 Task: Save the nearest subway station to your list of favorite locations.
Action: Mouse moved to (125, 90)
Screenshot: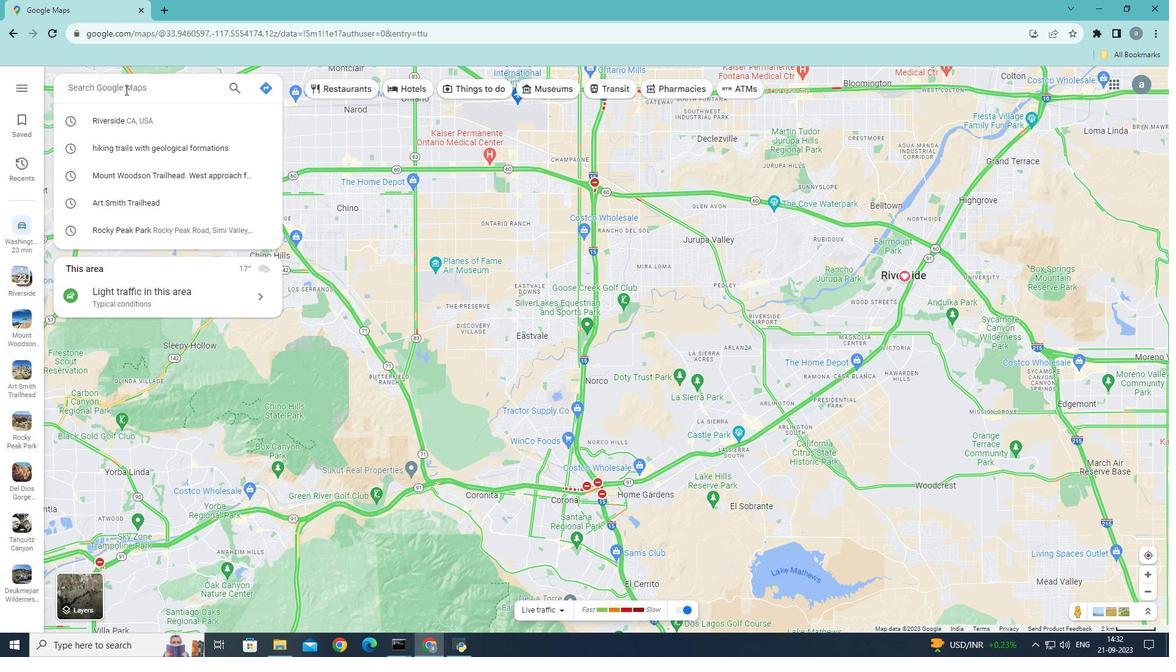
Action: Mouse pressed left at (125, 90)
Screenshot: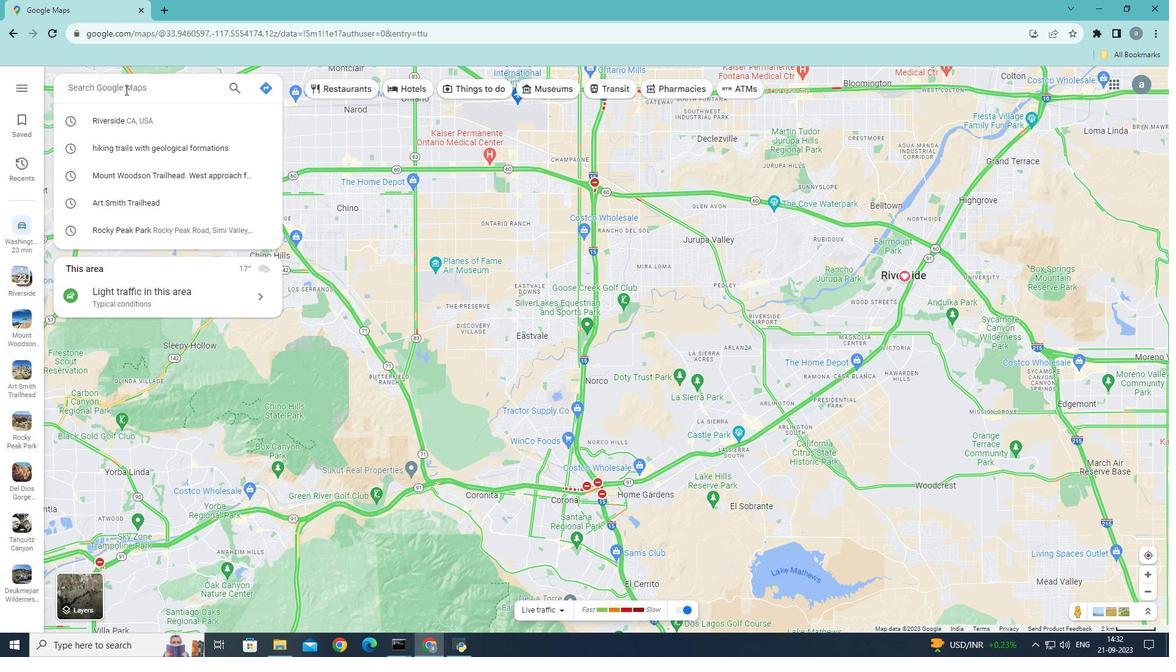 
Action: Mouse moved to (123, 88)
Screenshot: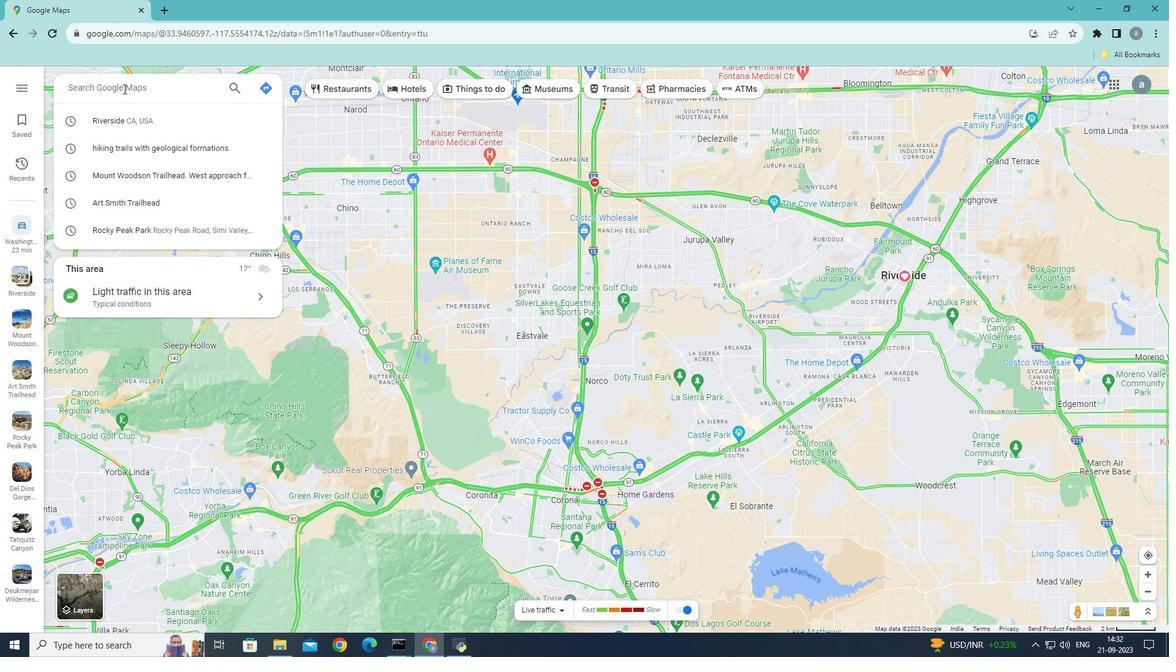 
Action: Mouse pressed left at (123, 88)
Screenshot: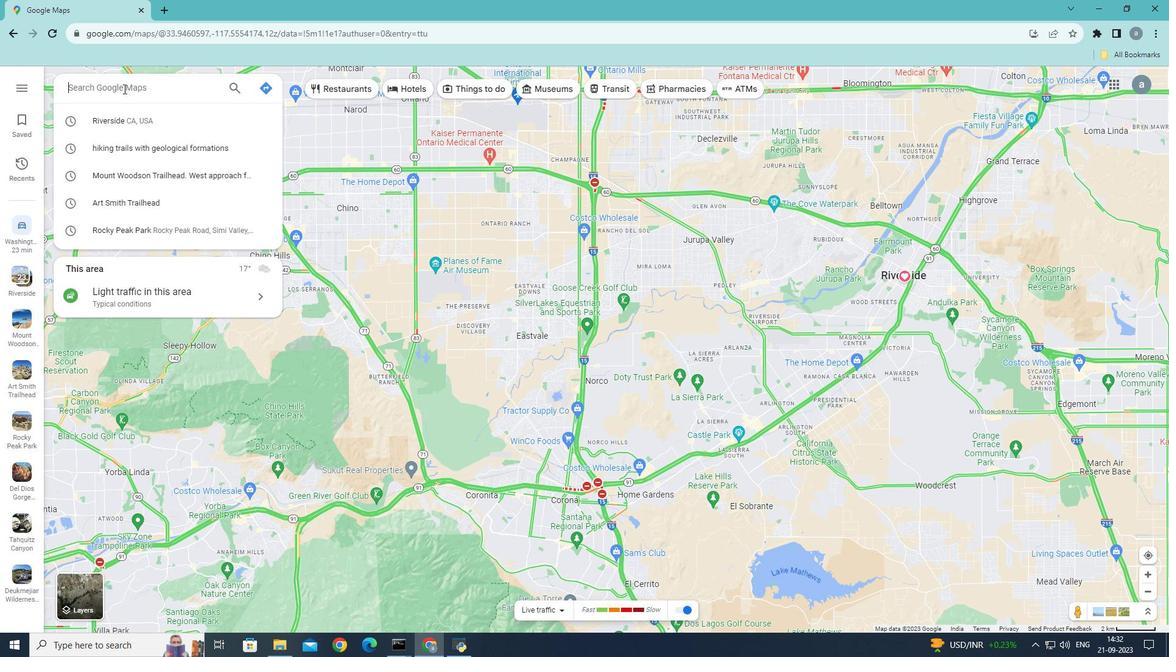 
Action: Key pressed ci<Key.backspace>hica
Screenshot: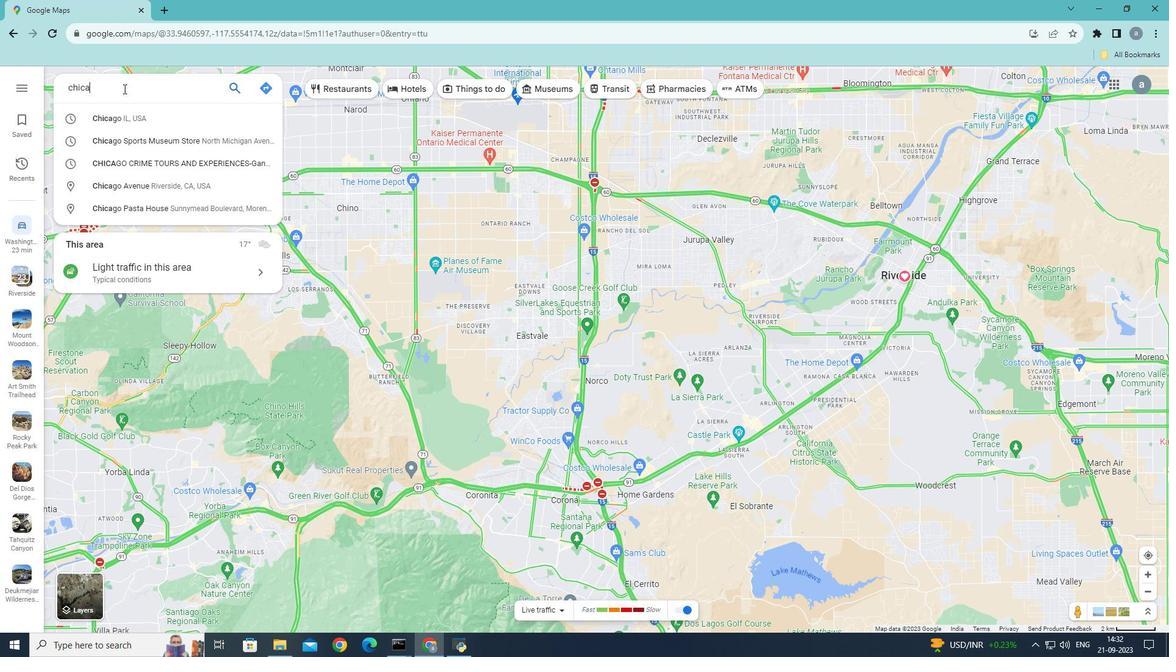 
Action: Mouse moved to (111, 113)
Screenshot: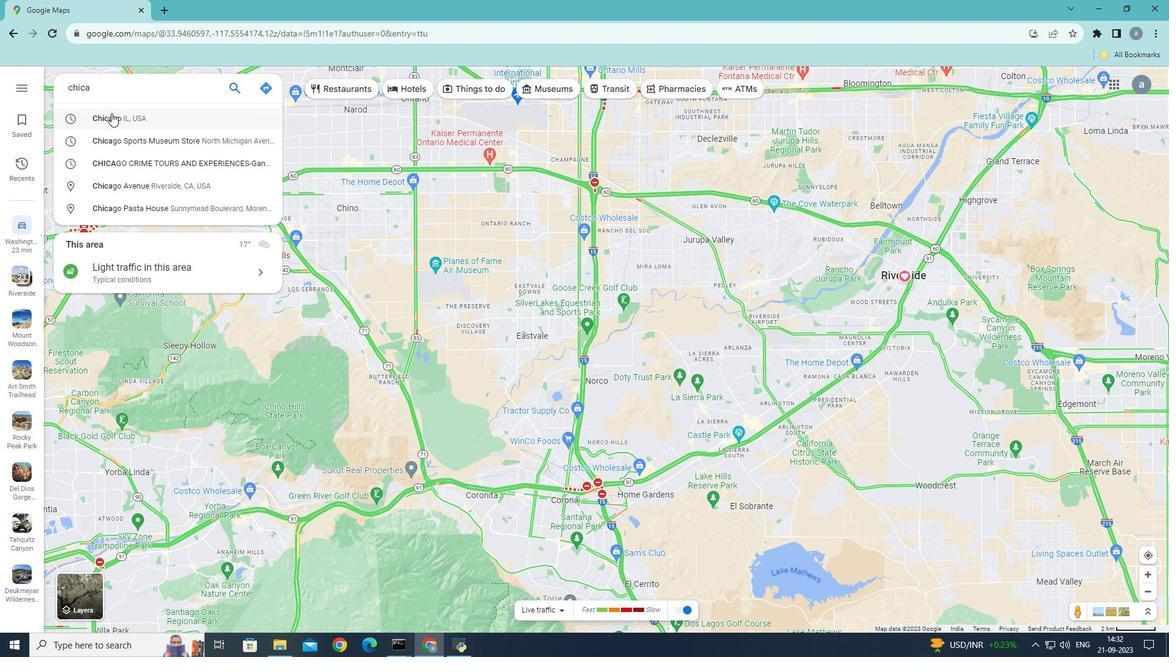 
Action: Mouse pressed left at (111, 113)
Screenshot: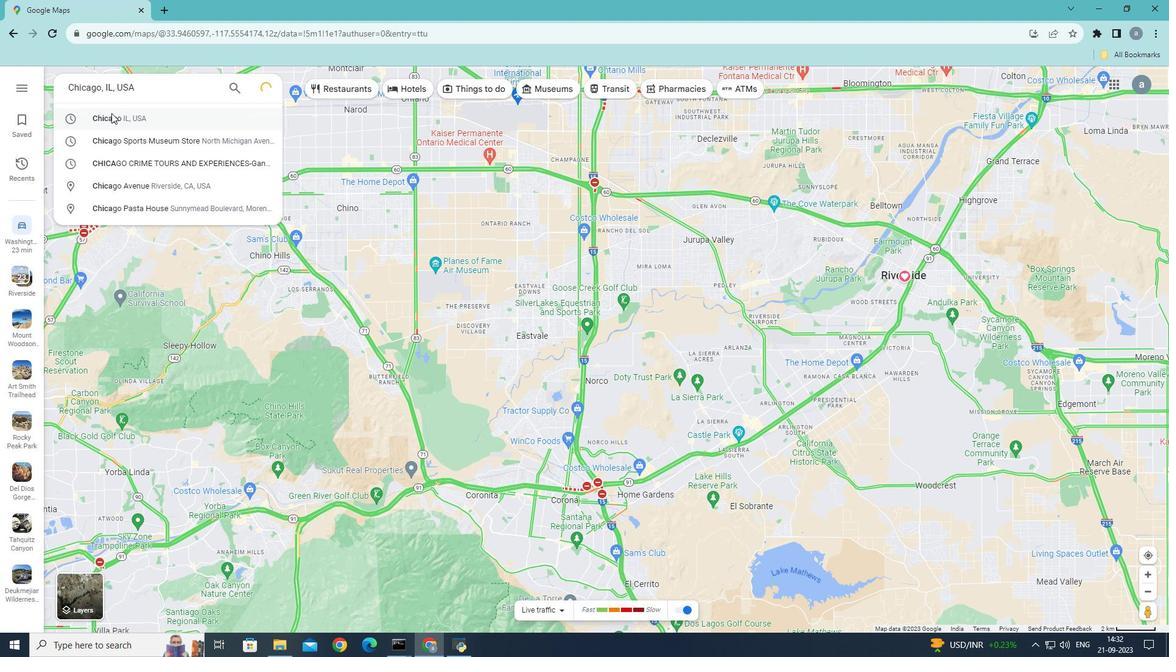 
Action: Mouse moved to (166, 297)
Screenshot: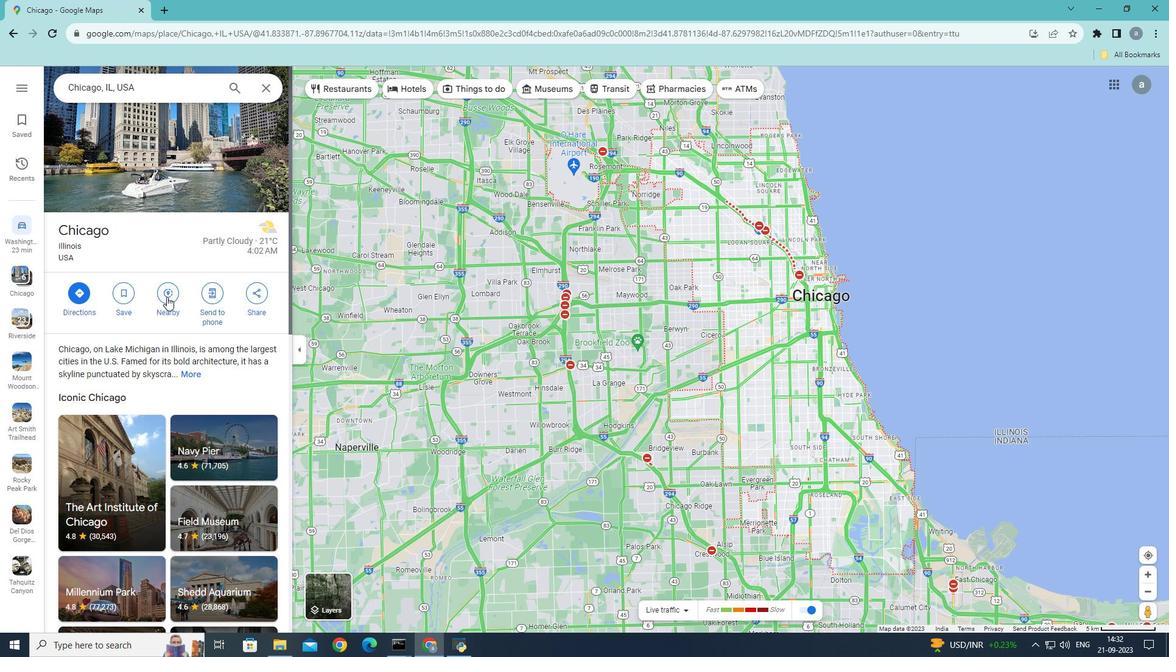 
Action: Mouse pressed left at (166, 297)
Screenshot: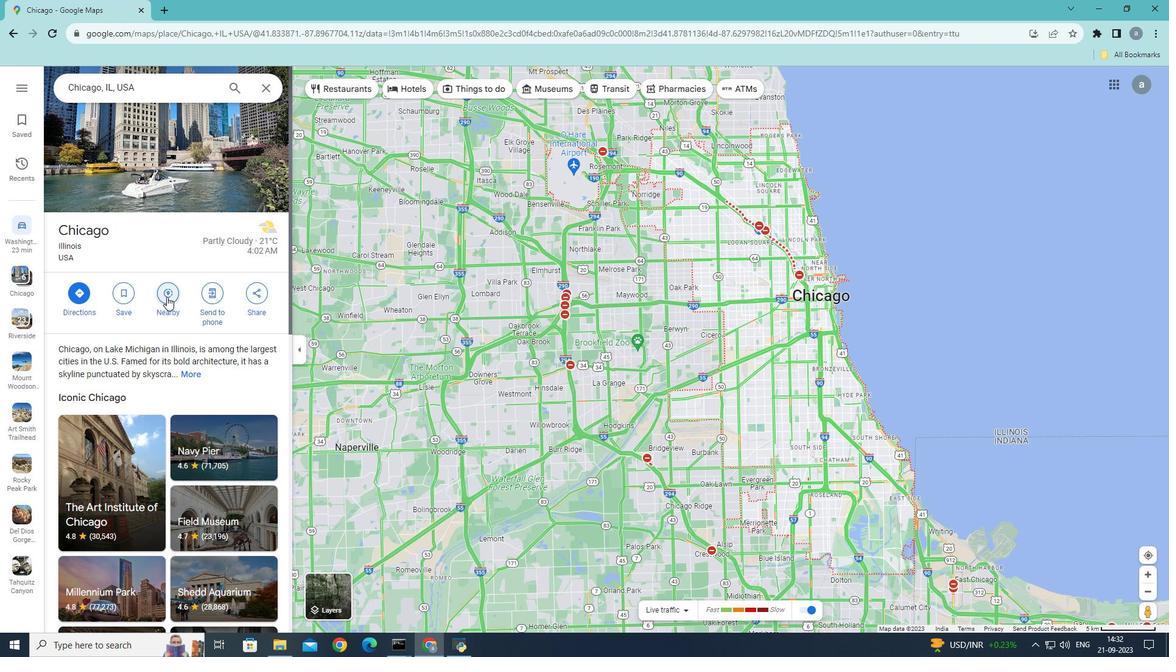 
Action: Mouse moved to (76, 76)
Screenshot: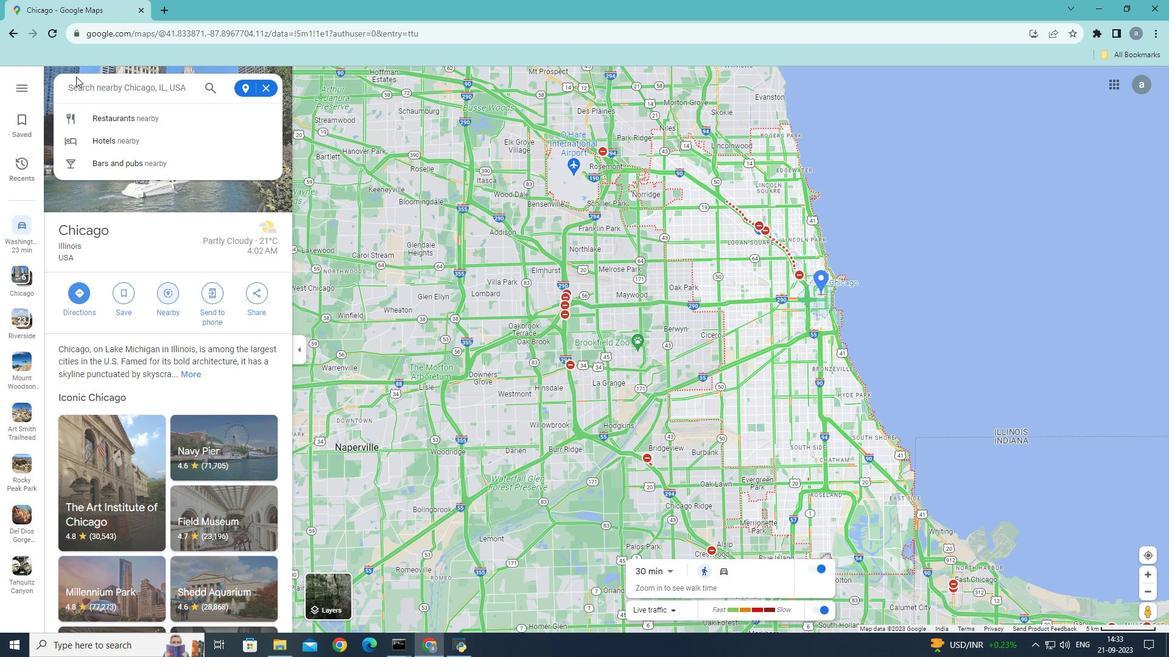 
Action: Key pressed subway
Screenshot: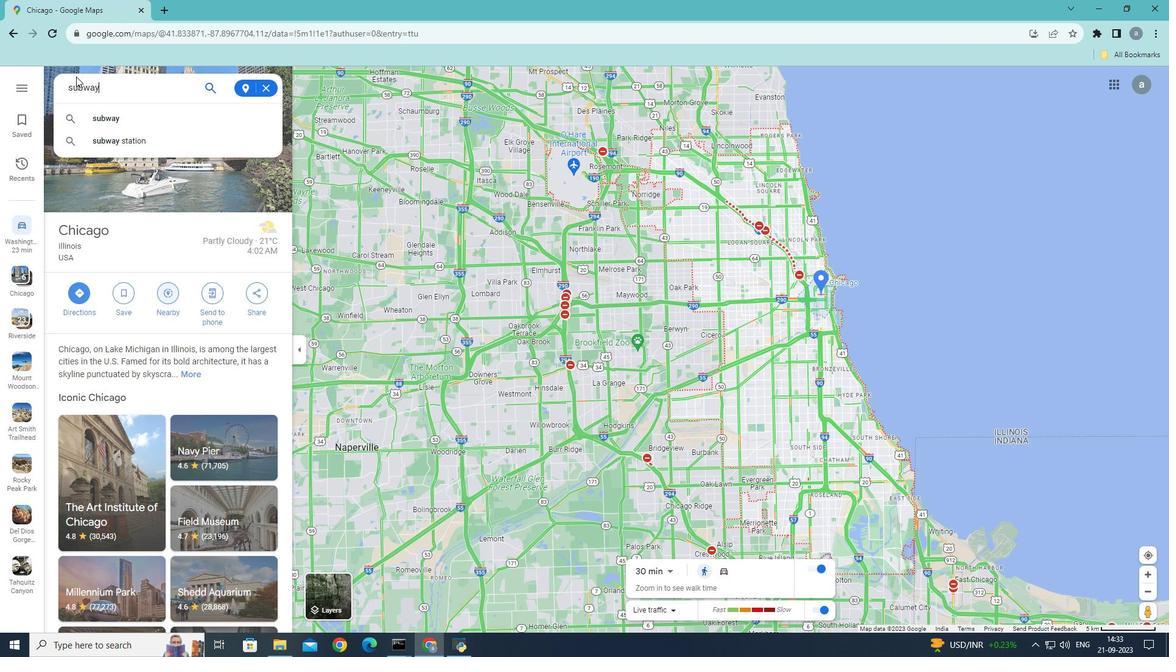 
Action: Mouse moved to (124, 141)
Screenshot: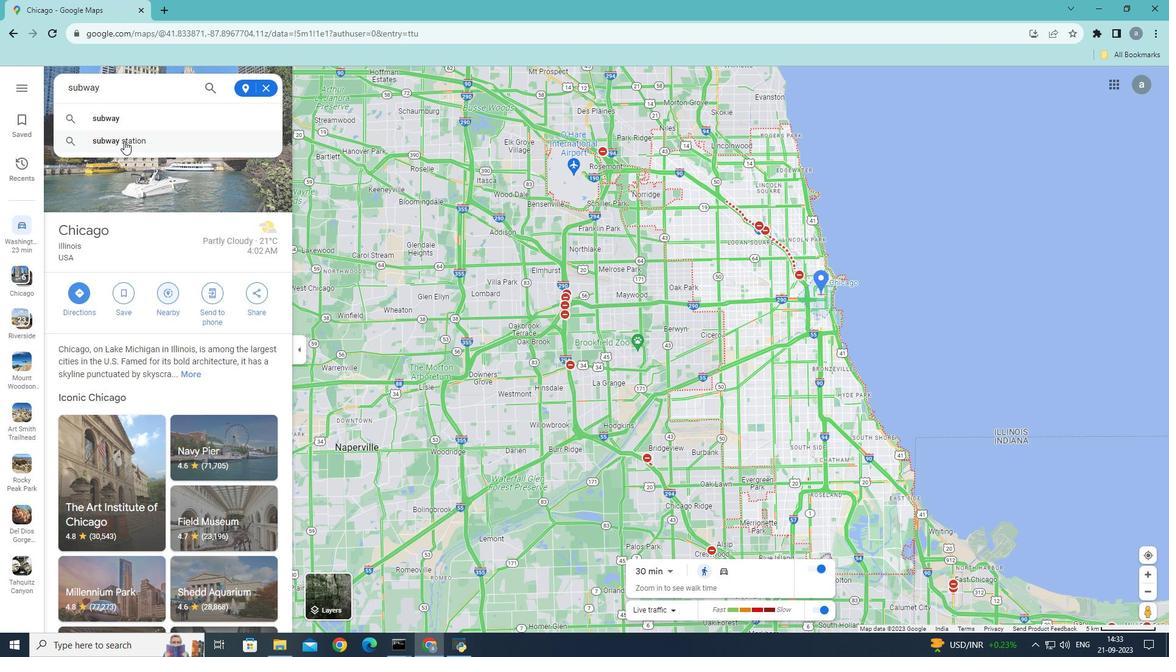 
Action: Mouse pressed left at (124, 141)
Screenshot: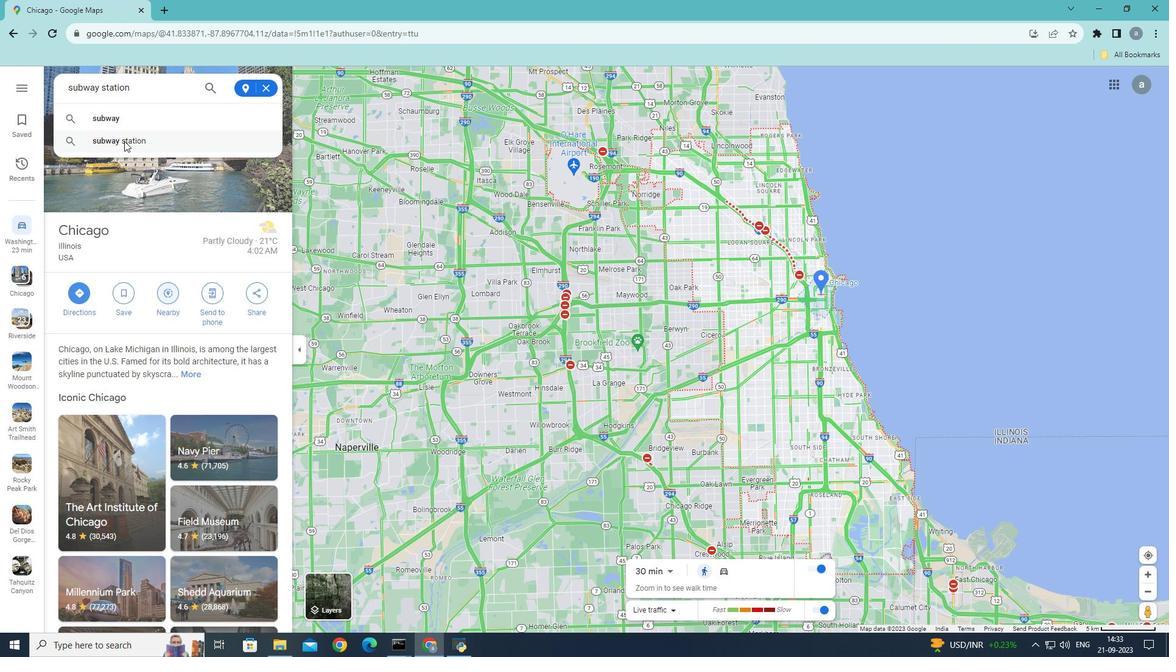 
Action: Mouse moved to (100, 133)
Screenshot: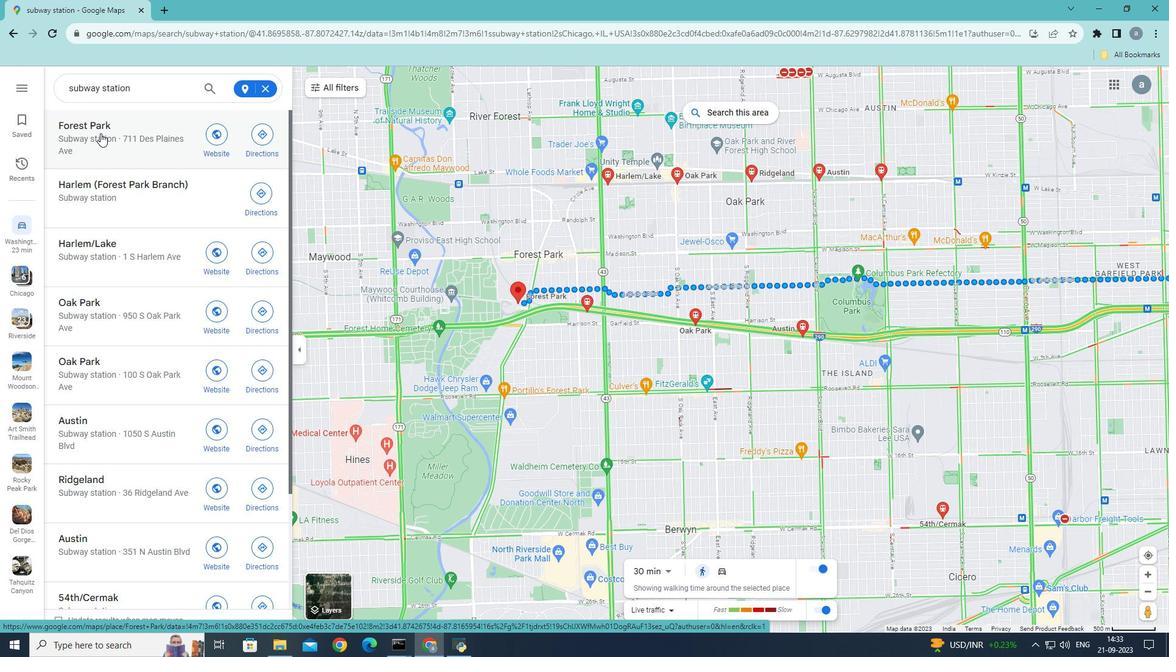 
Action: Mouse pressed left at (100, 133)
Screenshot: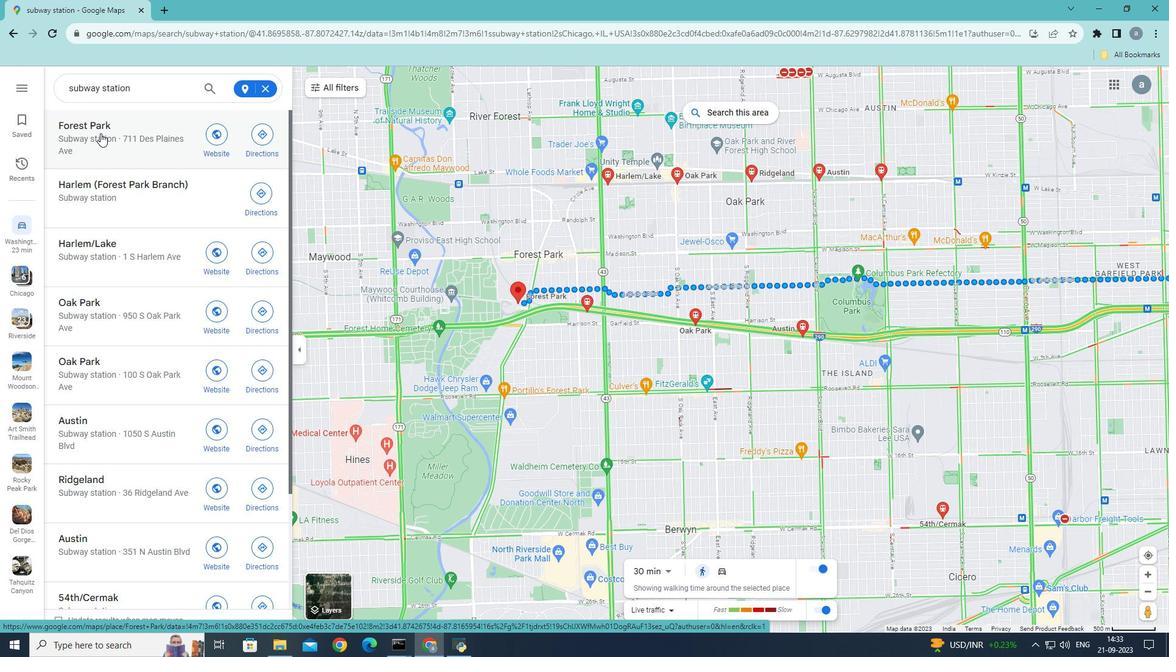 
Action: Mouse moved to (442, 205)
Screenshot: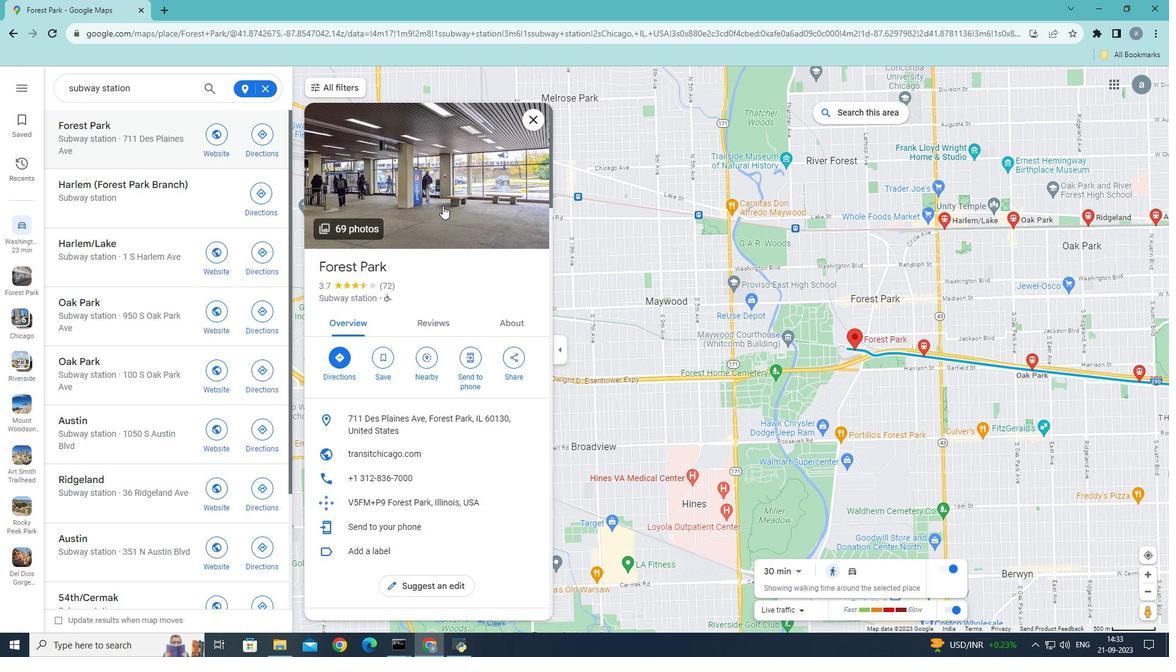 
Action: Mouse scrolled (442, 205) with delta (0, 0)
Screenshot: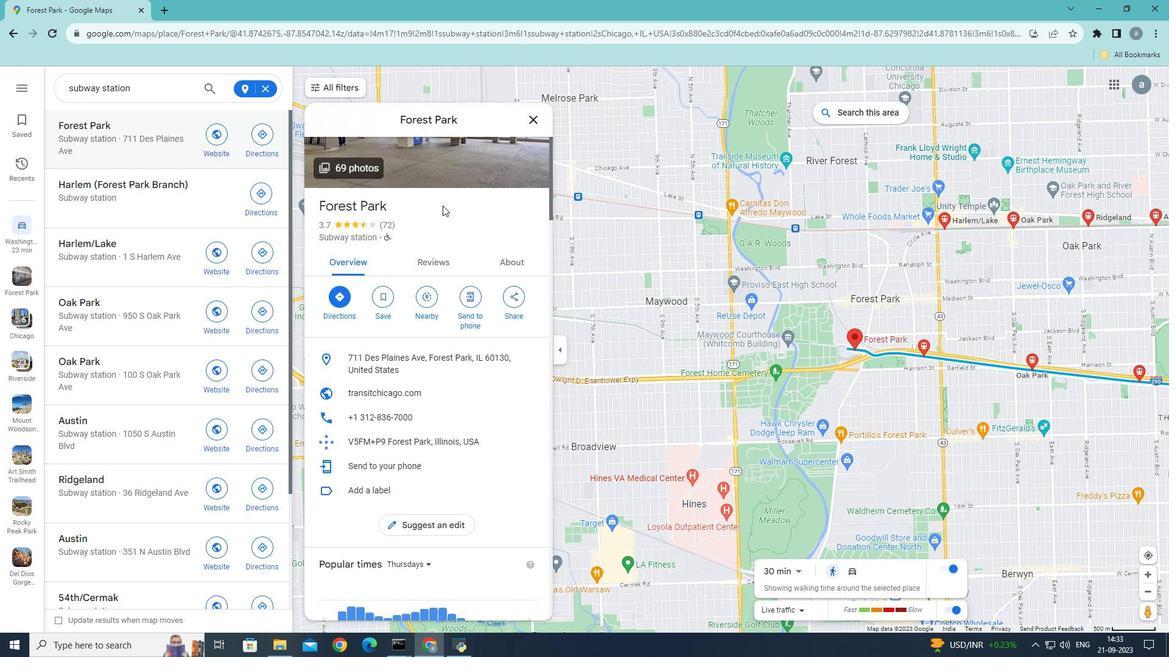 
Action: Mouse moved to (437, 210)
Screenshot: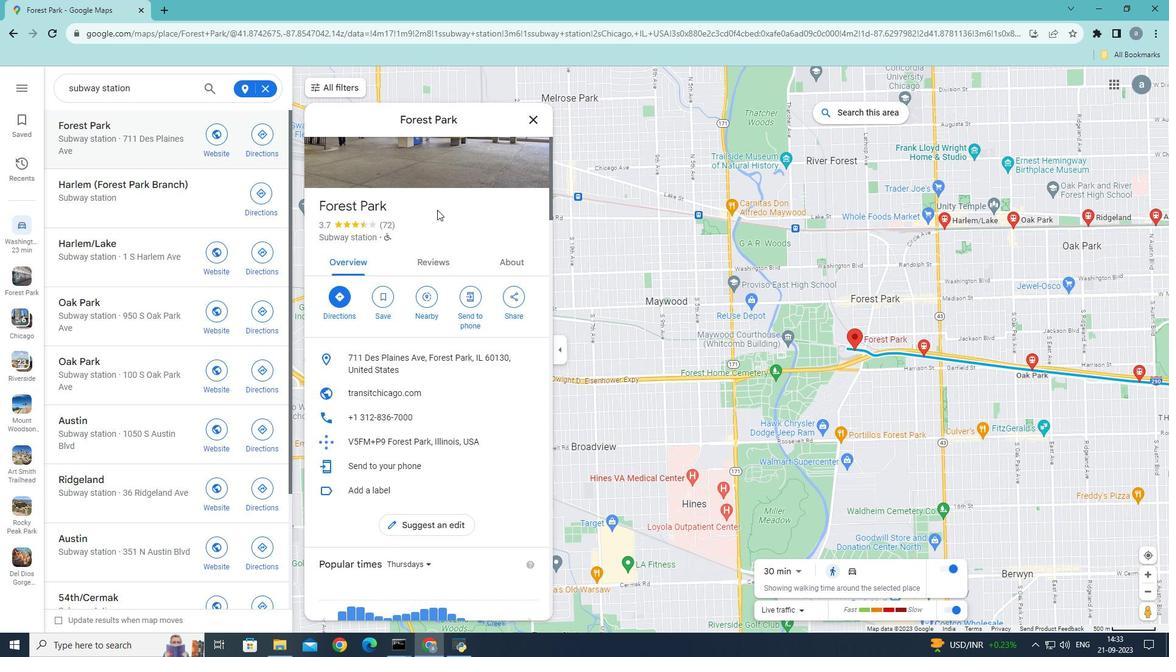 
Action: Mouse scrolled (437, 209) with delta (0, 0)
Screenshot: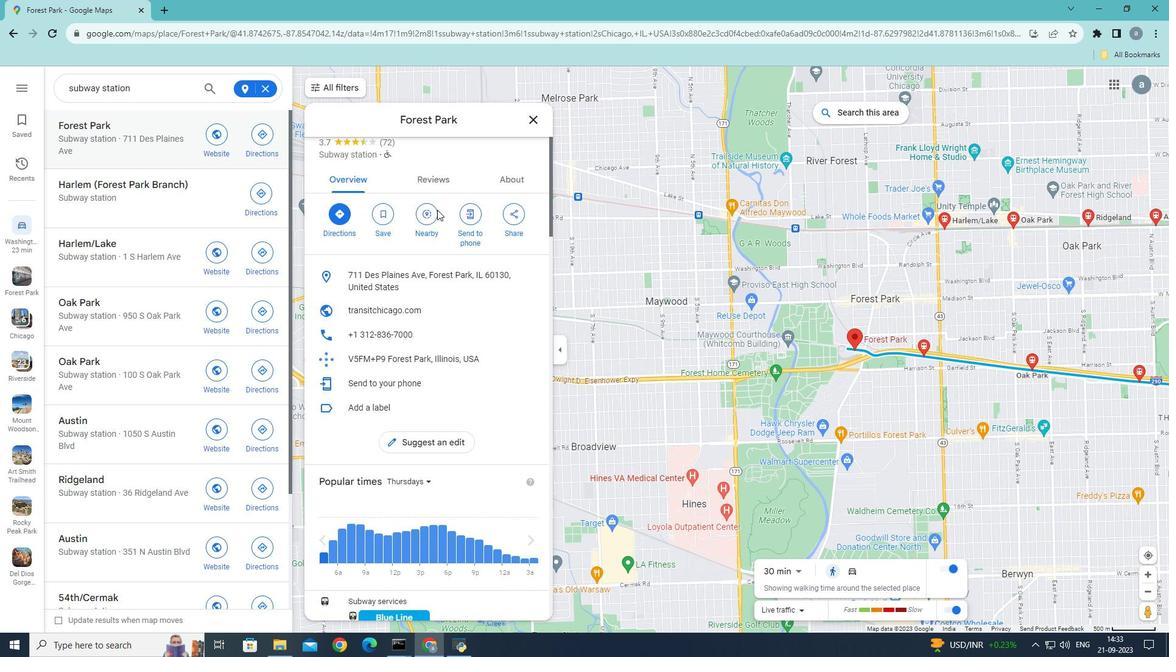 
Action: Mouse scrolled (437, 209) with delta (0, 0)
Screenshot: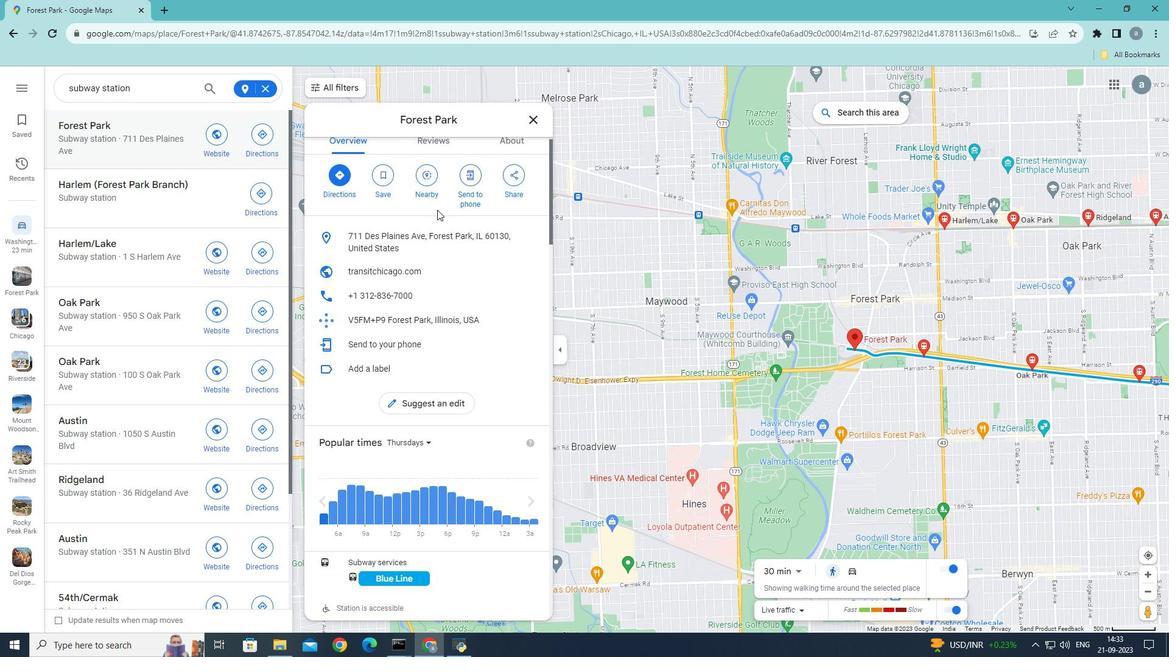 
Action: Mouse scrolled (437, 209) with delta (0, 0)
Screenshot: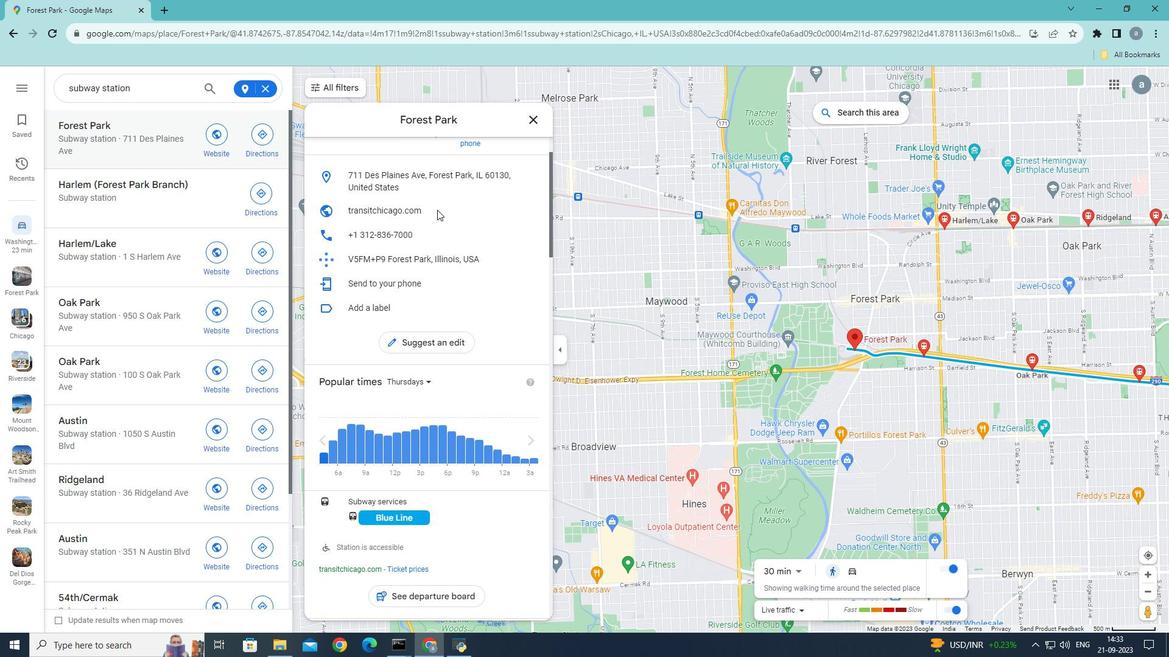 
Action: Mouse scrolled (437, 209) with delta (0, 0)
Screenshot: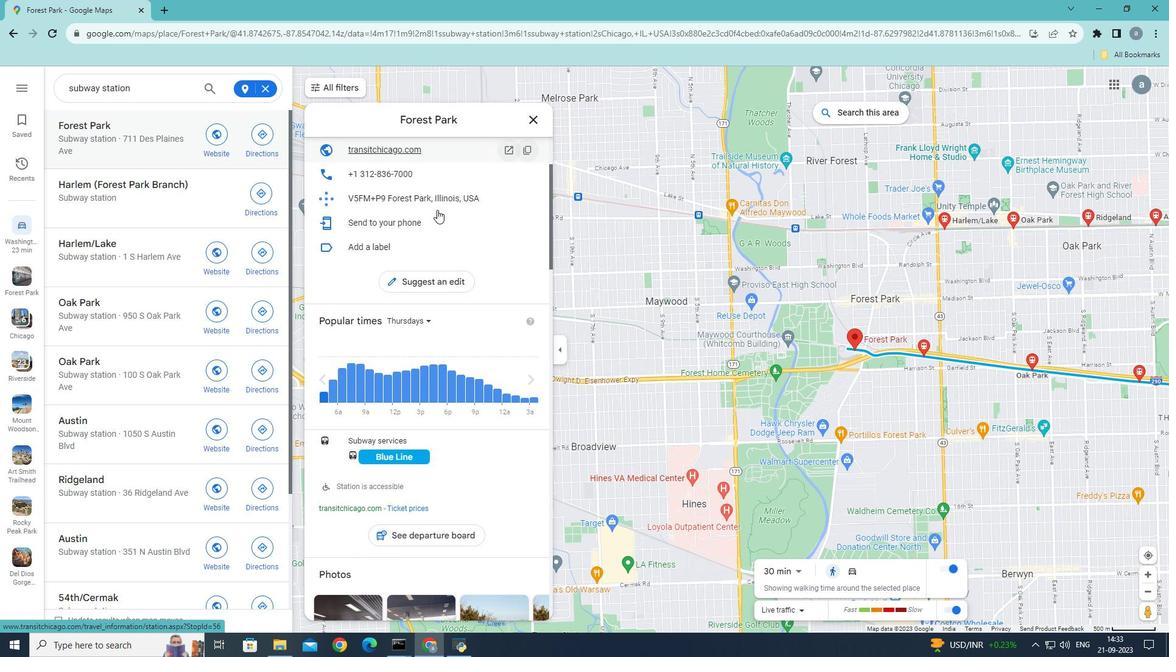
Action: Mouse scrolled (437, 209) with delta (0, 0)
Screenshot: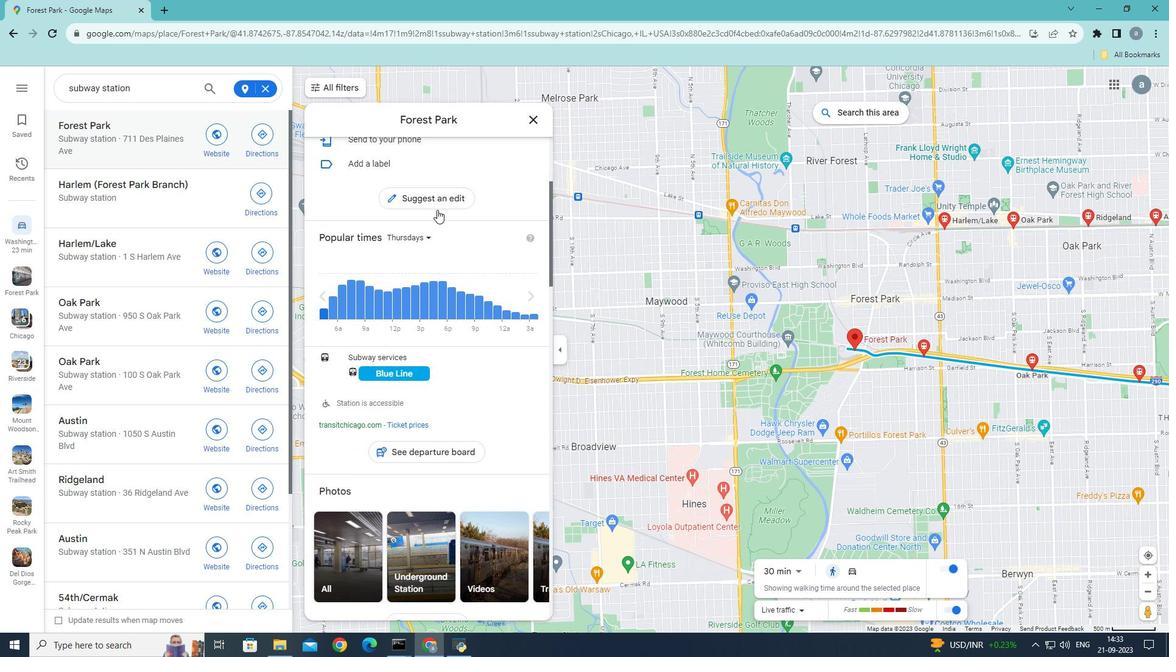 
Action: Mouse scrolled (437, 209) with delta (0, 0)
Screenshot: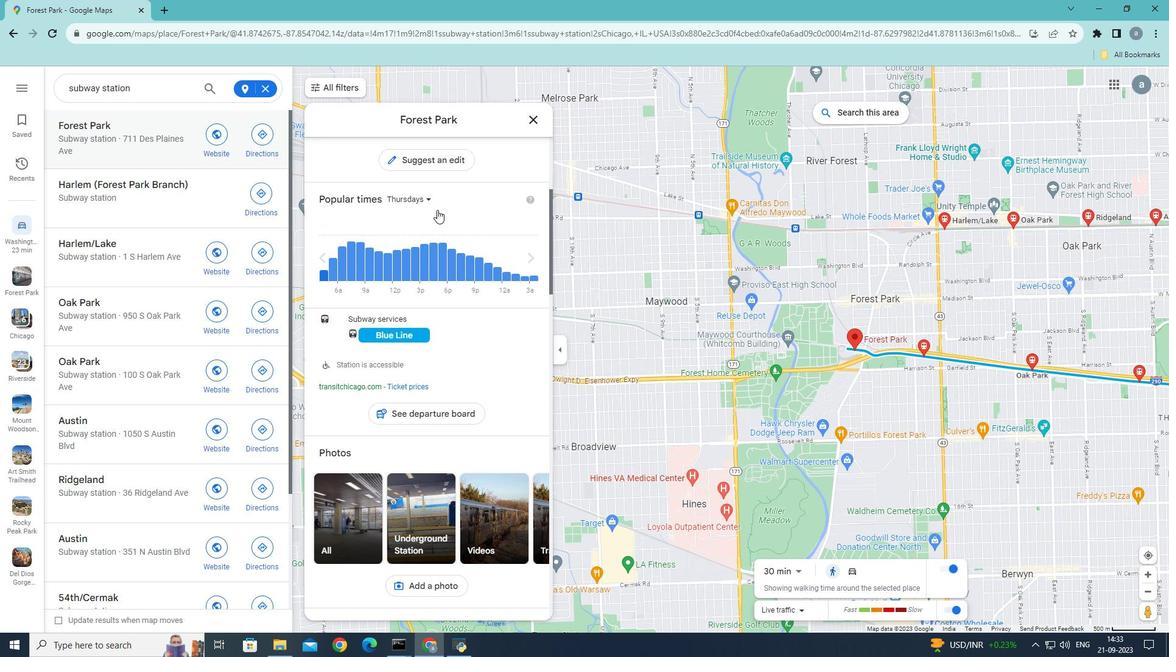 
Action: Mouse scrolled (437, 209) with delta (0, 0)
Screenshot: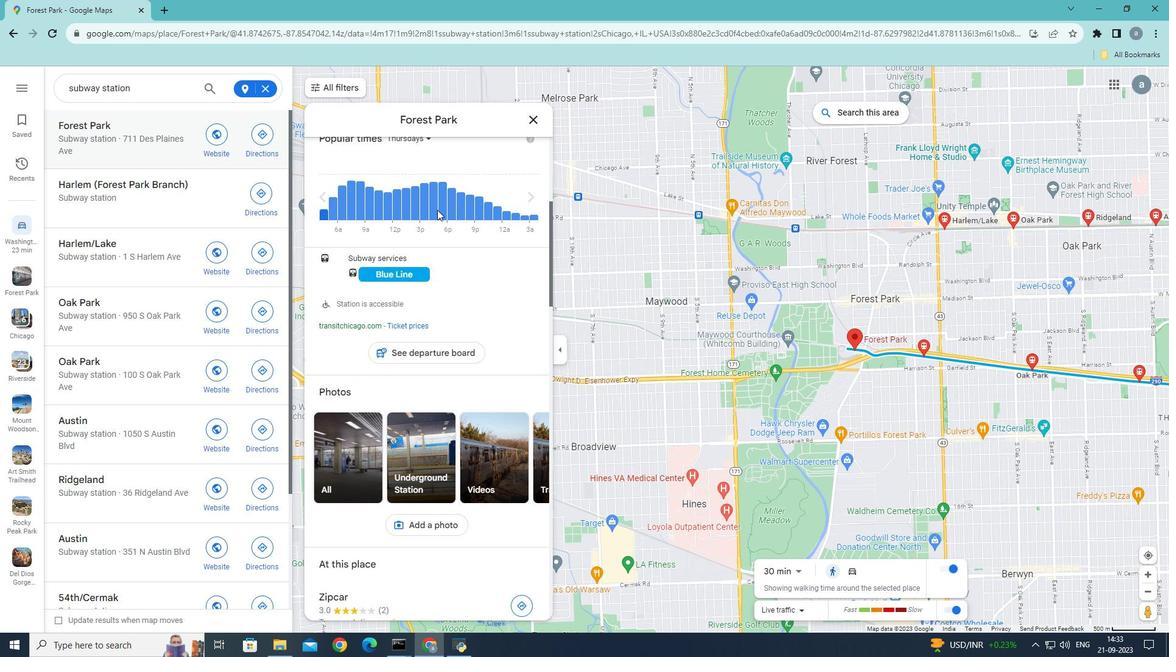 
Action: Mouse scrolled (437, 209) with delta (0, 0)
Screenshot: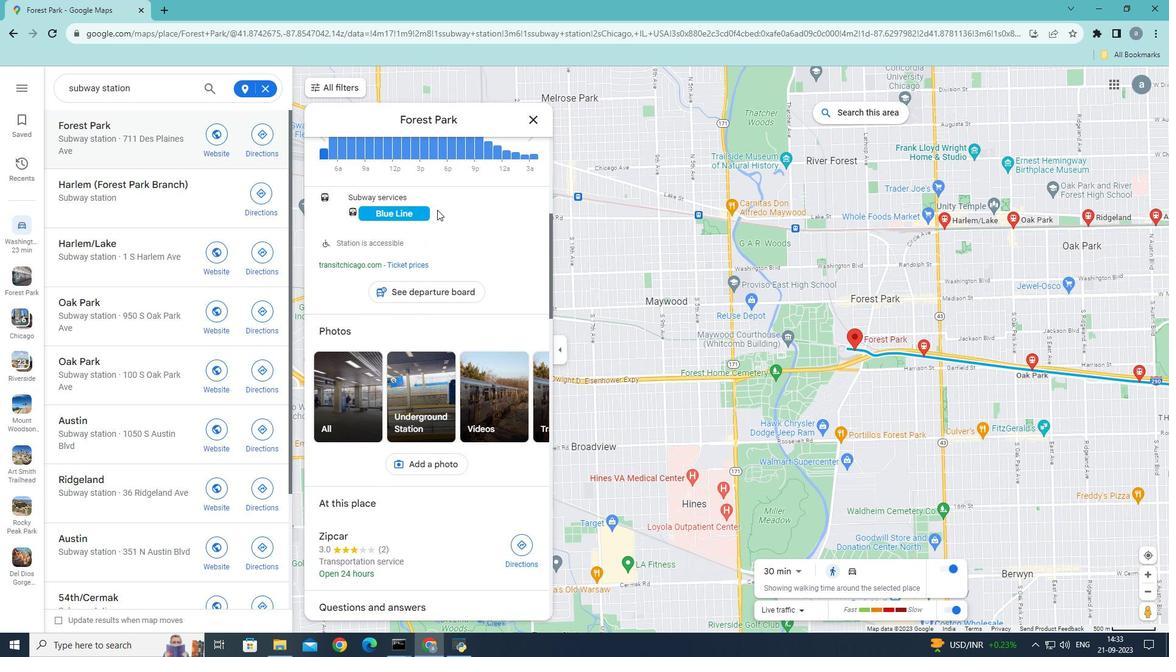 
Action: Mouse scrolled (437, 209) with delta (0, 0)
Screenshot: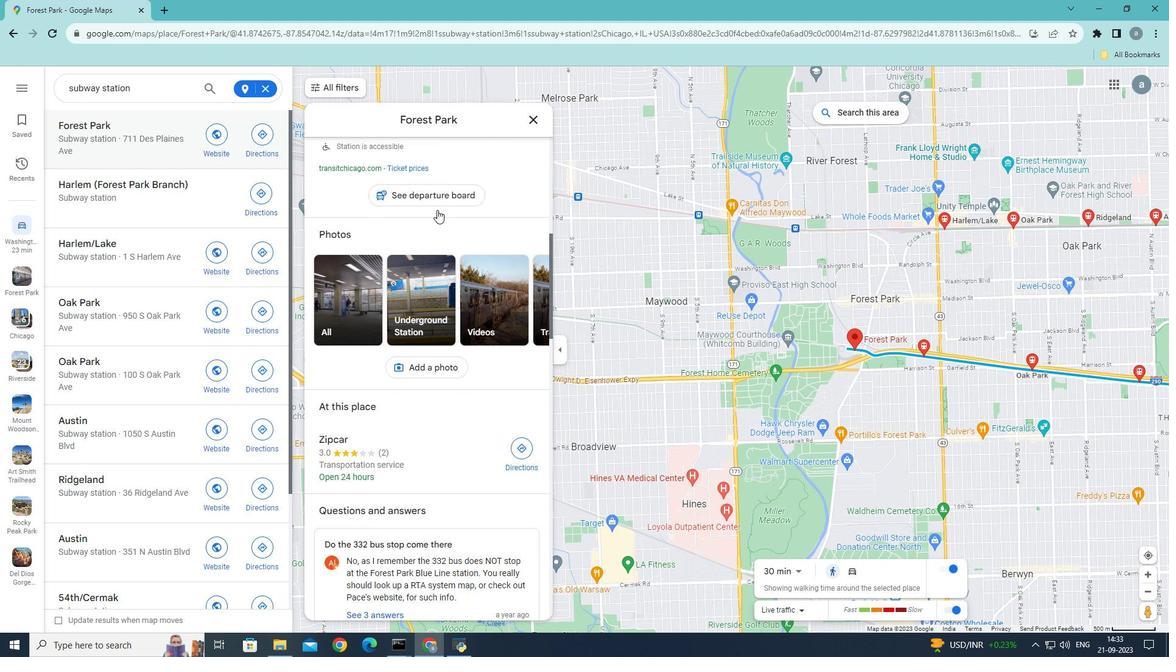 
Action: Mouse scrolled (437, 209) with delta (0, 0)
Screenshot: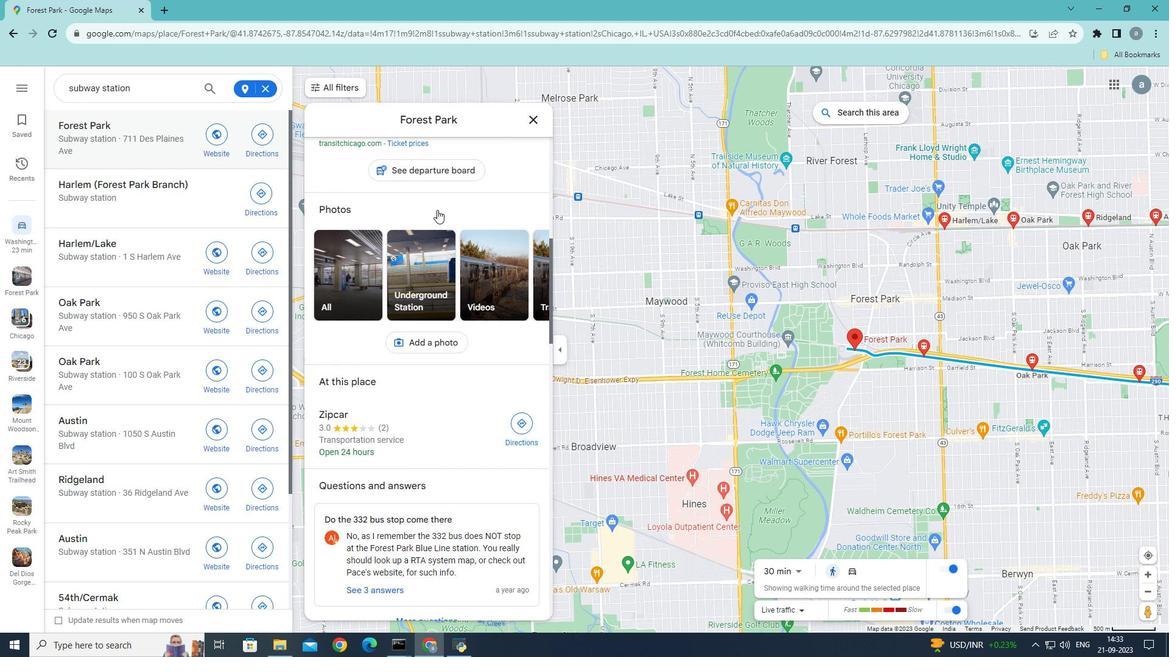 
Action: Mouse scrolled (437, 209) with delta (0, 0)
Screenshot: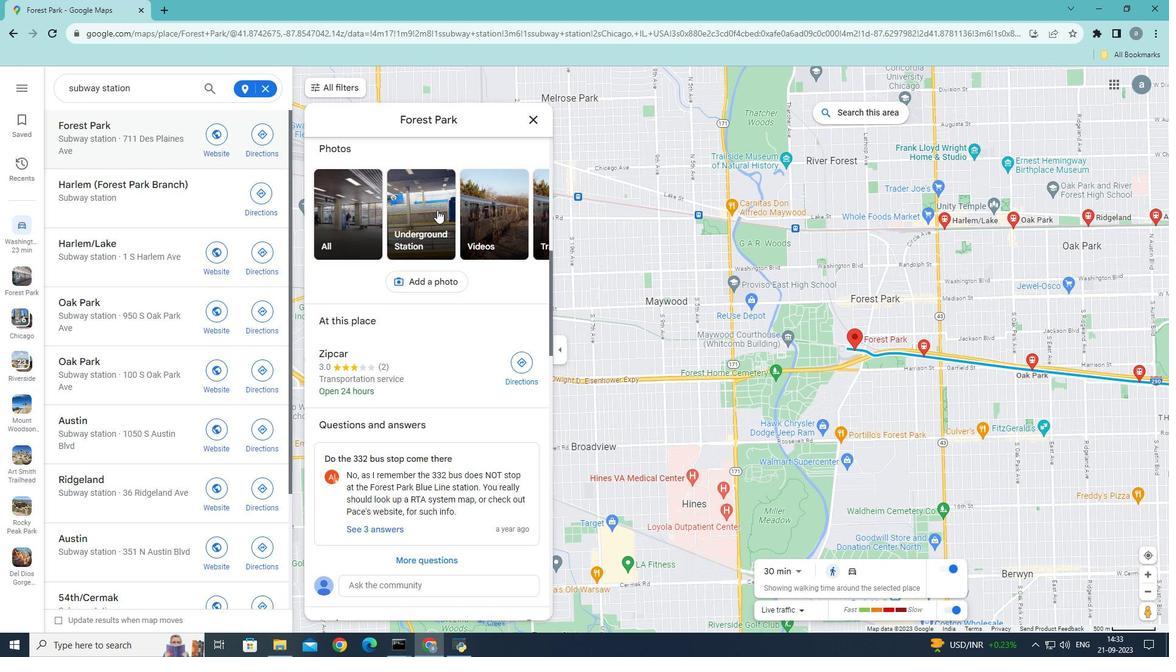 
Action: Mouse scrolled (437, 209) with delta (0, 0)
Screenshot: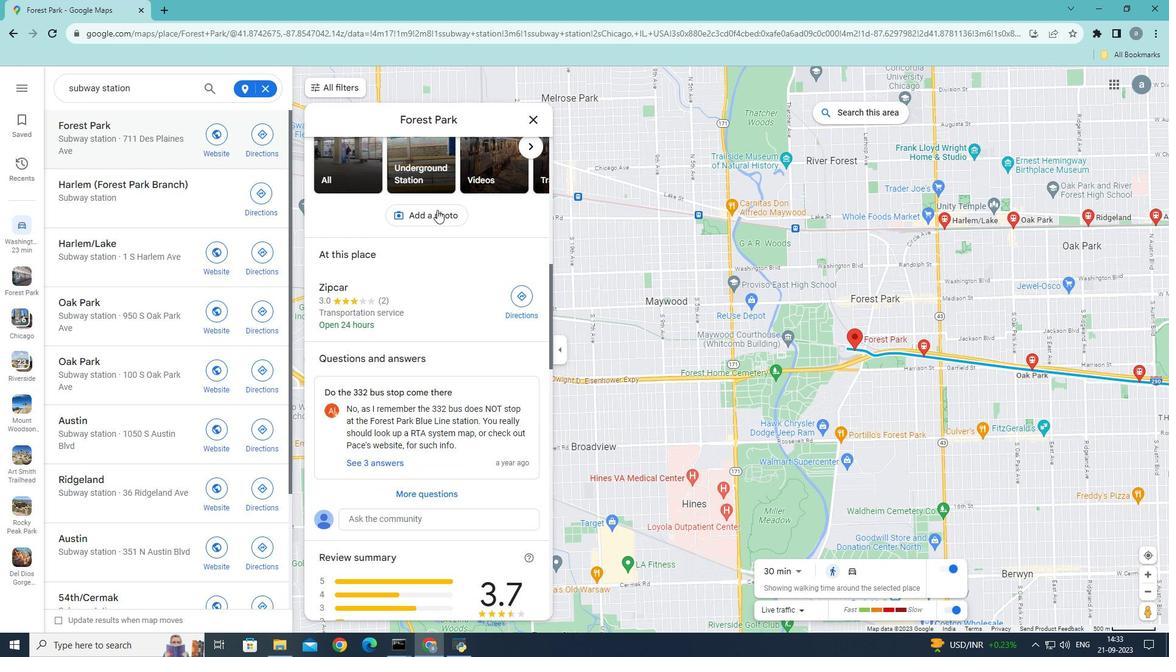 
Action: Mouse scrolled (437, 209) with delta (0, 0)
Screenshot: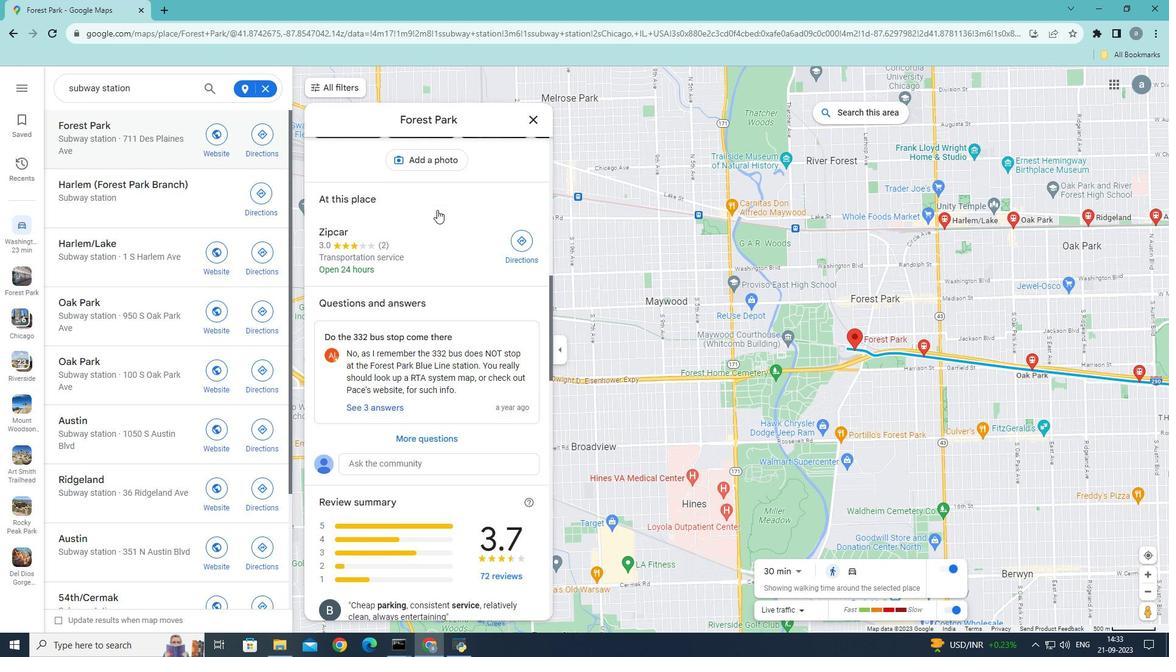 
Action: Mouse scrolled (437, 209) with delta (0, 0)
Screenshot: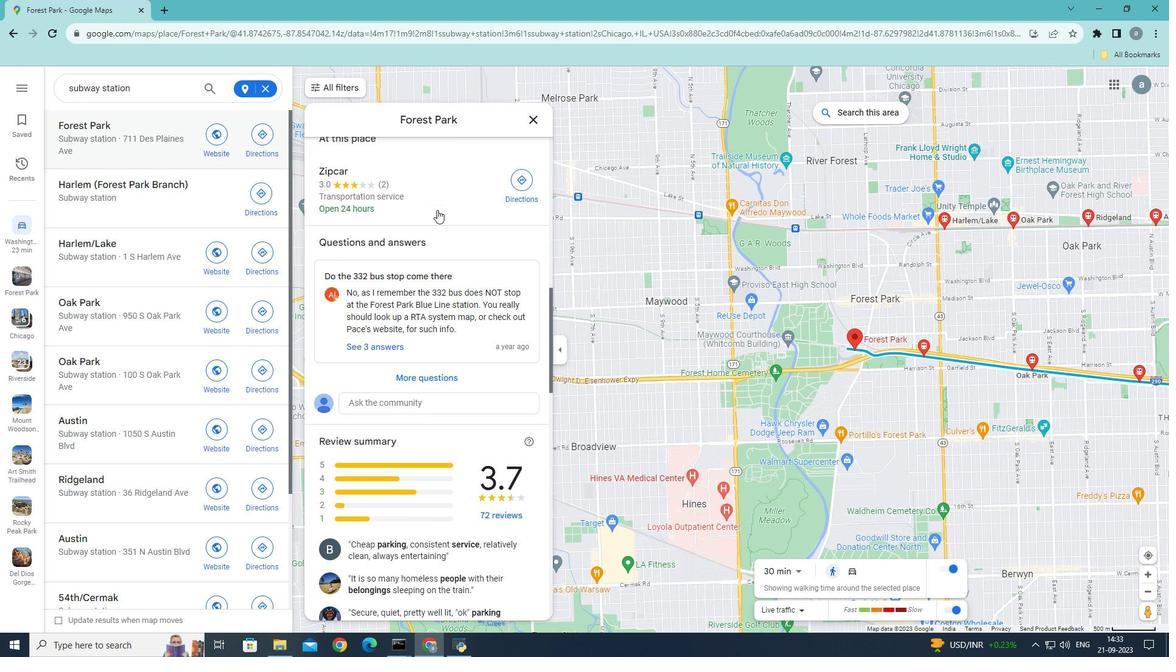 
Action: Mouse scrolled (437, 209) with delta (0, 0)
Screenshot: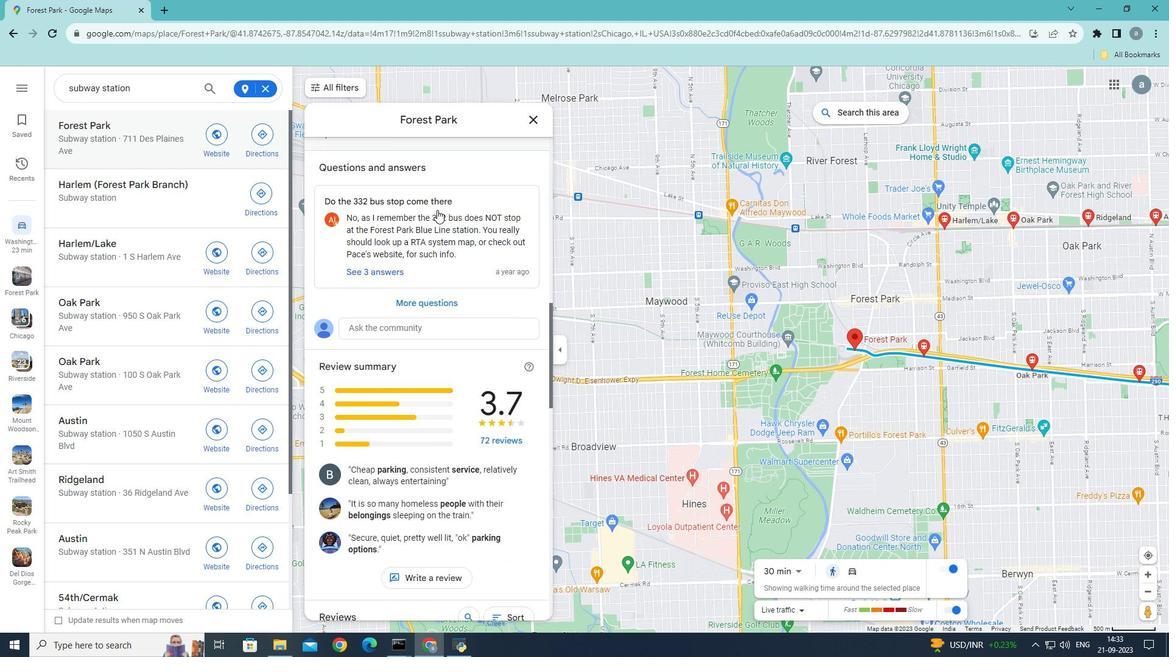 
Action: Mouse scrolled (437, 209) with delta (0, 0)
Screenshot: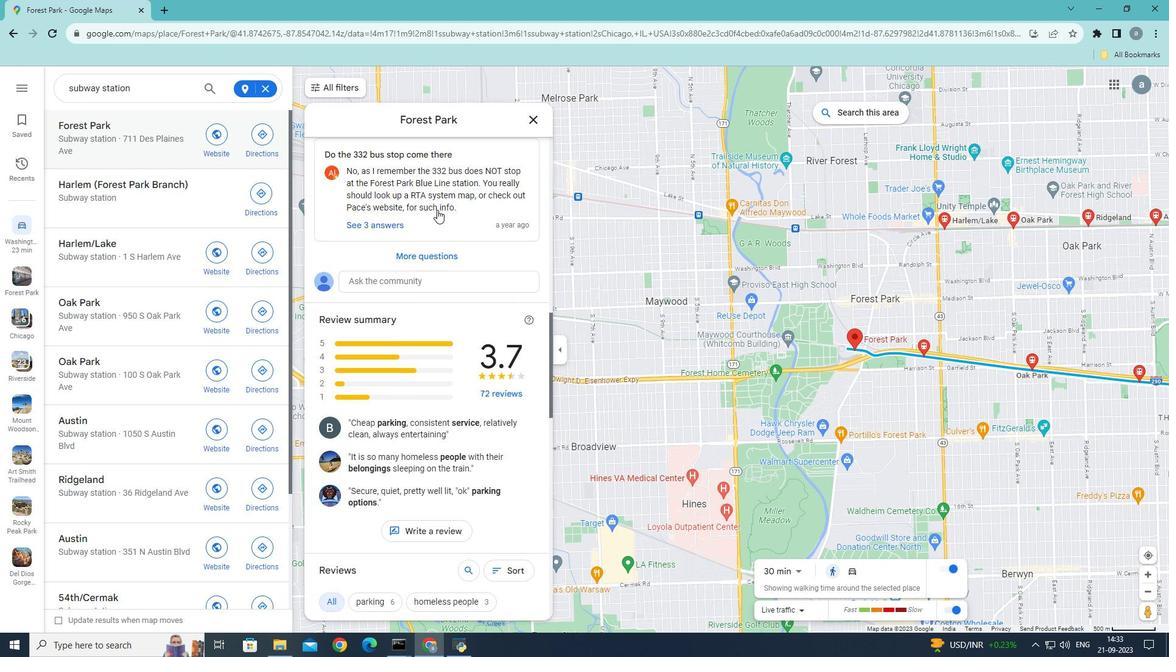 
Action: Mouse scrolled (437, 209) with delta (0, 0)
Screenshot: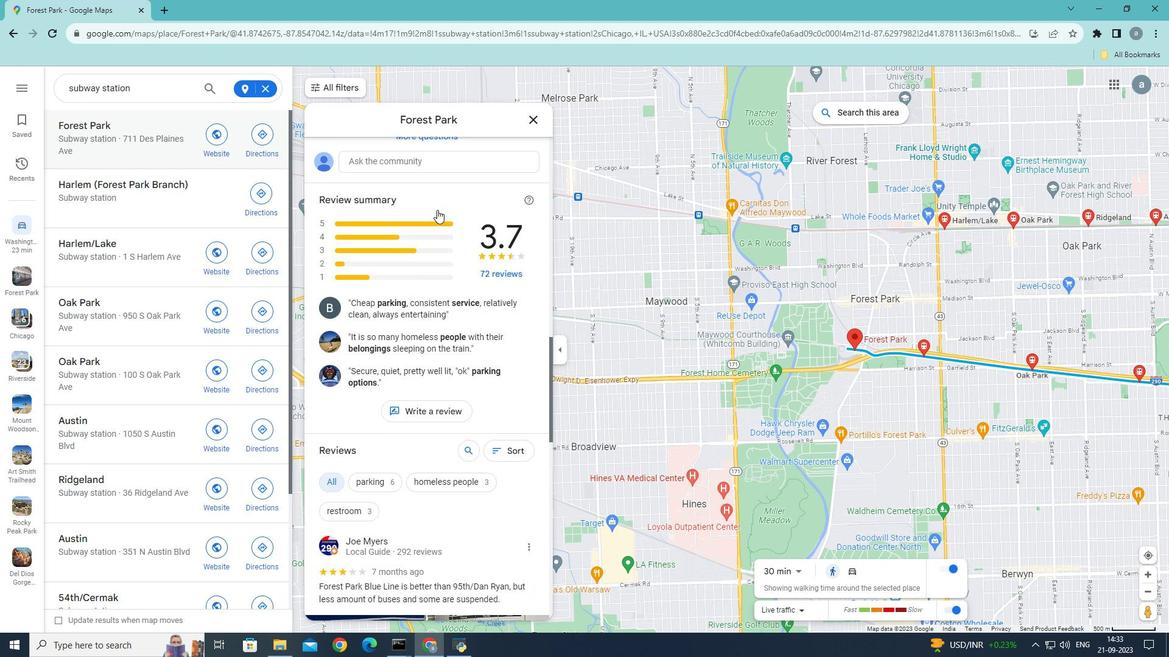 
Action: Mouse scrolled (437, 209) with delta (0, 0)
Screenshot: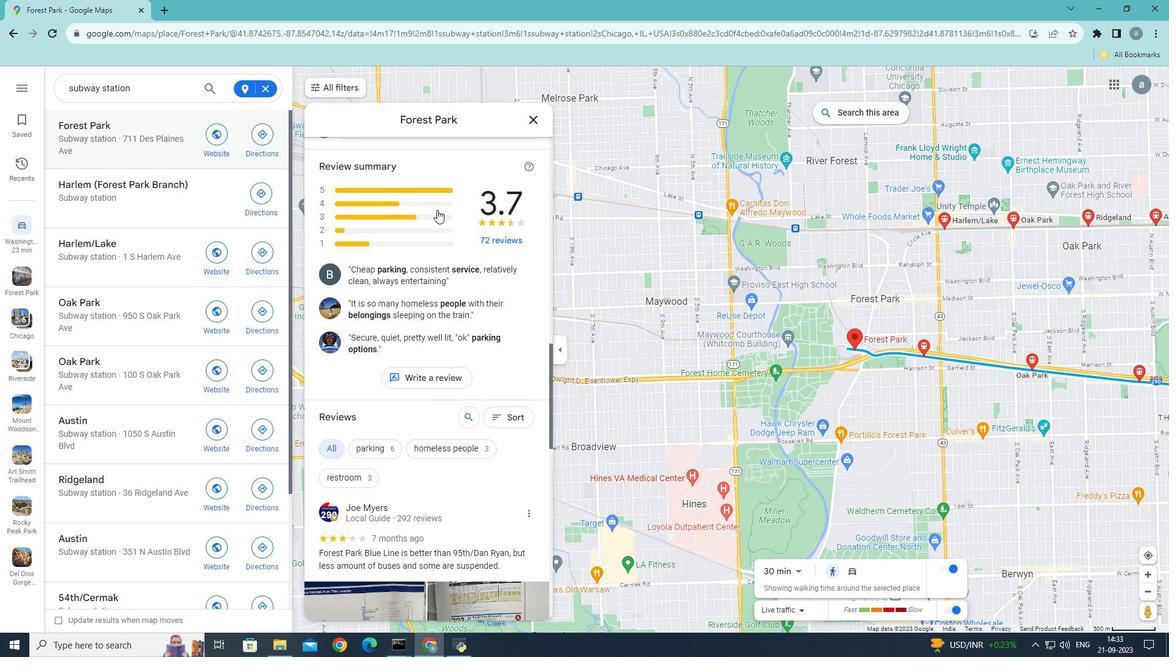 
Action: Mouse scrolled (437, 209) with delta (0, 0)
Screenshot: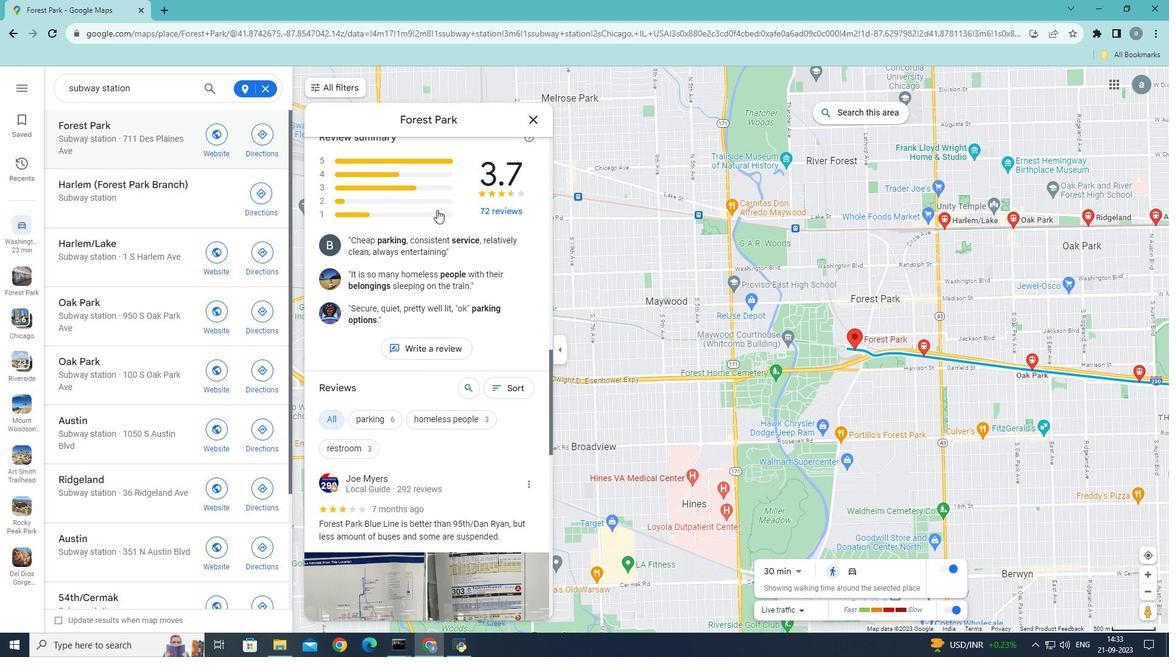 
Action: Mouse scrolled (437, 209) with delta (0, 0)
Screenshot: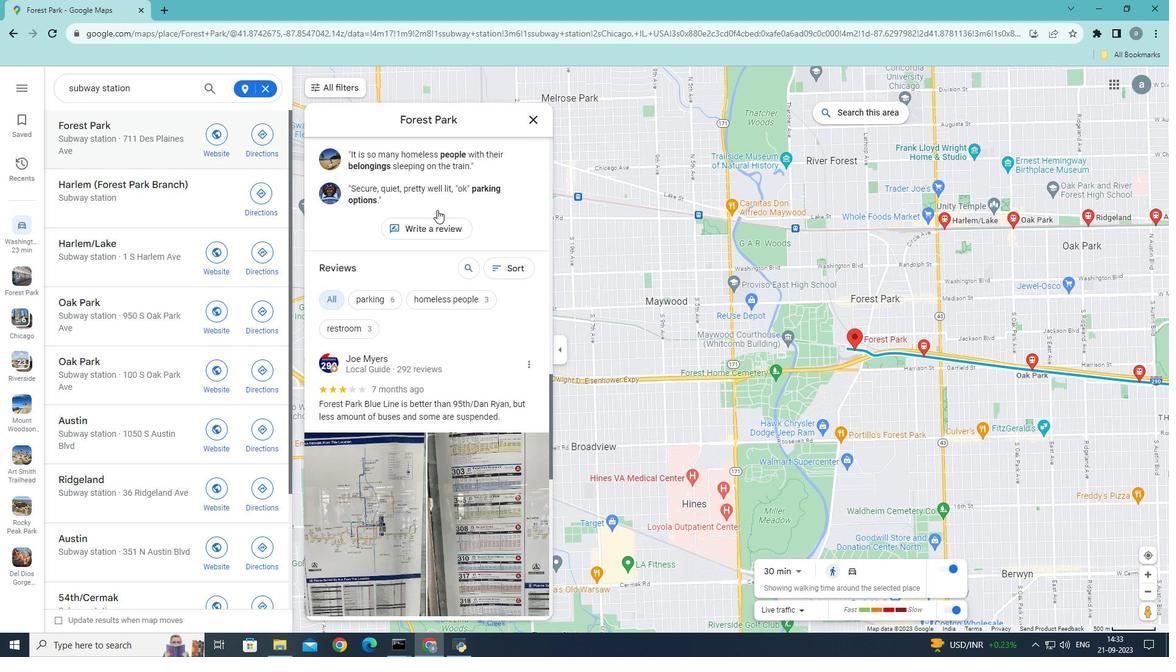 
Action: Mouse scrolled (437, 209) with delta (0, 0)
Screenshot: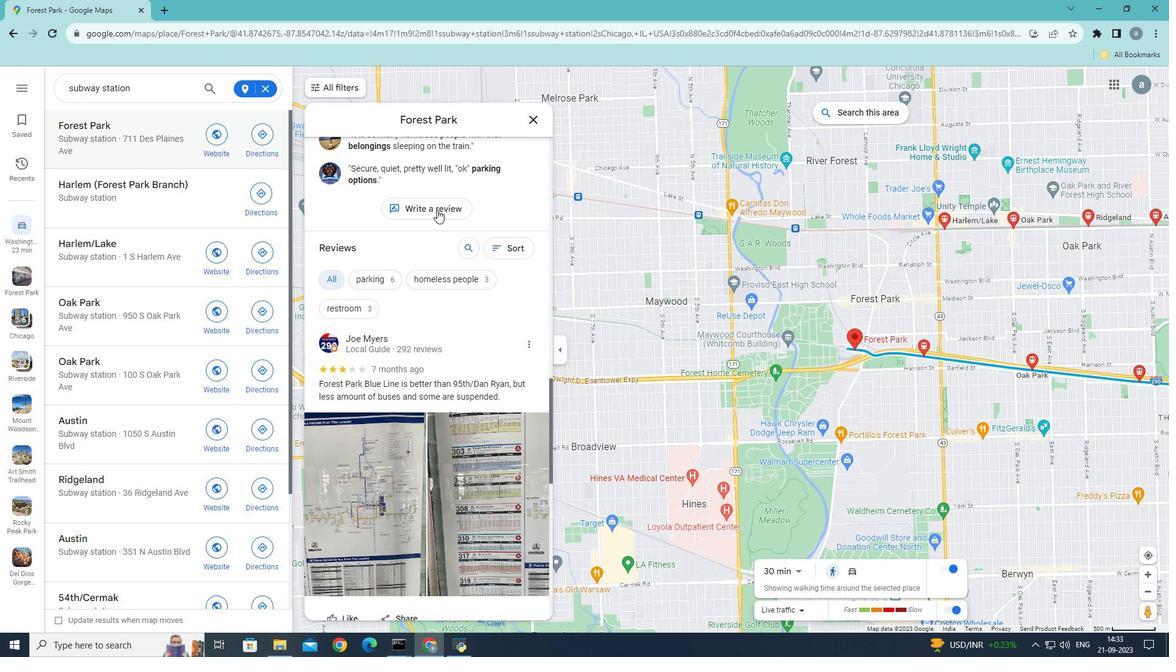 
Action: Mouse scrolled (437, 209) with delta (0, 0)
Screenshot: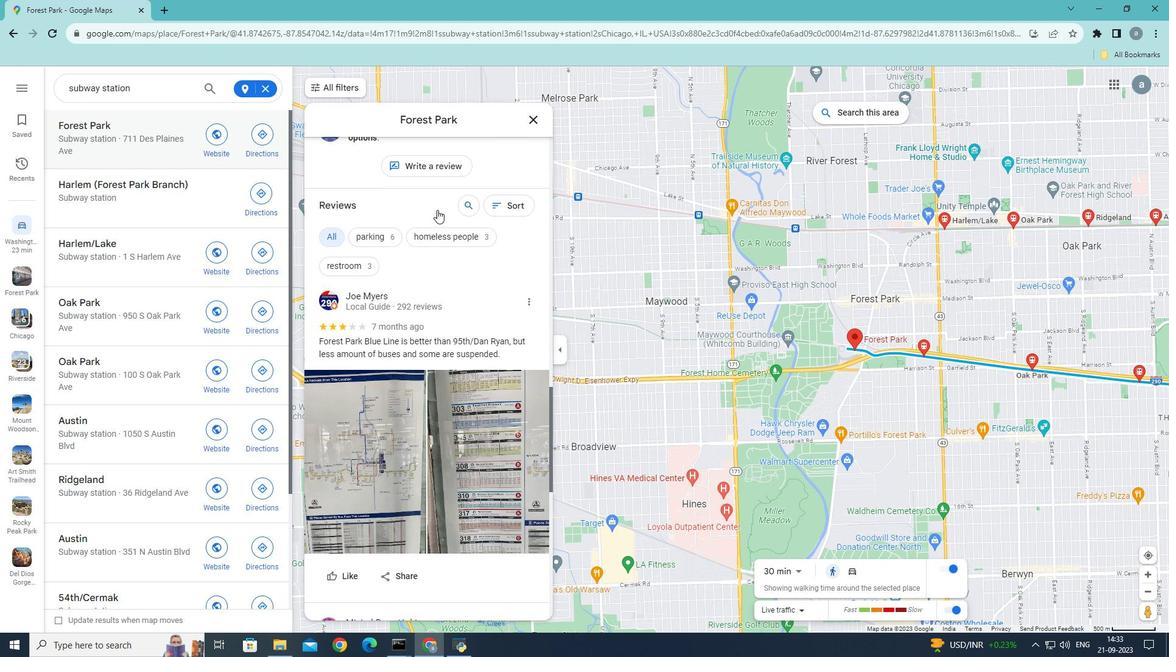 
Action: Mouse scrolled (437, 209) with delta (0, 0)
Screenshot: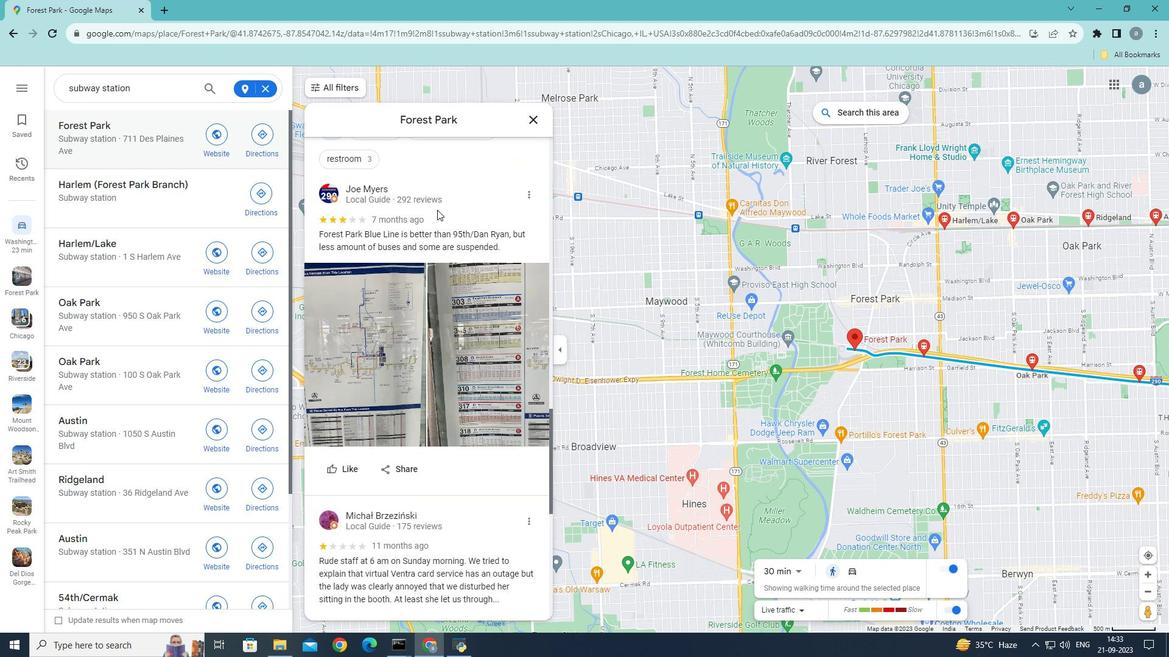 
Action: Mouse scrolled (437, 209) with delta (0, 0)
Screenshot: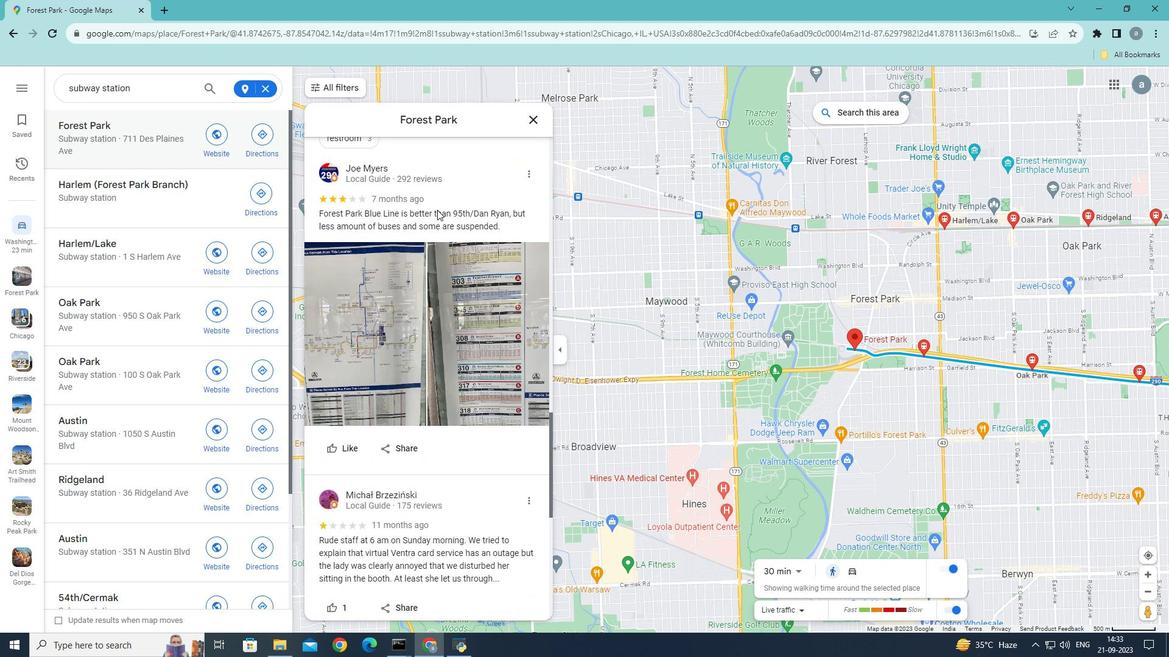 
Action: Mouse scrolled (437, 209) with delta (0, 0)
Screenshot: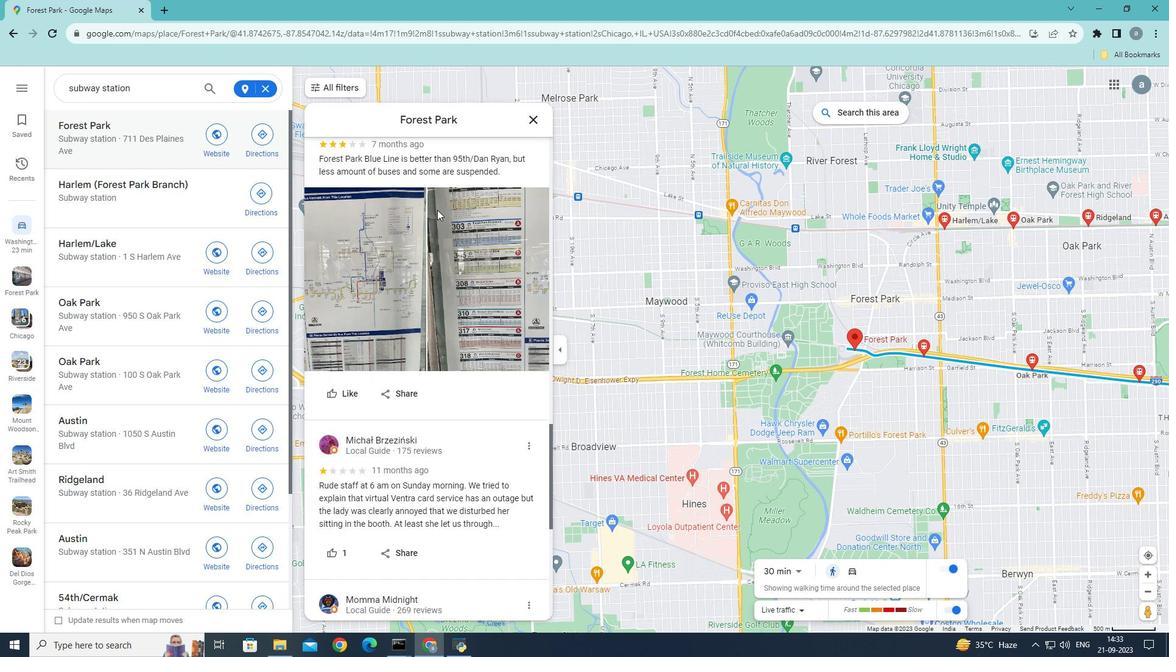 
Action: Mouse scrolled (437, 209) with delta (0, 0)
Screenshot: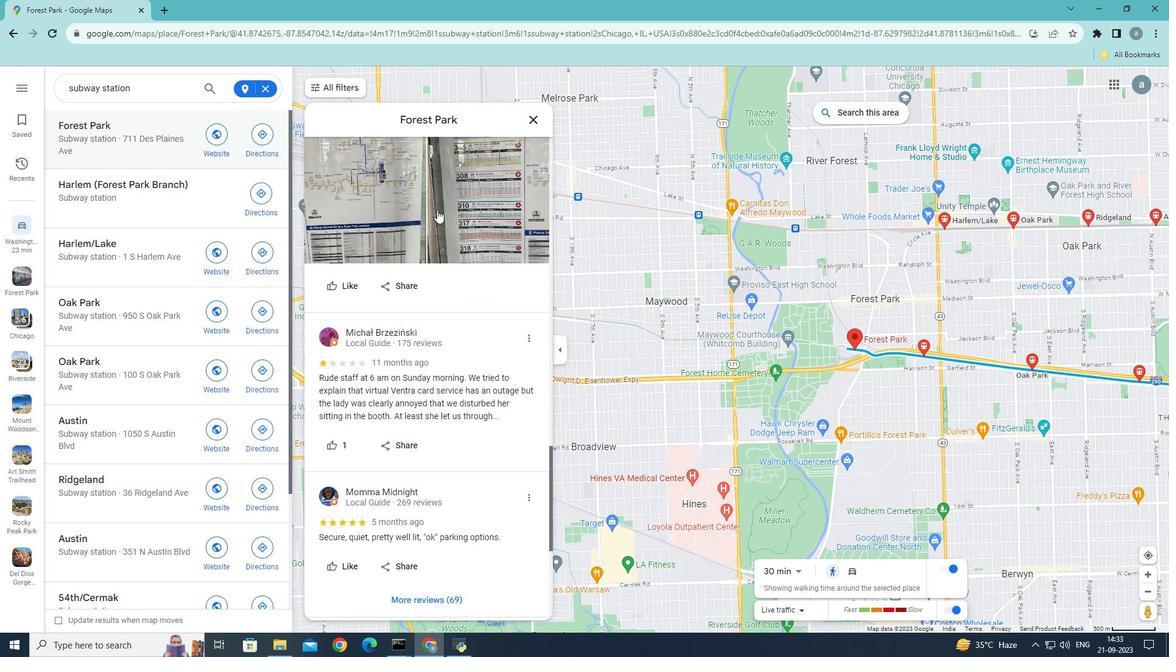 
Action: Mouse scrolled (437, 209) with delta (0, 0)
Screenshot: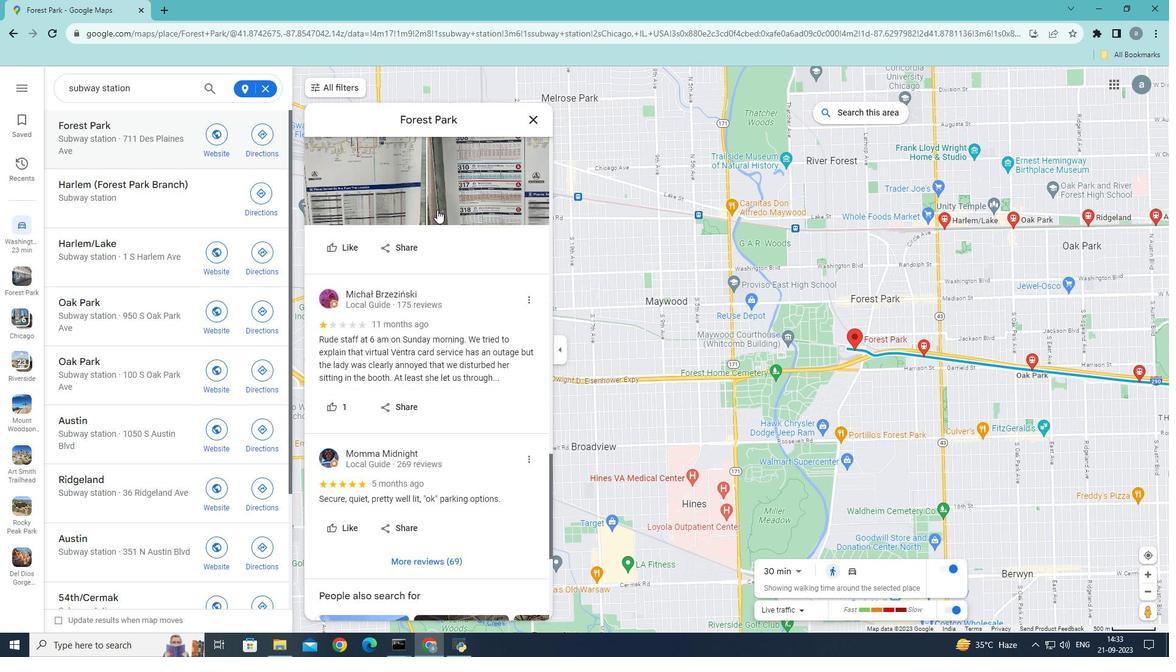 
Action: Mouse scrolled (437, 209) with delta (0, 0)
Screenshot: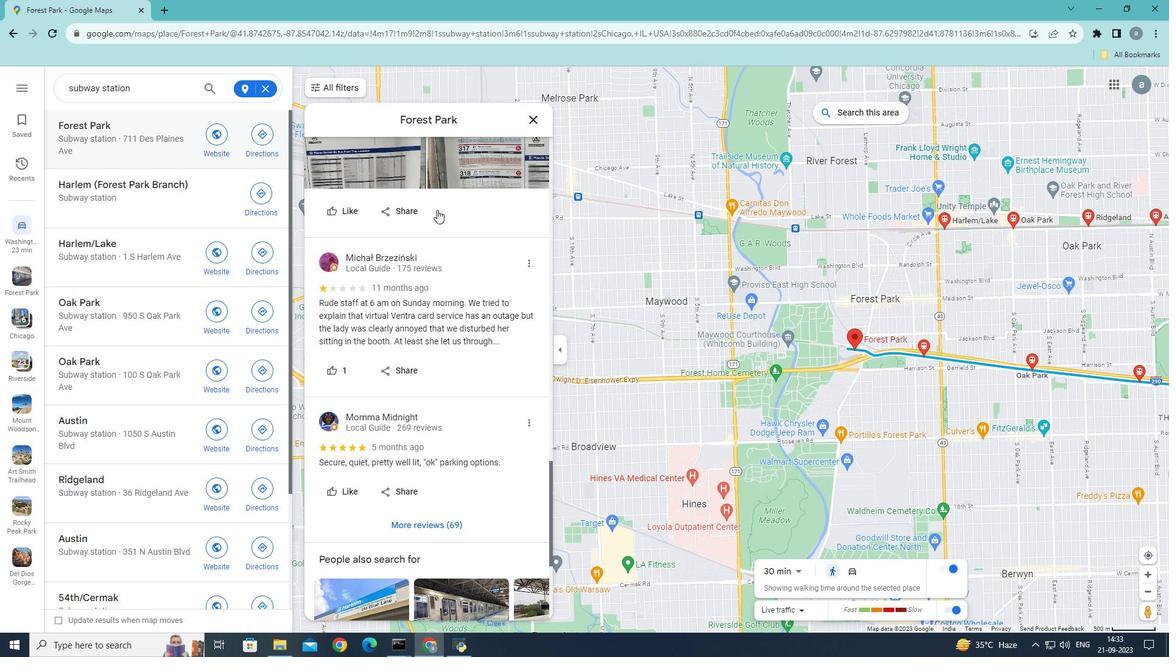 
Action: Mouse scrolled (437, 209) with delta (0, 0)
Screenshot: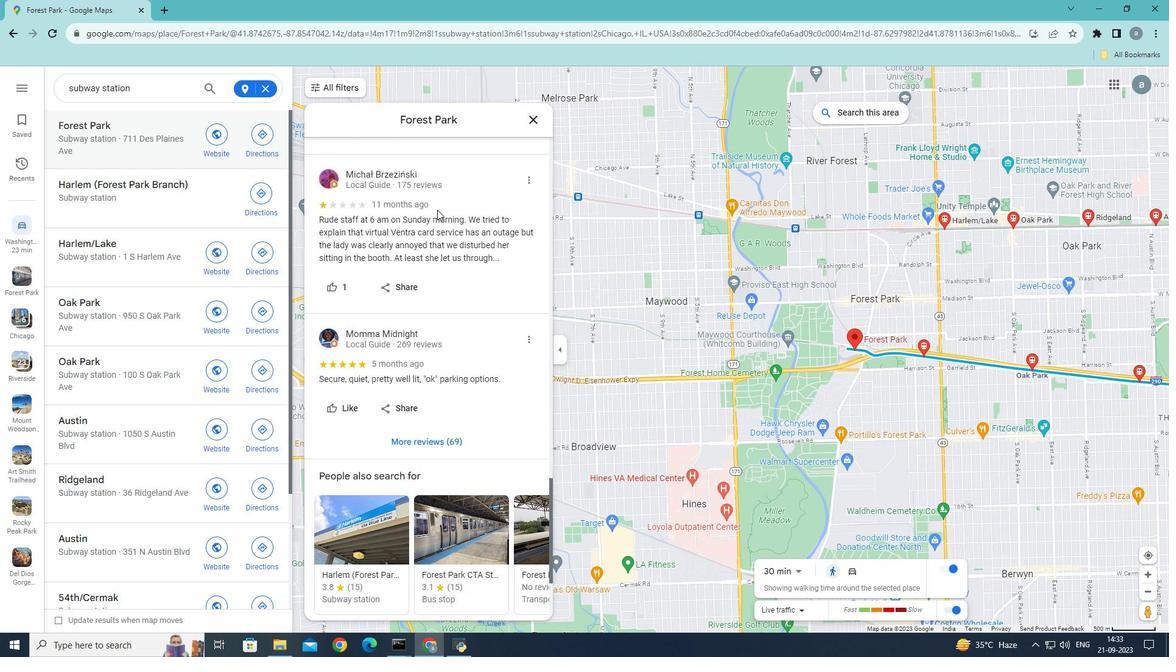 
Action: Mouse scrolled (437, 209) with delta (0, 0)
Screenshot: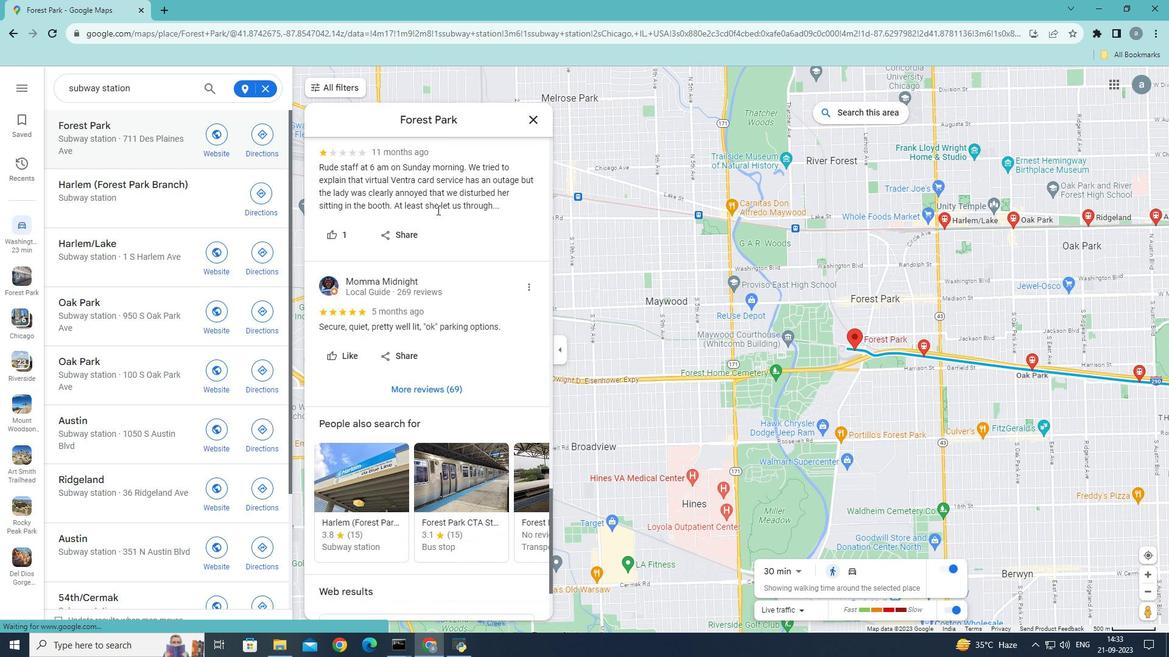 
Action: Mouse scrolled (437, 209) with delta (0, 0)
Screenshot: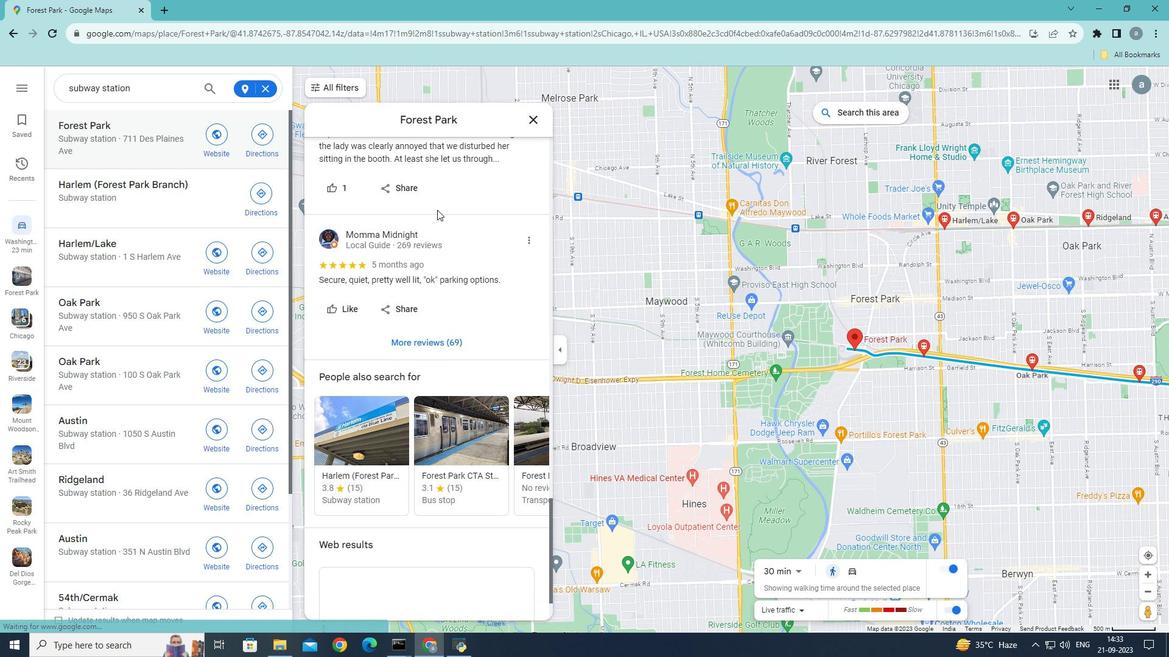 
Action: Mouse moved to (436, 210)
Screenshot: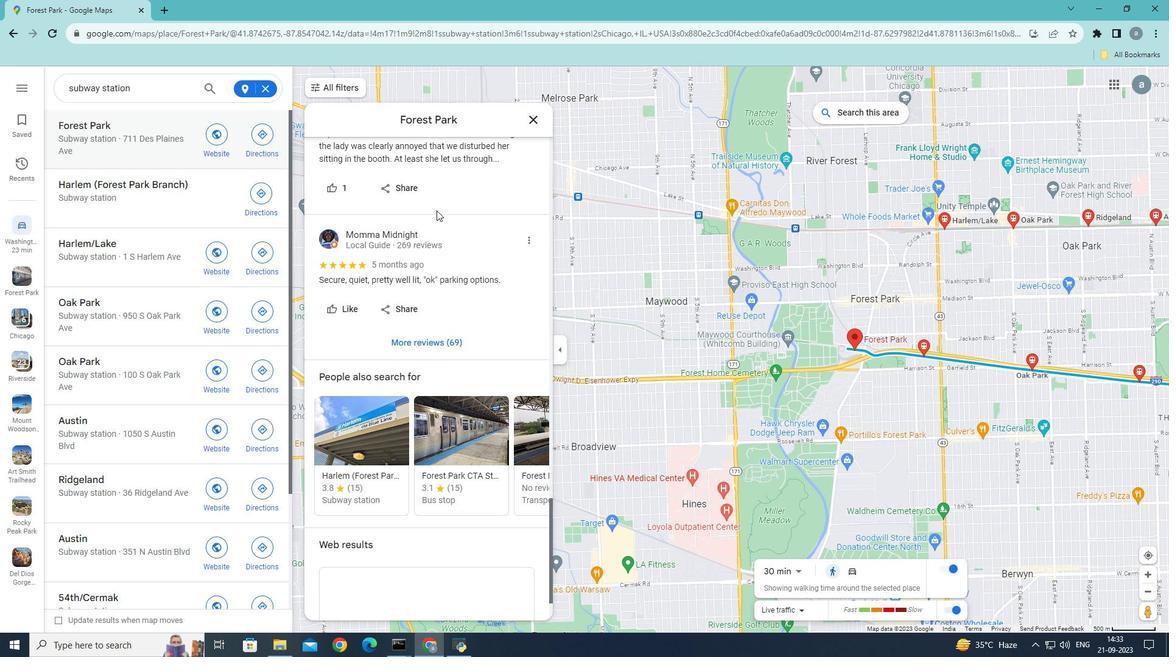 
Action: Mouse scrolled (436, 210) with delta (0, 0)
Screenshot: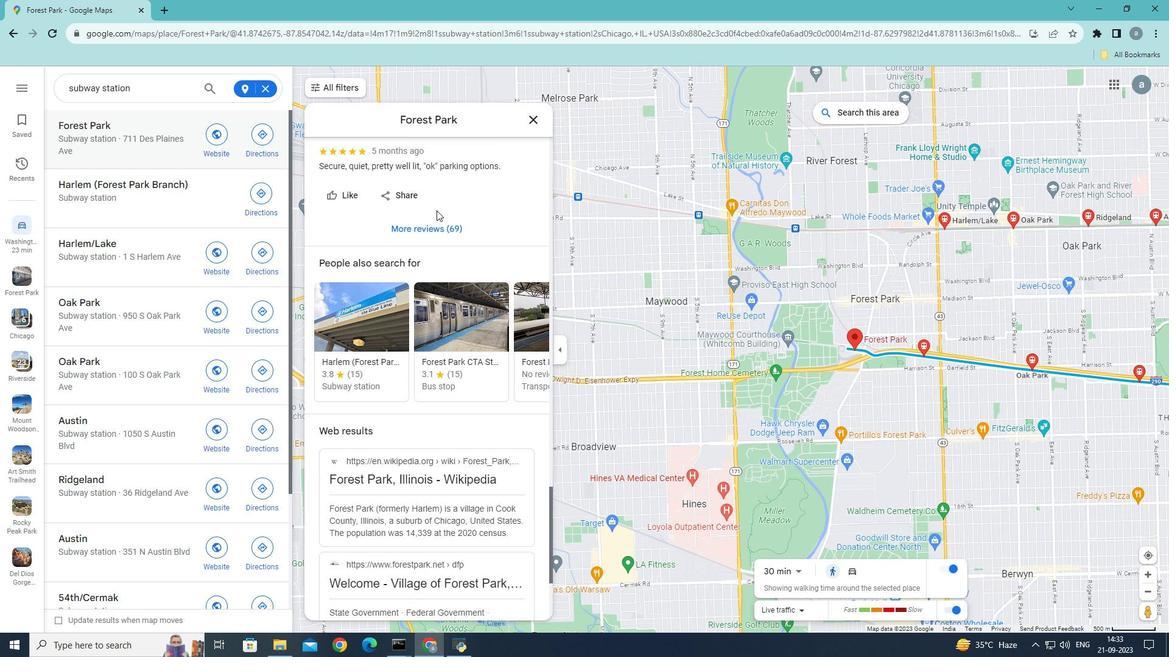
Action: Mouse scrolled (436, 210) with delta (0, 0)
Screenshot: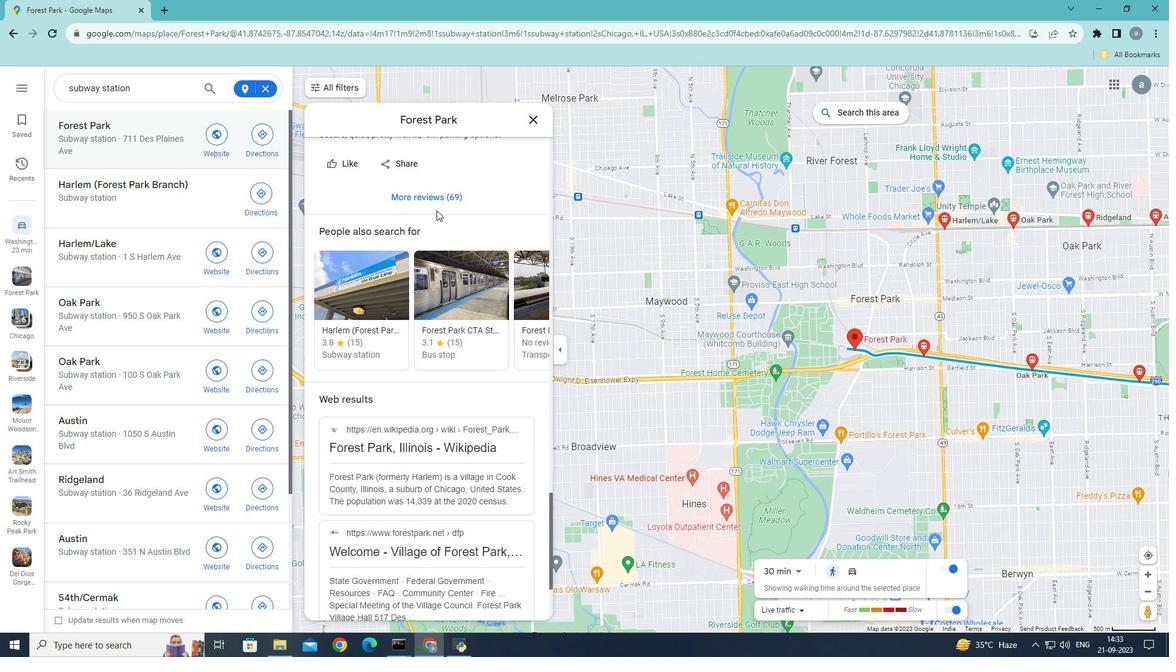 
Action: Mouse scrolled (436, 210) with delta (0, 0)
Screenshot: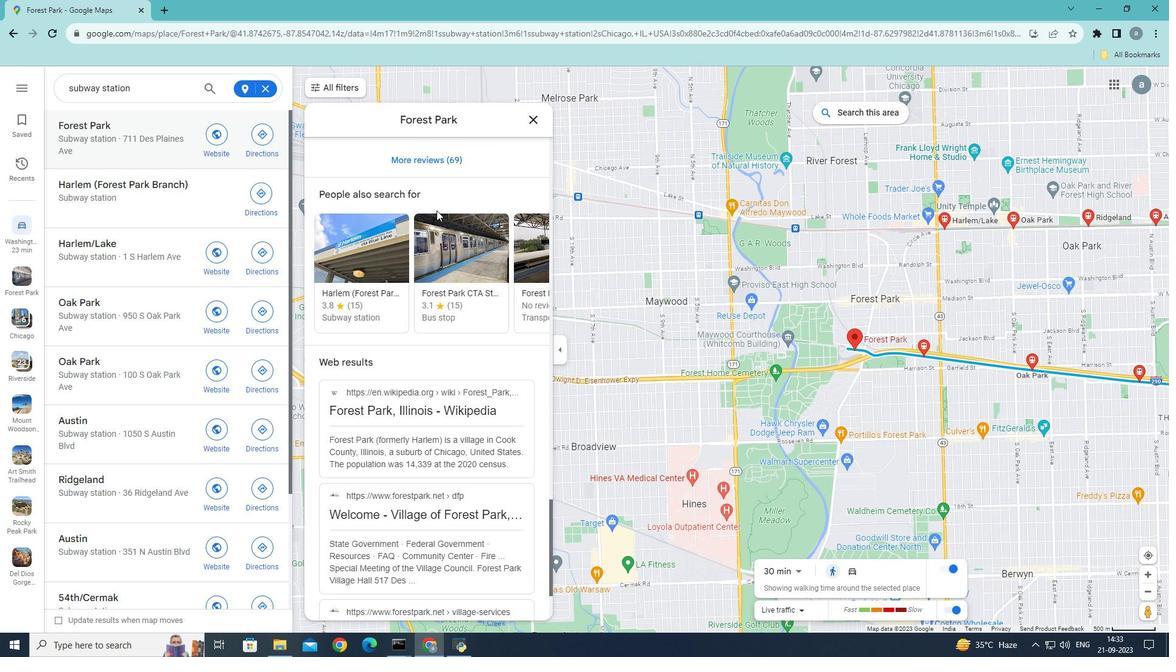 
Action: Mouse scrolled (436, 210) with delta (0, 0)
Screenshot: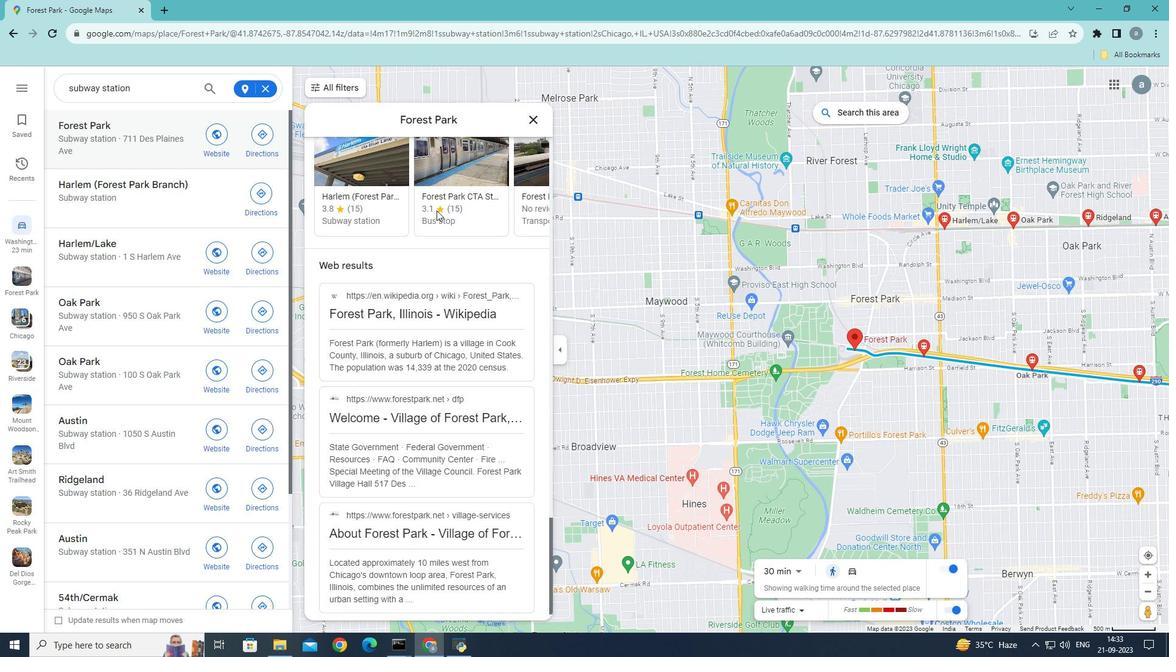 
Action: Mouse scrolled (436, 210) with delta (0, 0)
Screenshot: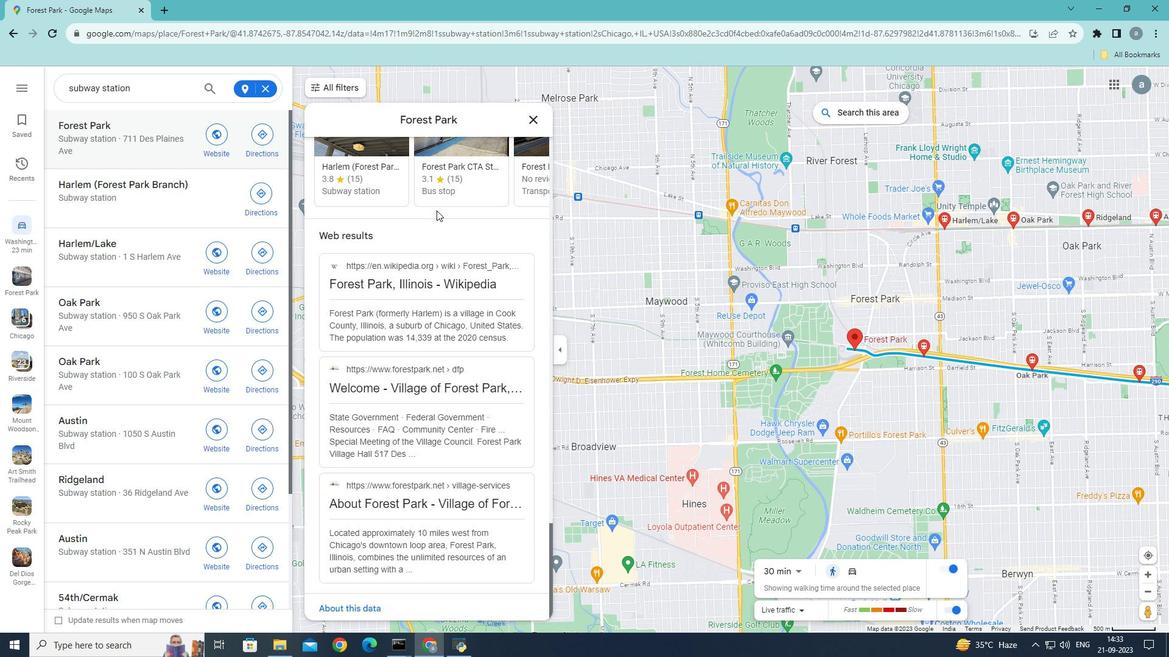 
Action: Mouse scrolled (436, 210) with delta (0, 0)
Screenshot: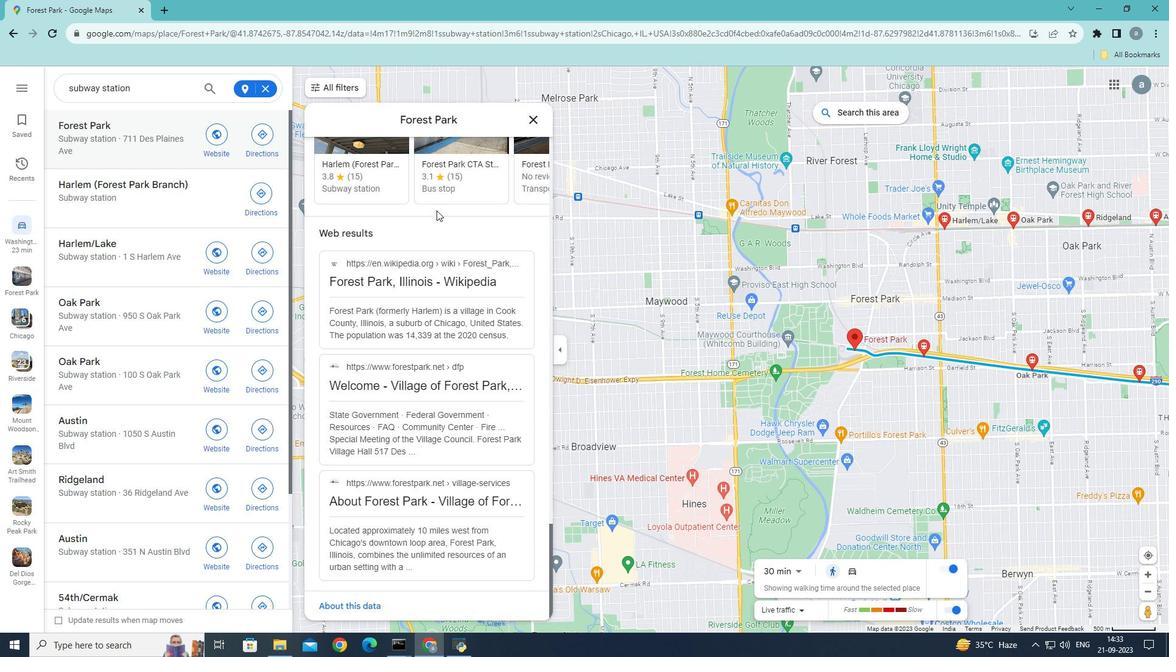 
Action: Mouse scrolled (436, 210) with delta (0, 0)
Screenshot: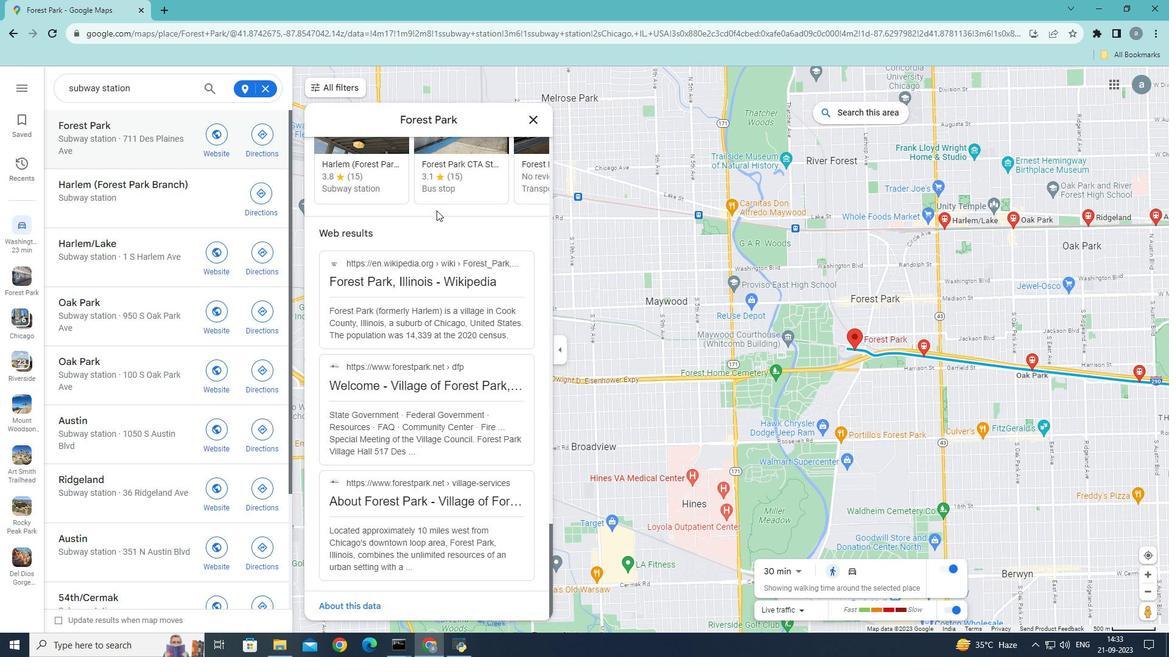 
Action: Mouse scrolled (436, 210) with delta (0, 0)
Screenshot: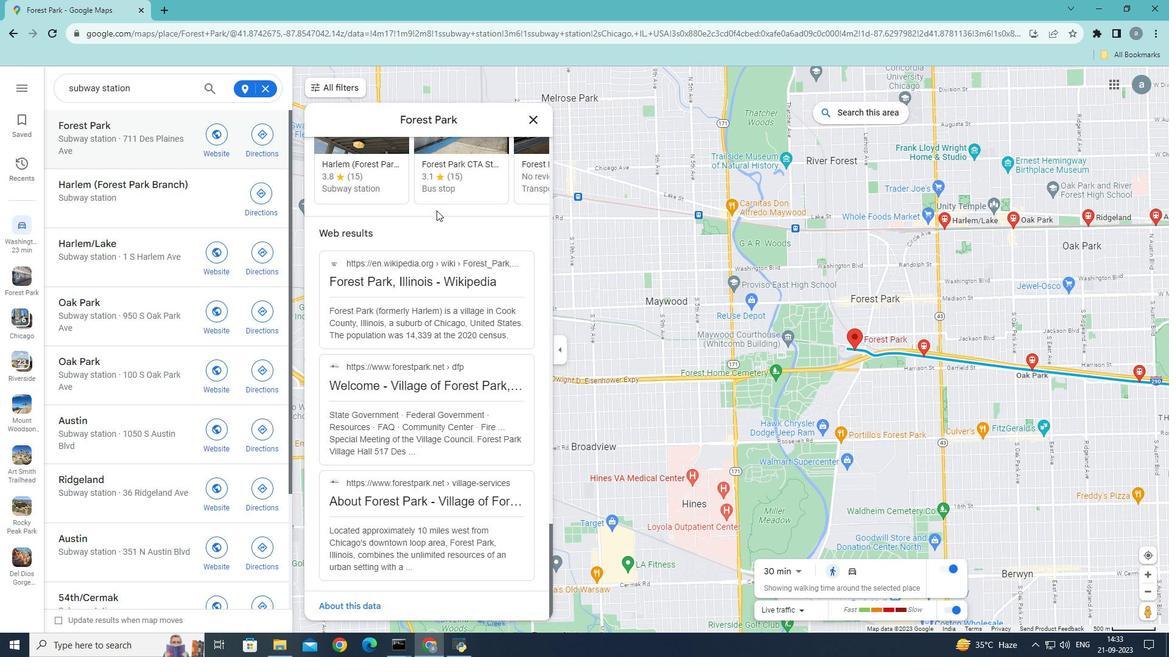
Action: Mouse scrolled (436, 210) with delta (0, 0)
Screenshot: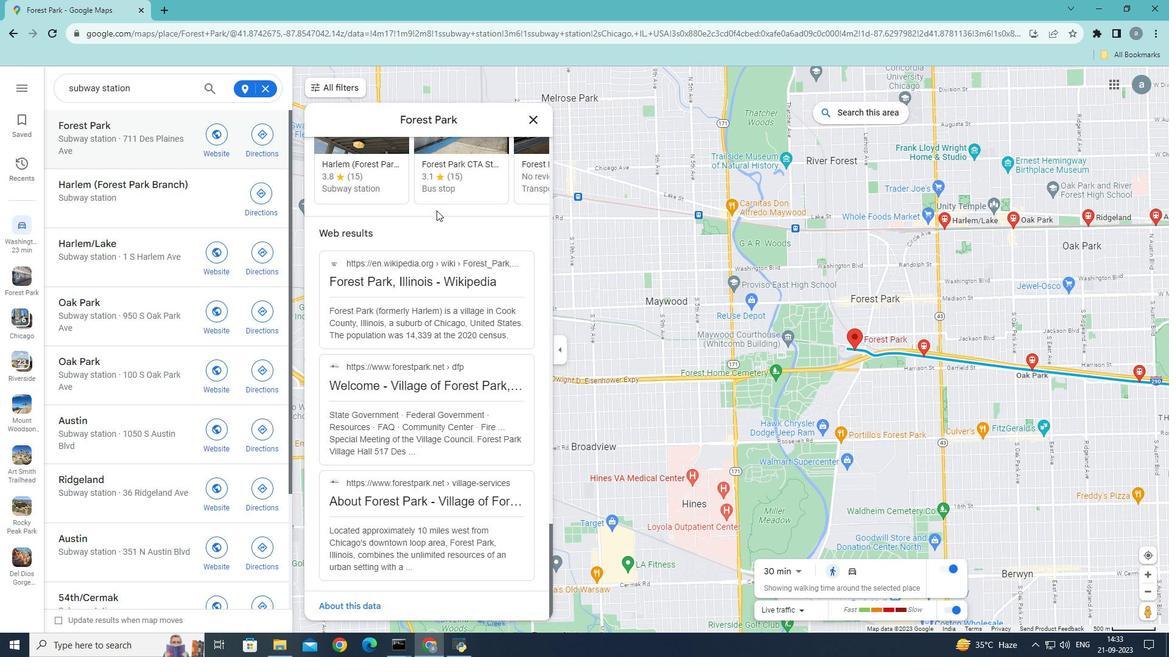 
Action: Mouse scrolled (436, 210) with delta (0, 0)
Screenshot: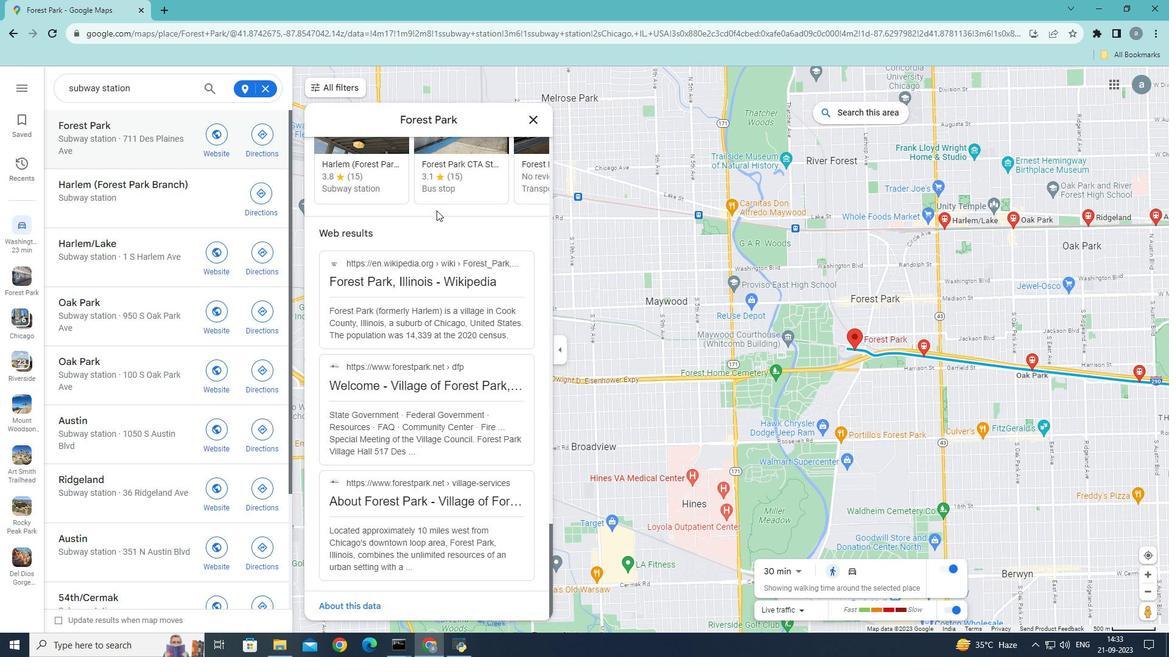 
Action: Mouse scrolled (436, 210) with delta (0, 0)
Screenshot: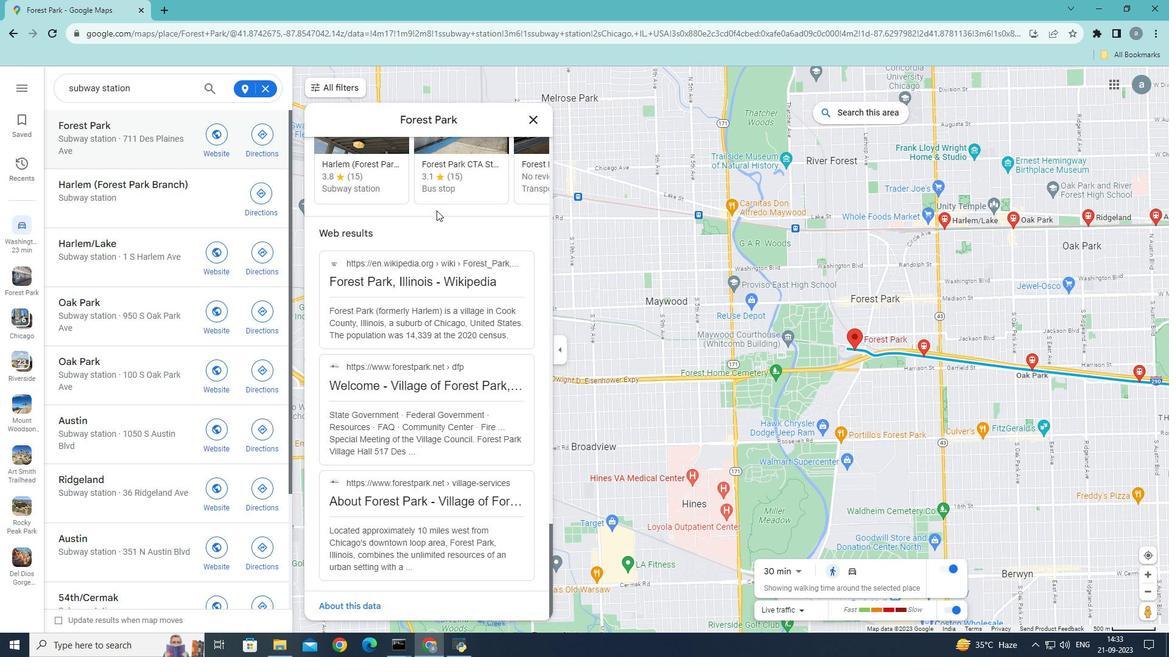 
Action: Mouse scrolled (436, 210) with delta (0, 0)
Screenshot: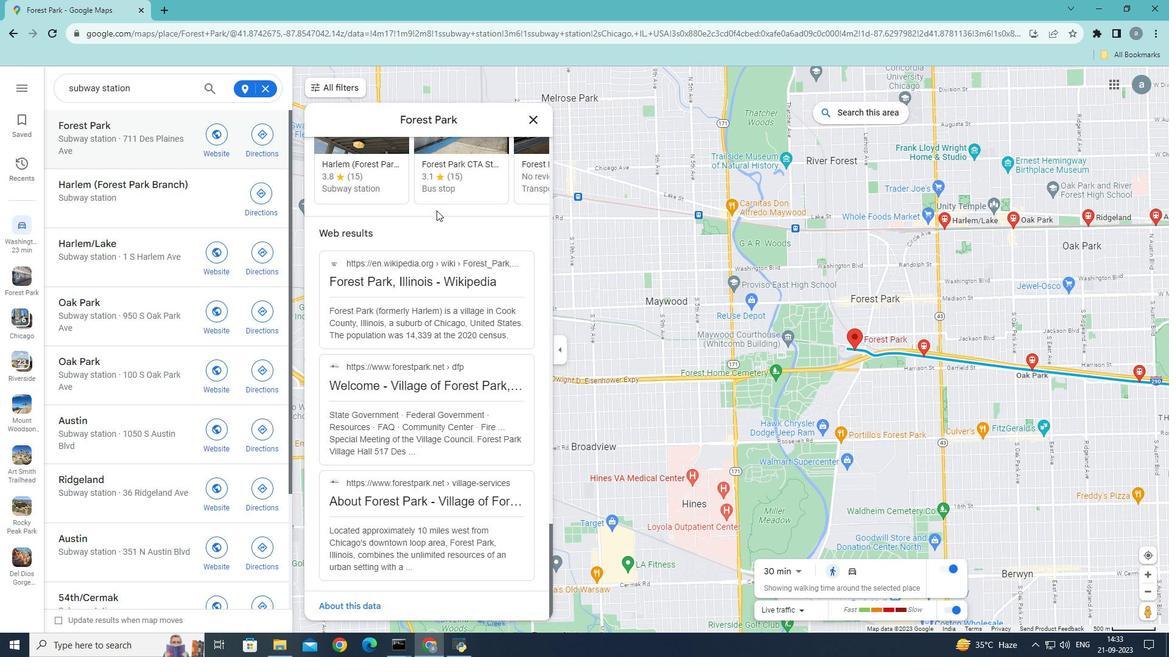 
Action: Mouse scrolled (436, 210) with delta (0, 0)
Screenshot: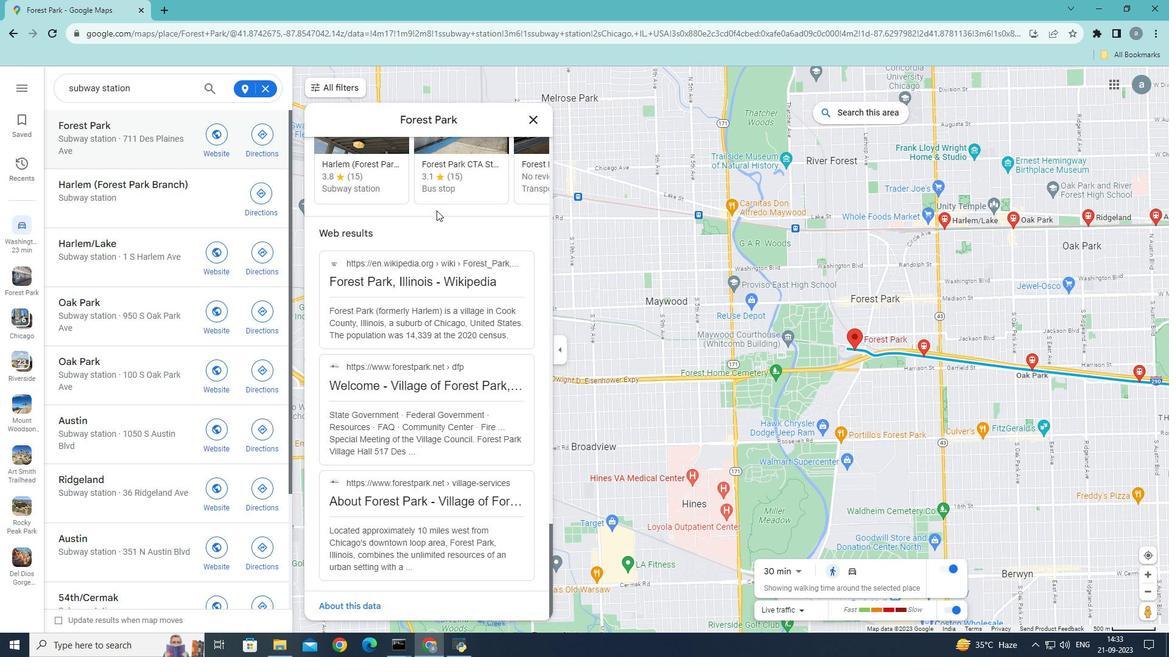 
Action: Mouse moved to (139, 194)
Screenshot: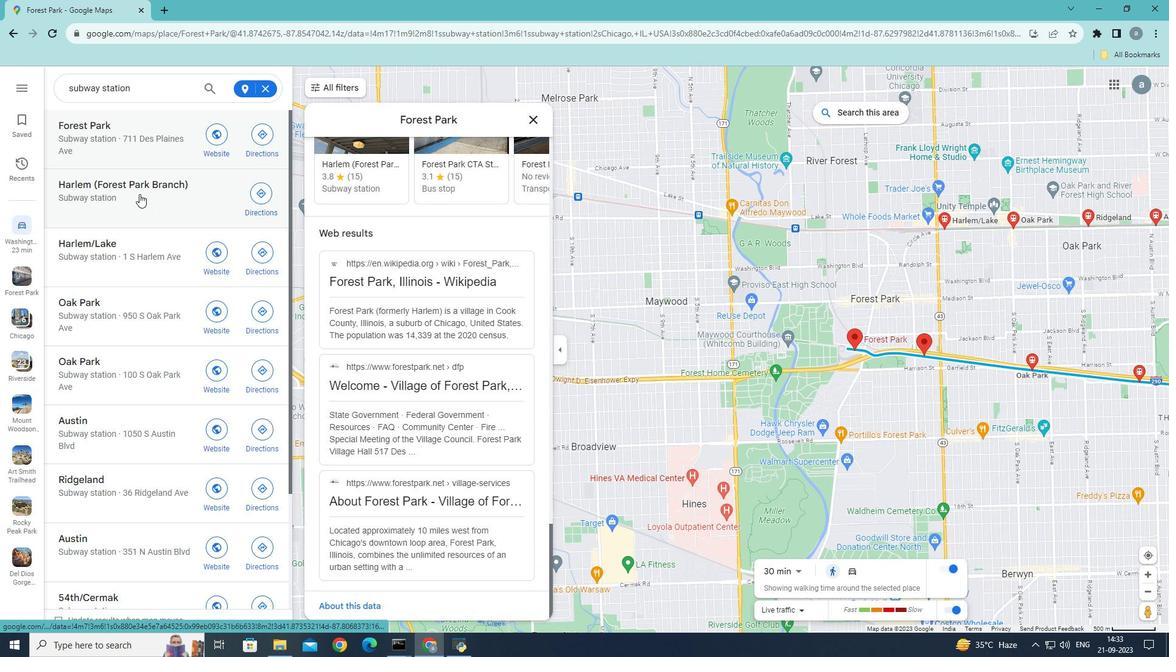 
Action: Mouse pressed left at (139, 194)
Screenshot: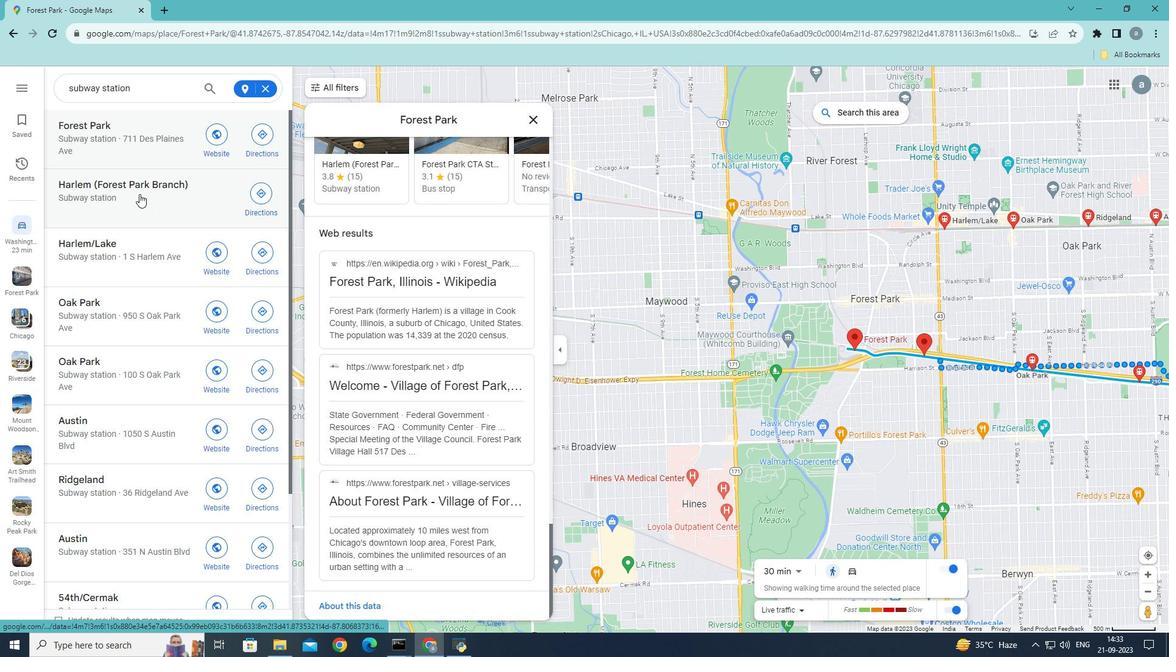 
Action: Mouse moved to (438, 213)
Screenshot: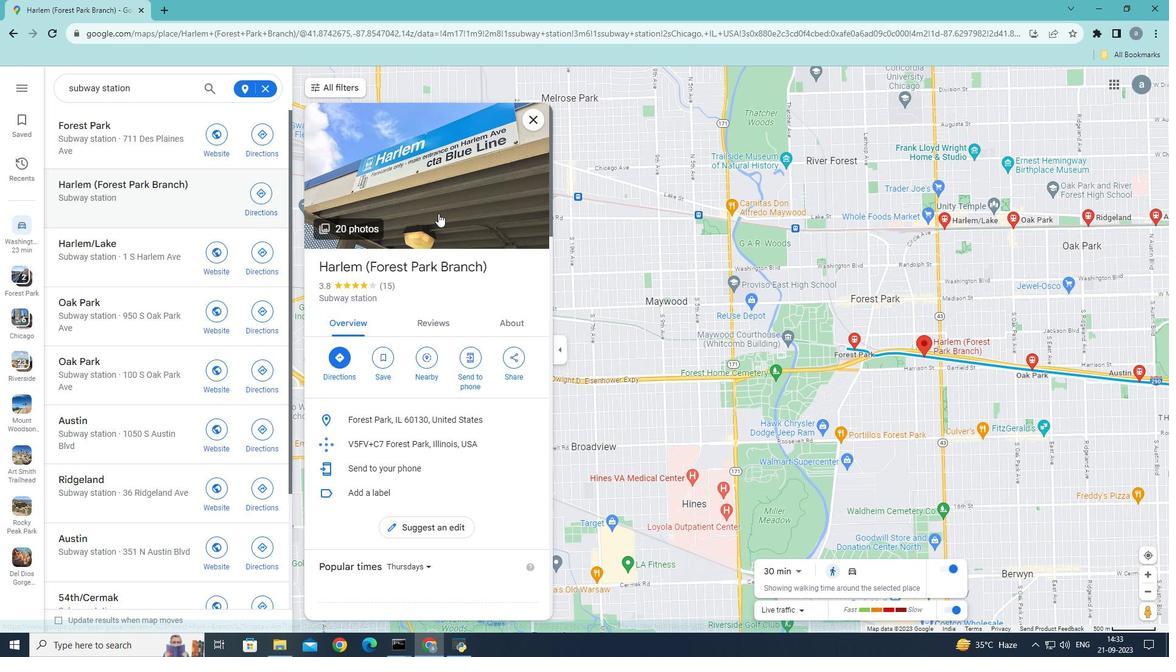 
Action: Mouse scrolled (438, 213) with delta (0, 0)
Screenshot: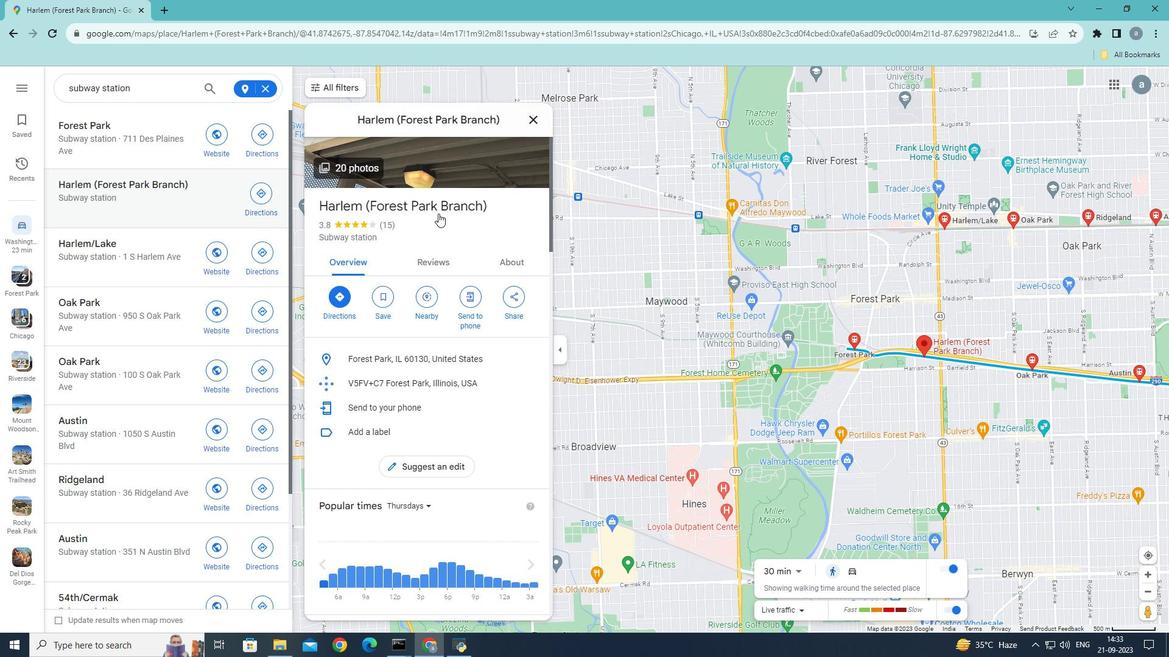 
Action: Mouse scrolled (438, 213) with delta (0, 0)
Screenshot: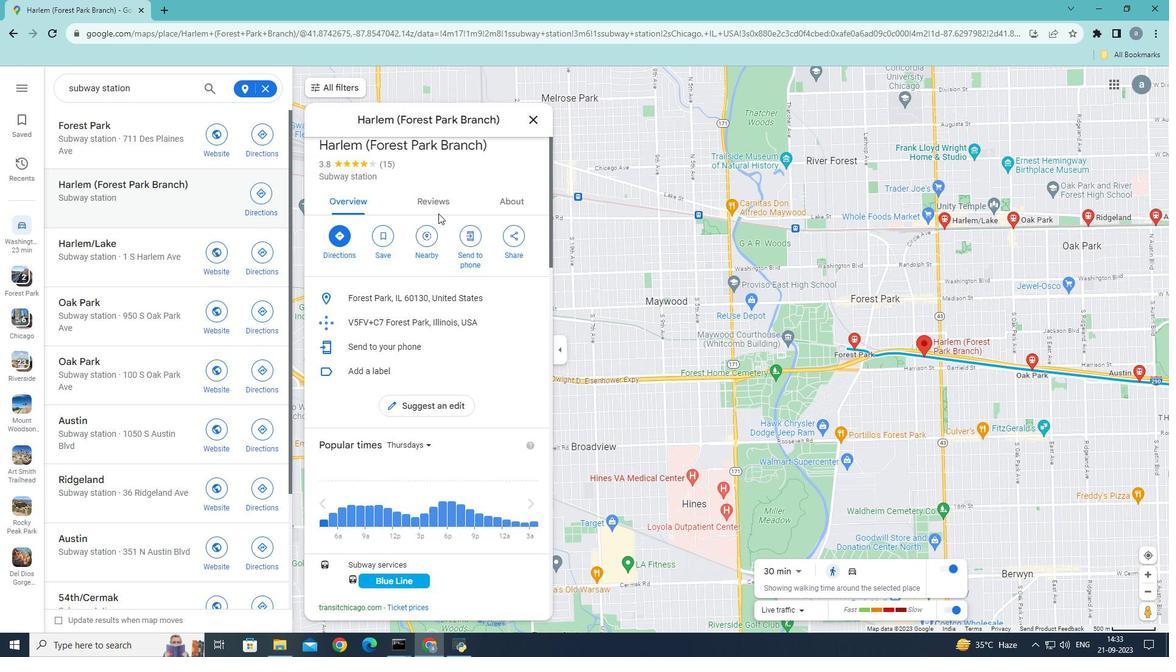 
Action: Mouse scrolled (438, 213) with delta (0, 0)
Screenshot: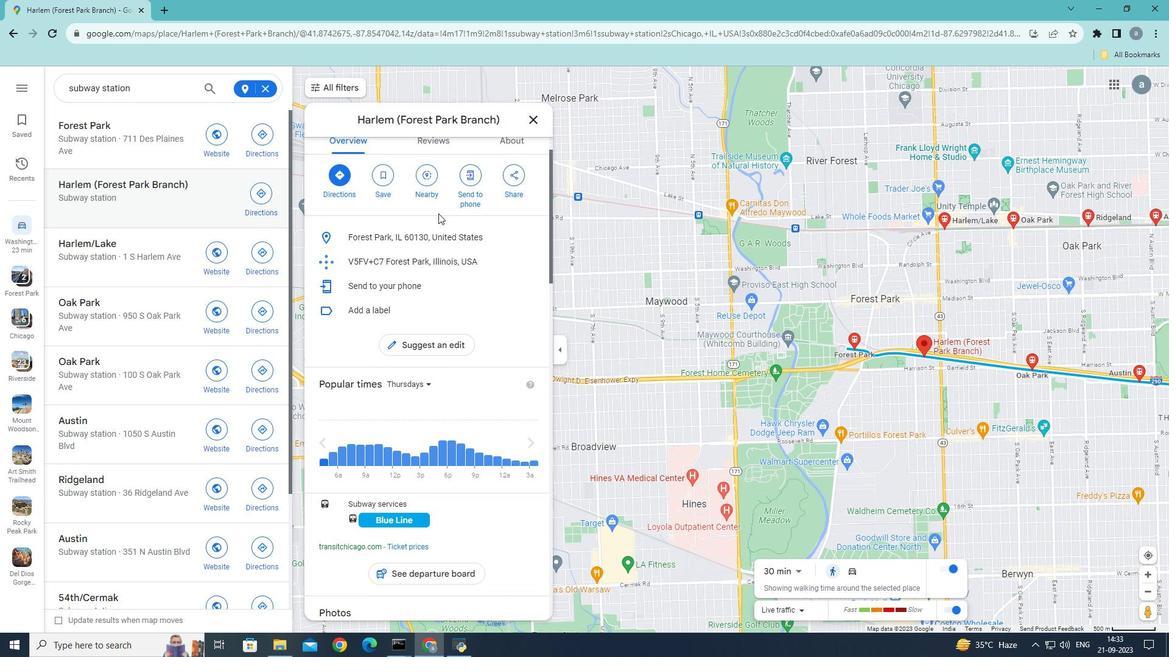 
Action: Mouse scrolled (438, 213) with delta (0, 0)
Screenshot: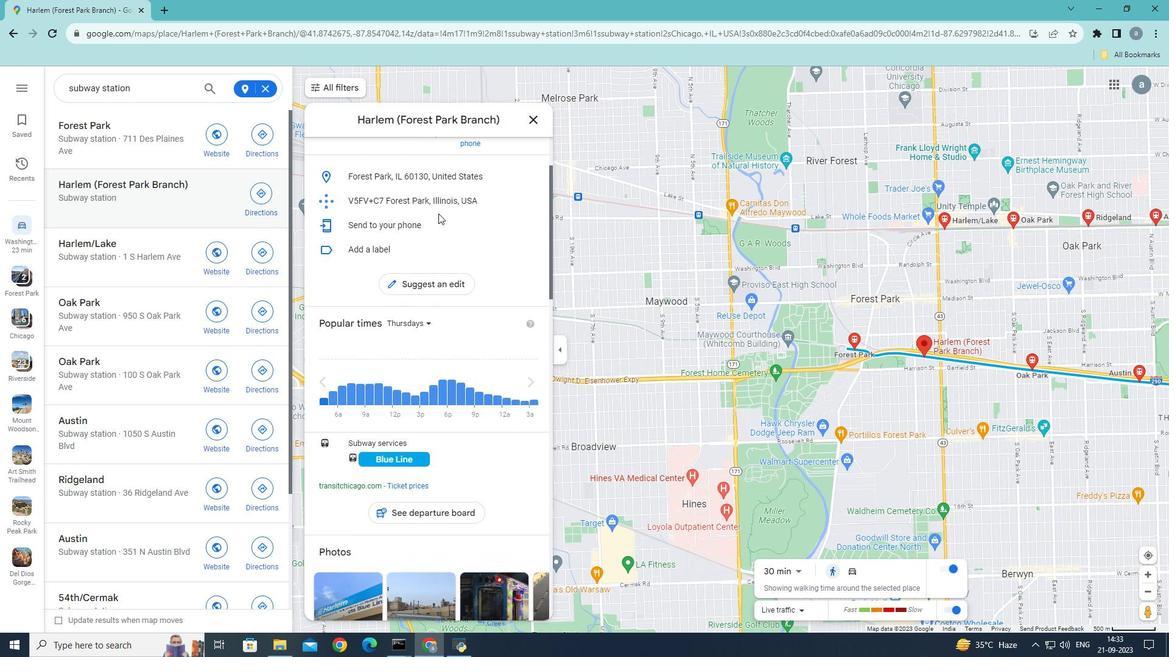 
Action: Mouse scrolled (438, 213) with delta (0, 0)
Screenshot: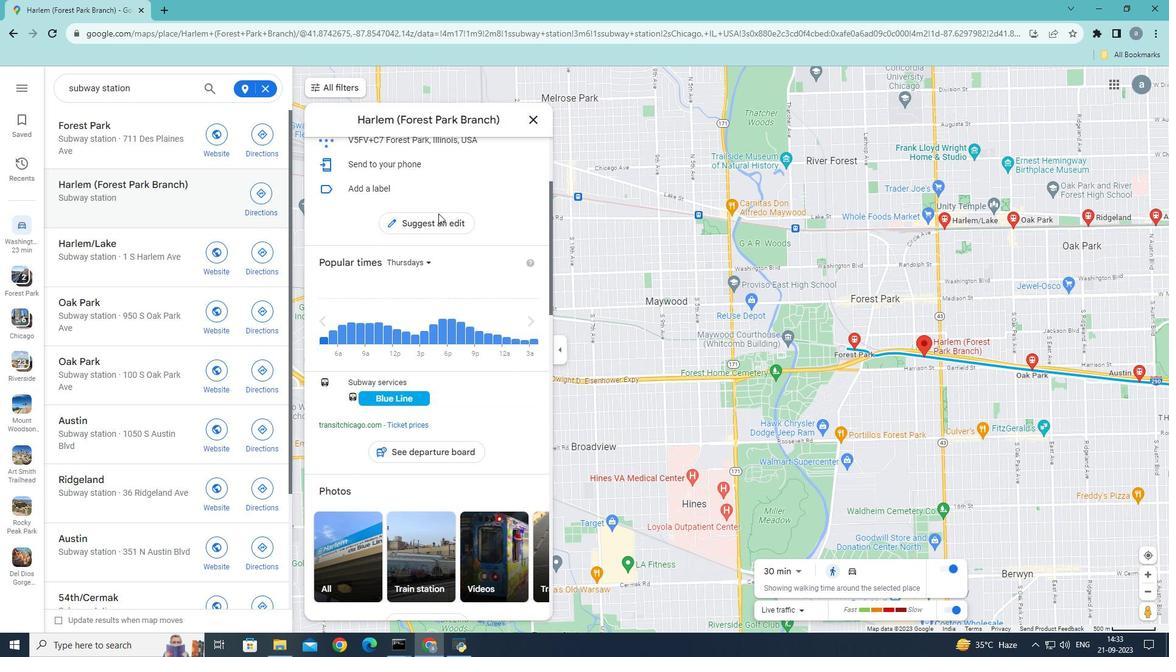 
Action: Mouse scrolled (438, 213) with delta (0, 0)
Screenshot: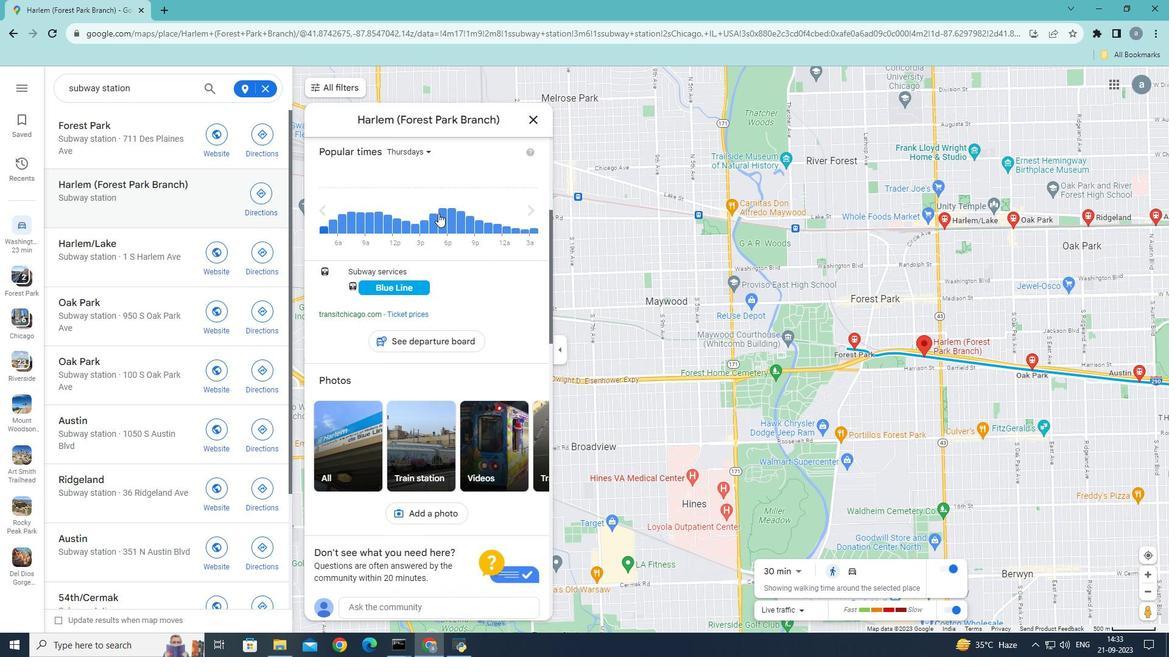 
Action: Mouse scrolled (438, 213) with delta (0, 0)
Screenshot: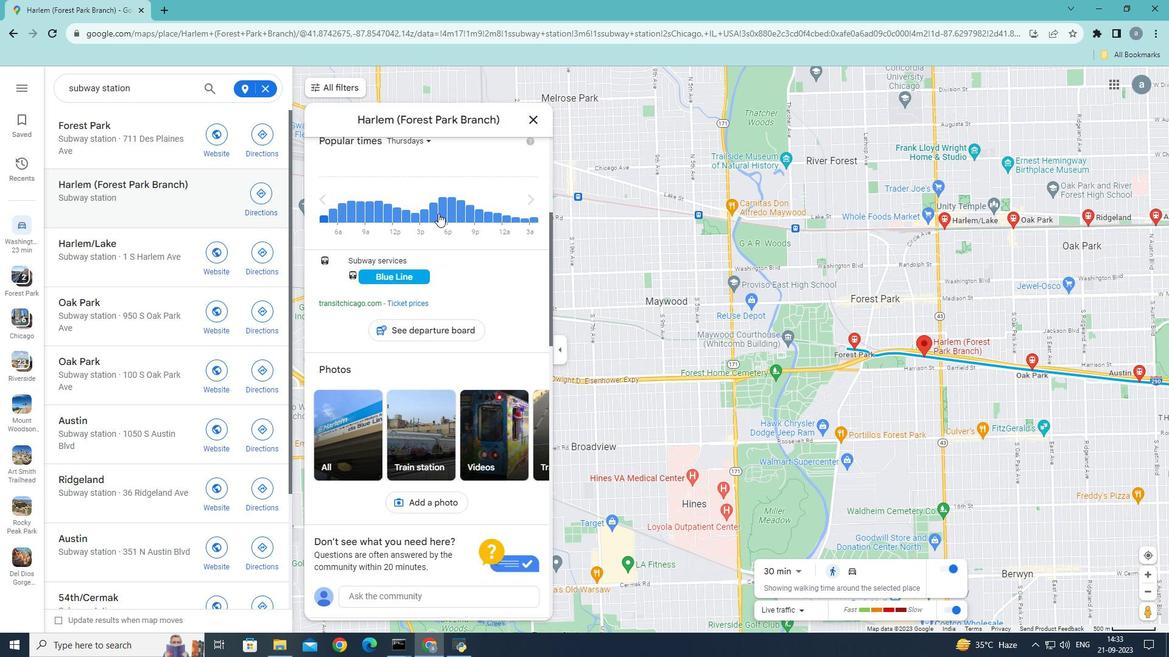 
Action: Mouse scrolled (438, 213) with delta (0, 0)
Screenshot: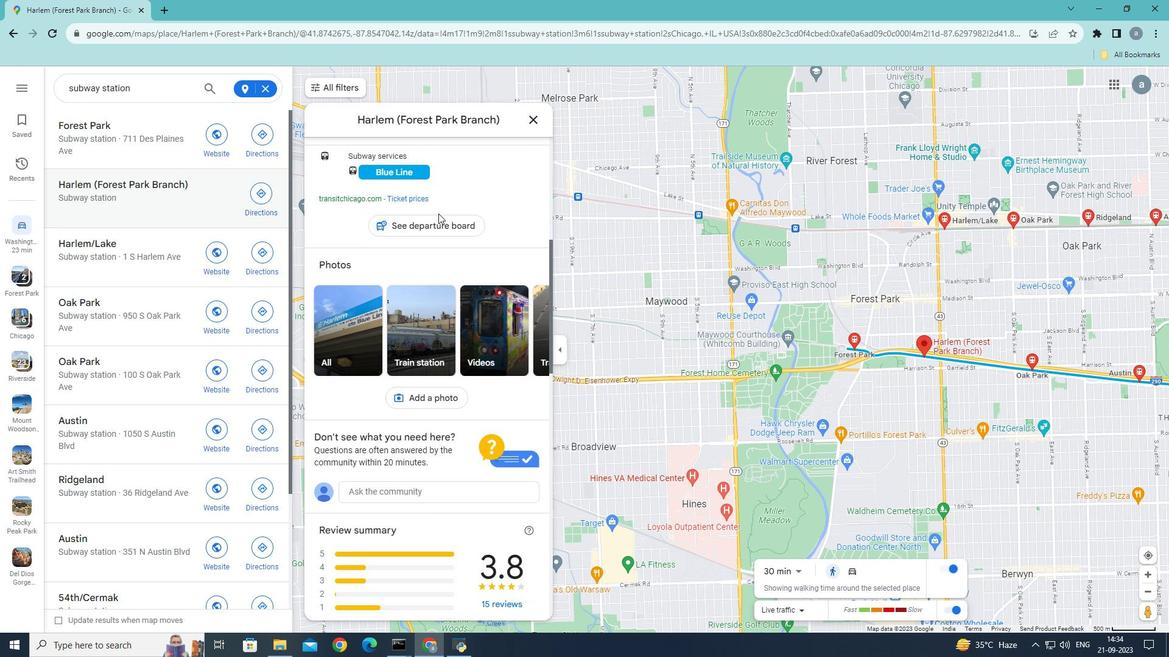 
Action: Mouse scrolled (438, 213) with delta (0, 0)
Screenshot: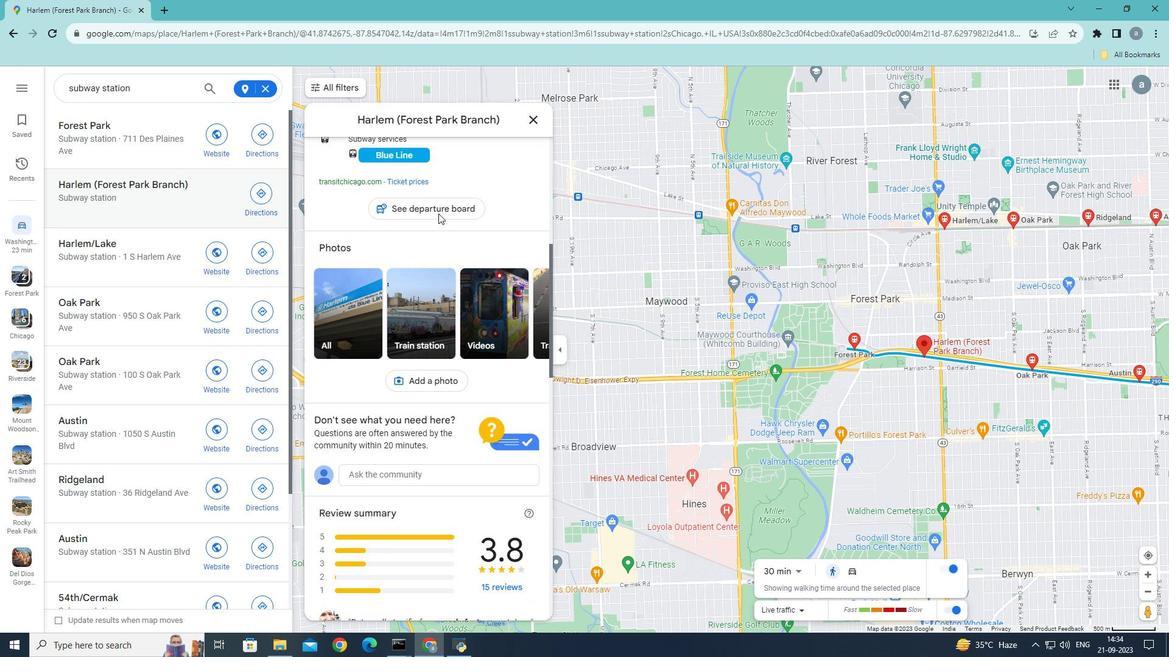 
Action: Mouse scrolled (438, 213) with delta (0, 0)
Screenshot: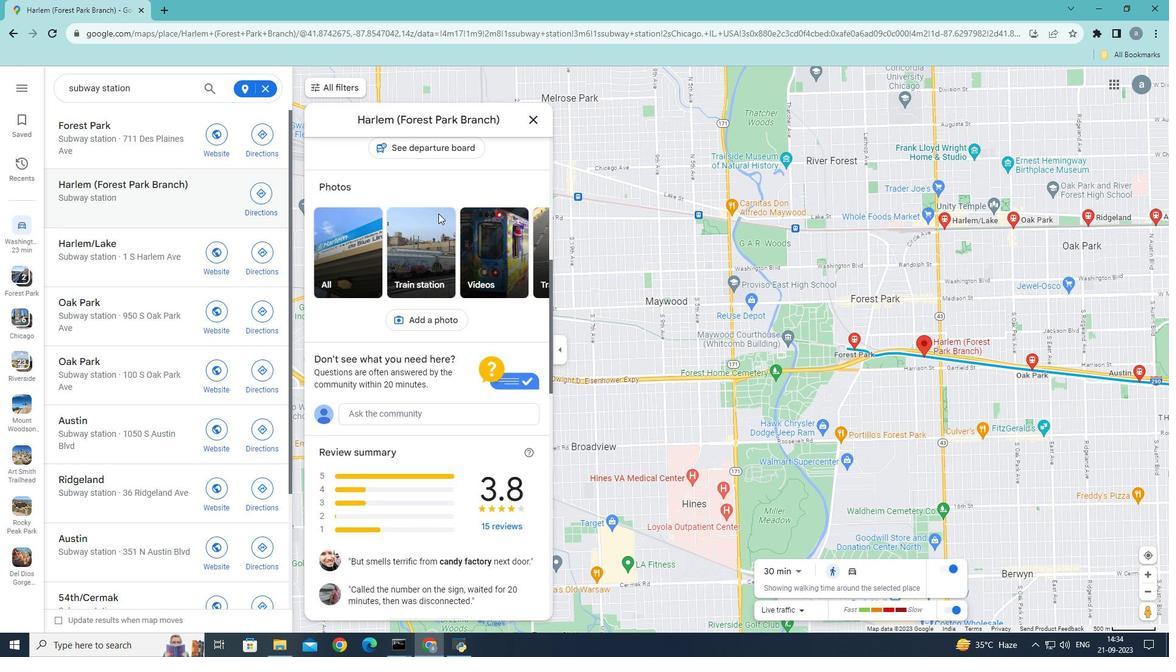 
Action: Mouse scrolled (438, 213) with delta (0, 0)
Screenshot: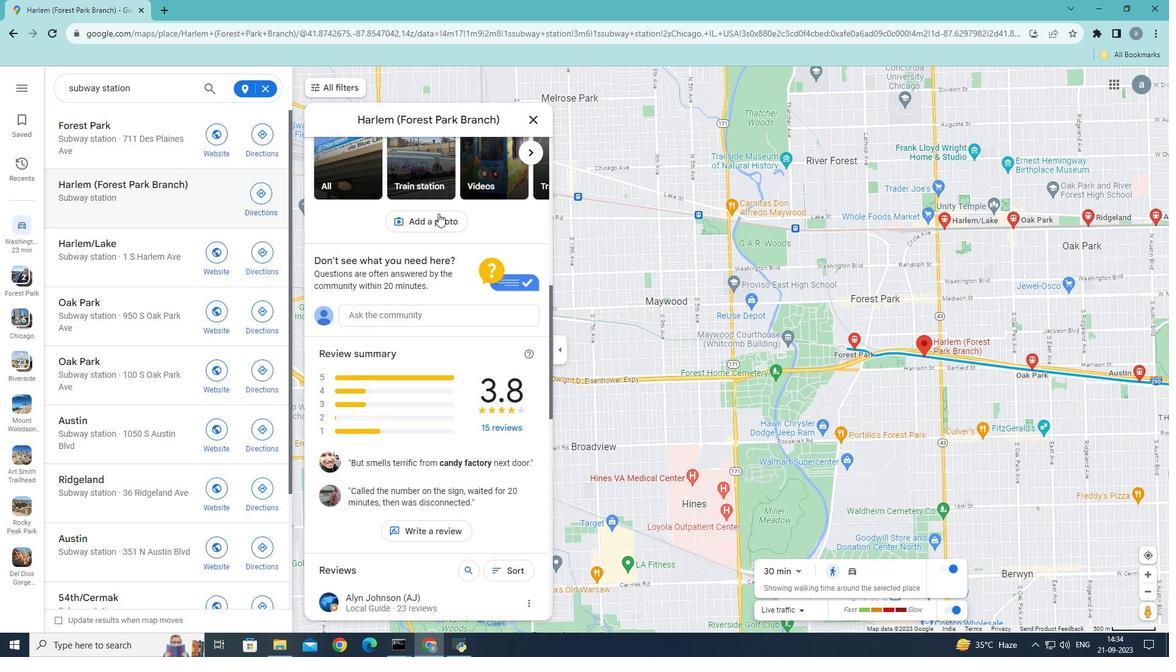 
Action: Mouse scrolled (438, 213) with delta (0, 0)
Screenshot: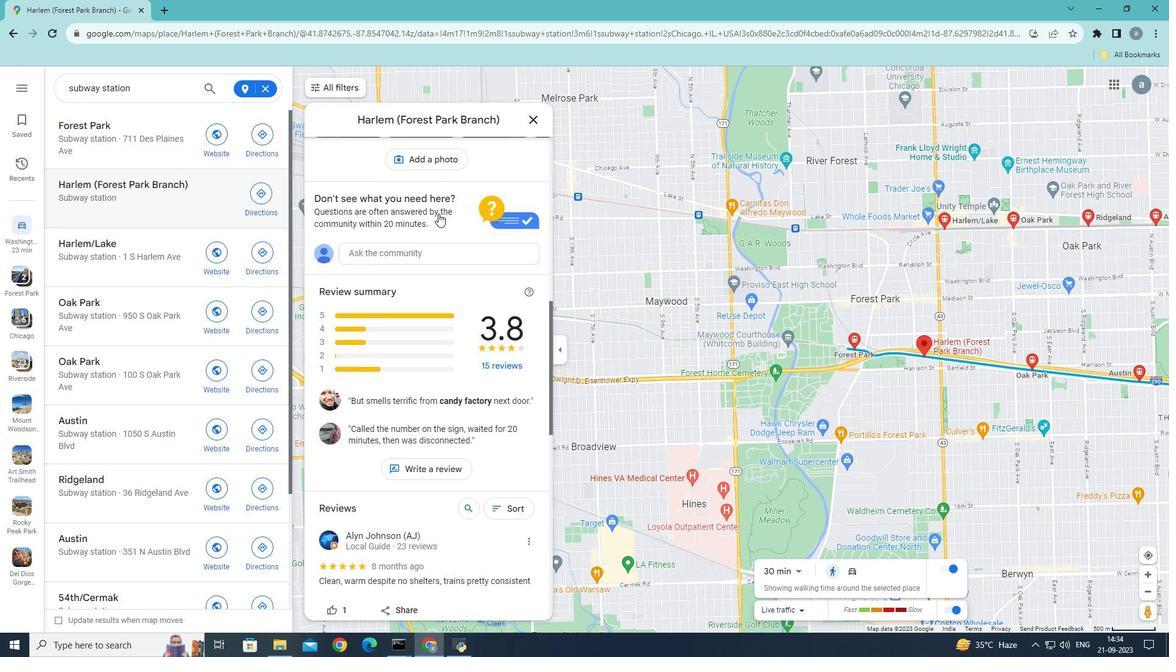 
Action: Mouse scrolled (438, 213) with delta (0, 0)
Screenshot: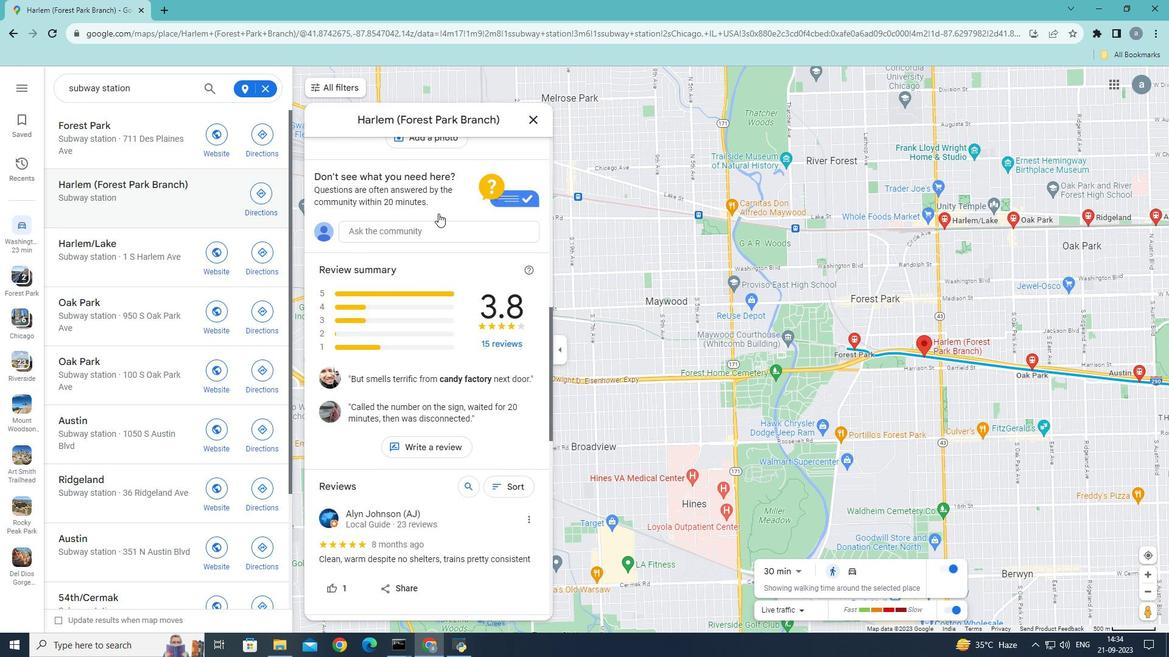 
Action: Mouse scrolled (438, 213) with delta (0, 0)
Screenshot: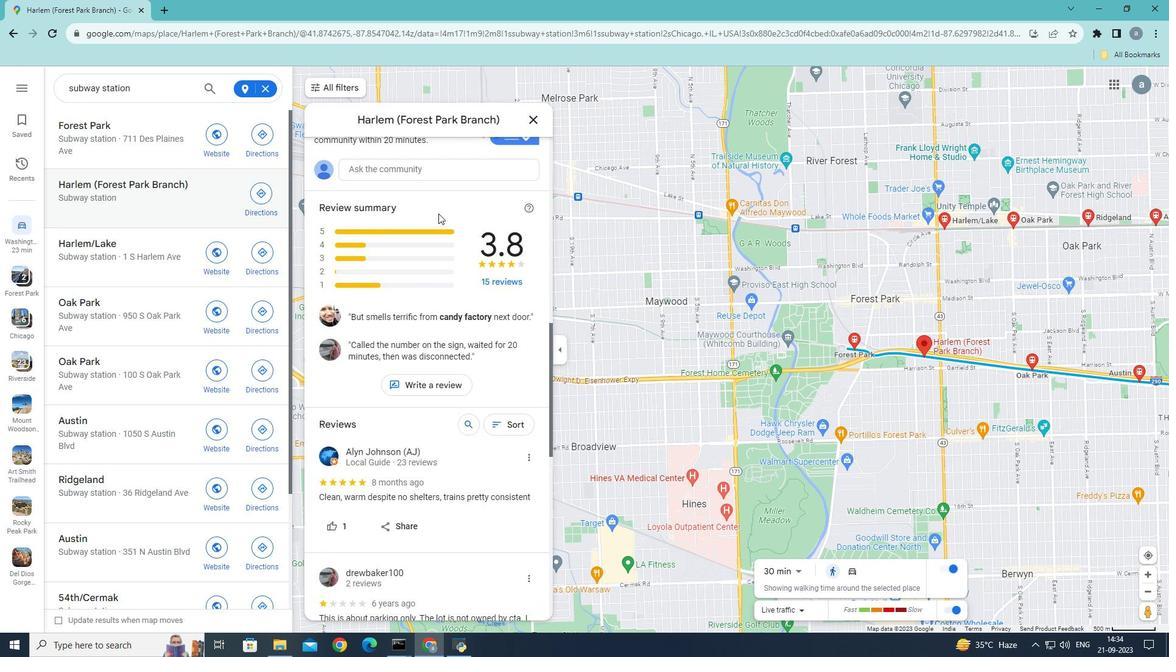 
Action: Mouse scrolled (438, 213) with delta (0, 0)
Screenshot: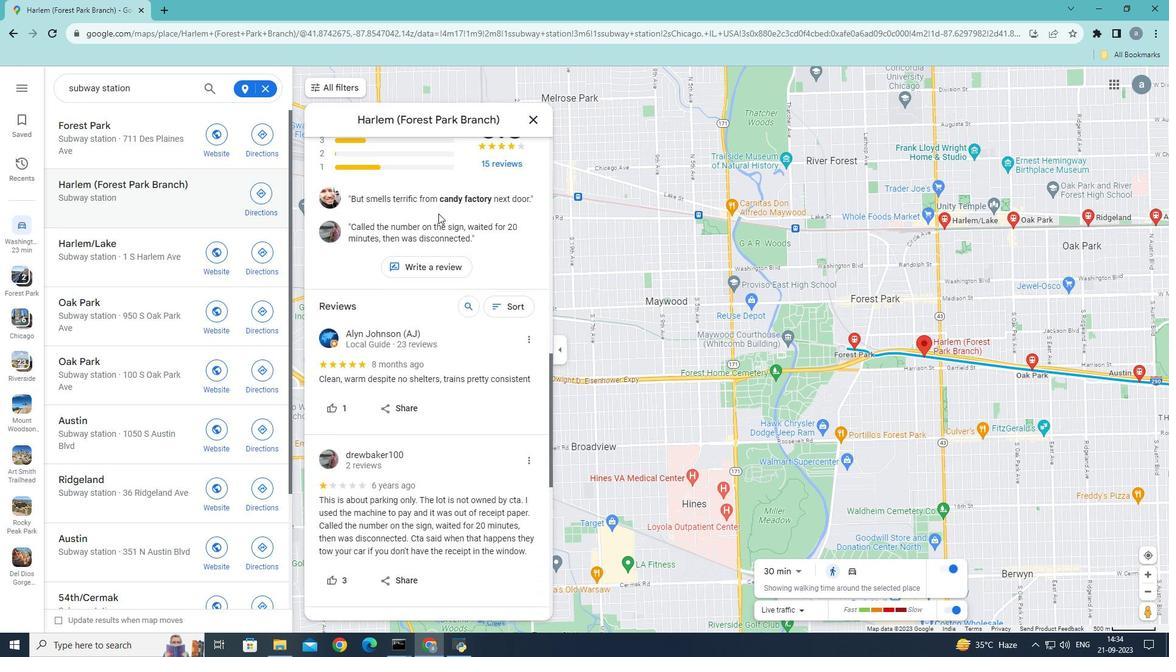 
Action: Mouse scrolled (438, 213) with delta (0, 0)
Screenshot: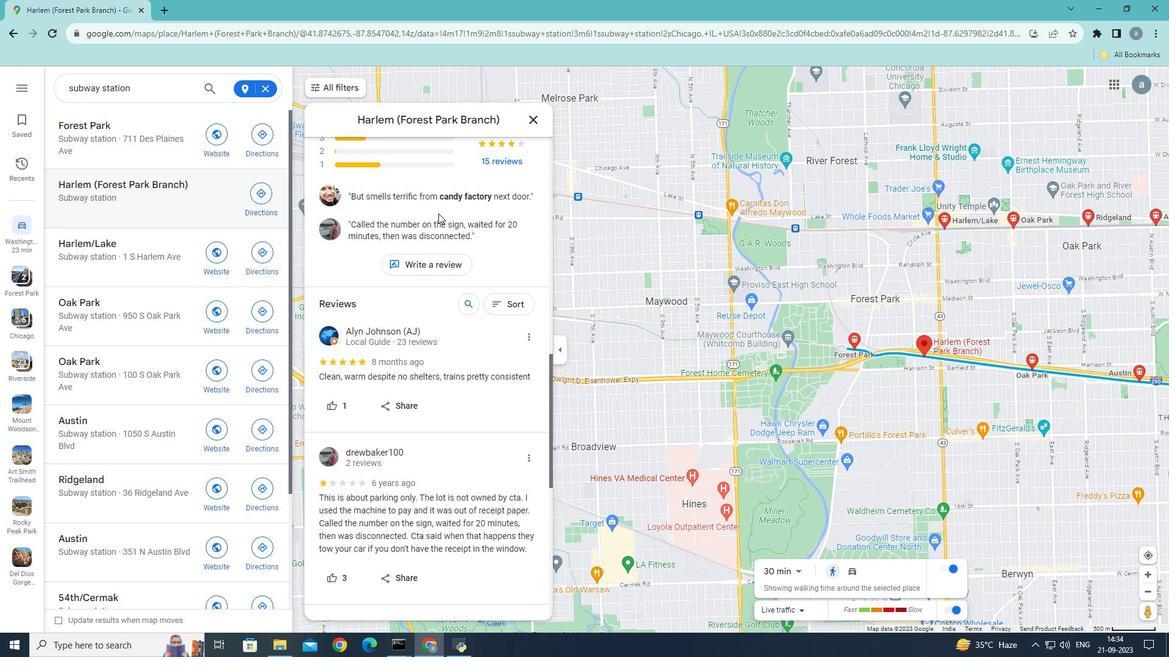 
Action: Mouse scrolled (438, 213) with delta (0, 0)
Screenshot: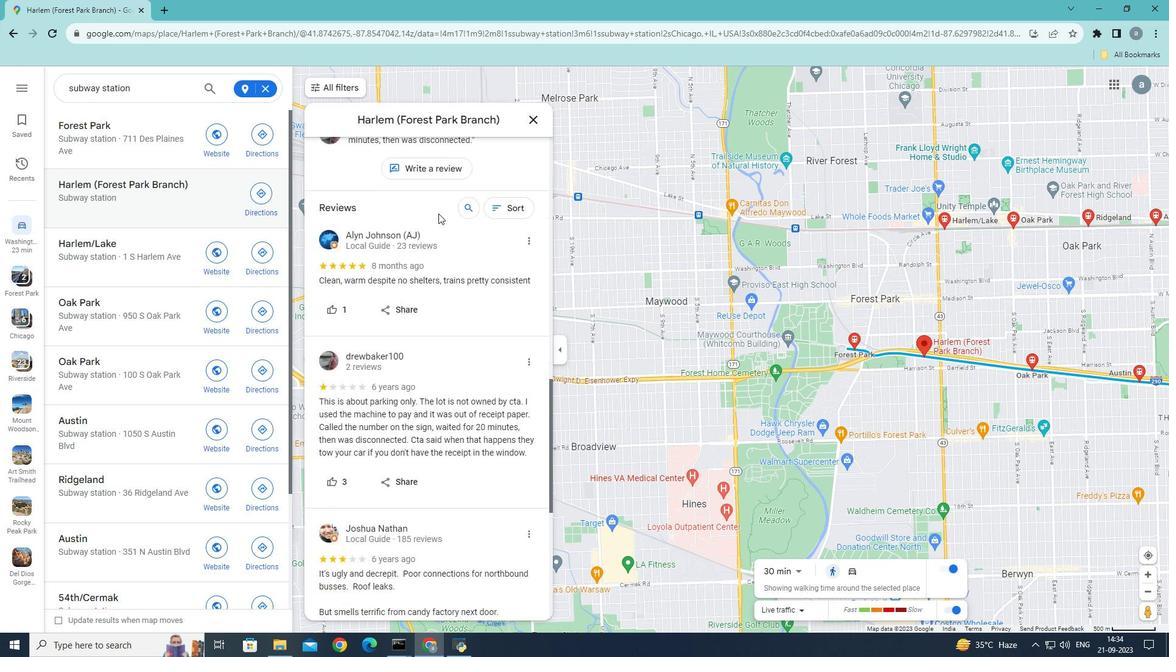
Action: Mouse scrolled (438, 213) with delta (0, 0)
Screenshot: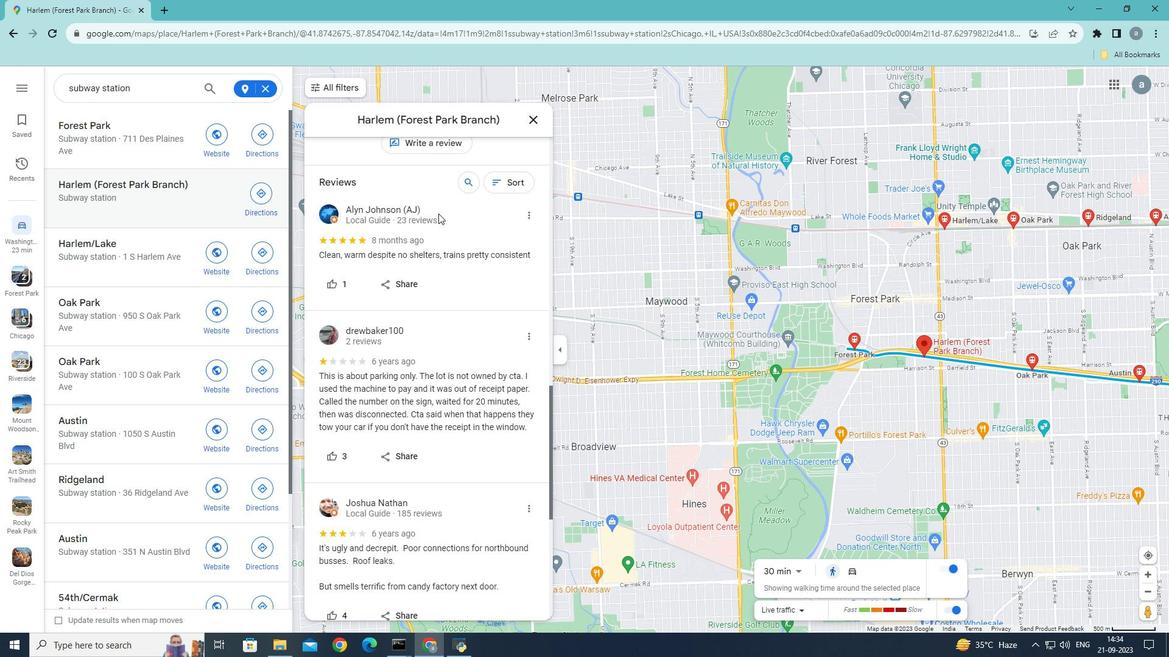 
Action: Mouse scrolled (438, 213) with delta (0, 0)
Screenshot: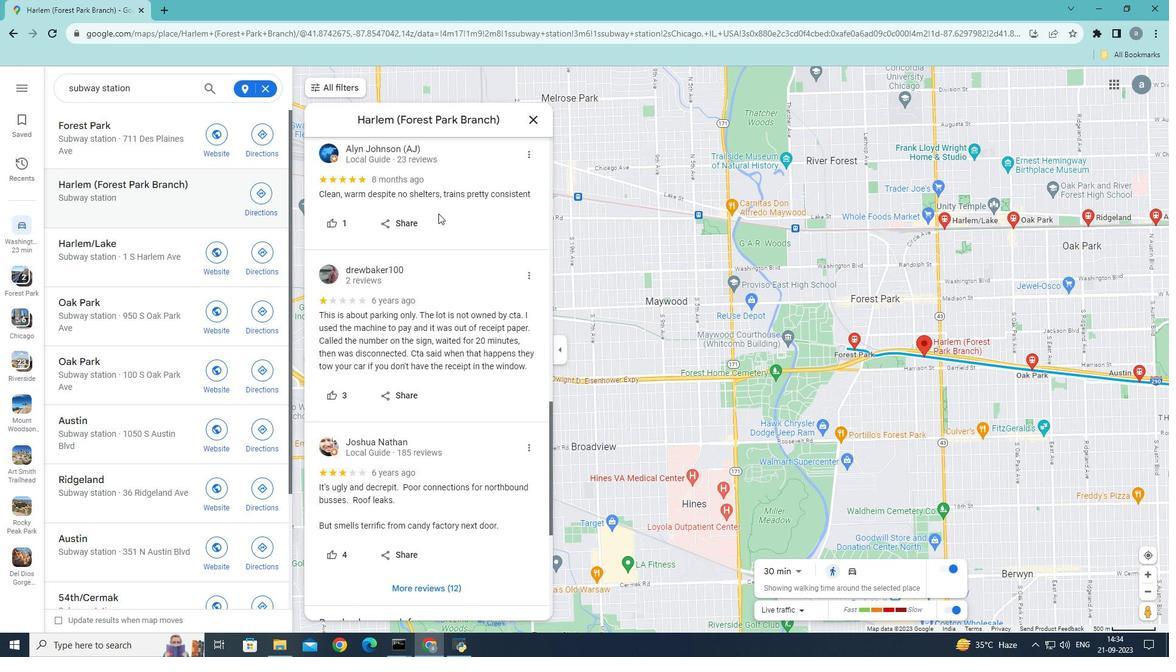 
Action: Mouse scrolled (438, 213) with delta (0, 0)
Screenshot: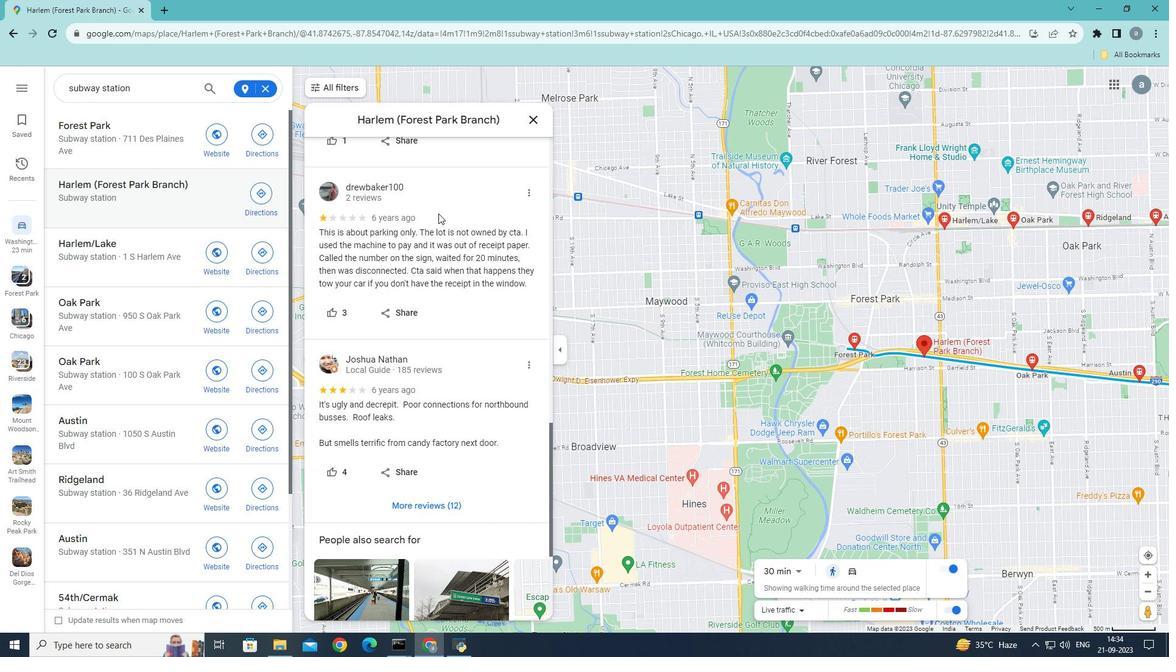 
Action: Mouse scrolled (438, 213) with delta (0, 0)
Screenshot: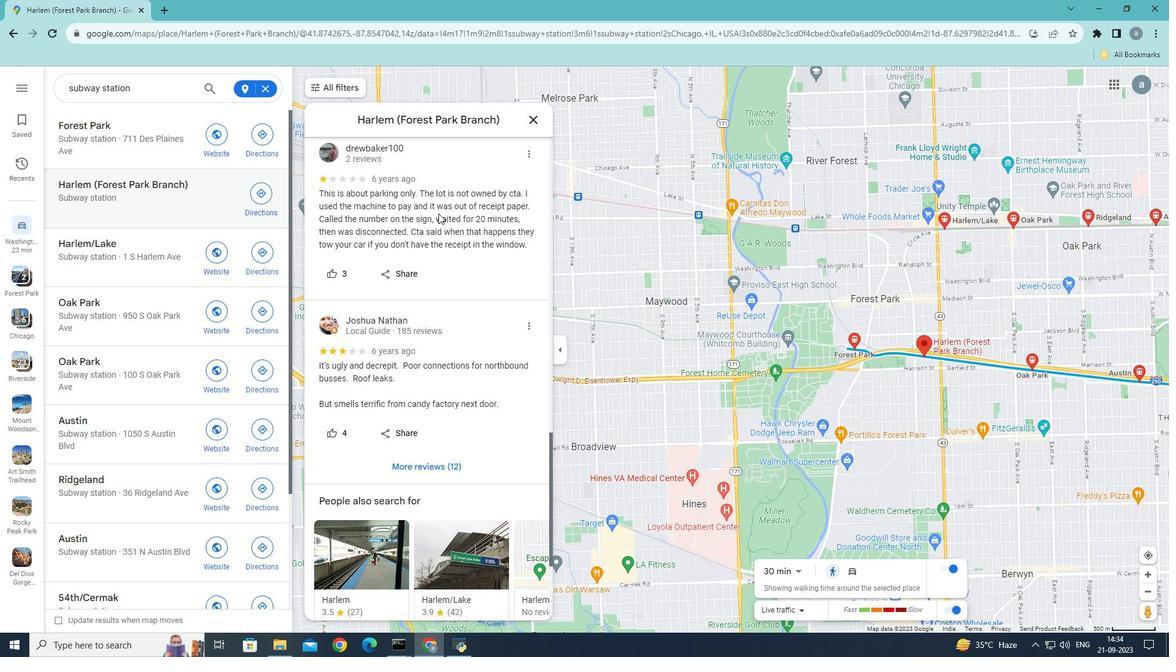 
Action: Mouse scrolled (438, 213) with delta (0, 0)
Screenshot: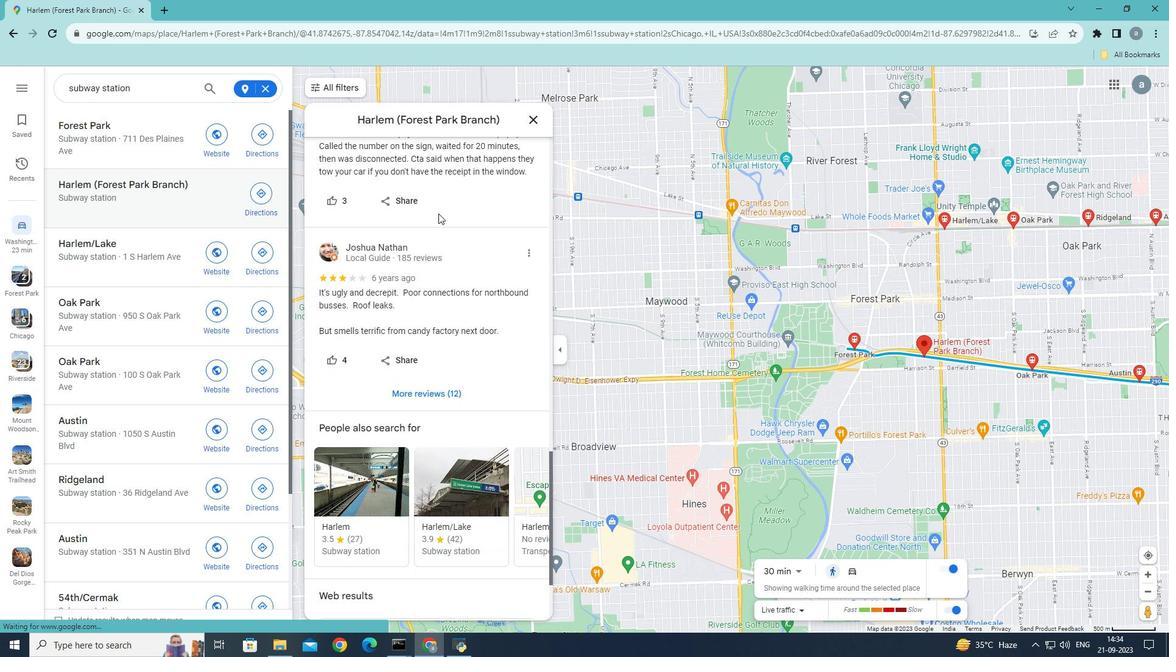 
Action: Mouse scrolled (438, 213) with delta (0, 0)
Screenshot: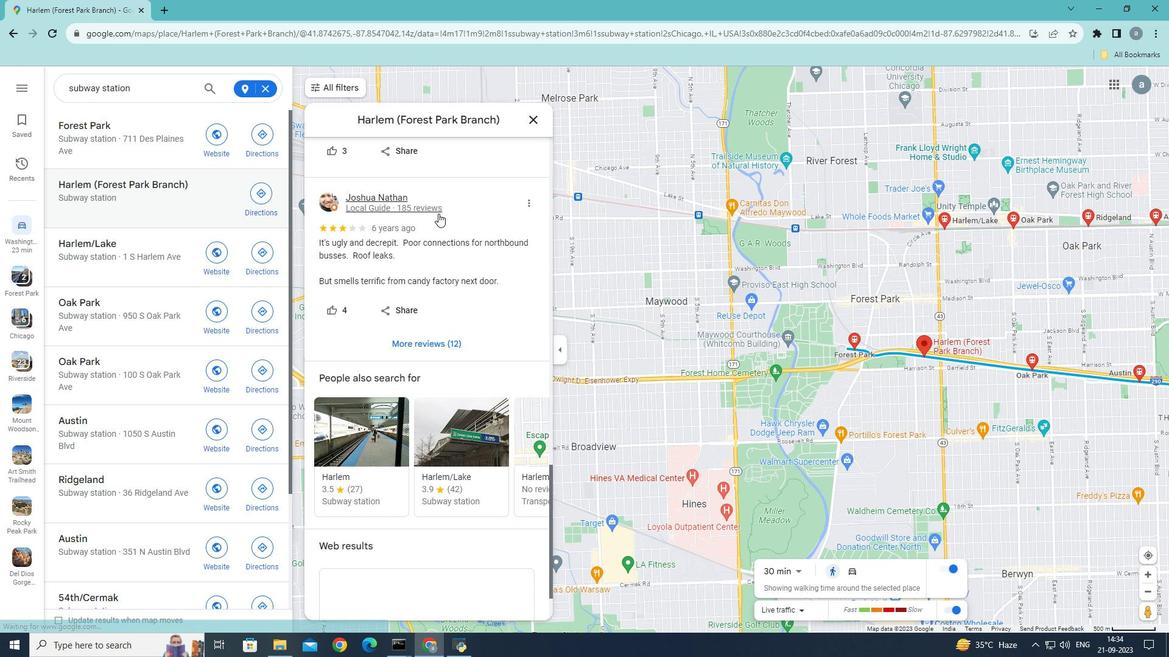 
Action: Mouse scrolled (438, 213) with delta (0, 0)
Screenshot: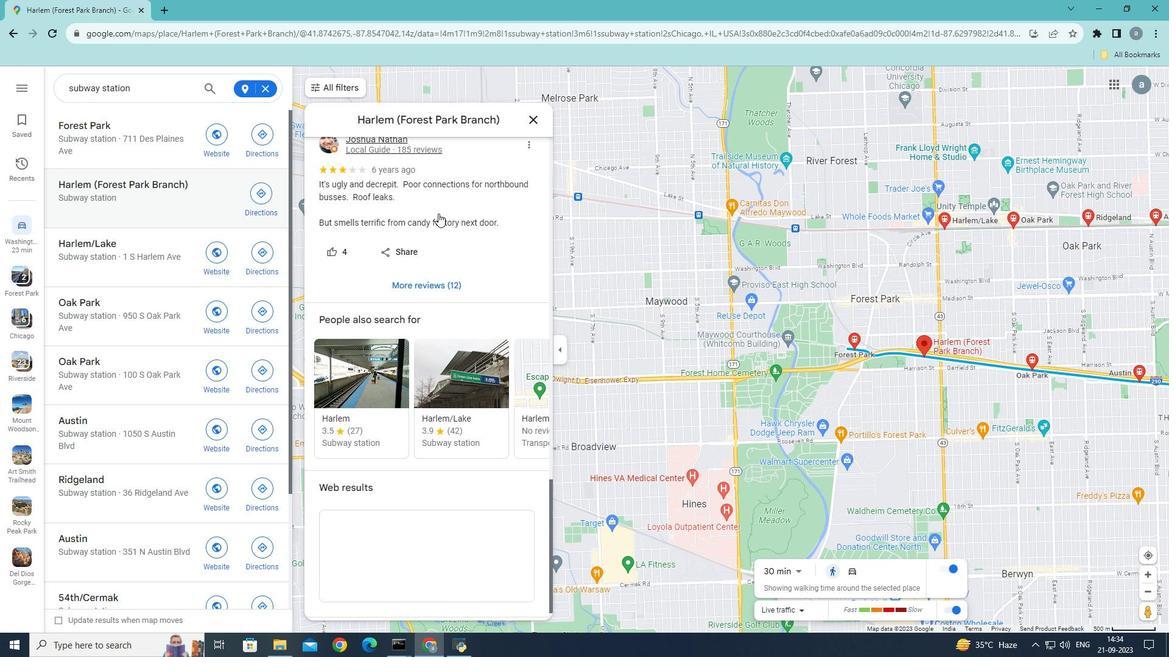 
Action: Mouse scrolled (438, 213) with delta (0, 0)
Screenshot: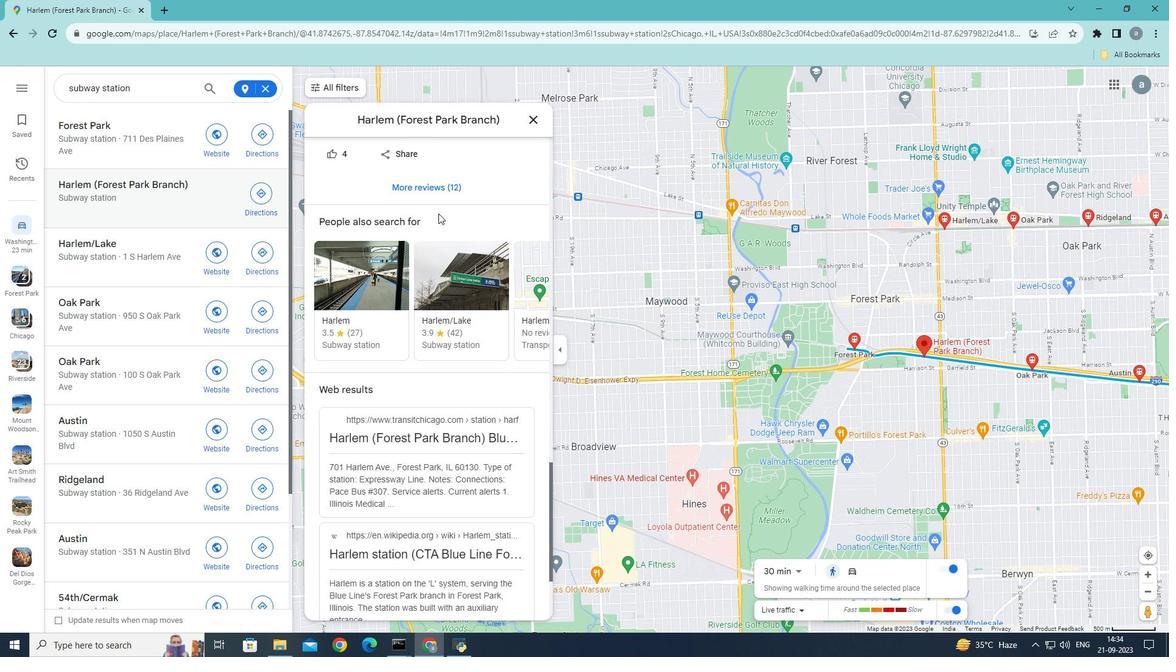 
Action: Mouse scrolled (438, 213) with delta (0, 0)
Screenshot: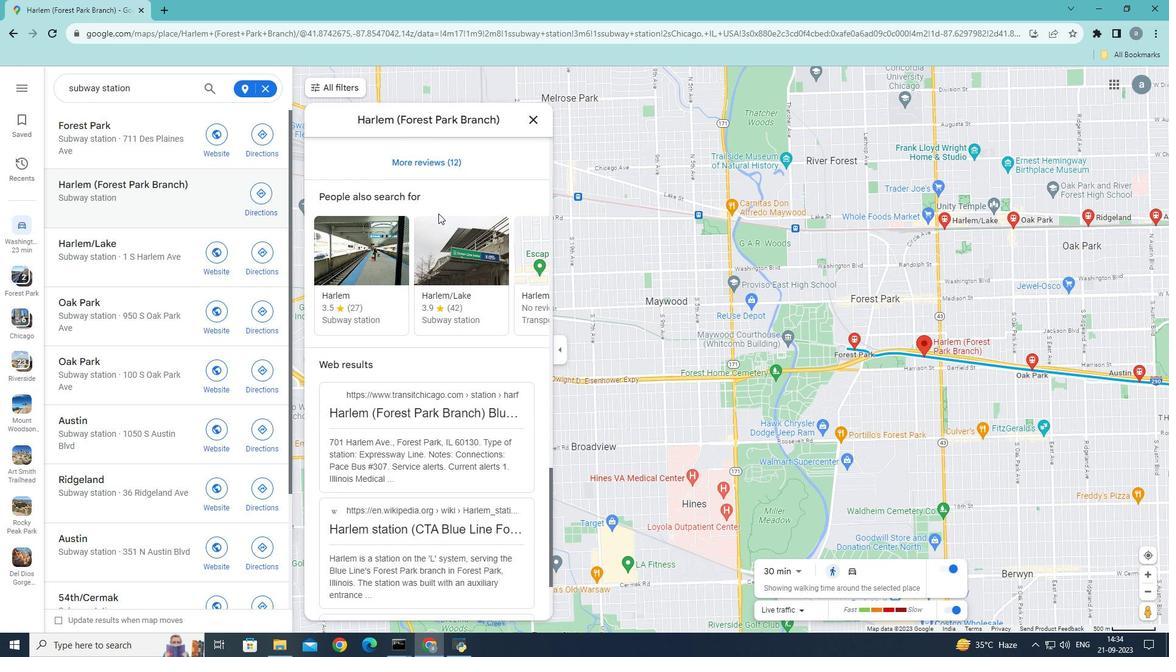 
Action: Mouse scrolled (438, 213) with delta (0, 0)
Screenshot: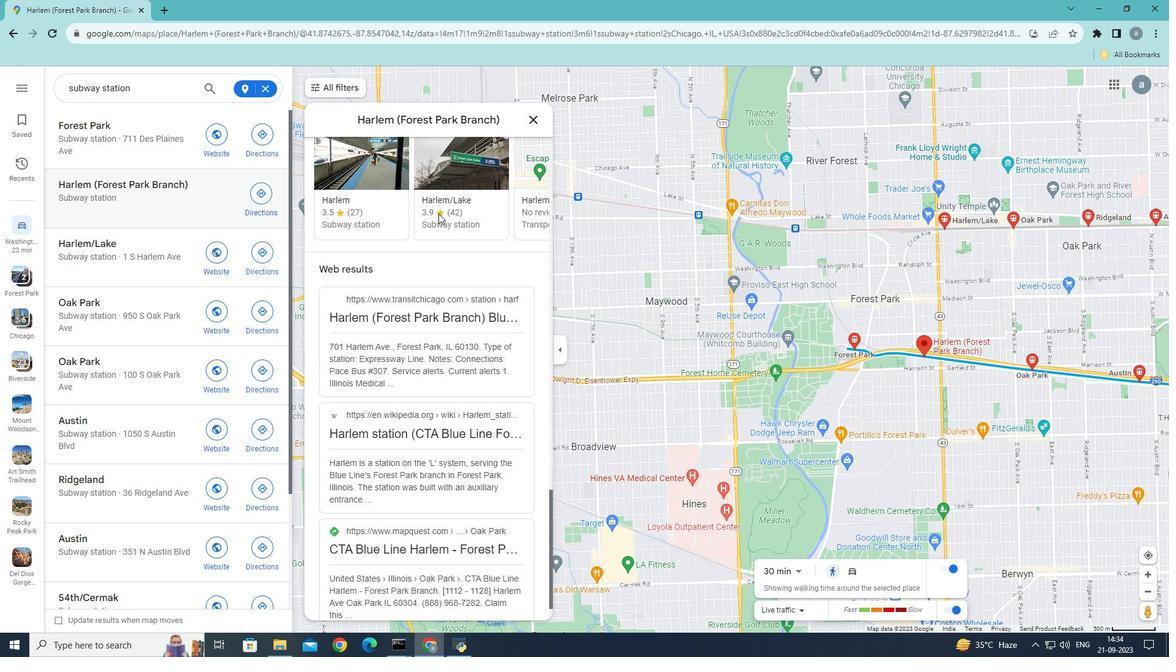 
Action: Mouse scrolled (438, 213) with delta (0, 0)
Screenshot: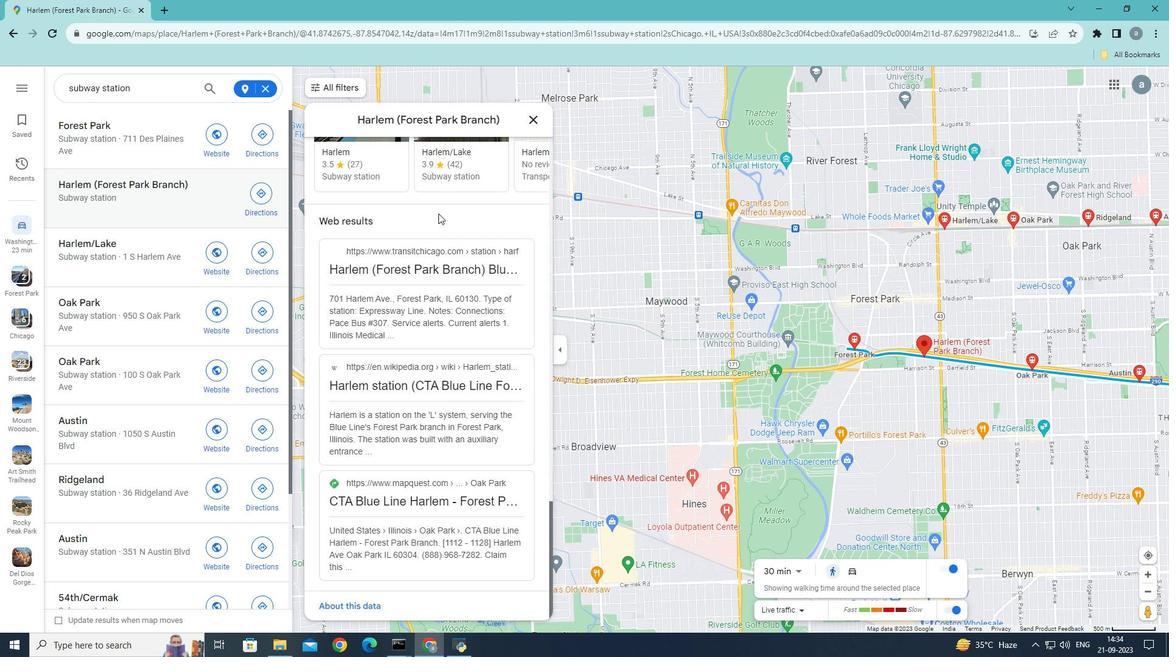 
Action: Mouse scrolled (438, 213) with delta (0, 0)
Screenshot: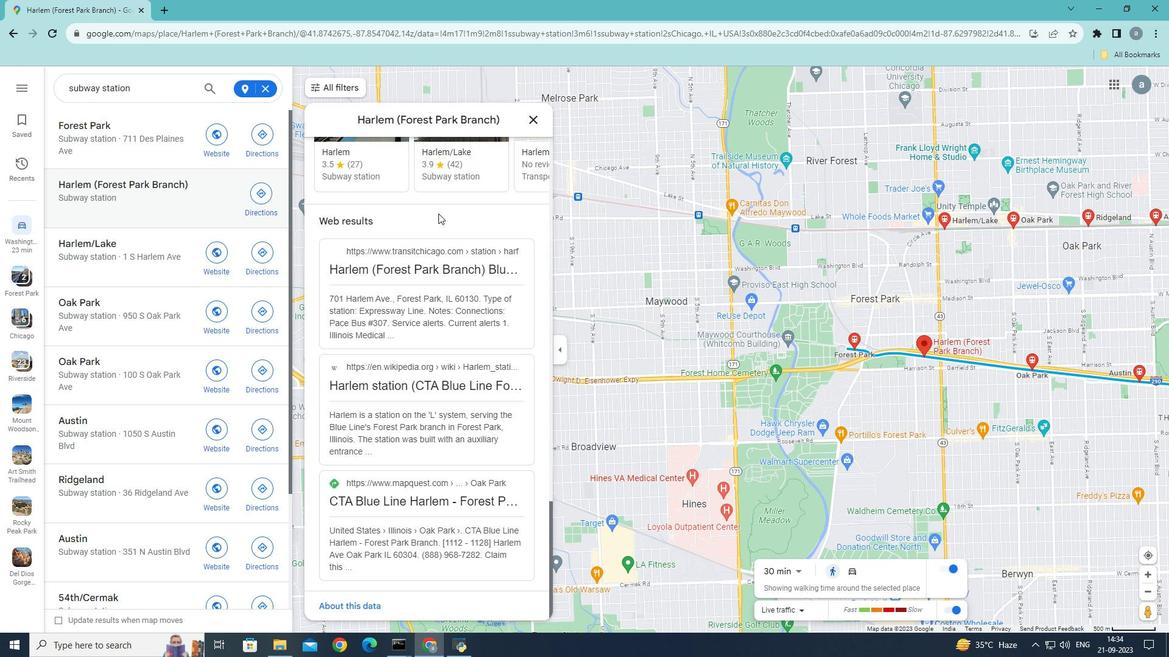 
Action: Mouse scrolled (438, 213) with delta (0, 0)
Screenshot: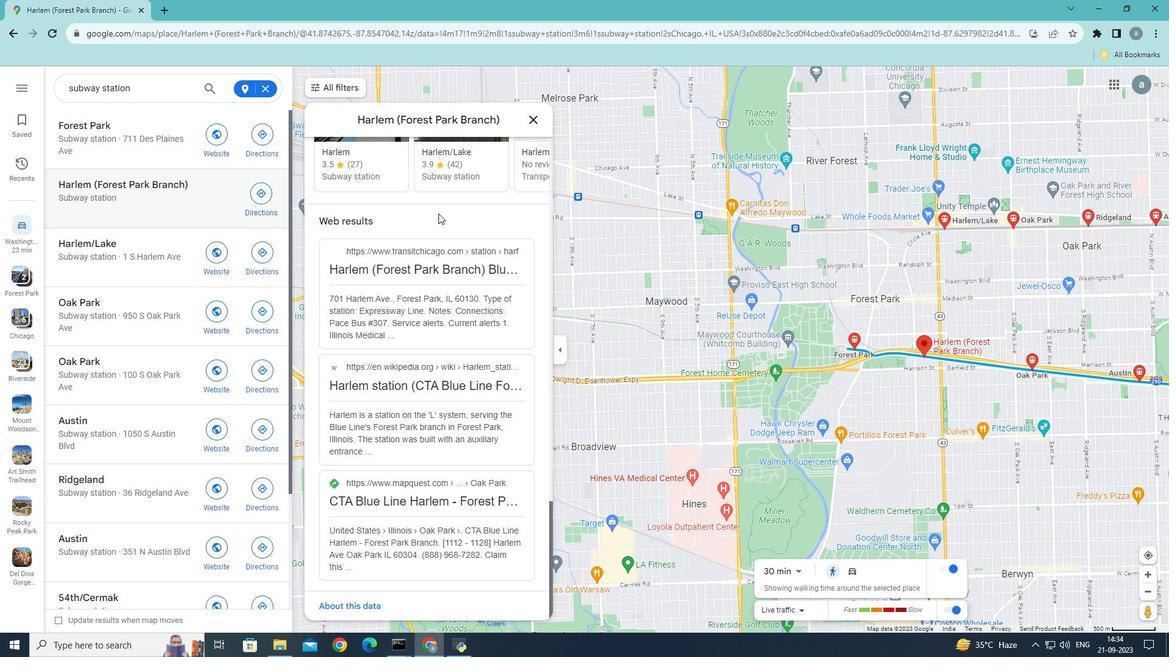 
Action: Mouse scrolled (438, 213) with delta (0, 0)
Screenshot: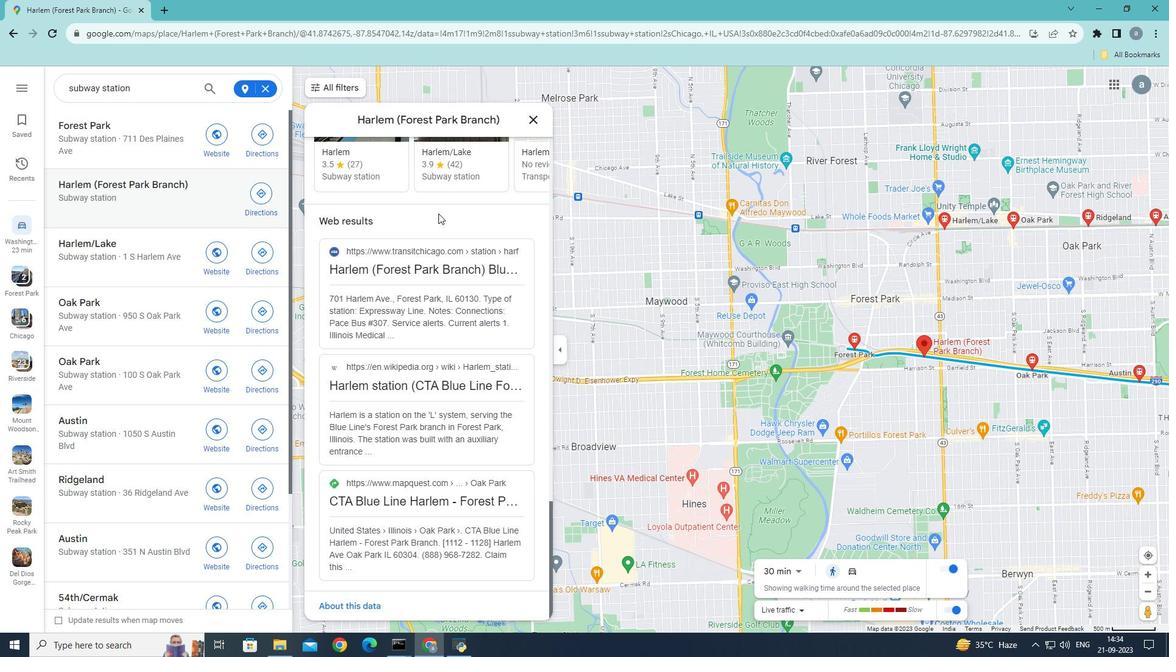 
Action: Mouse scrolled (438, 213) with delta (0, 0)
Screenshot: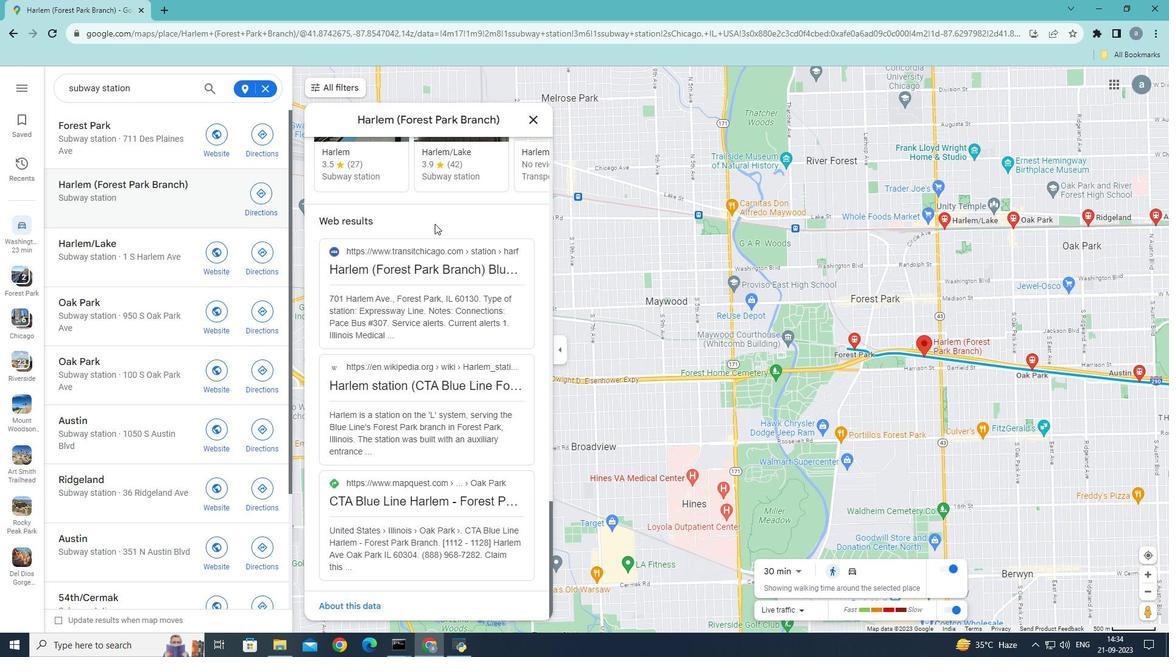 
Action: Mouse moved to (427, 246)
Screenshot: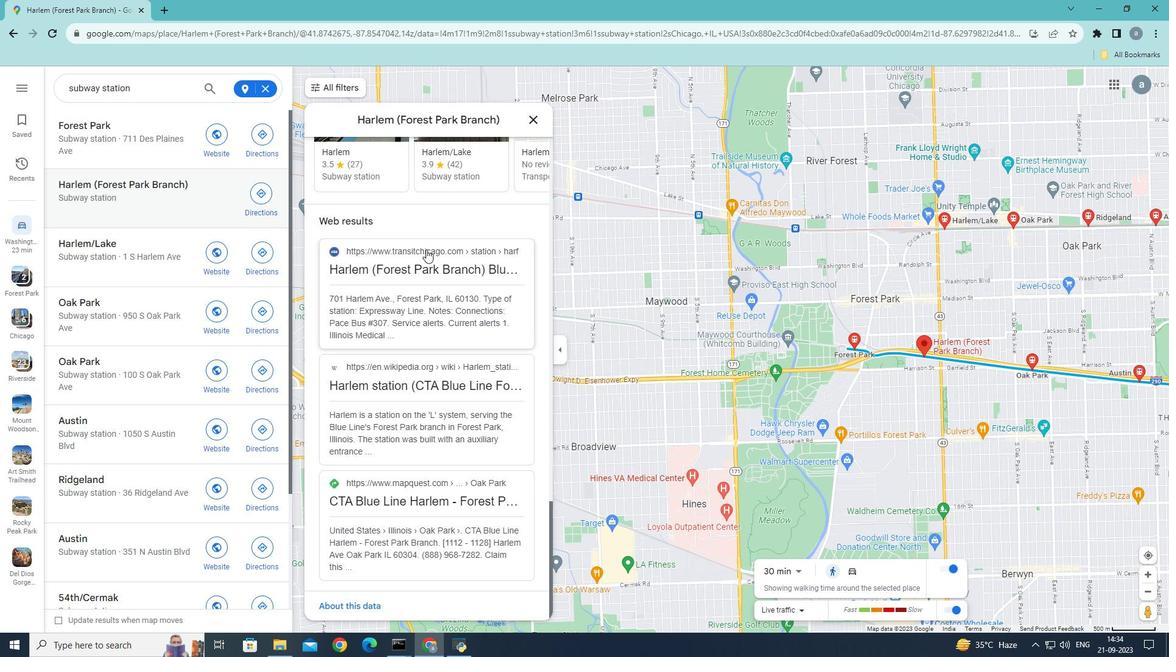 
Action: Mouse scrolled (427, 246) with delta (0, 0)
Screenshot: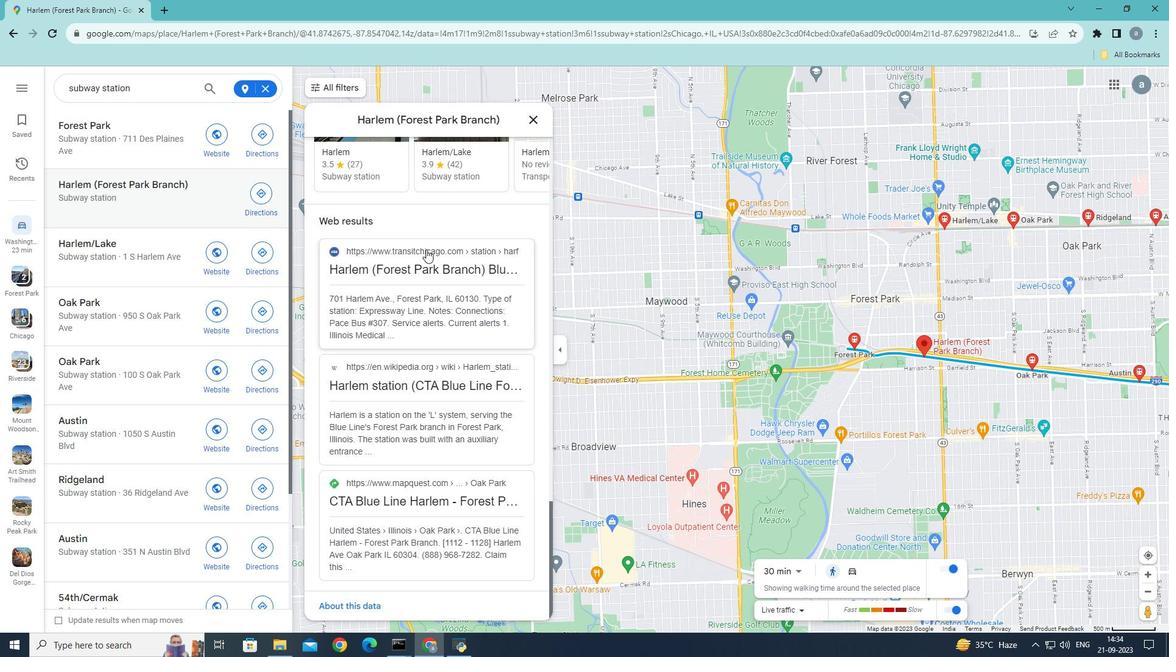 
Action: Mouse moved to (427, 247)
Screenshot: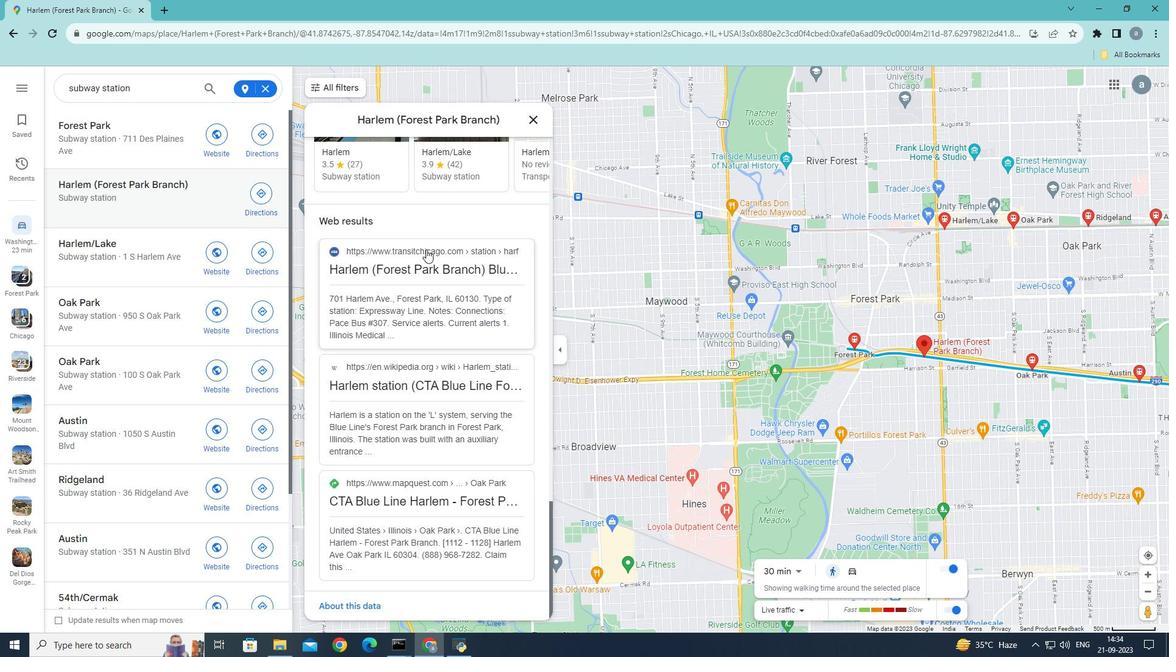 
Action: Mouse scrolled (427, 246) with delta (0, 0)
Screenshot: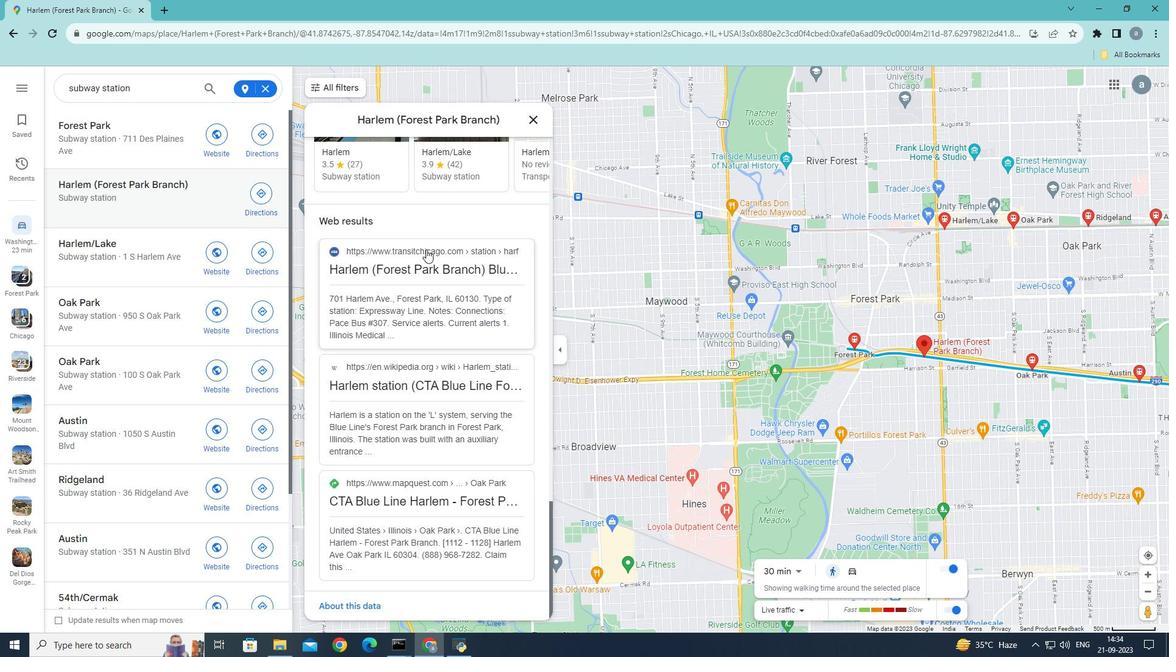 
Action: Mouse moved to (427, 247)
Screenshot: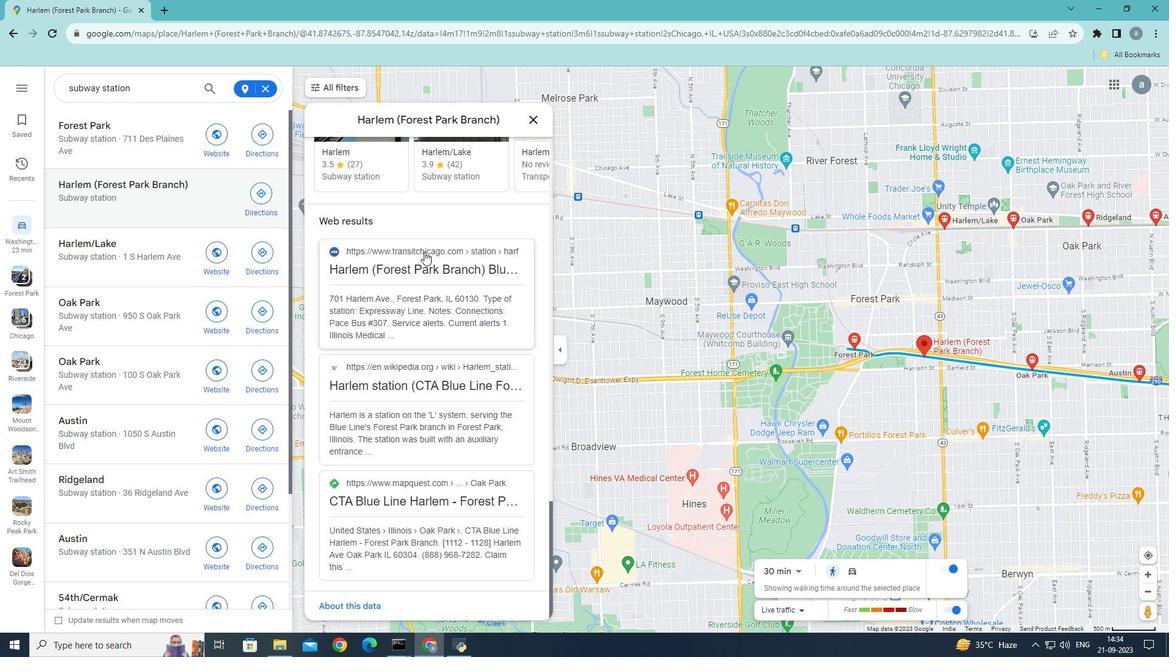 
Action: Mouse scrolled (427, 247) with delta (0, 0)
Screenshot: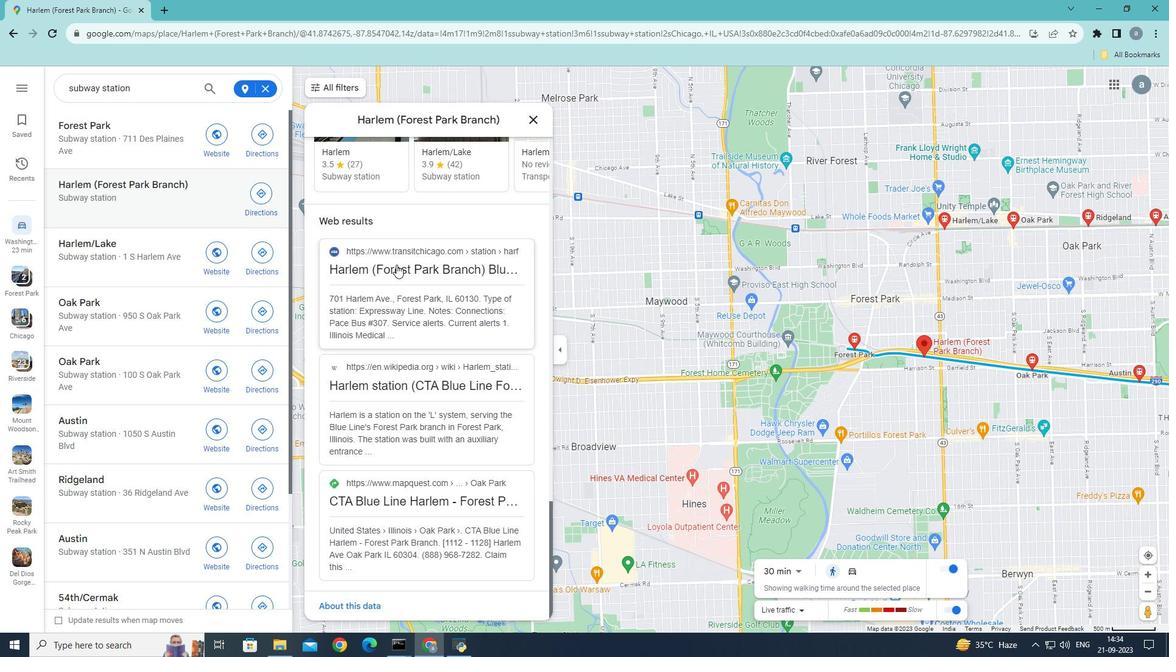 
Action: Mouse moved to (126, 261)
Screenshot: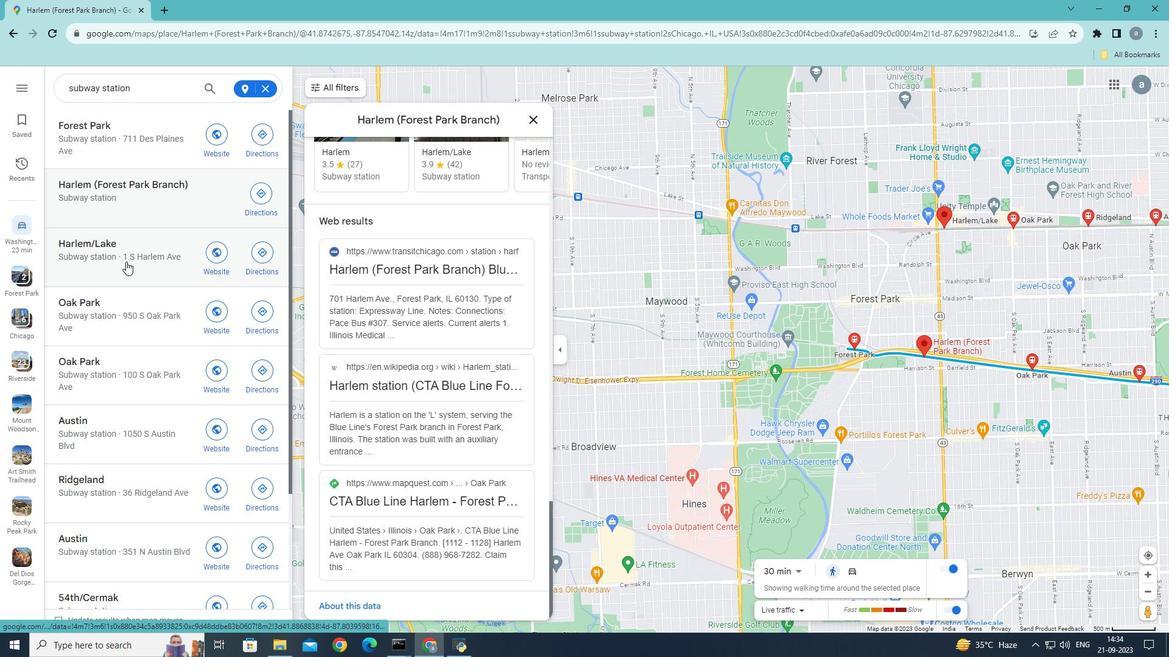 
Action: Mouse pressed left at (126, 261)
Screenshot: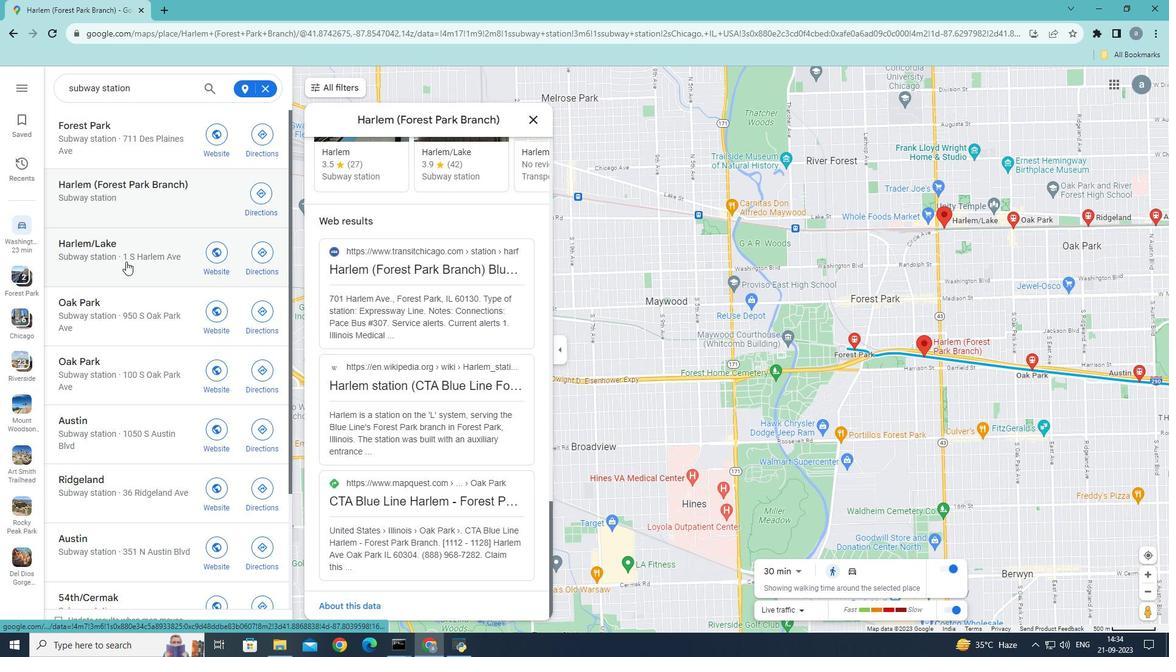 
Action: Mouse moved to (373, 236)
Screenshot: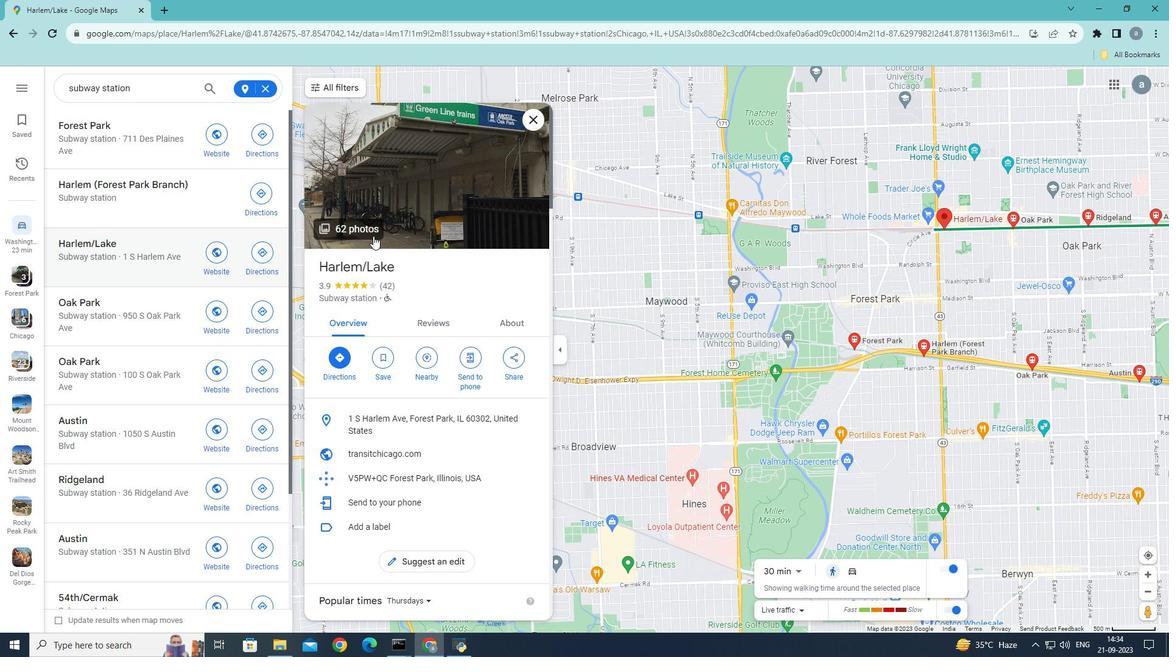 
Action: Mouse scrolled (373, 235) with delta (0, 0)
Screenshot: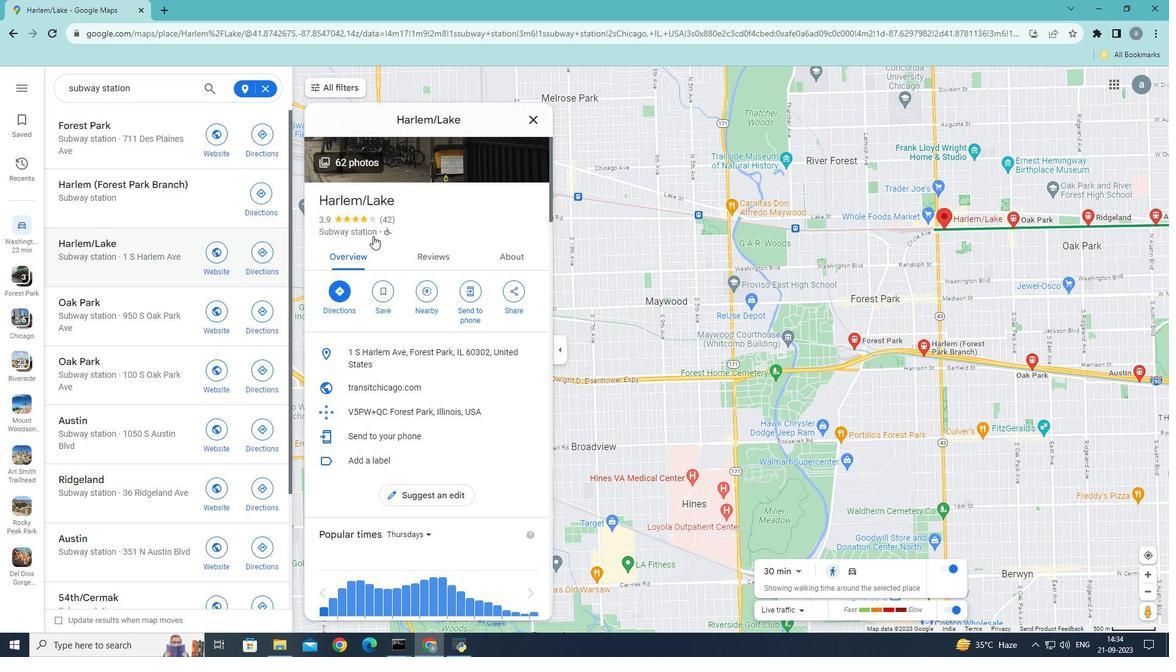 
Action: Mouse scrolled (373, 235) with delta (0, 0)
Screenshot: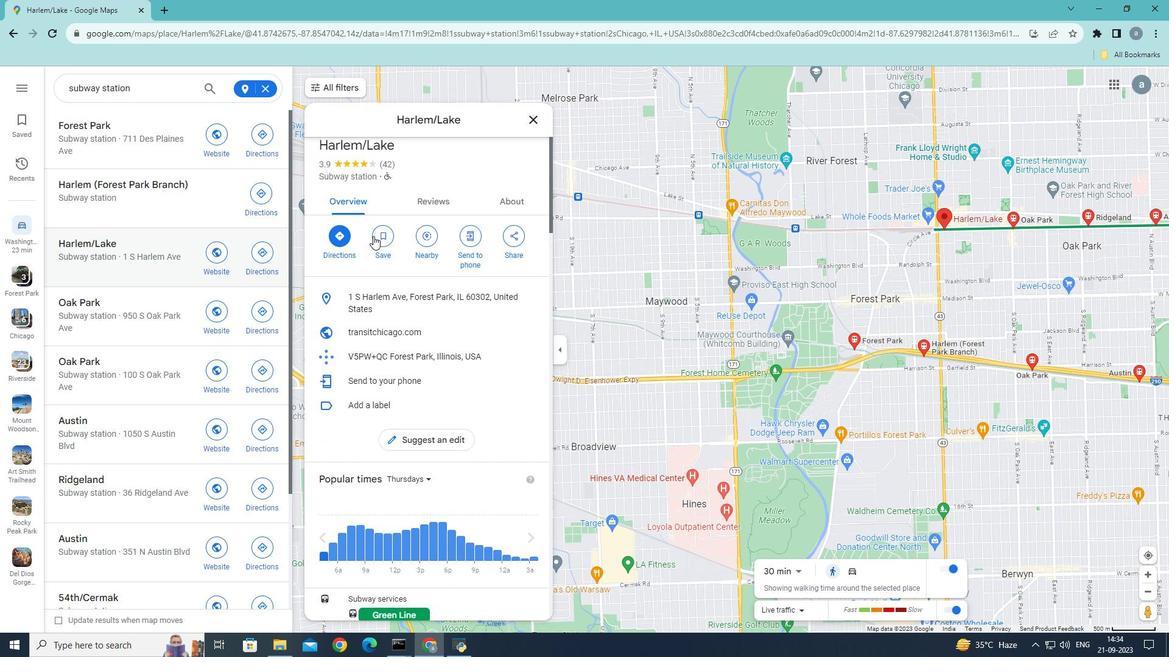 
Action: Mouse scrolled (373, 235) with delta (0, 0)
Screenshot: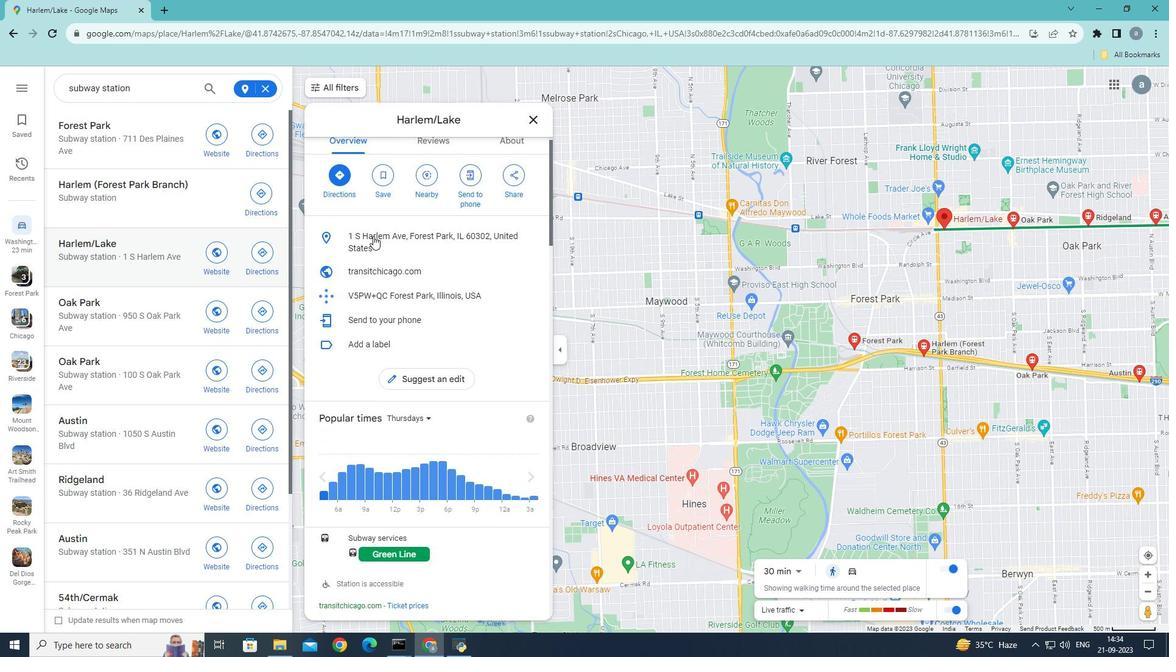 
Action: Mouse scrolled (373, 235) with delta (0, 0)
Screenshot: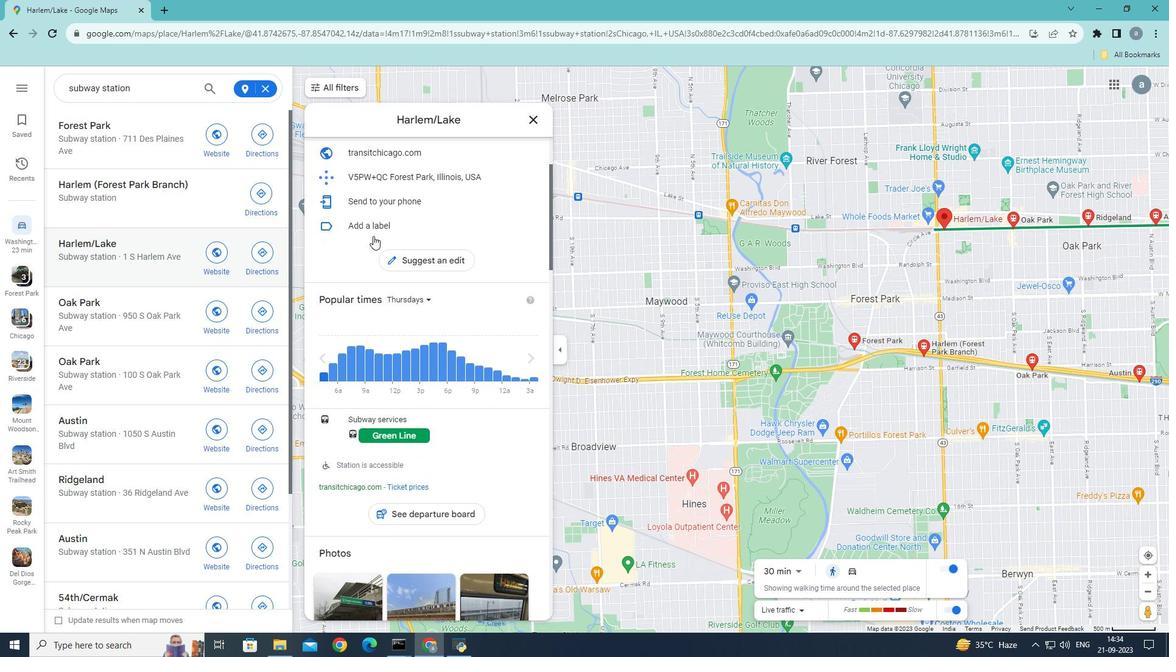 
Action: Mouse scrolled (373, 235) with delta (0, 0)
Screenshot: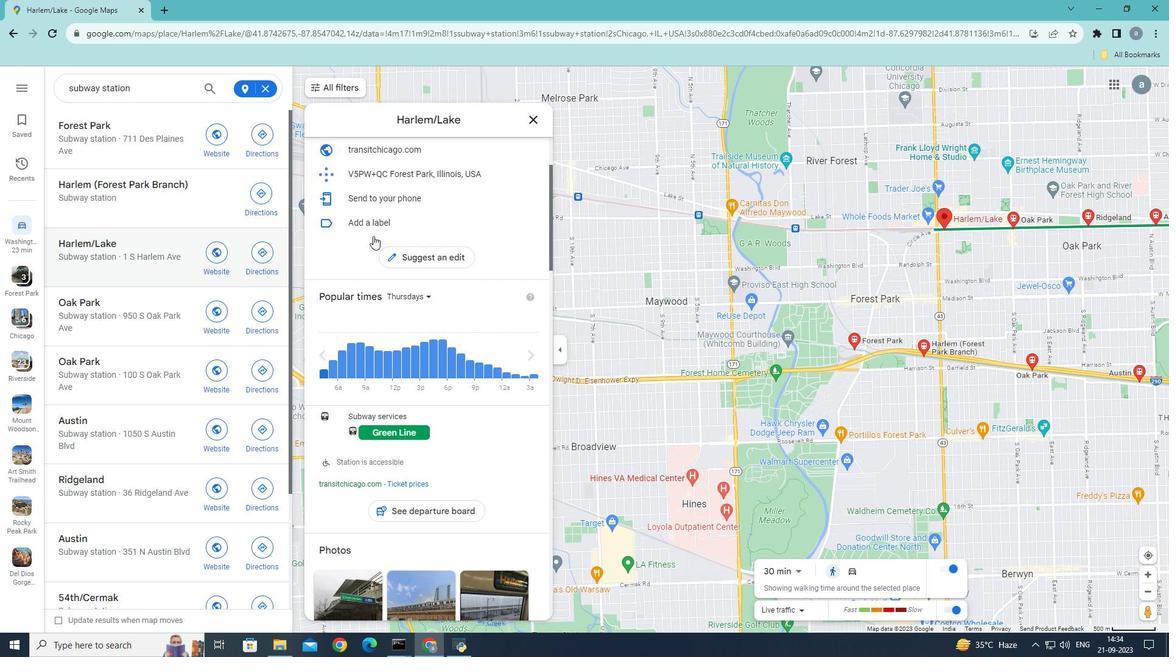 
Action: Mouse moved to (373, 236)
Screenshot: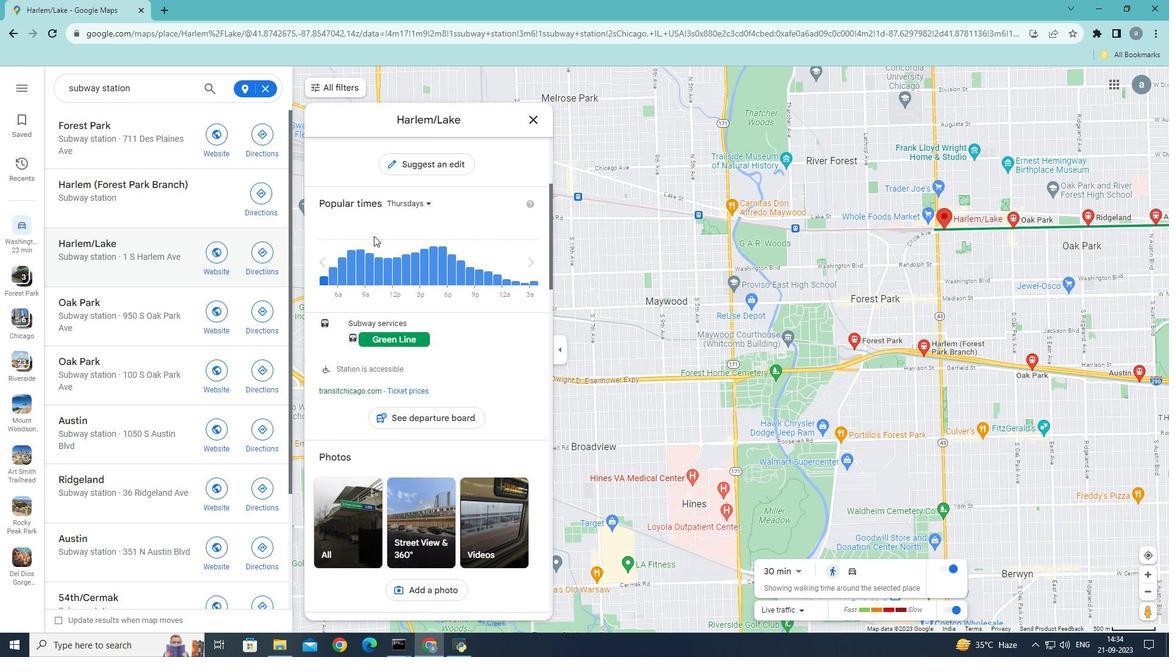 
Action: Mouse scrolled (373, 235) with delta (0, 0)
Screenshot: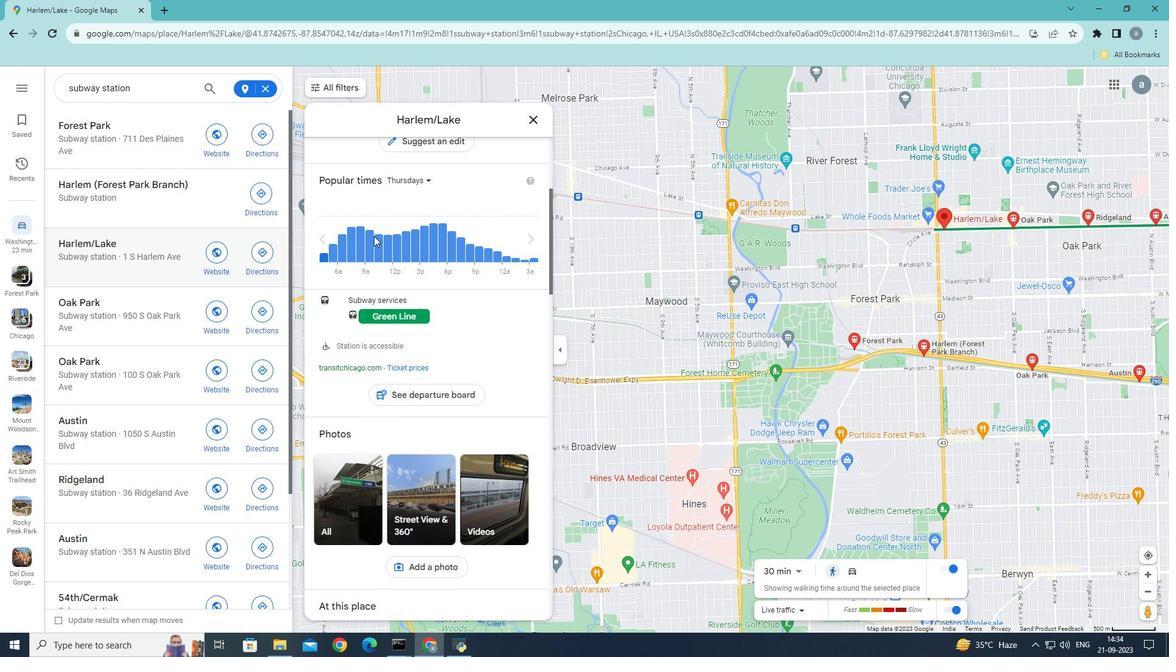 
Action: Mouse scrolled (373, 235) with delta (0, 0)
Screenshot: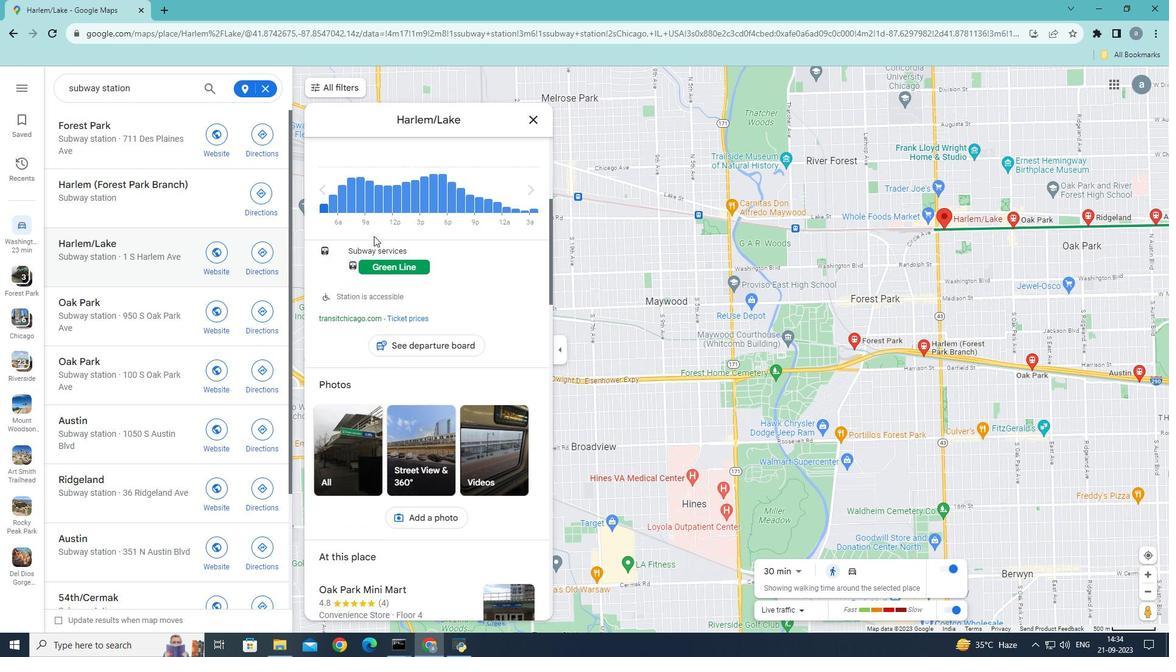 
Action: Mouse scrolled (373, 235) with delta (0, 0)
Screenshot: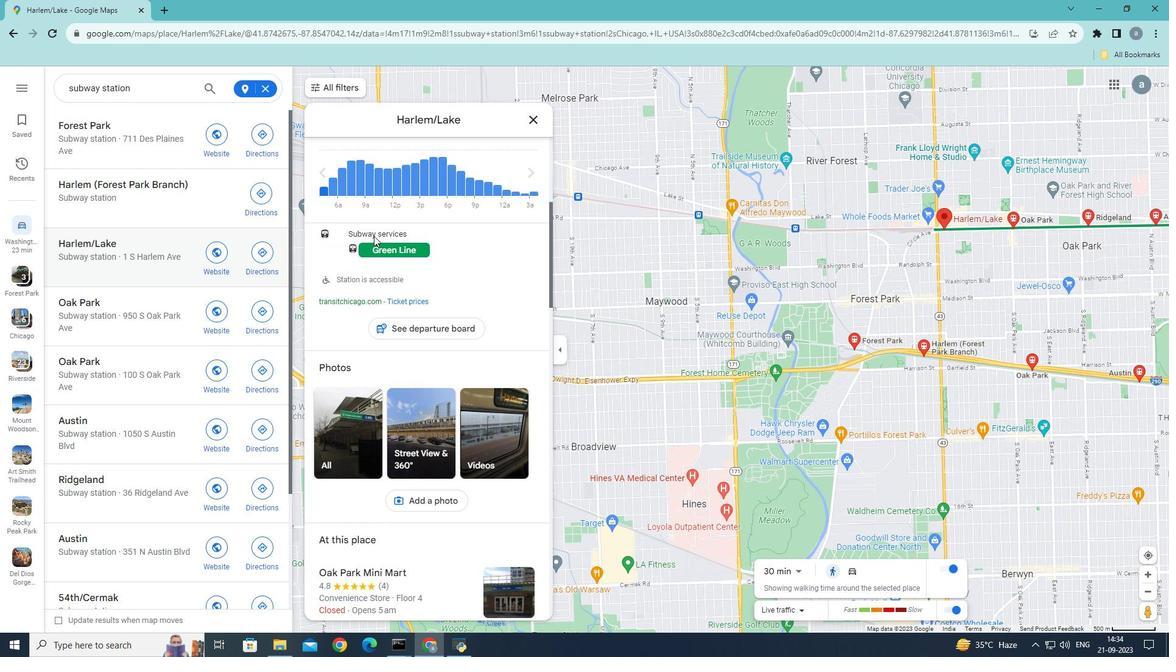 
Action: Mouse scrolled (373, 235) with delta (0, 0)
Screenshot: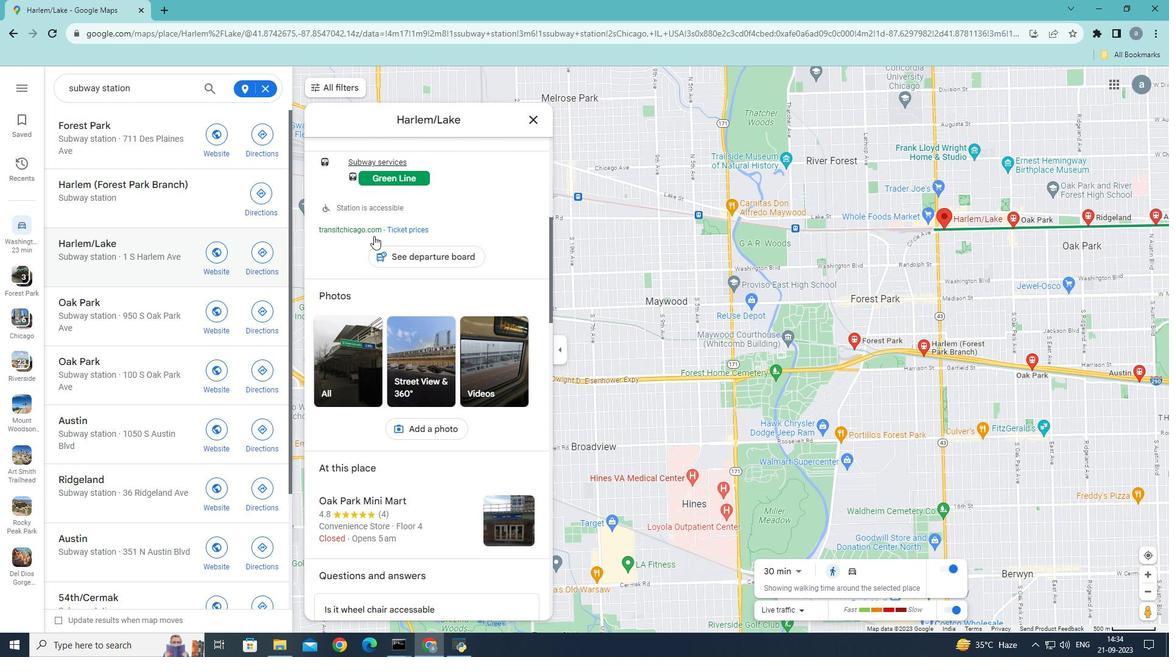 
Action: Mouse scrolled (373, 235) with delta (0, 0)
Screenshot: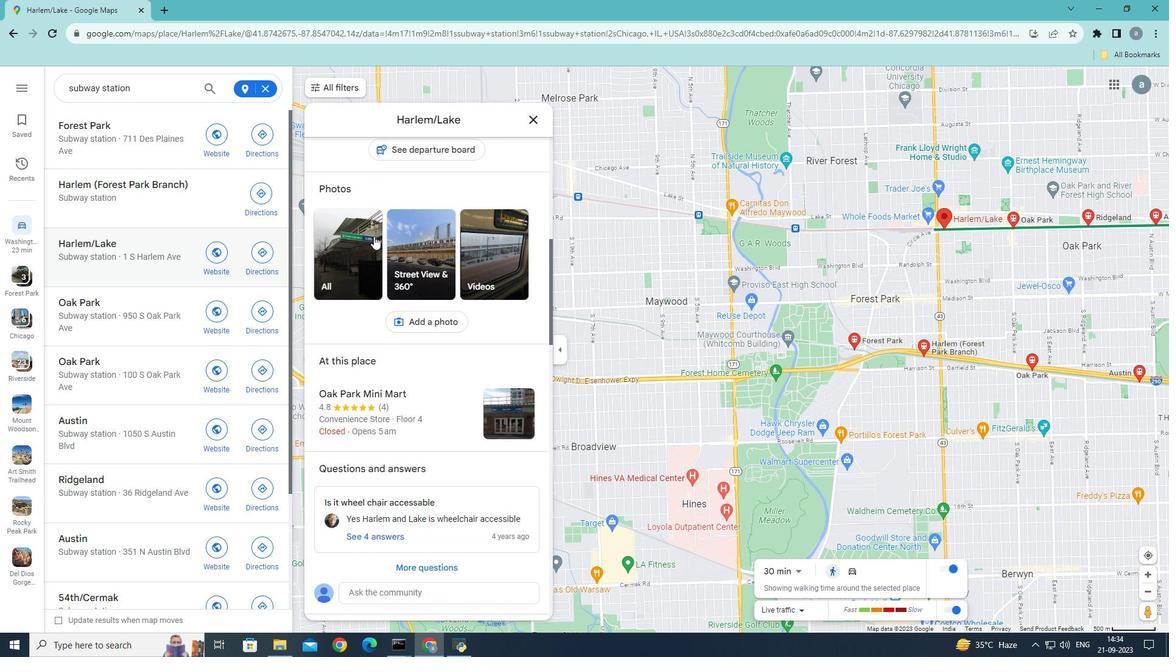 
Action: Mouse scrolled (373, 235) with delta (0, 0)
Screenshot: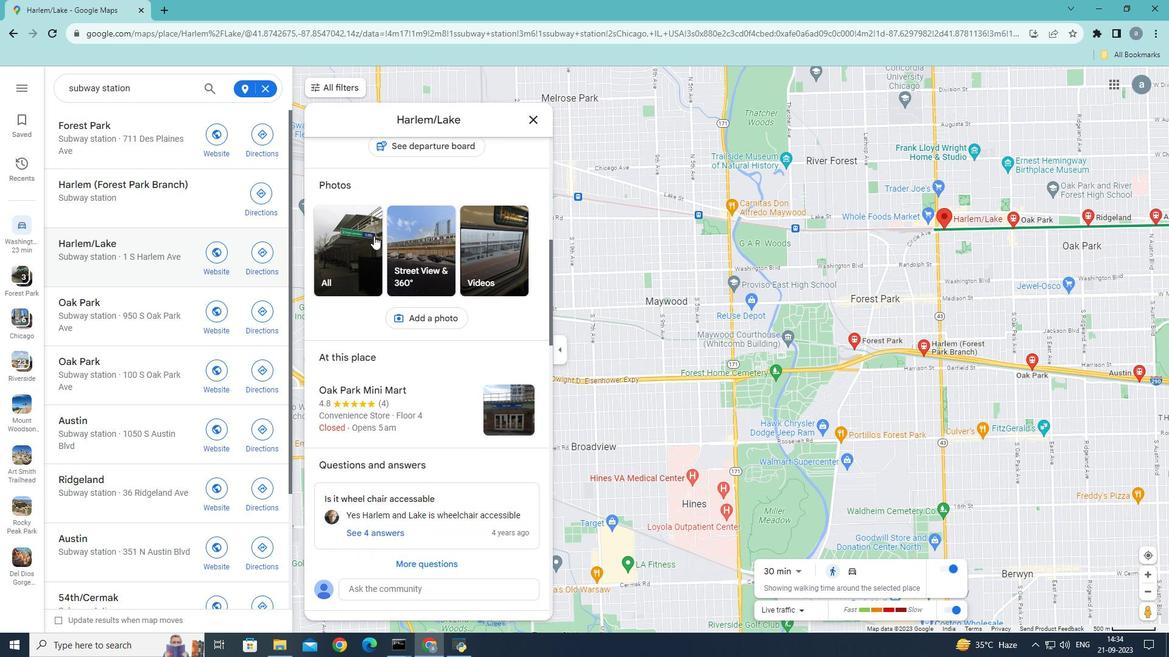 
Action: Mouse scrolled (373, 235) with delta (0, 0)
Screenshot: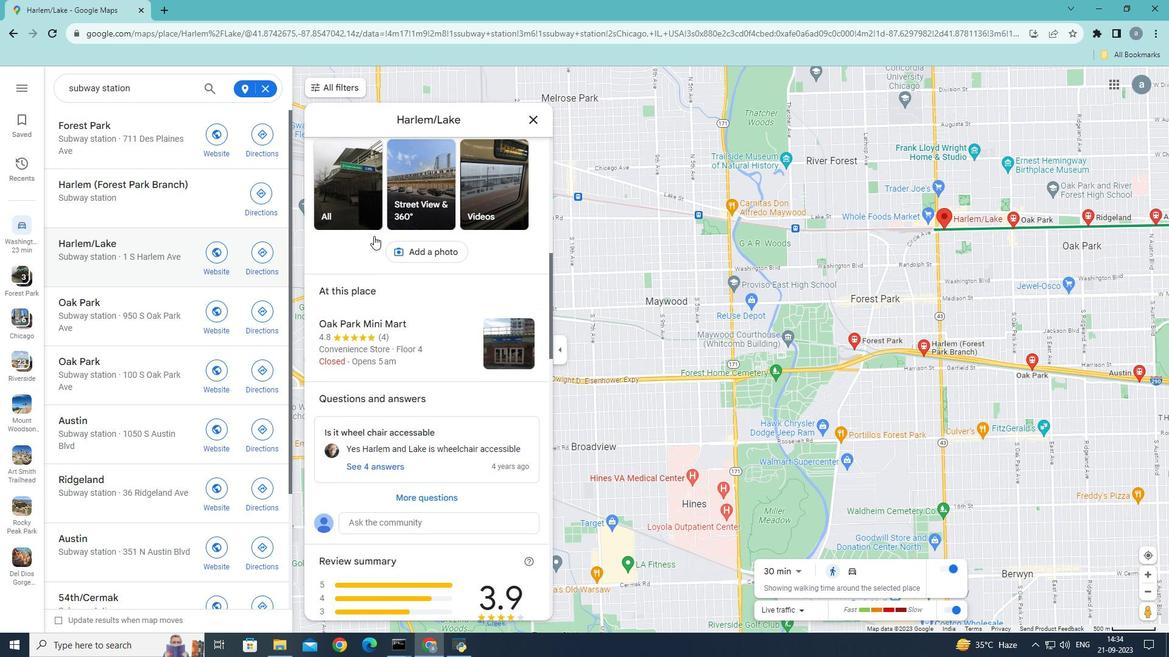 
Action: Mouse scrolled (373, 235) with delta (0, 0)
Screenshot: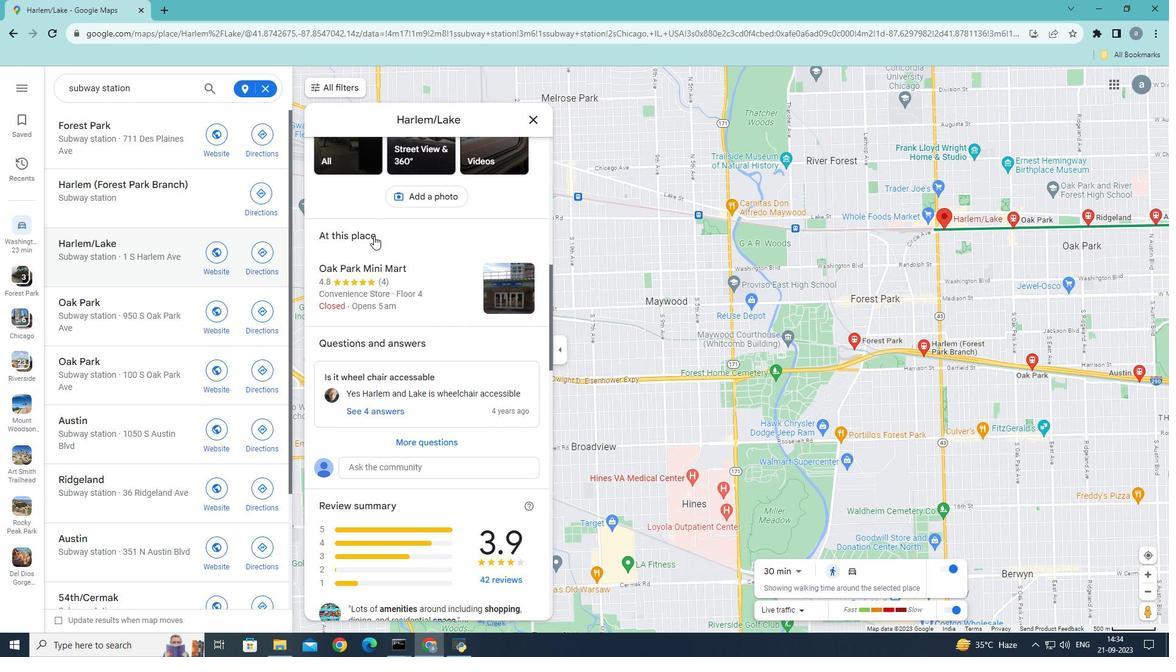 
Action: Mouse moved to (372, 239)
Screenshot: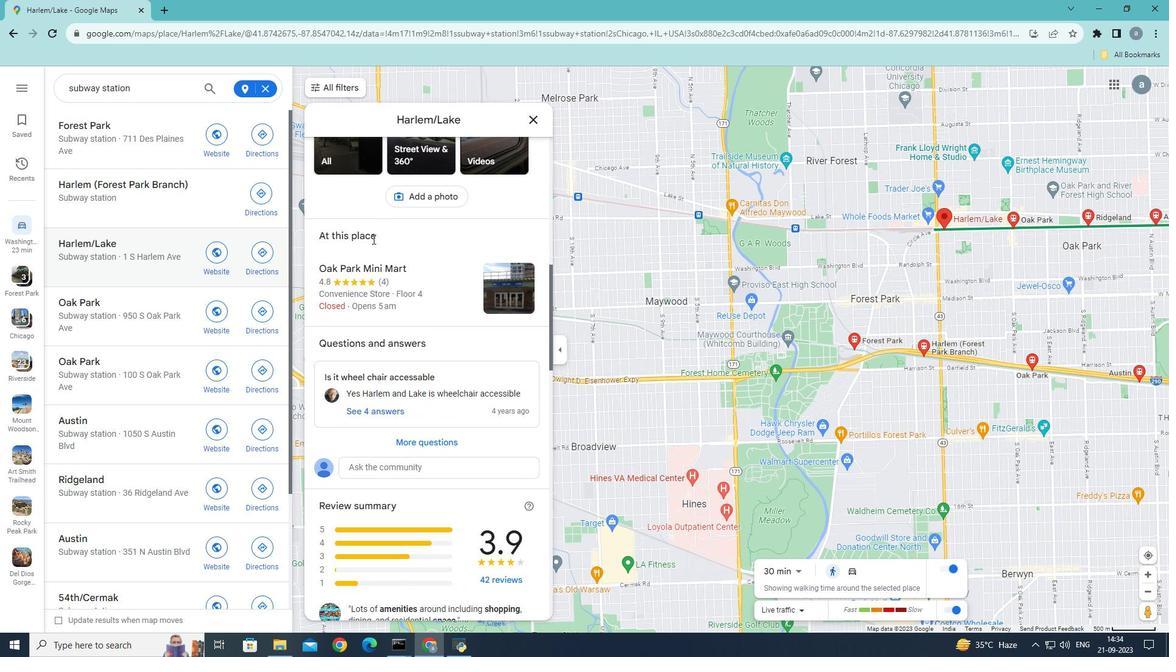 
Action: Mouse scrolled (372, 238) with delta (0, 0)
Screenshot: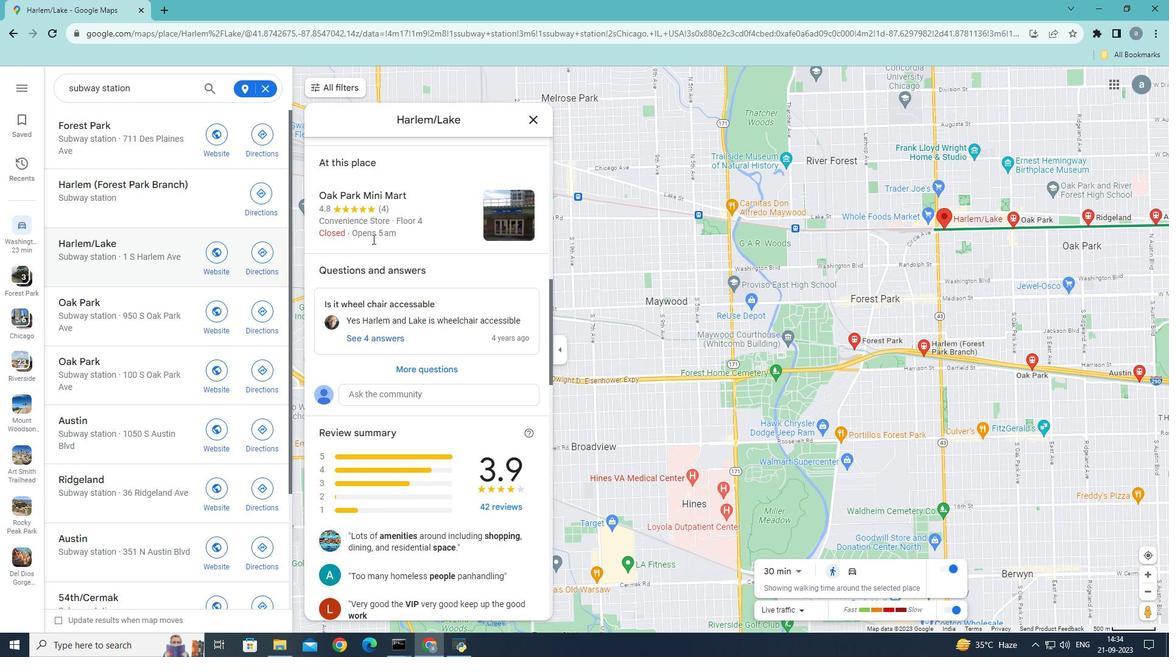 
Action: Mouse scrolled (372, 238) with delta (0, 0)
Screenshot: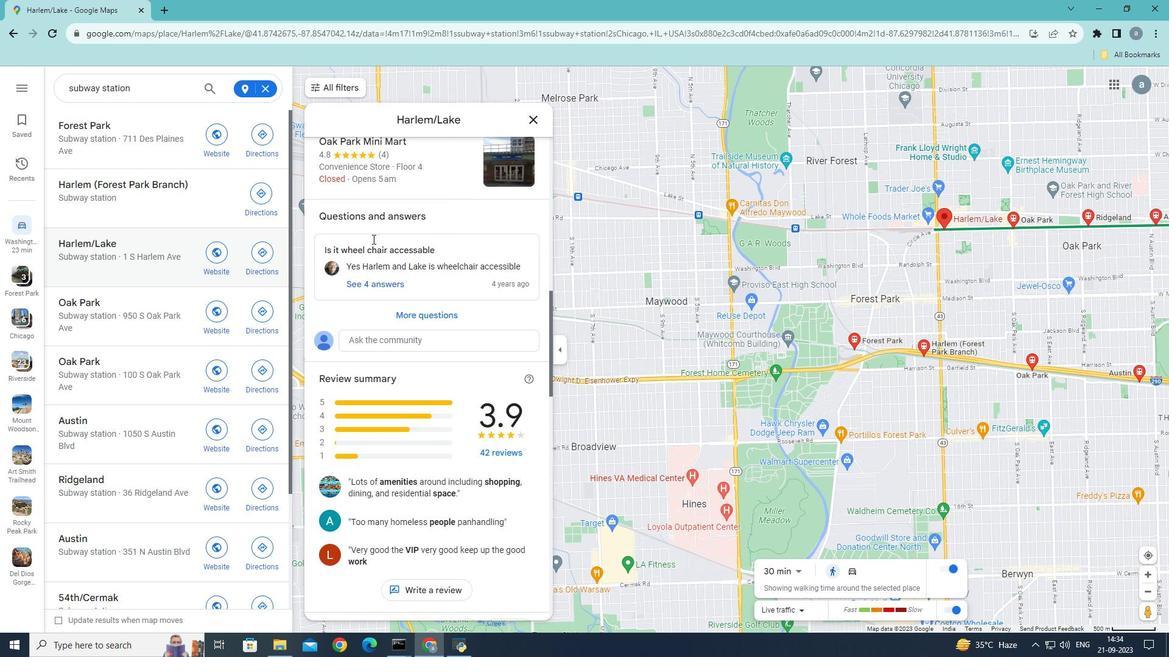 
Action: Mouse scrolled (372, 238) with delta (0, 0)
Screenshot: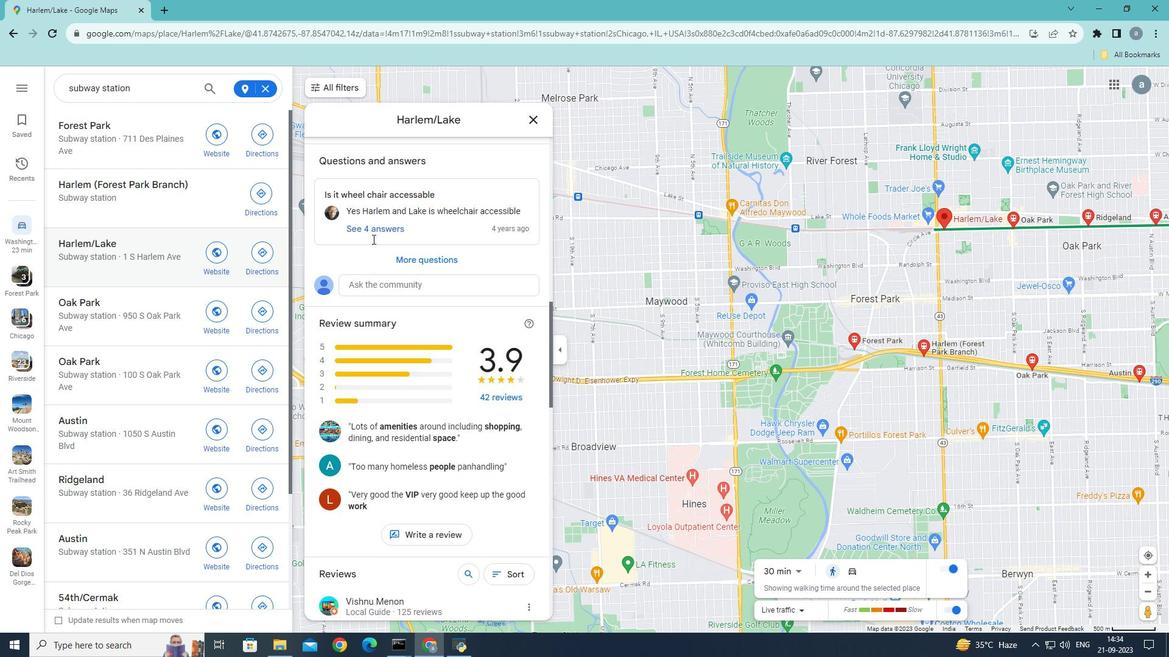 
Action: Mouse scrolled (372, 238) with delta (0, 0)
Screenshot: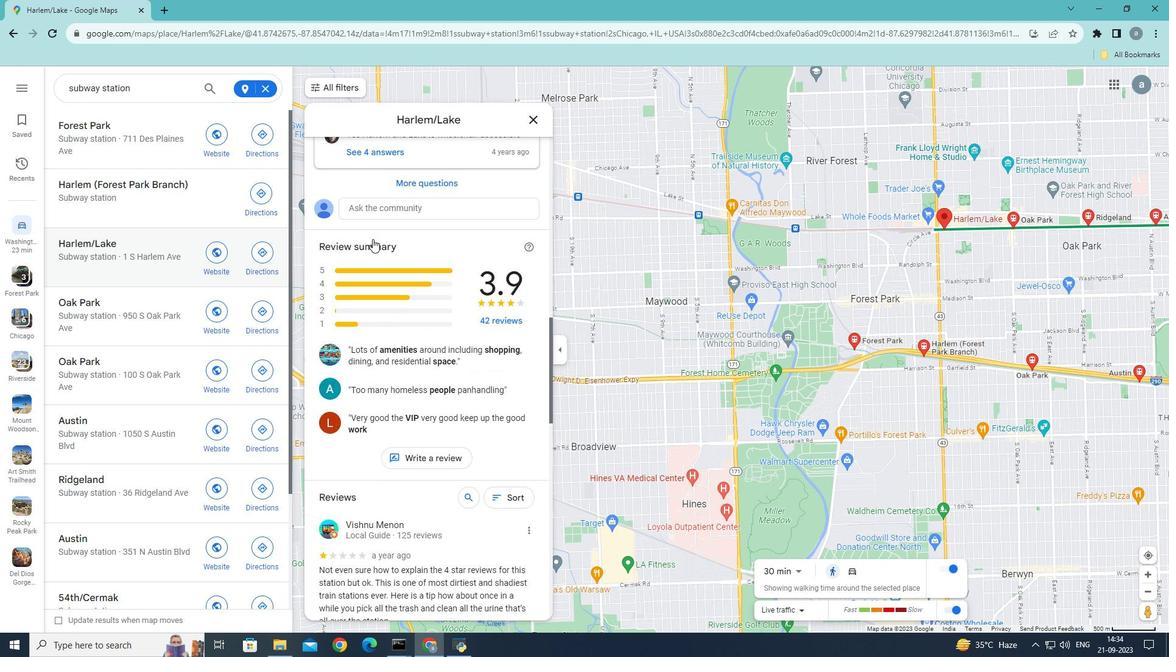 
Action: Mouse scrolled (372, 238) with delta (0, 0)
Screenshot: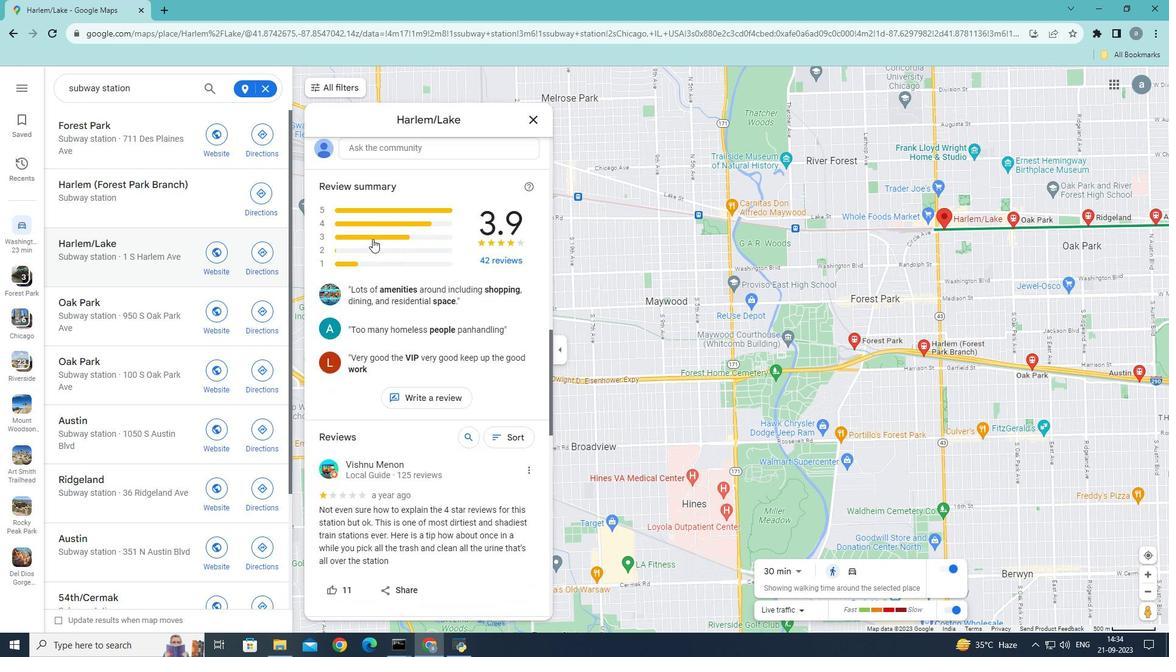 
Action: Mouse scrolled (372, 238) with delta (0, 0)
Screenshot: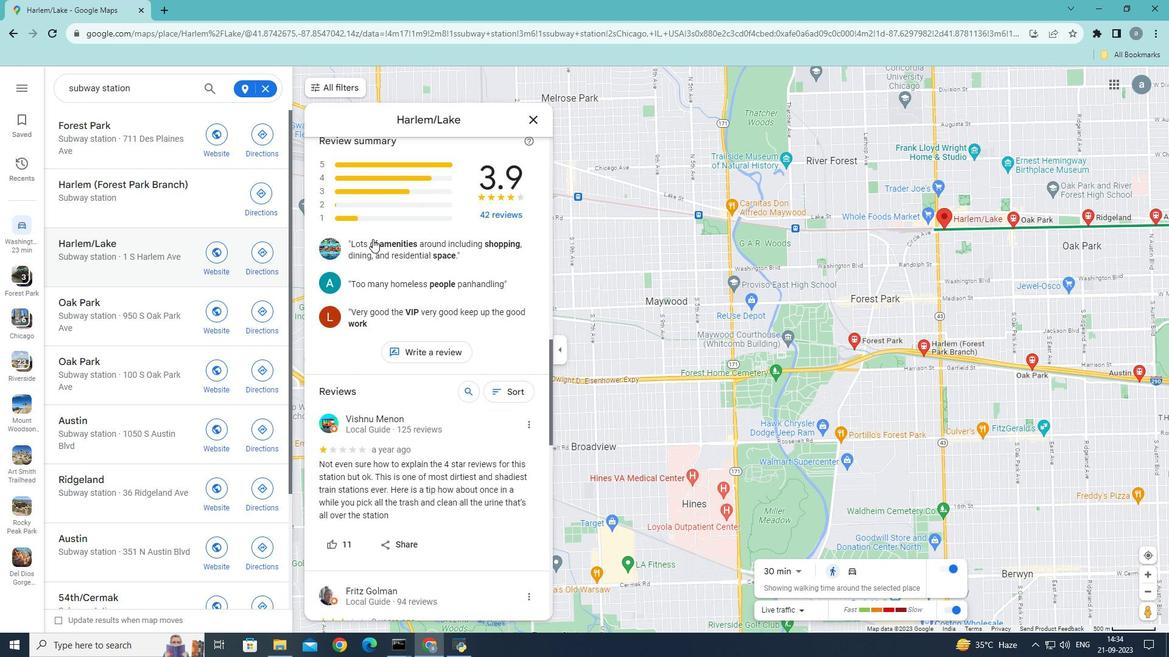 
Action: Mouse scrolled (372, 238) with delta (0, 0)
Screenshot: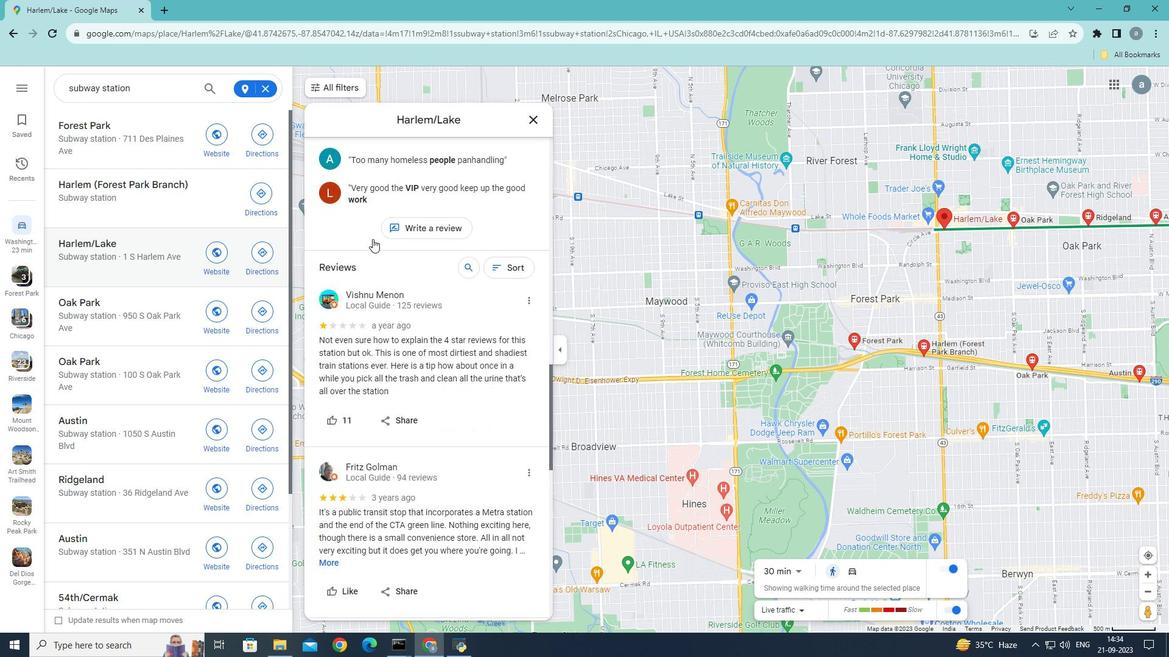 
Action: Mouse scrolled (372, 238) with delta (0, 0)
Screenshot: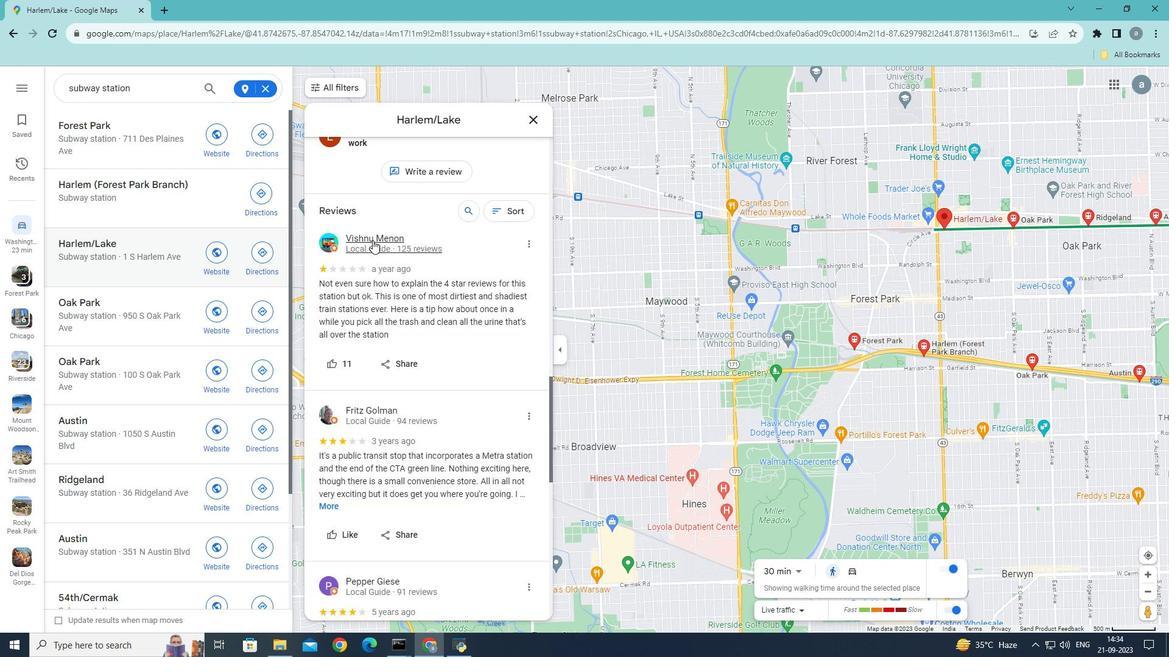 
Action: Mouse scrolled (372, 238) with delta (0, 0)
Screenshot: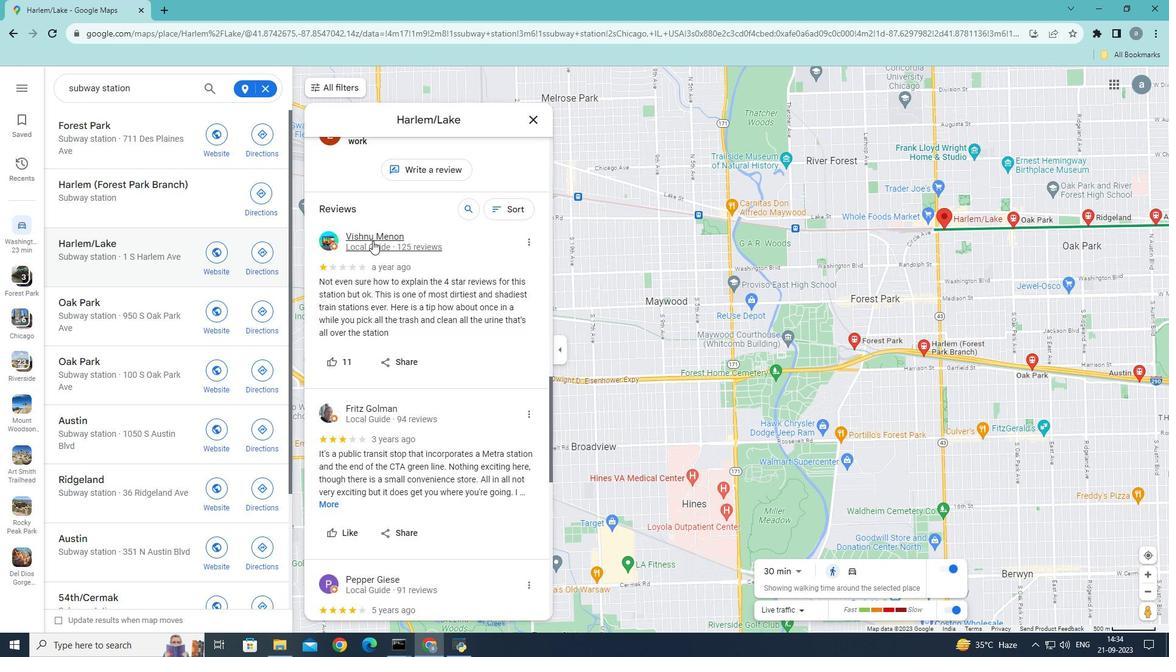 
Action: Mouse moved to (372, 241)
Screenshot: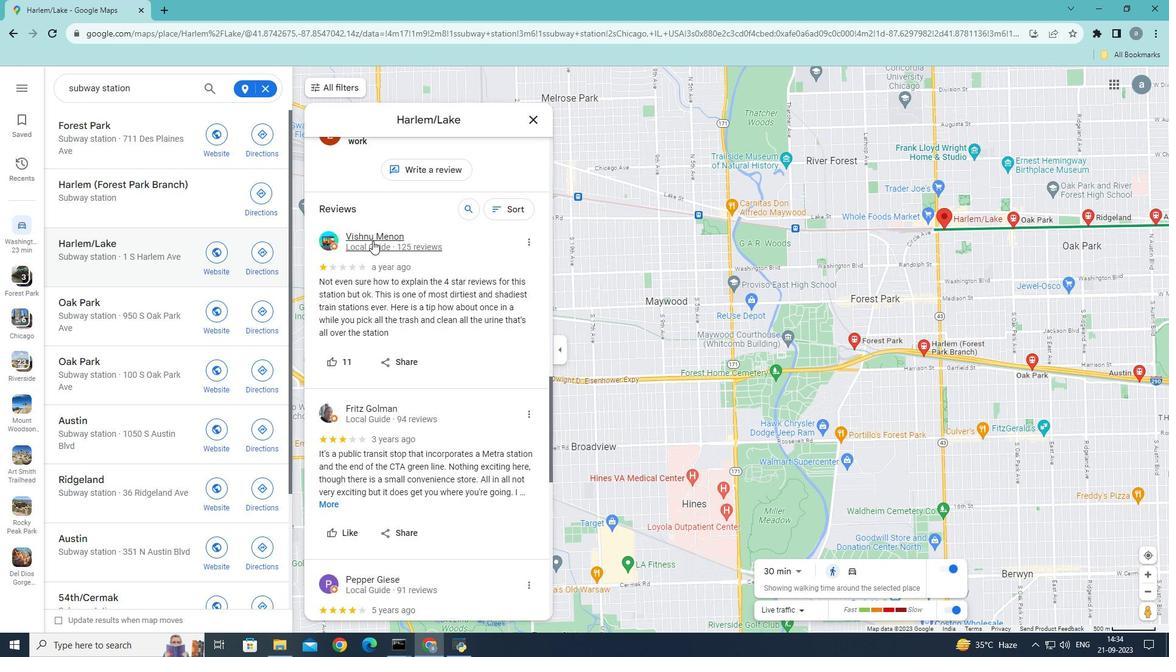 
Action: Mouse scrolled (372, 240) with delta (0, 0)
Screenshot: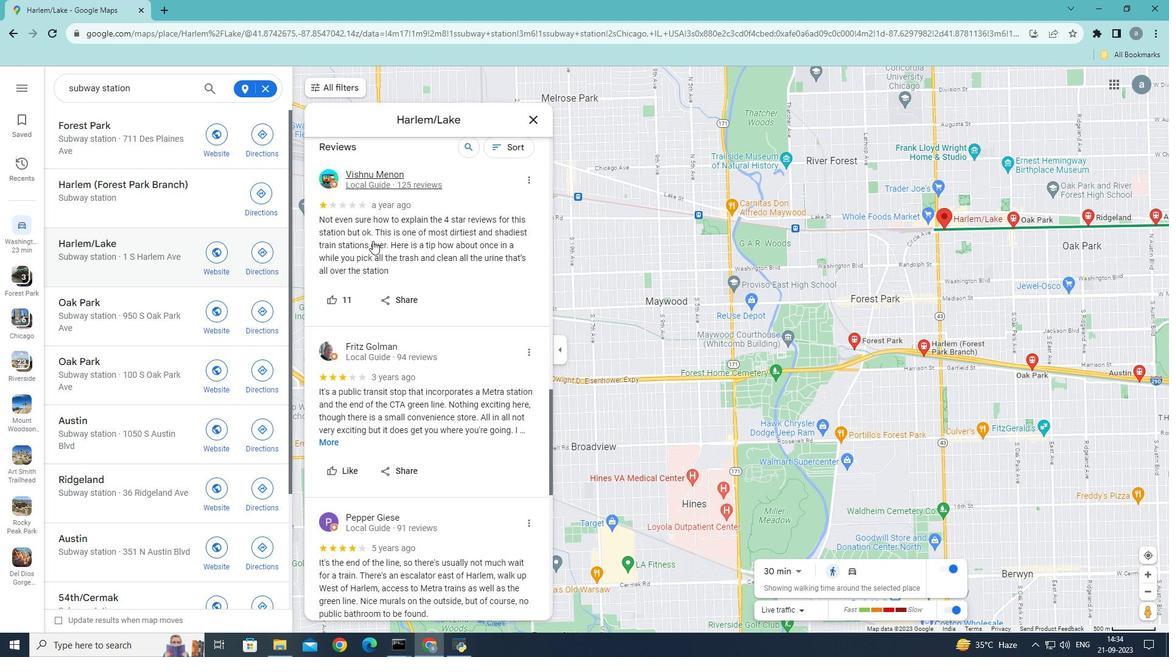 
Action: Mouse scrolled (372, 240) with delta (0, 0)
Screenshot: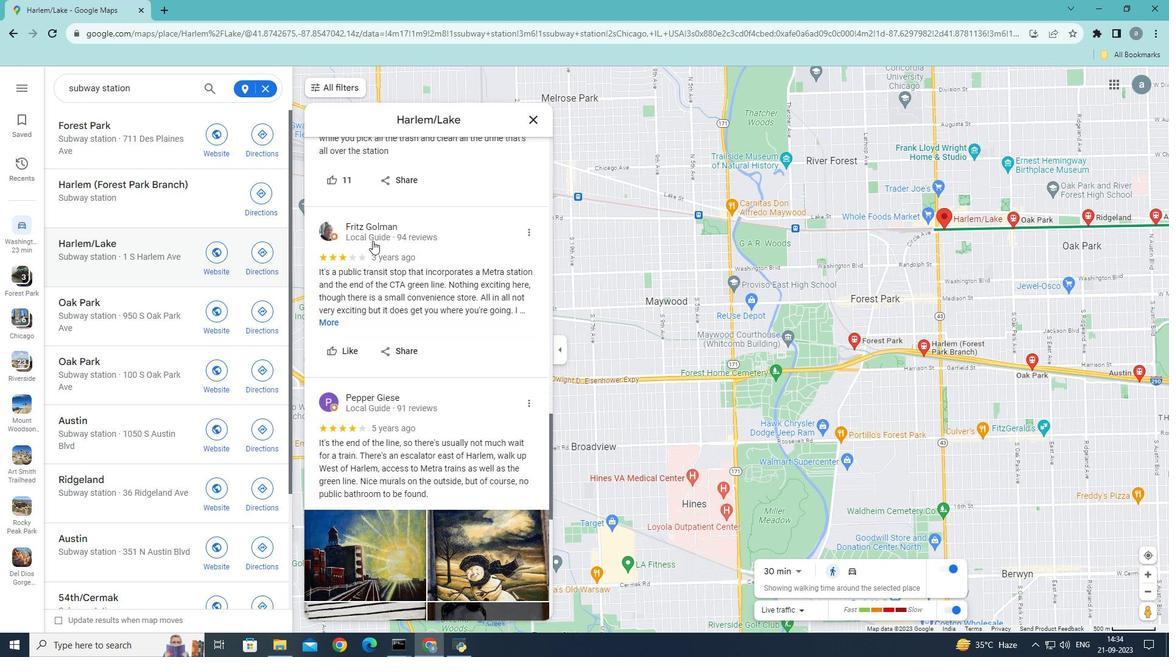 
Action: Mouse scrolled (372, 240) with delta (0, 0)
Screenshot: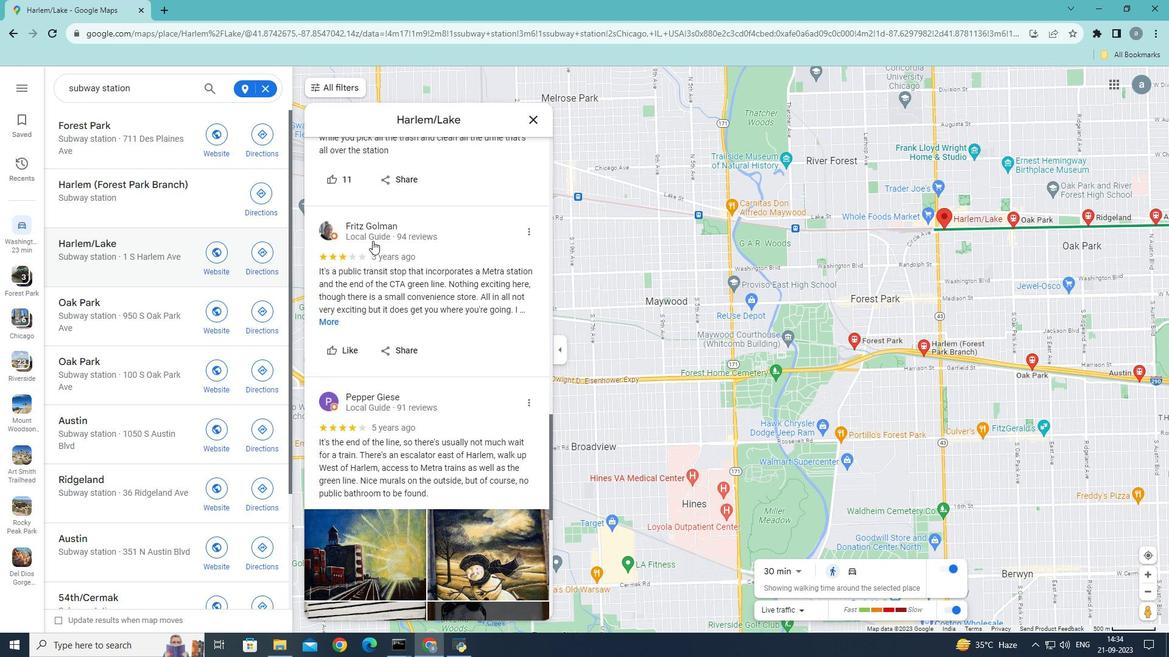 
Action: Mouse moved to (372, 241)
Screenshot: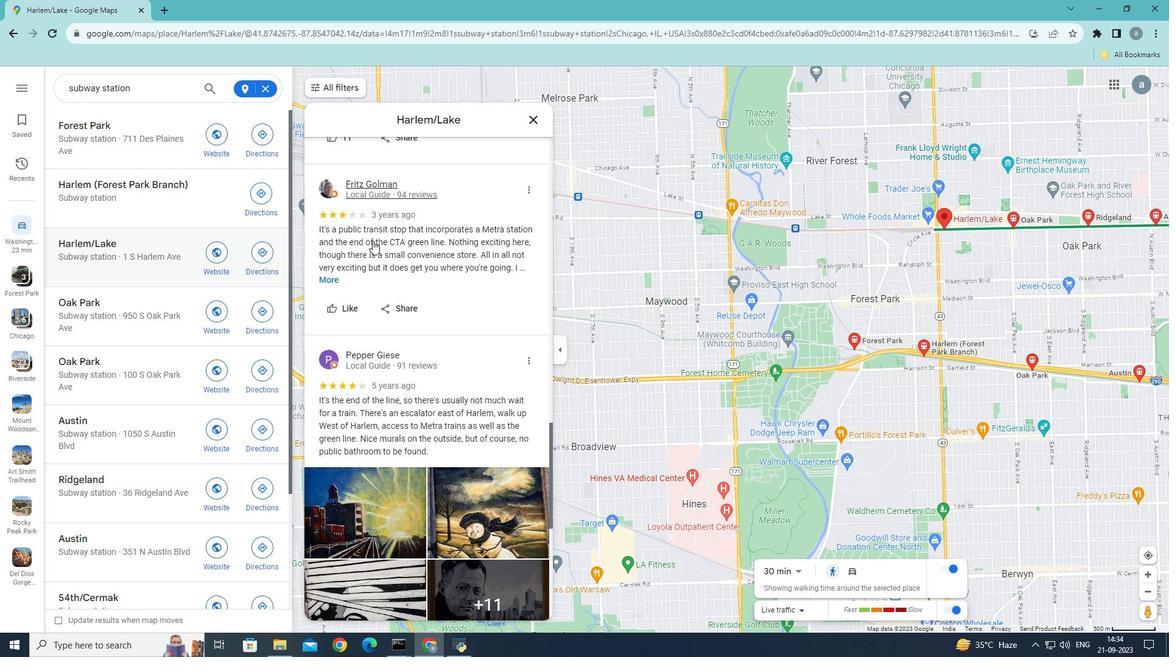 
Action: Mouse scrolled (372, 240) with delta (0, 0)
Screenshot: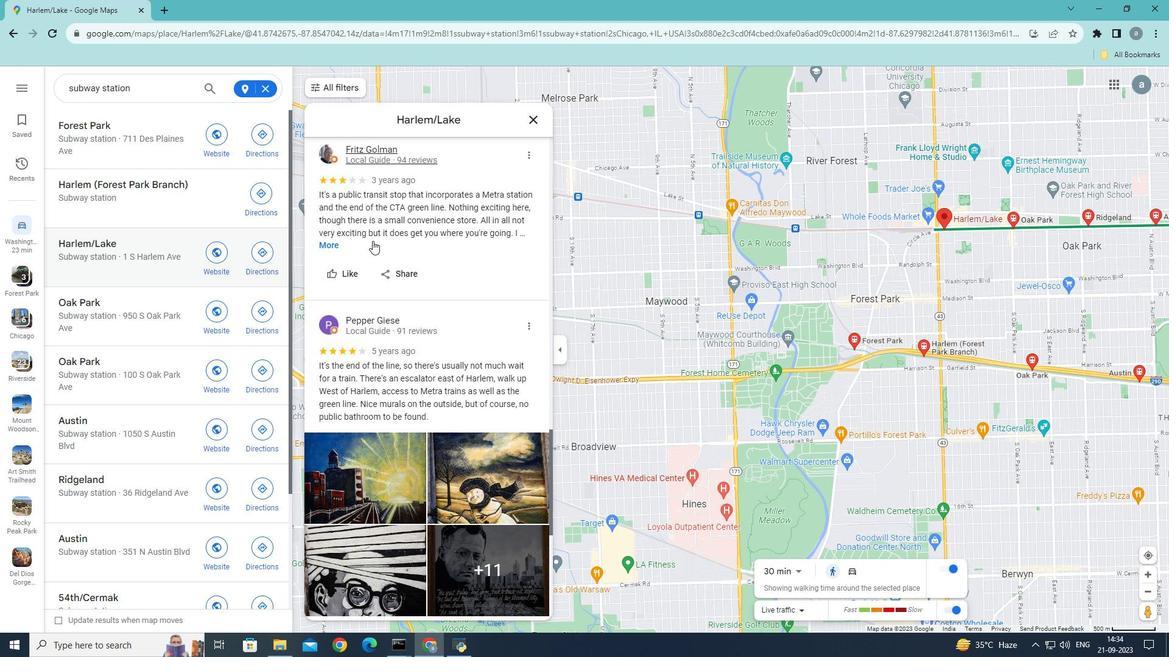 
Action: Mouse scrolled (372, 240) with delta (0, 0)
Screenshot: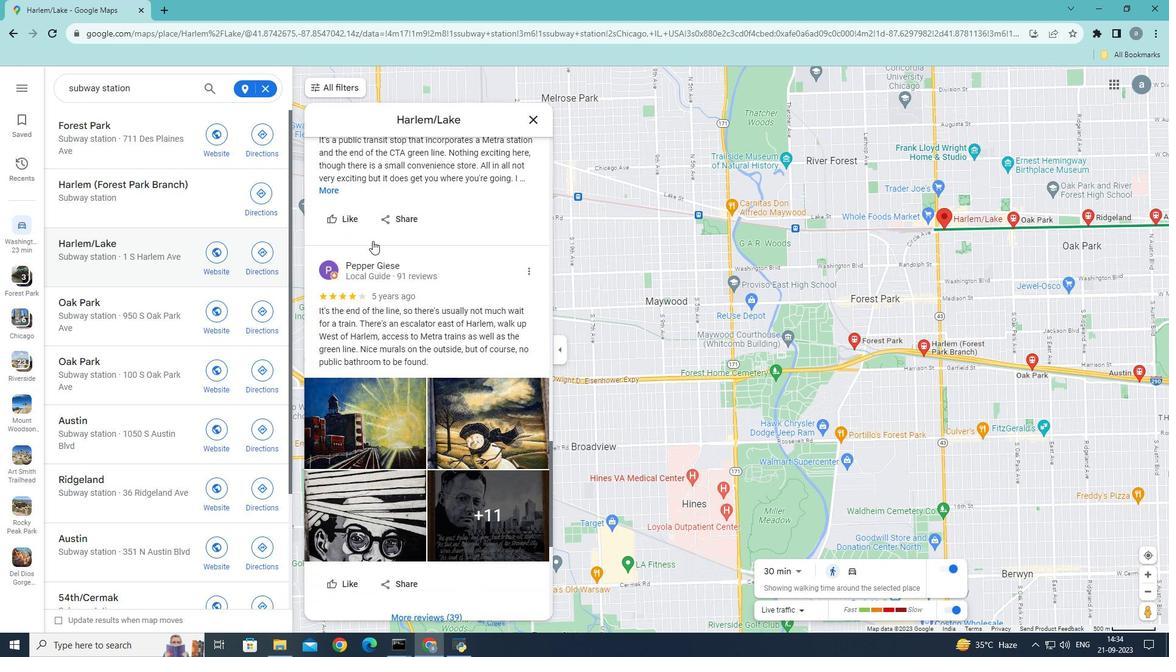 
Action: Mouse scrolled (372, 240) with delta (0, 0)
Screenshot: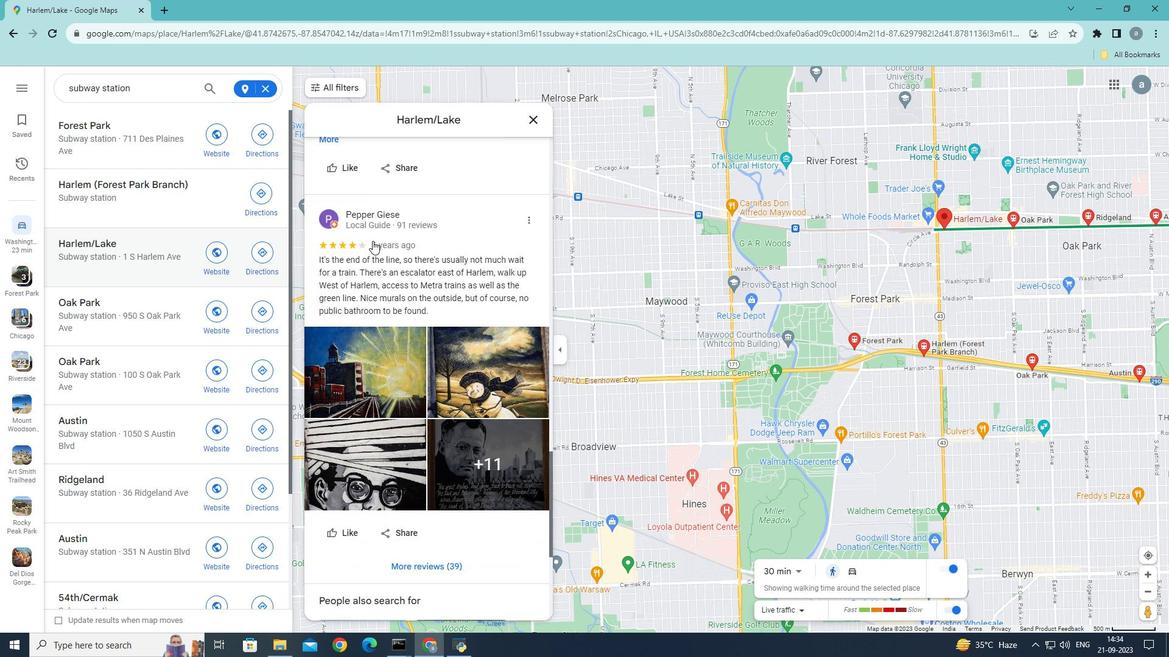 
Action: Mouse scrolled (372, 240) with delta (0, 0)
Screenshot: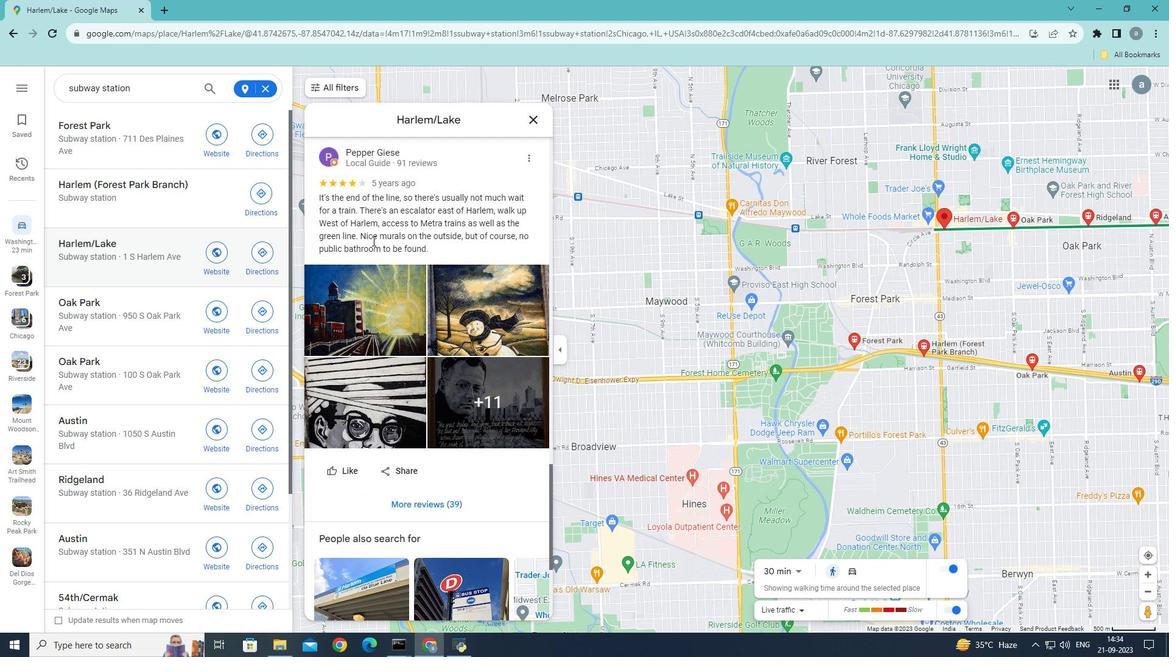 
Action: Mouse scrolled (372, 240) with delta (0, 0)
Screenshot: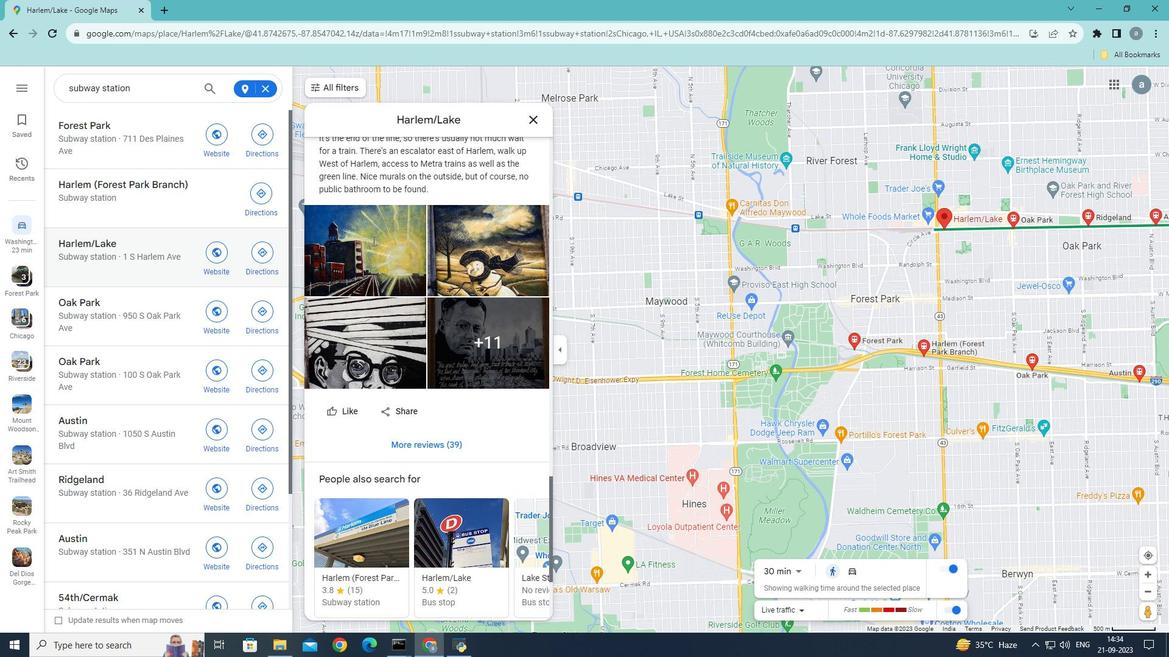 
Action: Mouse scrolled (372, 240) with delta (0, 0)
Screenshot: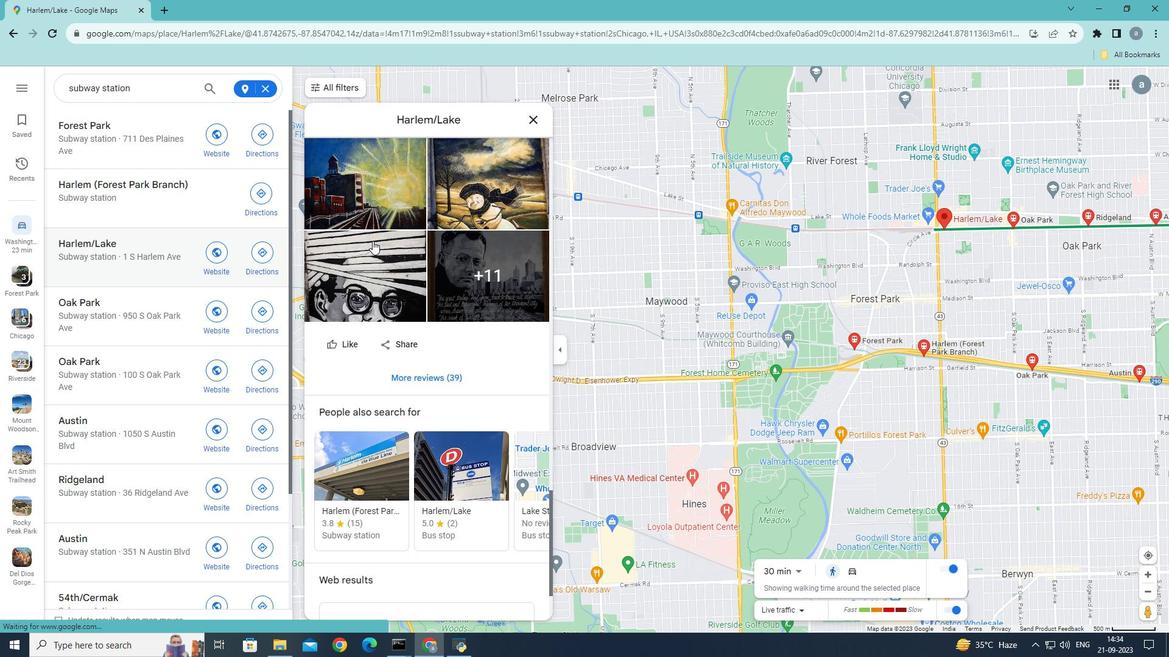 
Action: Mouse scrolled (372, 240) with delta (0, 0)
Screenshot: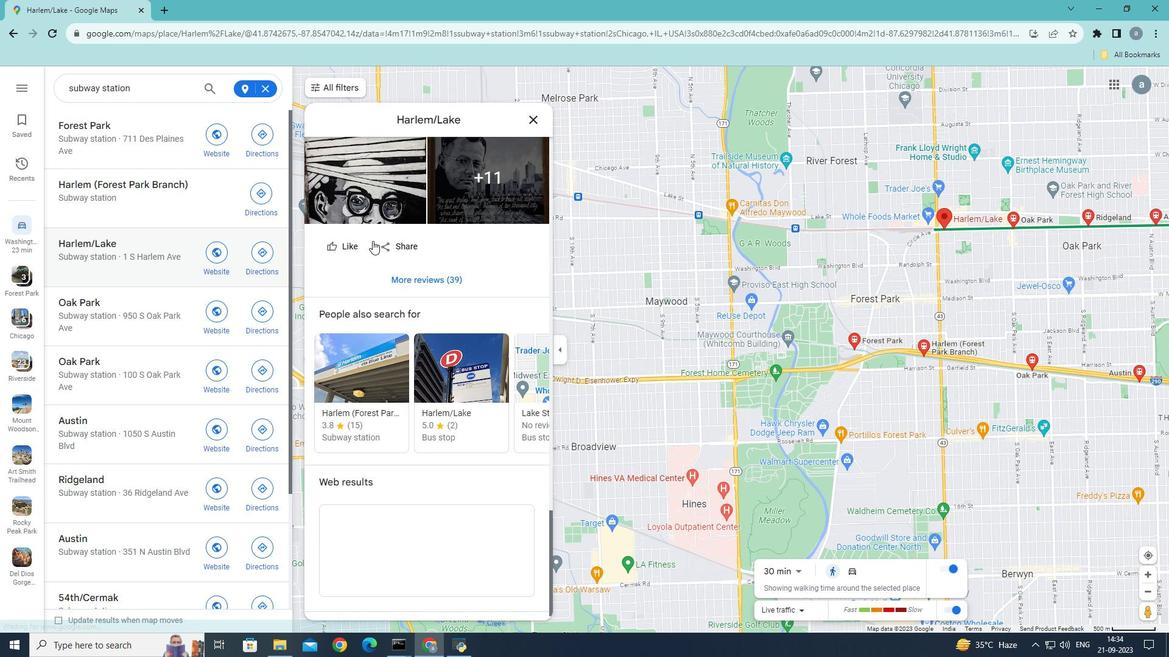 
Action: Mouse scrolled (372, 240) with delta (0, 0)
Screenshot: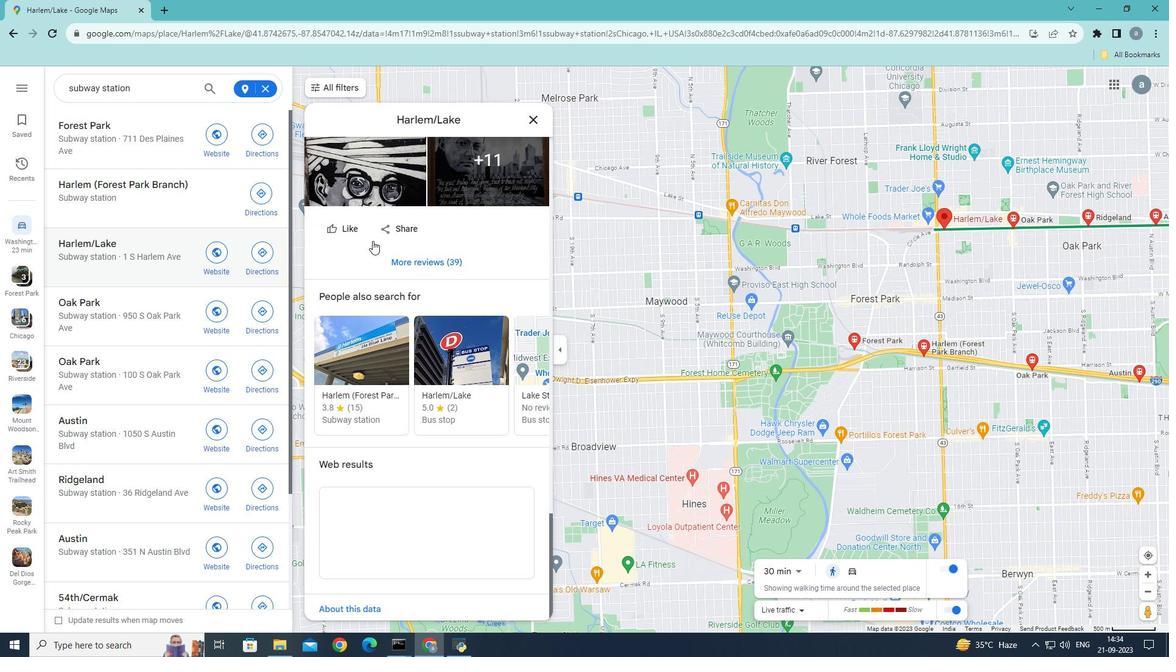 
Action: Mouse scrolled (372, 240) with delta (0, 0)
Screenshot: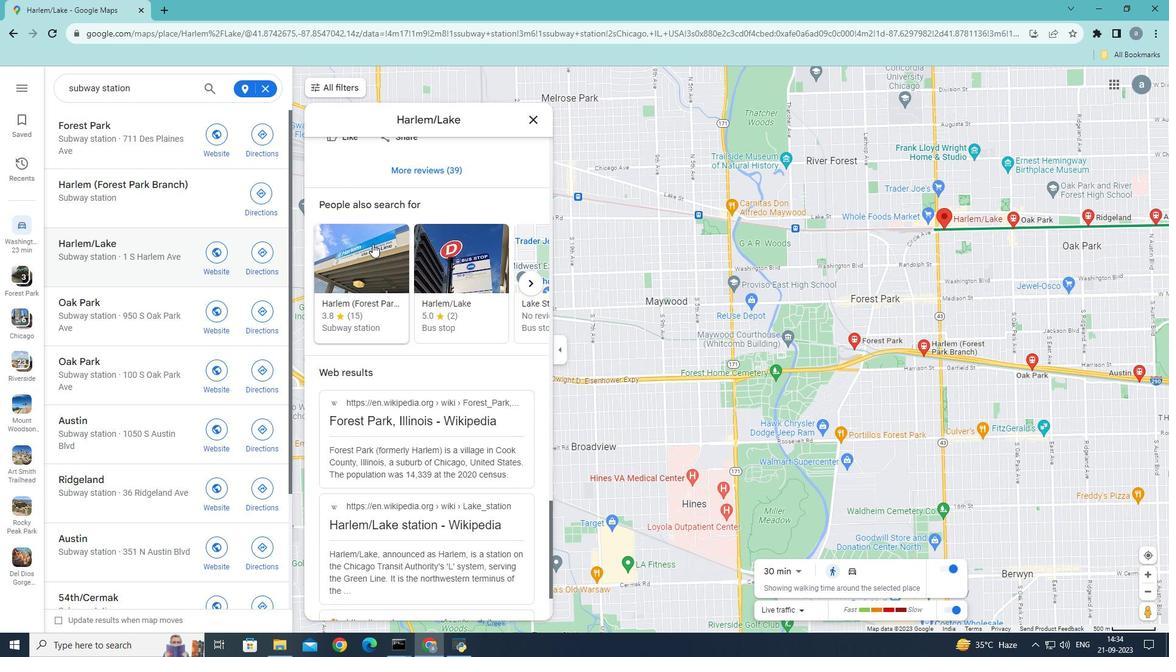 
Action: Mouse moved to (372, 242)
Screenshot: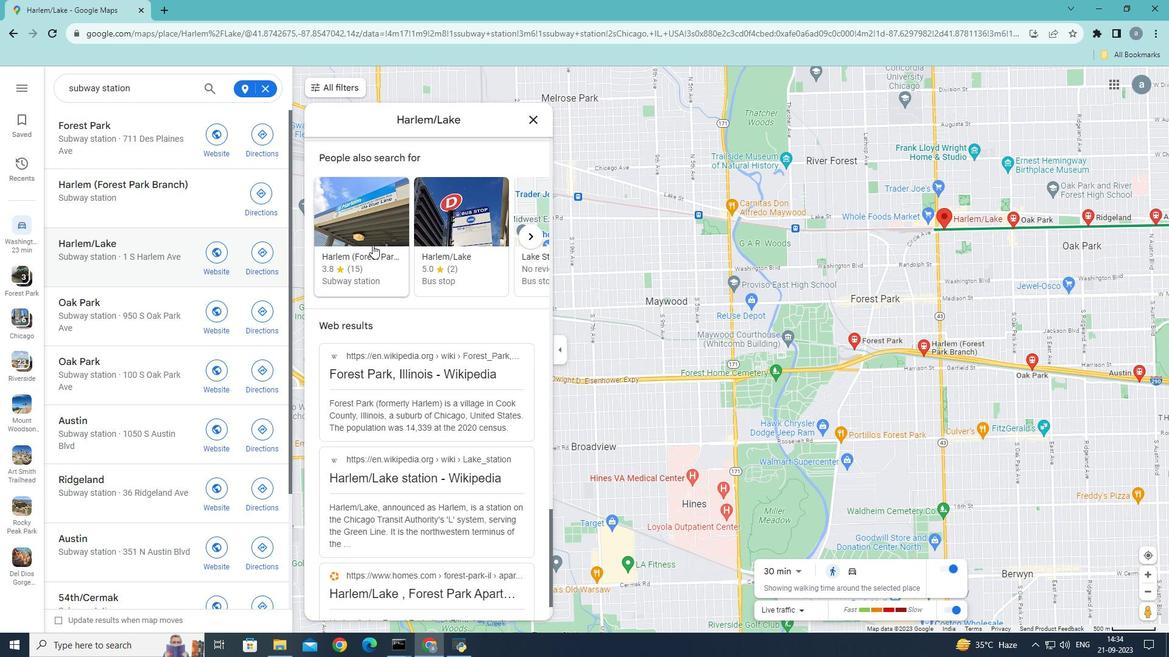 
Action: Mouse scrolled (372, 242) with delta (0, 0)
Screenshot: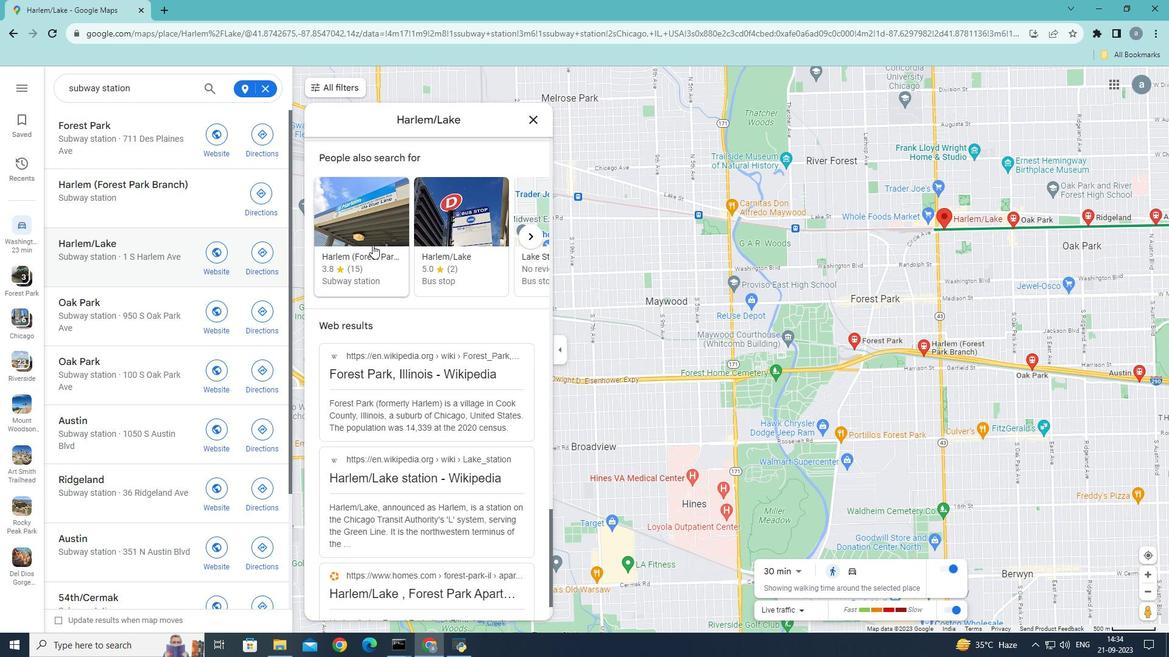
Action: Mouse moved to (372, 244)
Screenshot: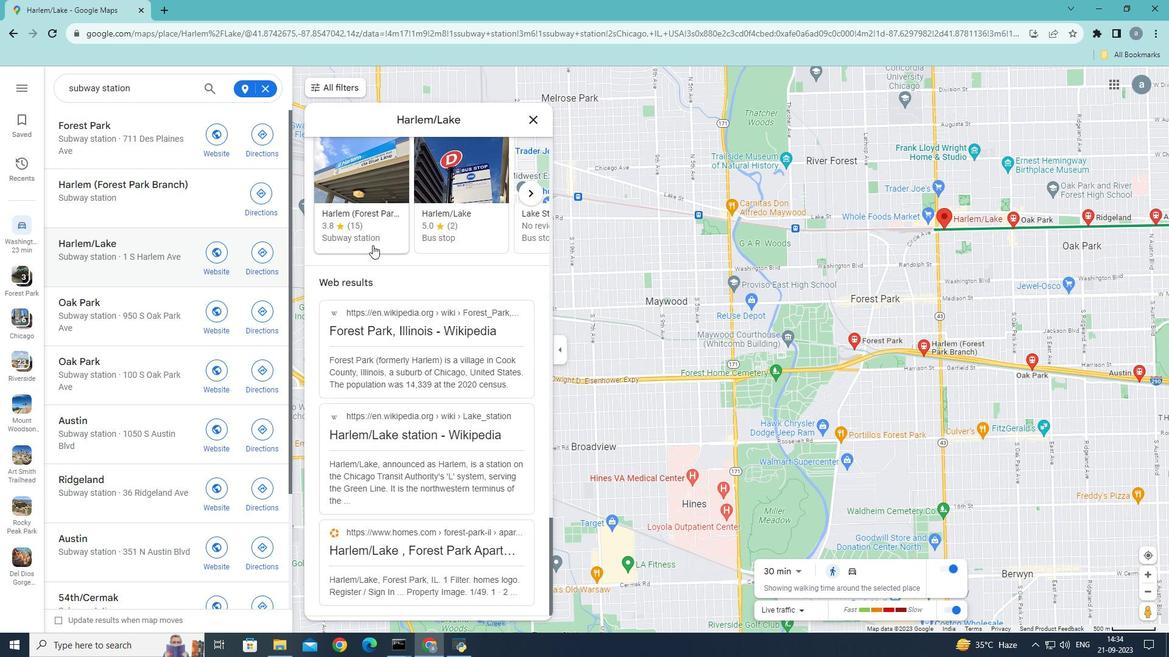 
Action: Mouse scrolled (372, 243) with delta (0, 0)
Screenshot: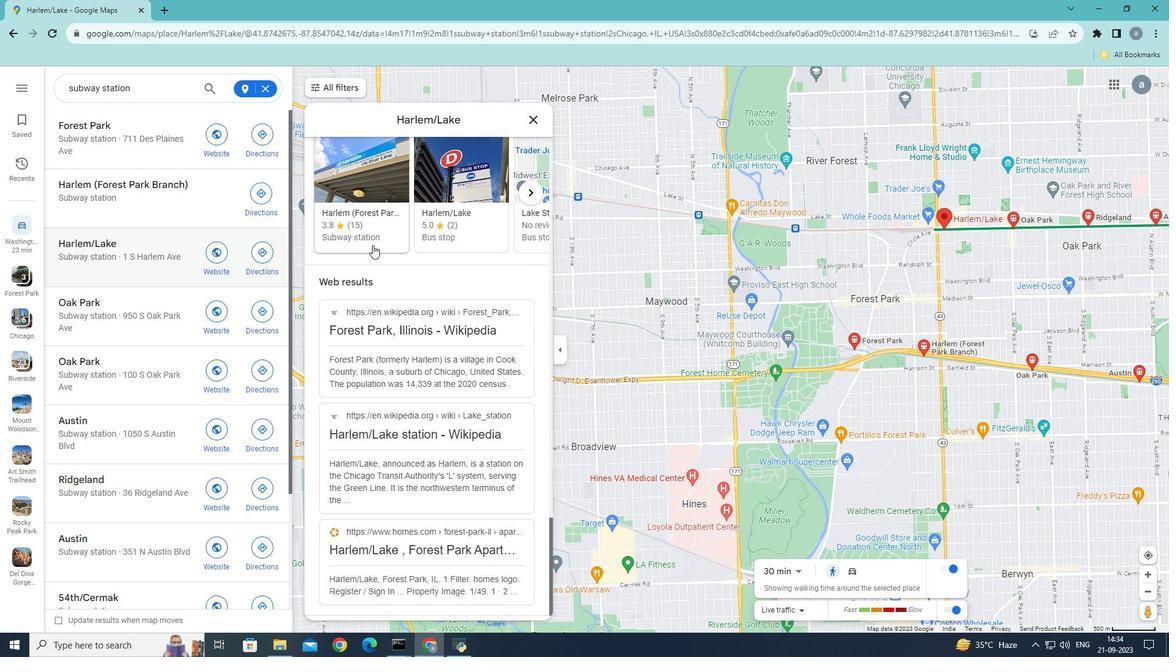 
Action: Mouse moved to (371, 248)
Screenshot: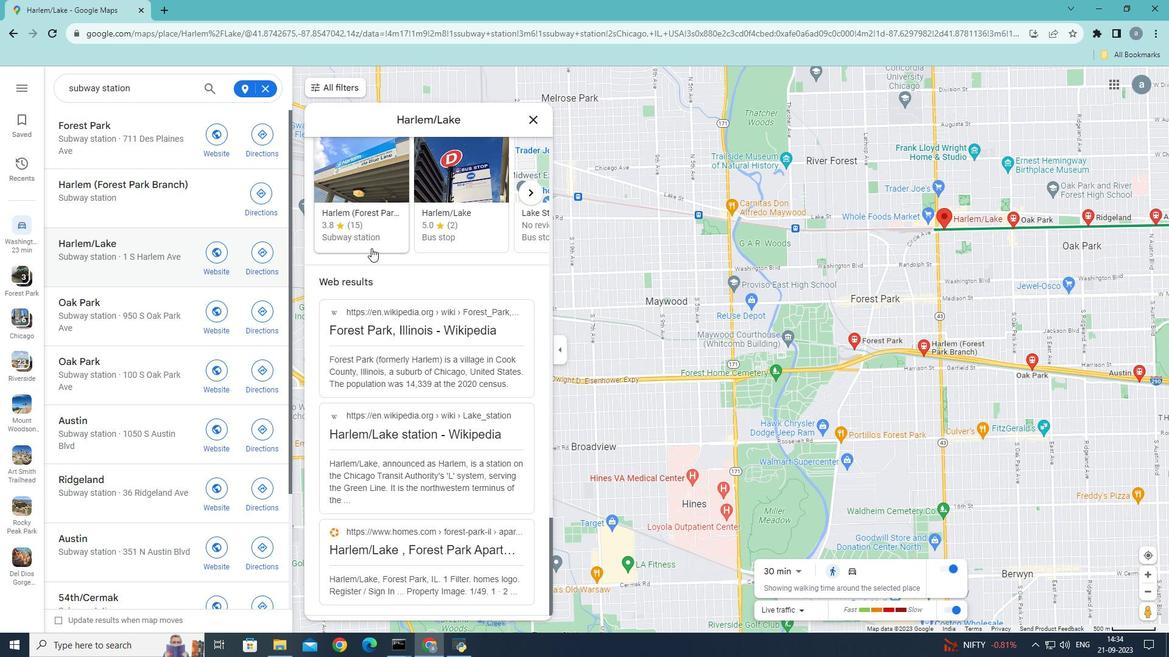 
Action: Mouse scrolled (371, 247) with delta (0, 0)
Screenshot: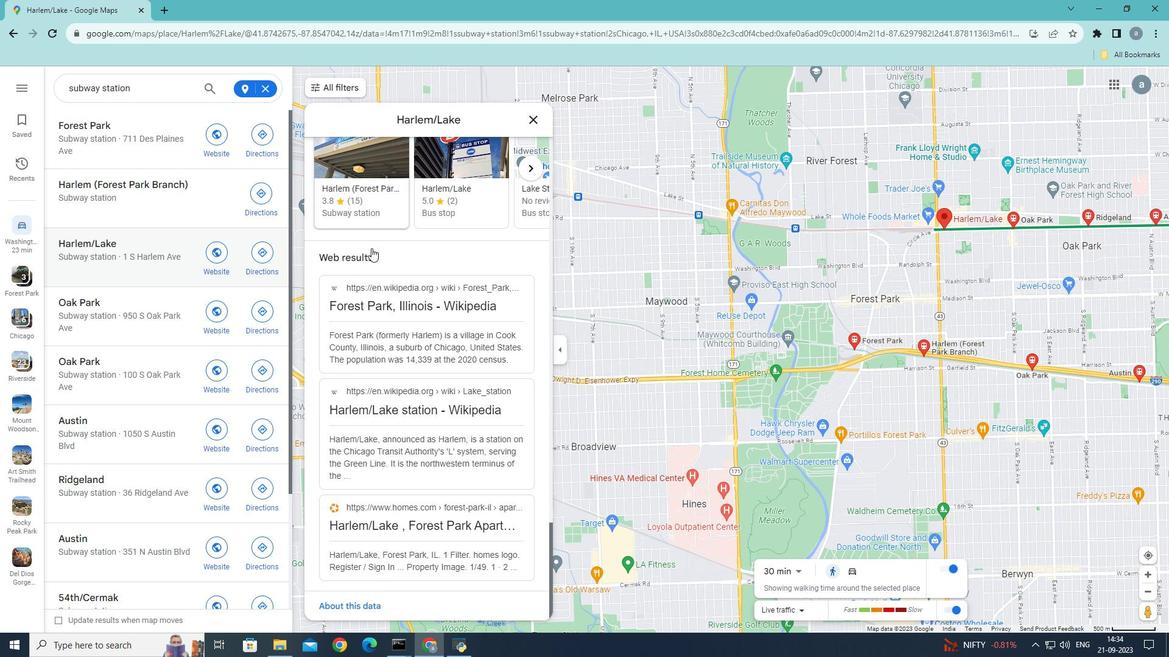 
Action: Mouse scrolled (371, 247) with delta (0, 0)
Screenshot: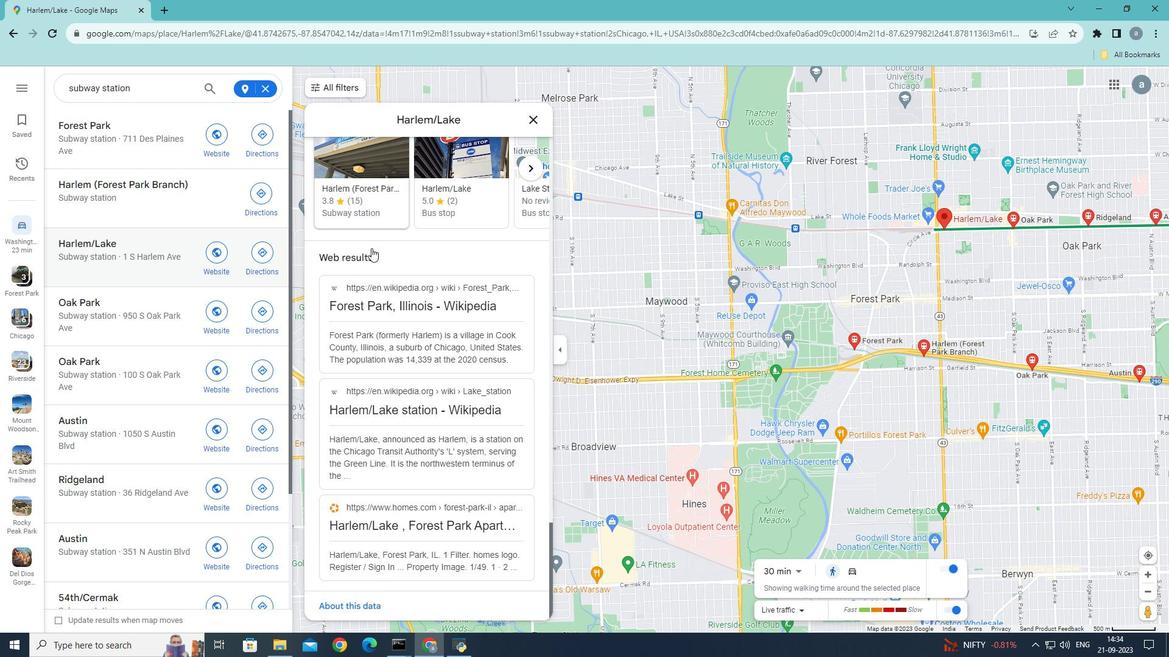 
Action: Mouse scrolled (371, 247) with delta (0, 0)
Screenshot: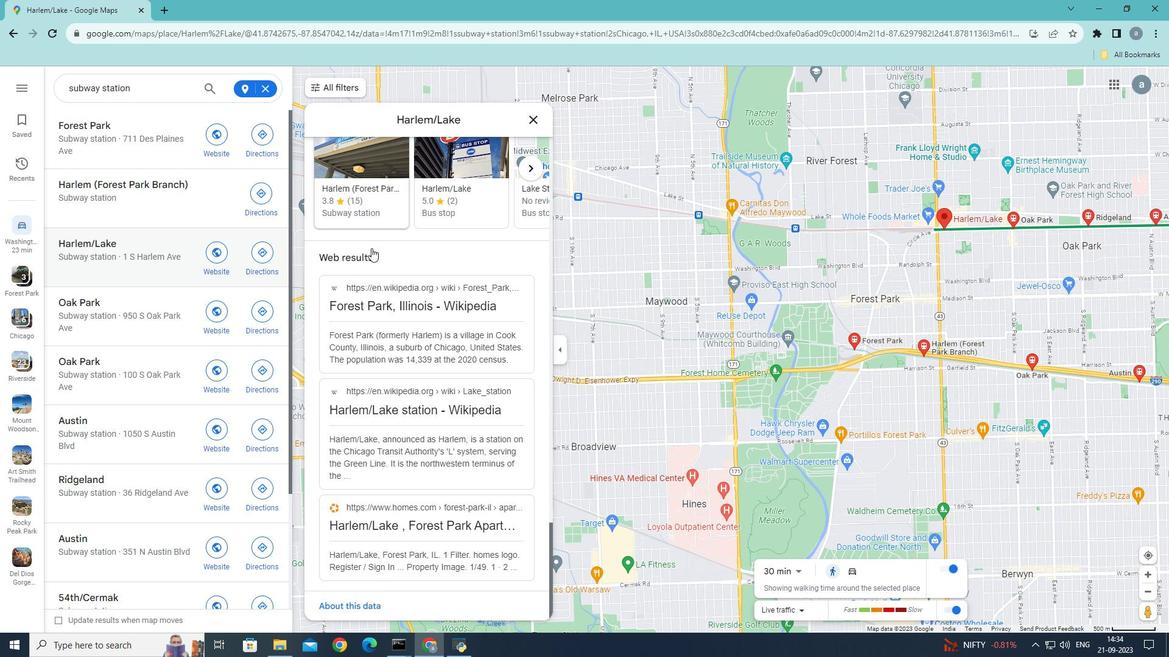 
Action: Mouse scrolled (371, 247) with delta (0, 0)
Screenshot: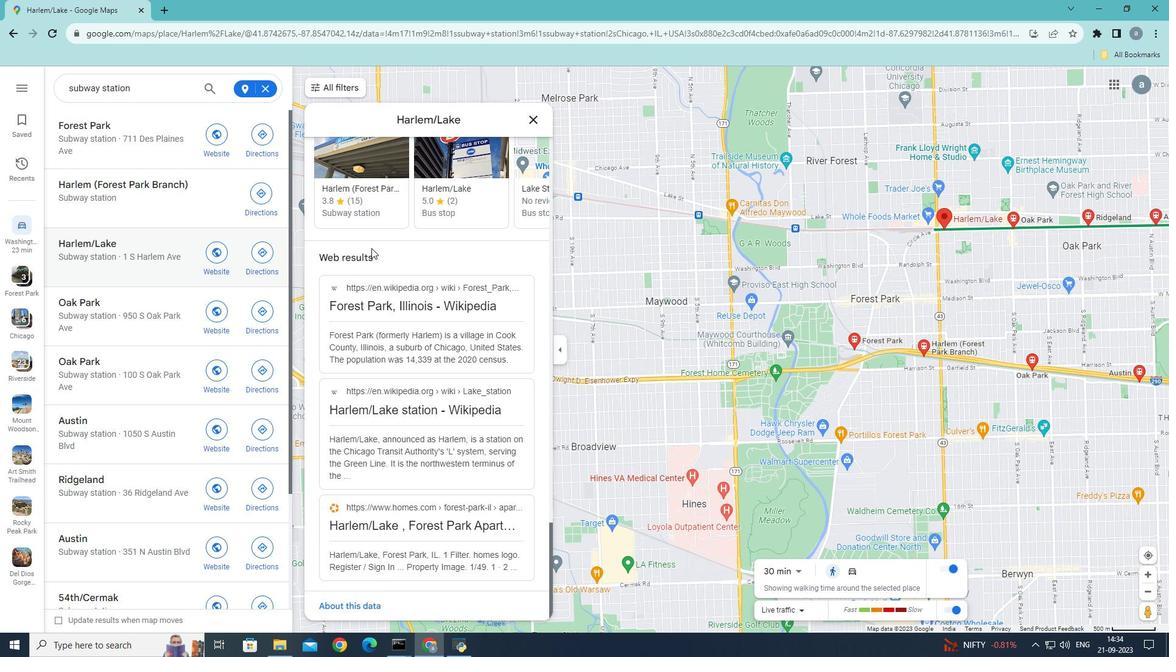 
Action: Mouse scrolled (371, 247) with delta (0, 0)
Screenshot: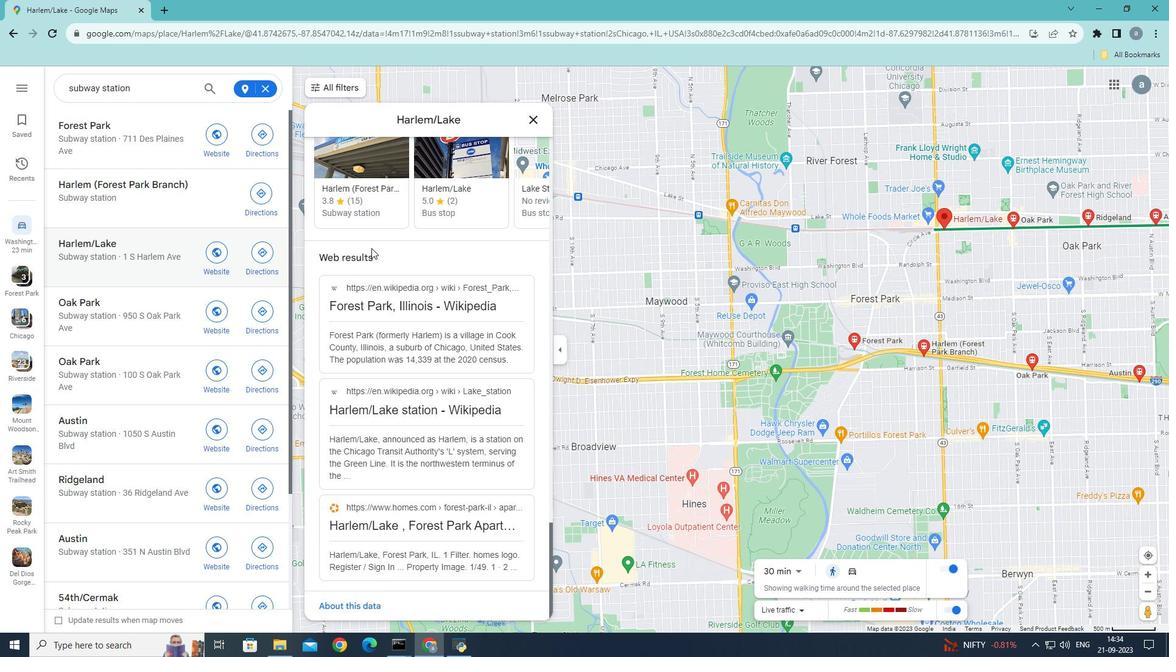 
Action: Mouse scrolled (371, 247) with delta (0, 0)
Screenshot: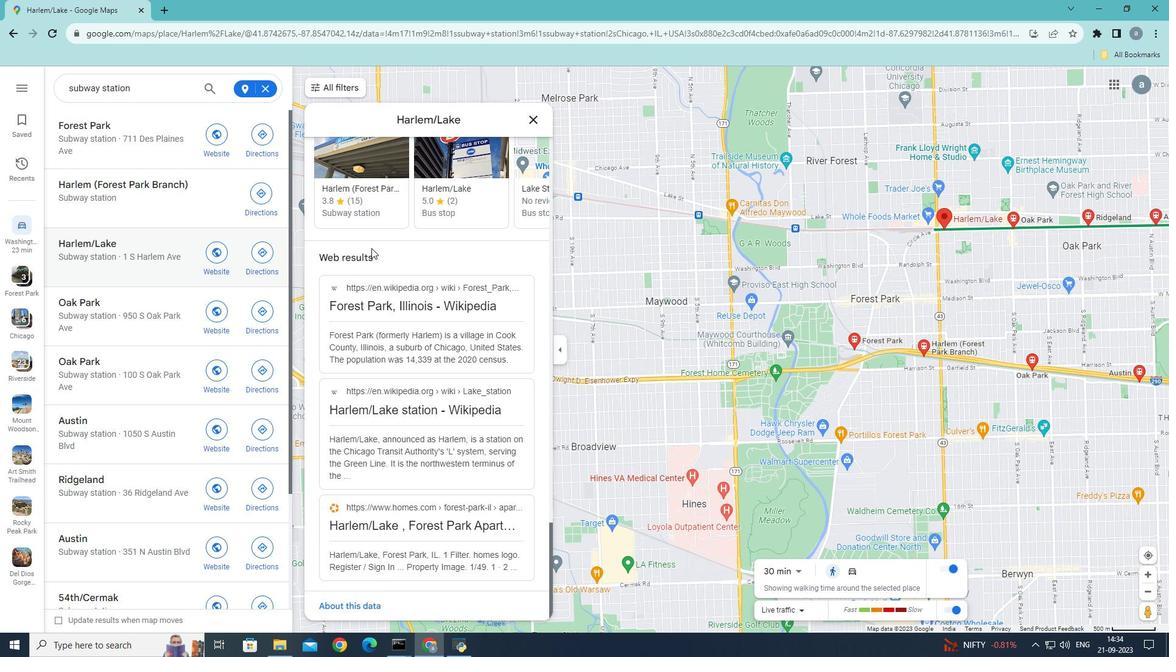 
Action: Mouse moved to (183, 317)
Screenshot: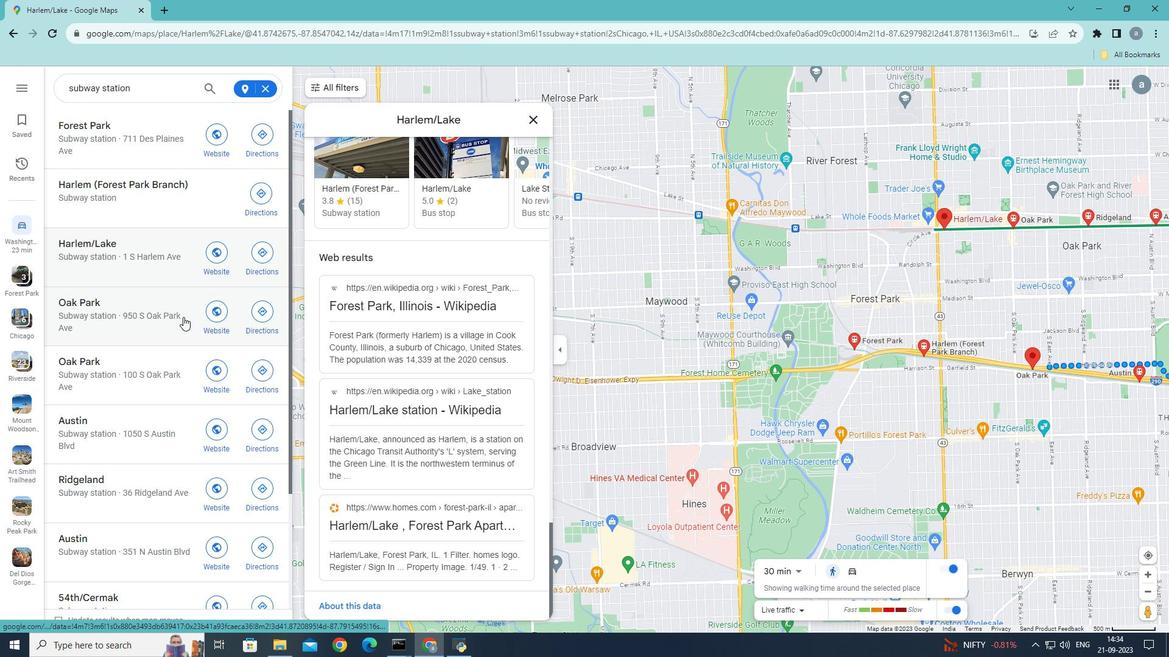 
Action: Mouse pressed left at (183, 317)
Screenshot: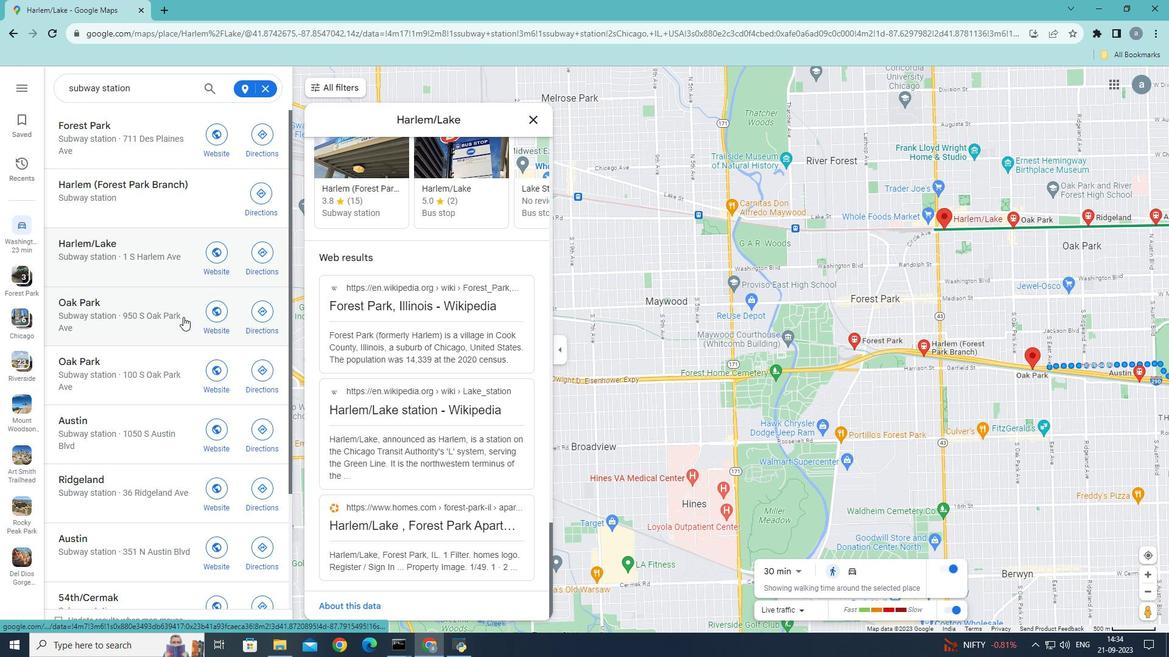 
Action: Mouse moved to (404, 281)
Screenshot: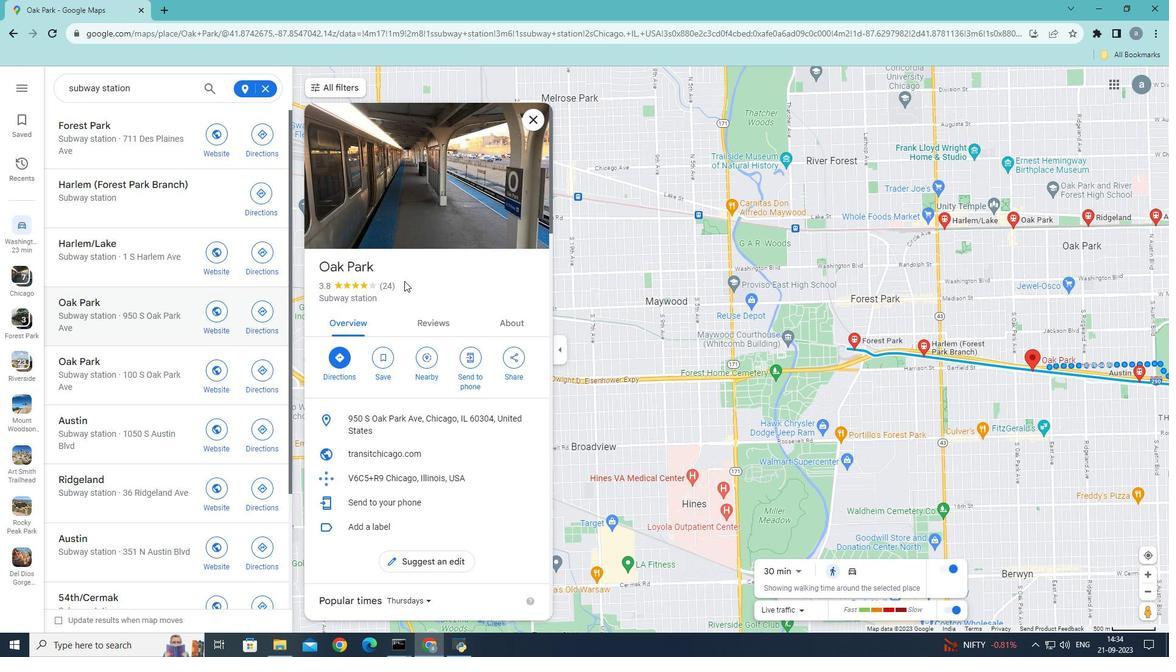 
Action: Mouse scrolled (404, 280) with delta (0, 0)
Screenshot: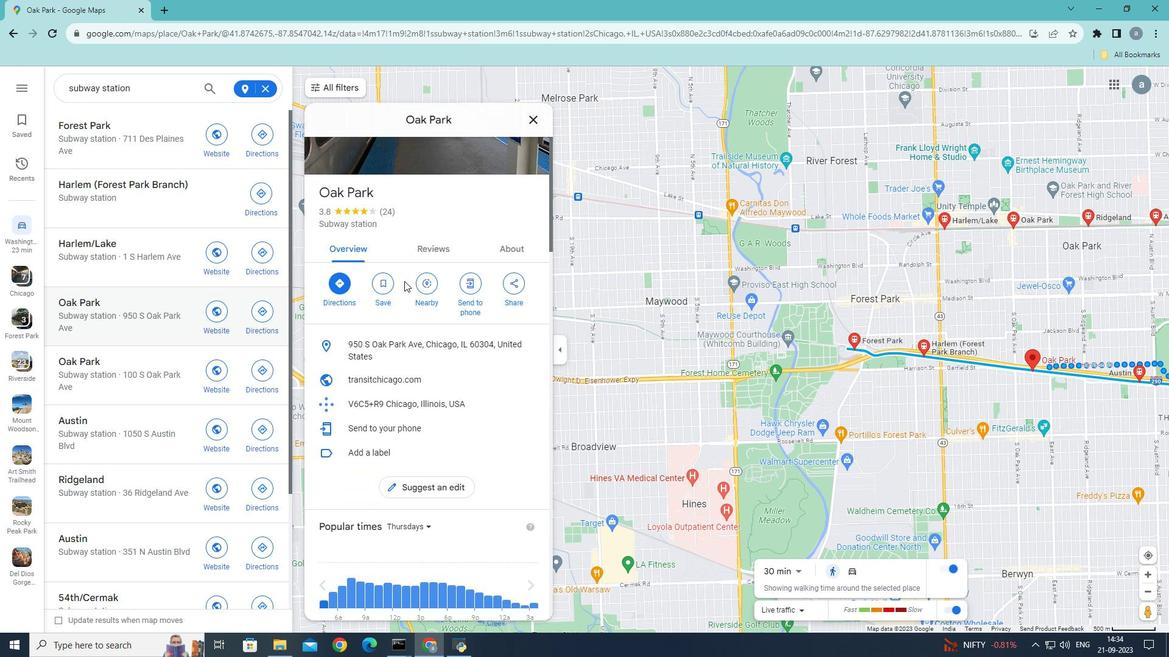 
Action: Mouse scrolled (404, 280) with delta (0, 0)
Screenshot: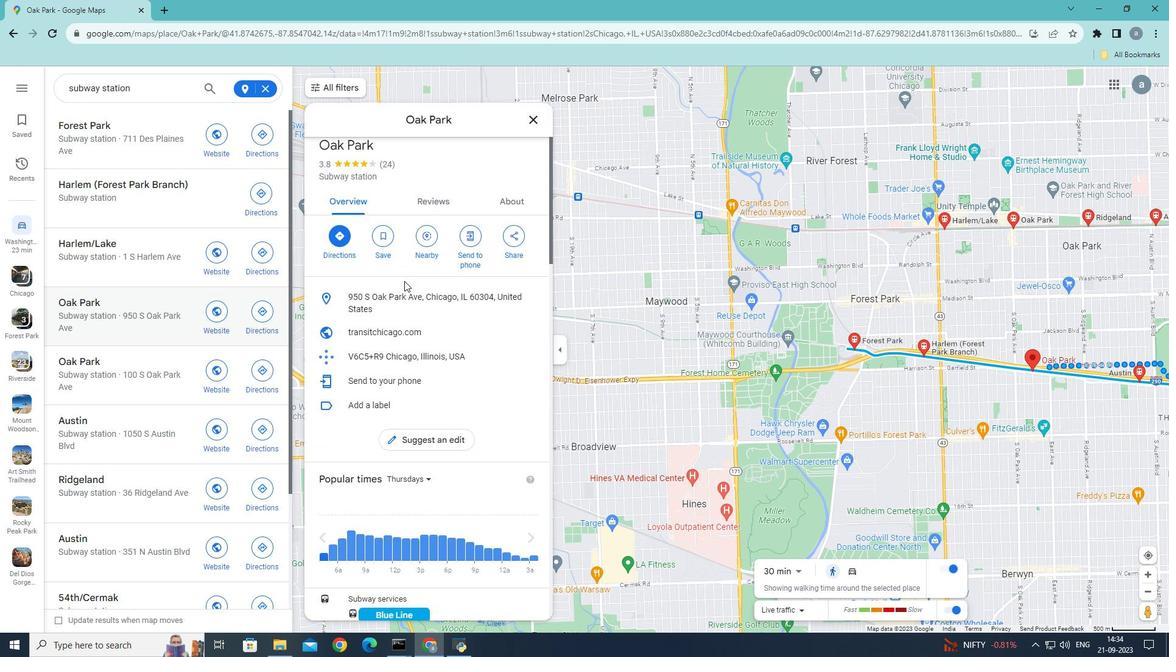 
Action: Mouse scrolled (404, 280) with delta (0, 0)
Screenshot: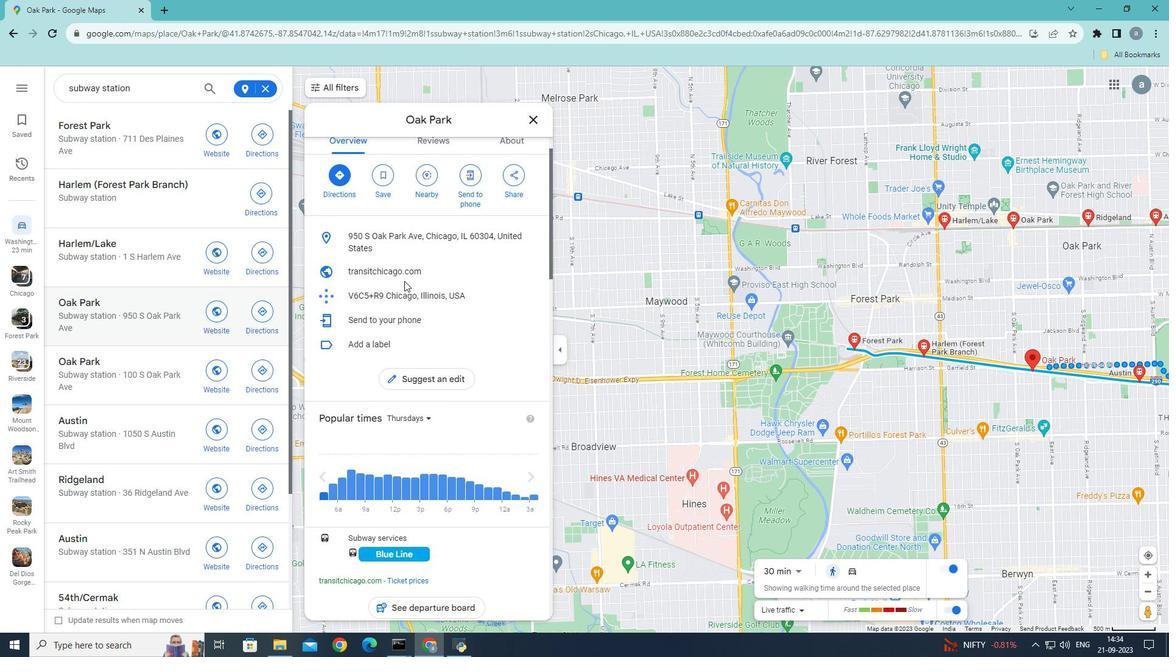 
Action: Mouse scrolled (404, 280) with delta (0, 0)
Screenshot: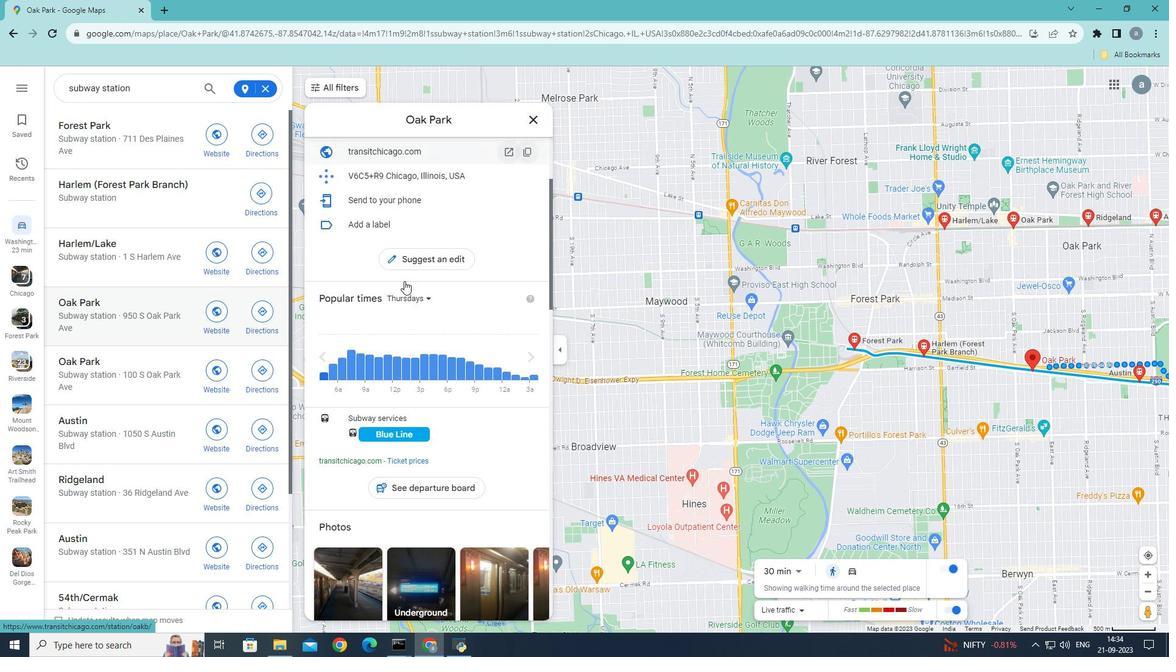 
Action: Mouse scrolled (404, 280) with delta (0, 0)
Screenshot: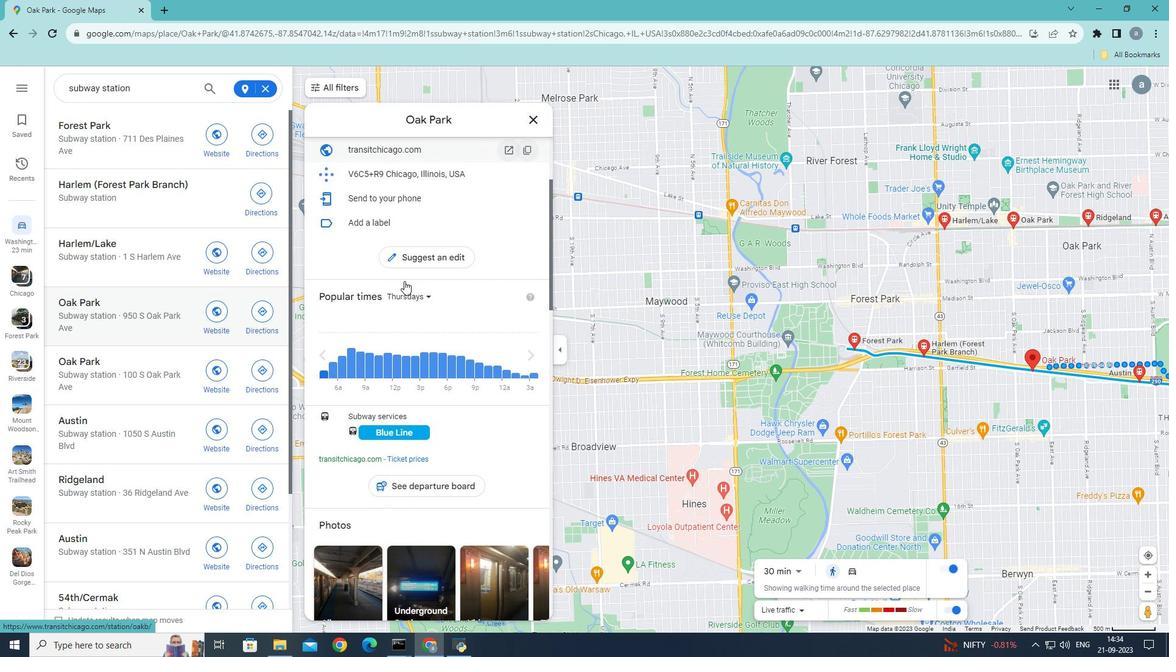 
Action: Mouse scrolled (404, 280) with delta (0, 0)
Screenshot: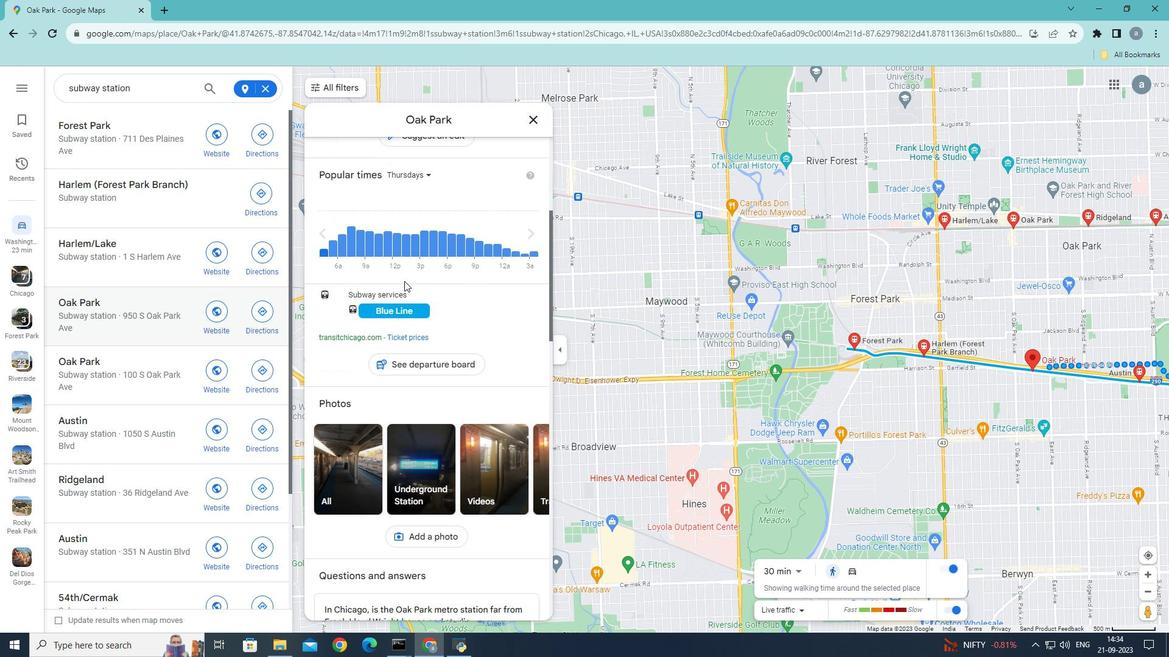 
Action: Mouse scrolled (404, 280) with delta (0, 0)
Screenshot: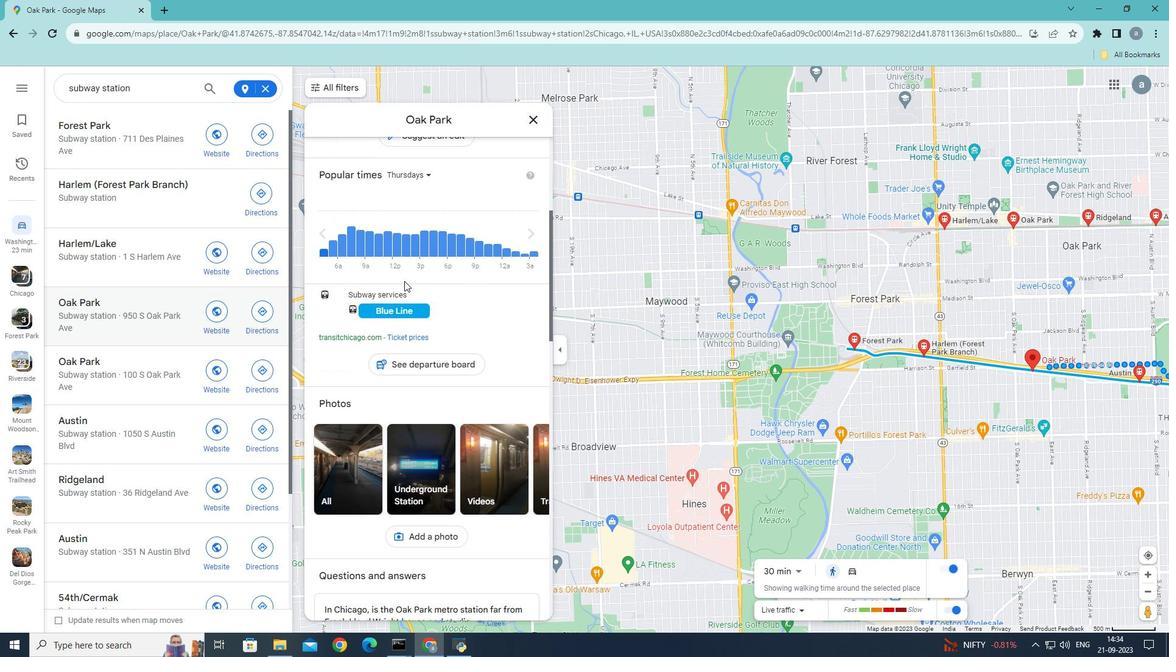 
Action: Mouse scrolled (404, 280) with delta (0, 0)
Screenshot: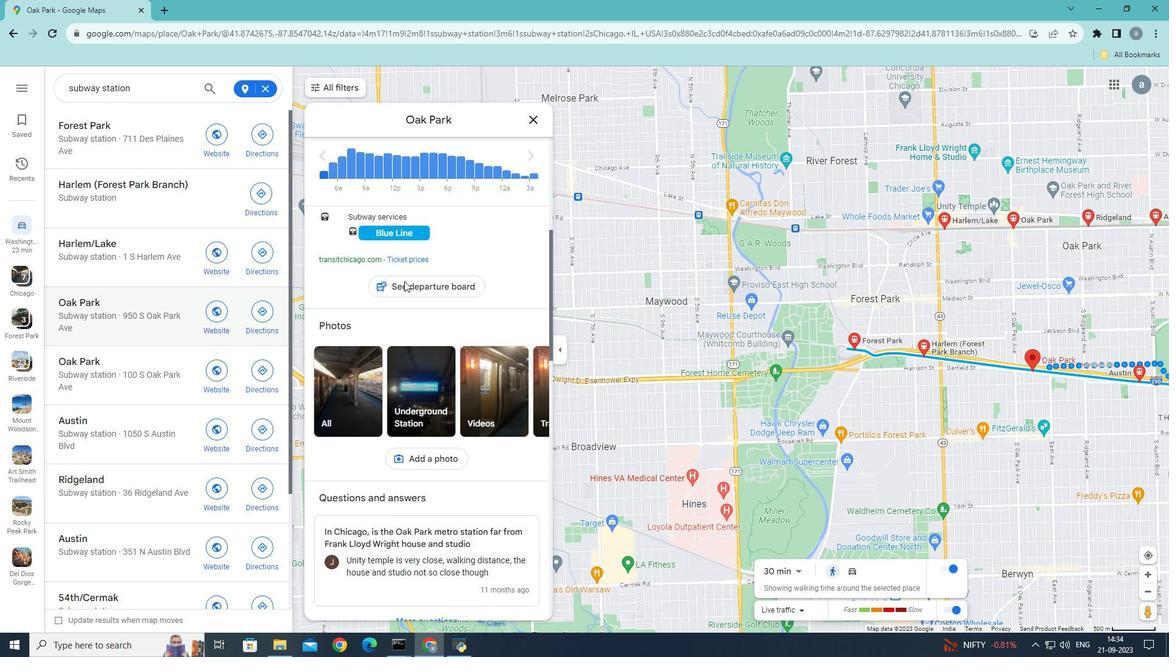 
Action: Mouse scrolled (404, 280) with delta (0, 0)
Screenshot: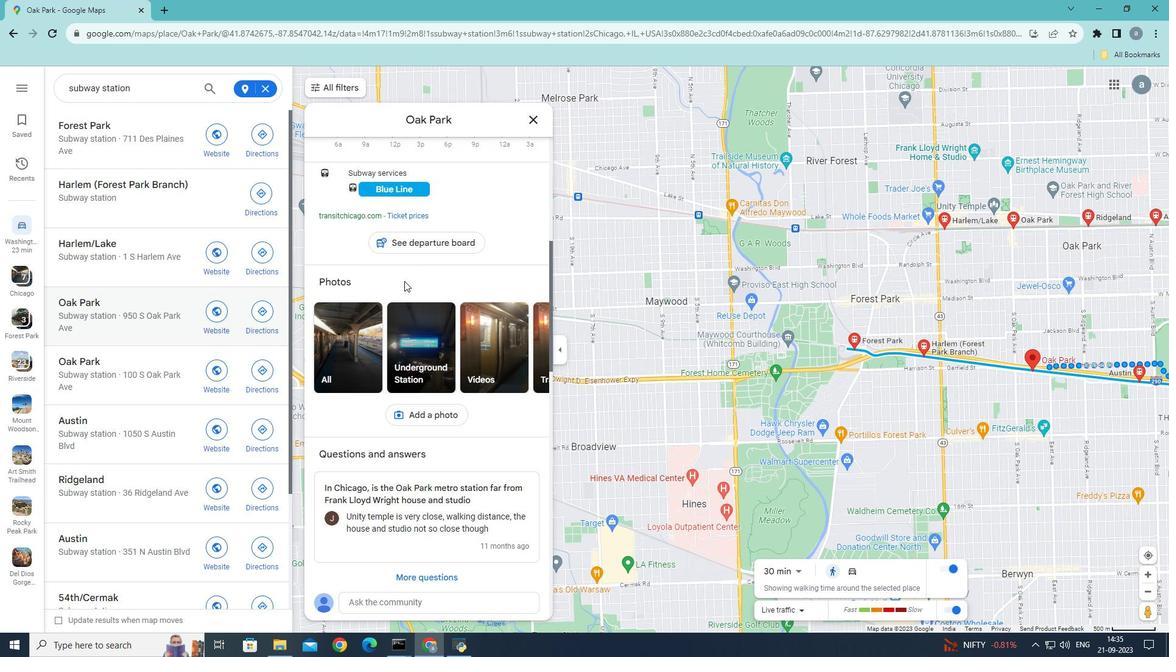 
Action: Mouse scrolled (404, 280) with delta (0, 0)
Screenshot: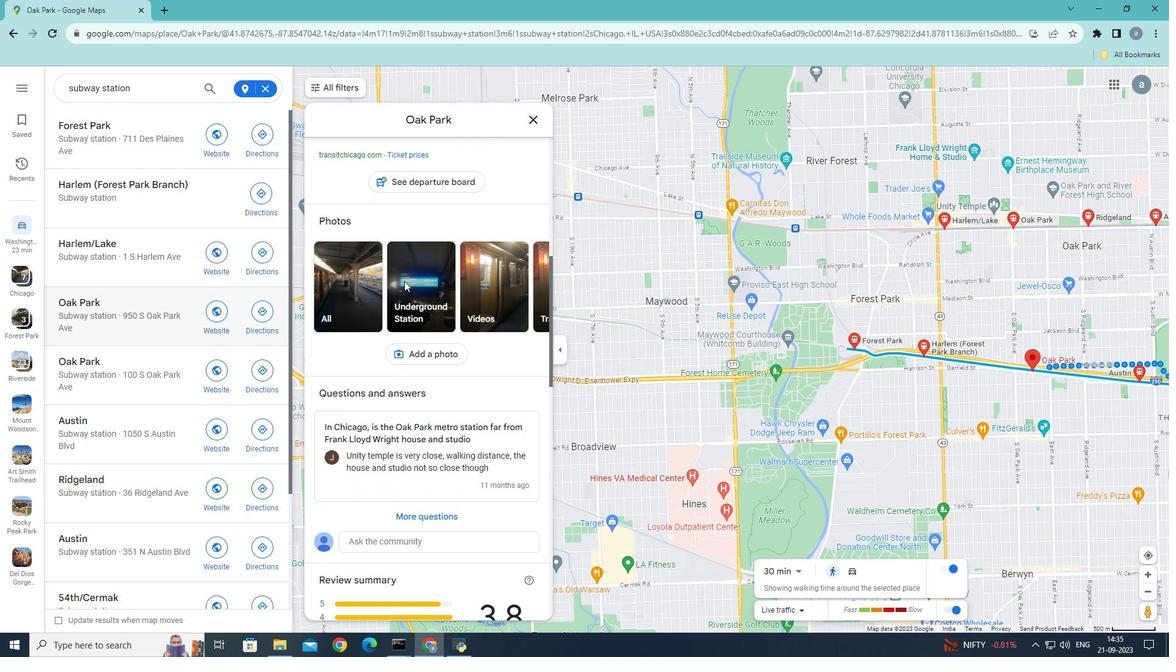 
Action: Mouse scrolled (404, 280) with delta (0, 0)
Screenshot: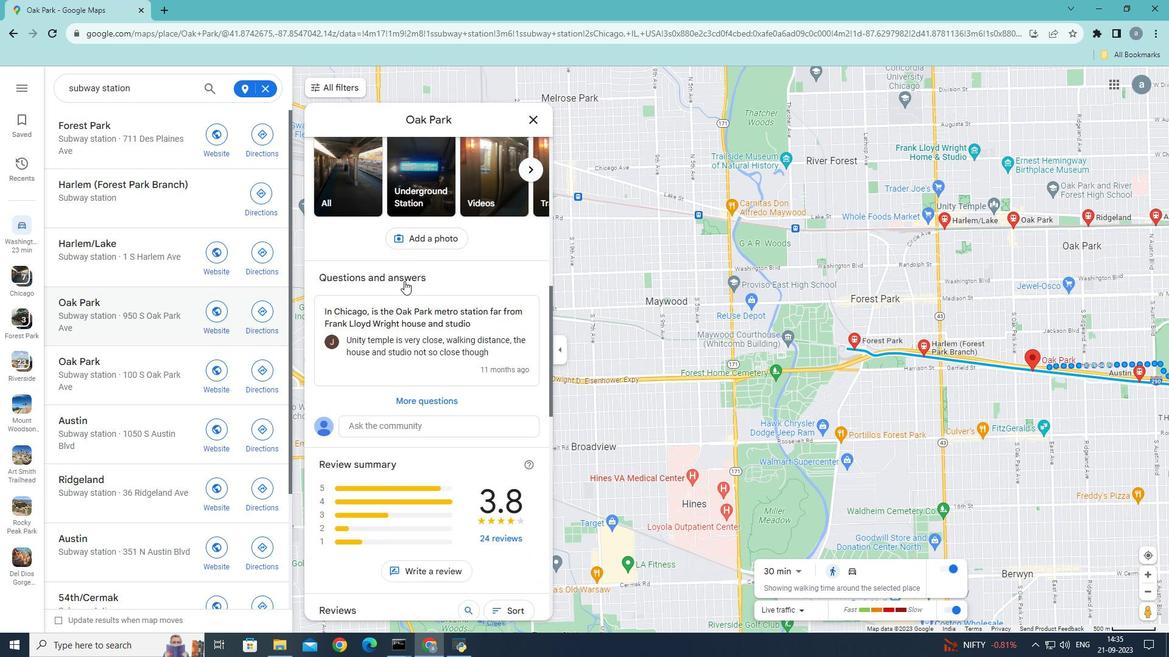 
Action: Mouse scrolled (404, 280) with delta (0, 0)
Screenshot: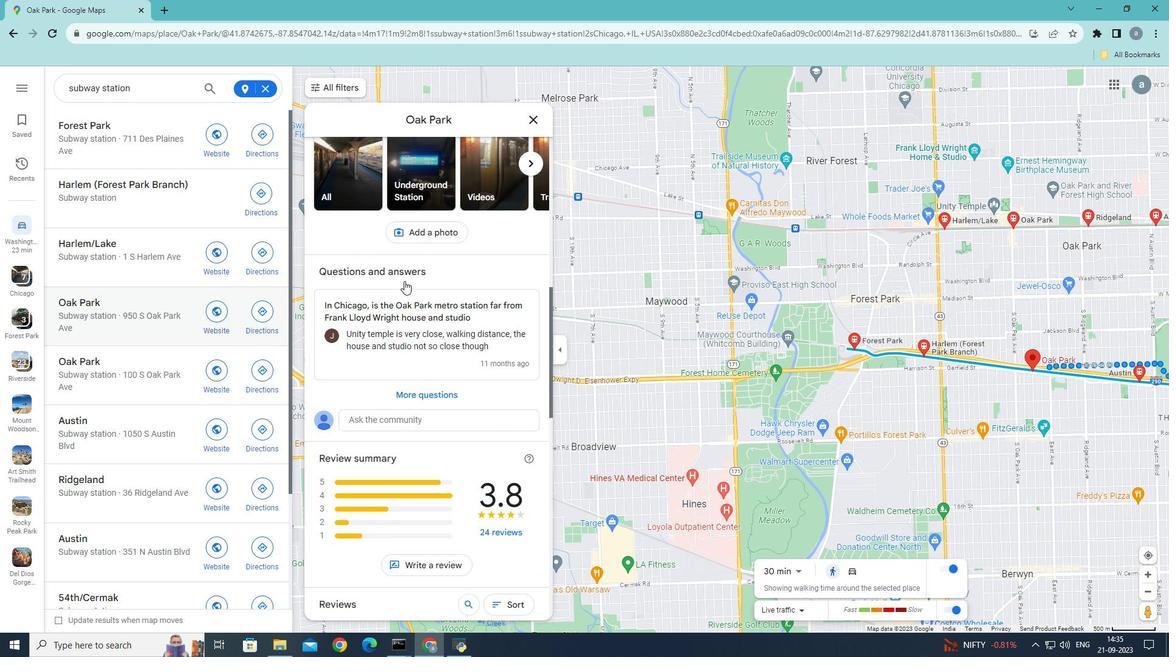 
Action: Mouse scrolled (404, 280) with delta (0, 0)
Screenshot: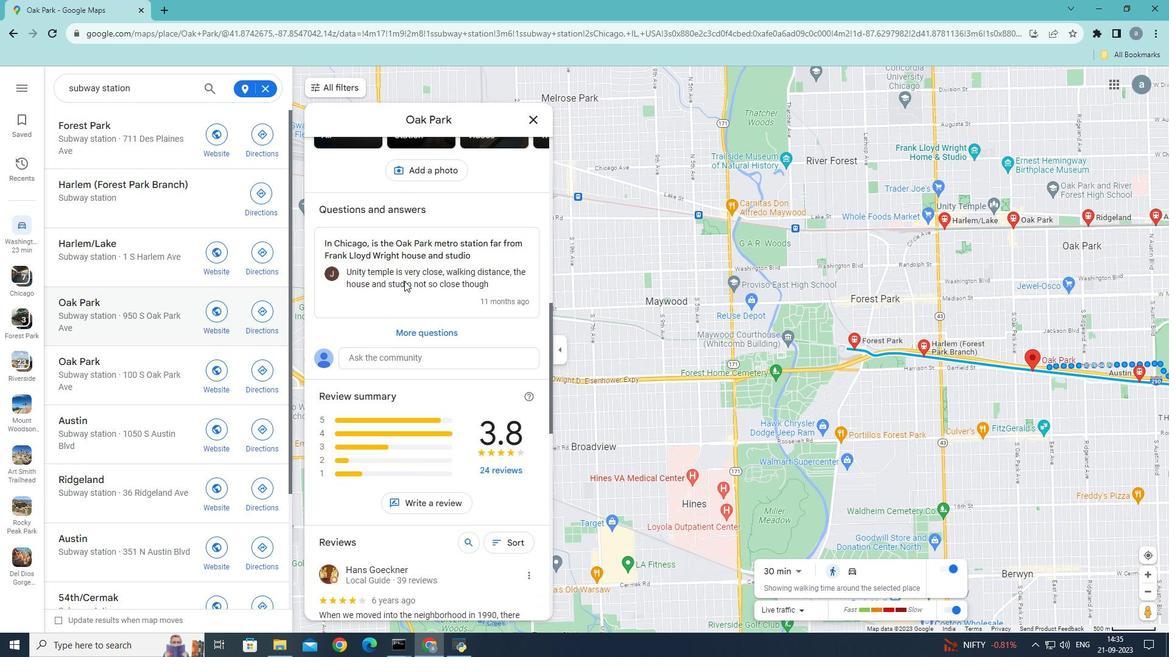 
Action: Mouse scrolled (404, 280) with delta (0, 0)
Screenshot: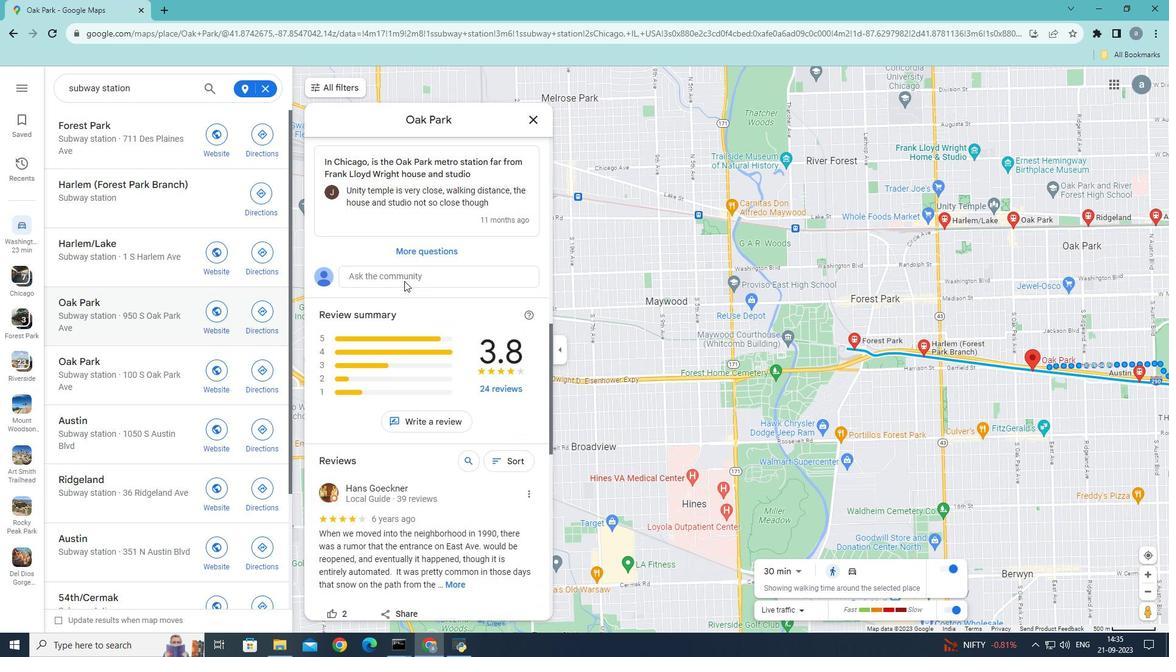 
Action: Mouse scrolled (404, 280) with delta (0, 0)
Screenshot: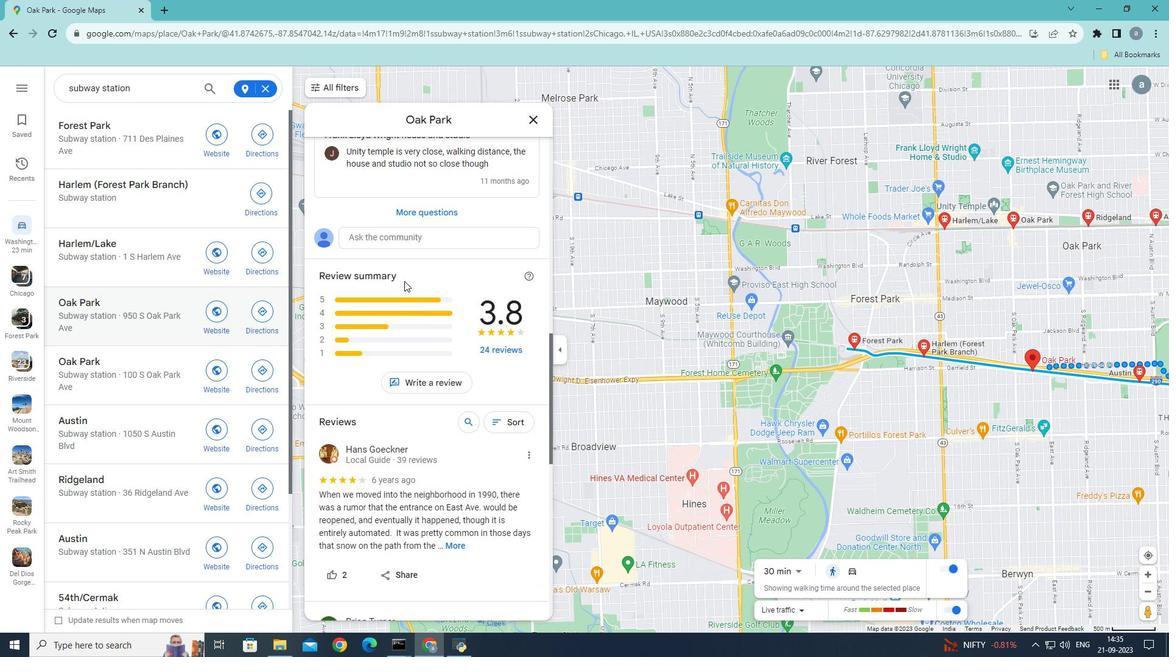 
Action: Mouse scrolled (404, 280) with delta (0, 0)
Screenshot: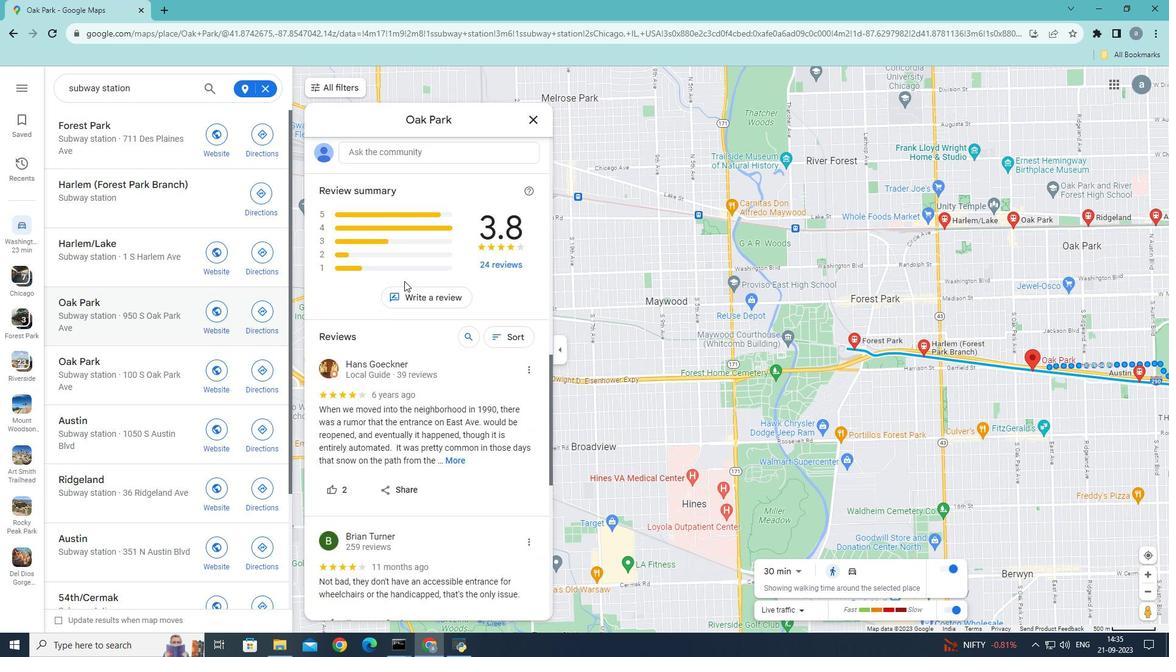 
Action: Mouse scrolled (404, 280) with delta (0, 0)
Screenshot: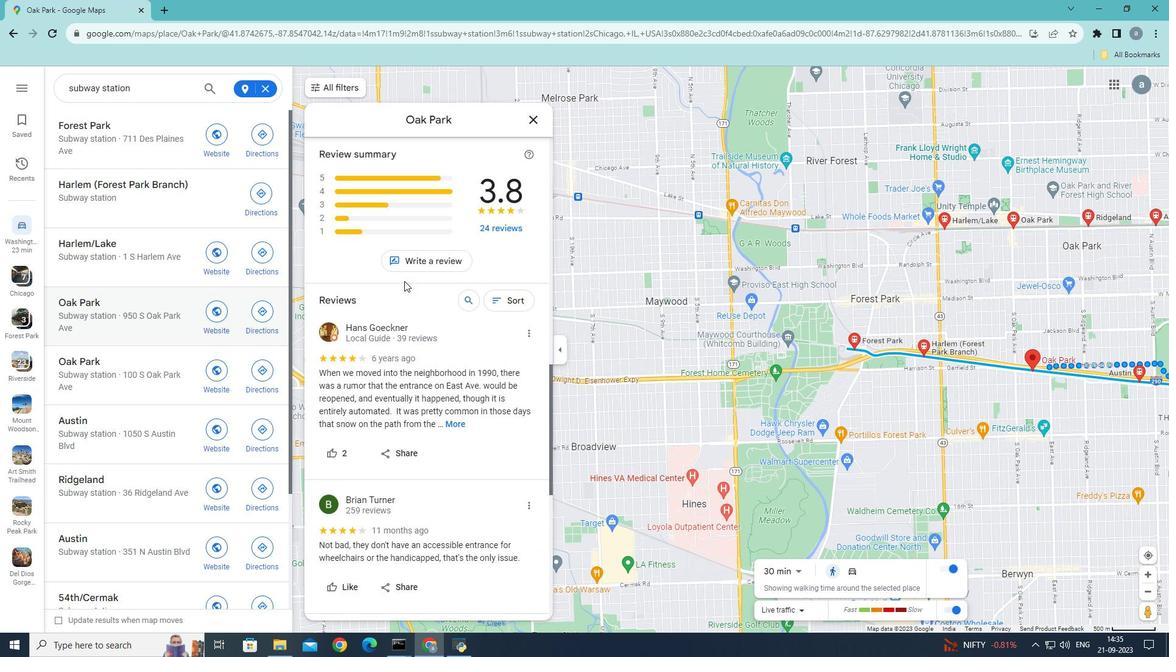 
Action: Mouse scrolled (404, 280) with delta (0, 0)
Screenshot: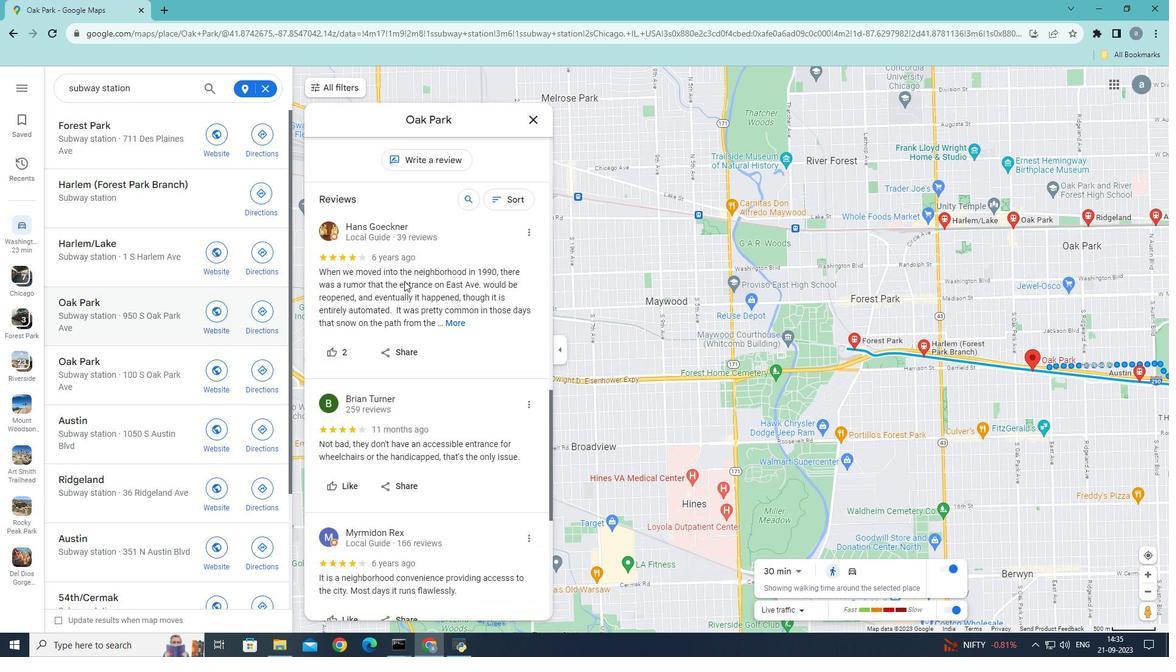 
Action: Mouse scrolled (404, 280) with delta (0, 0)
Screenshot: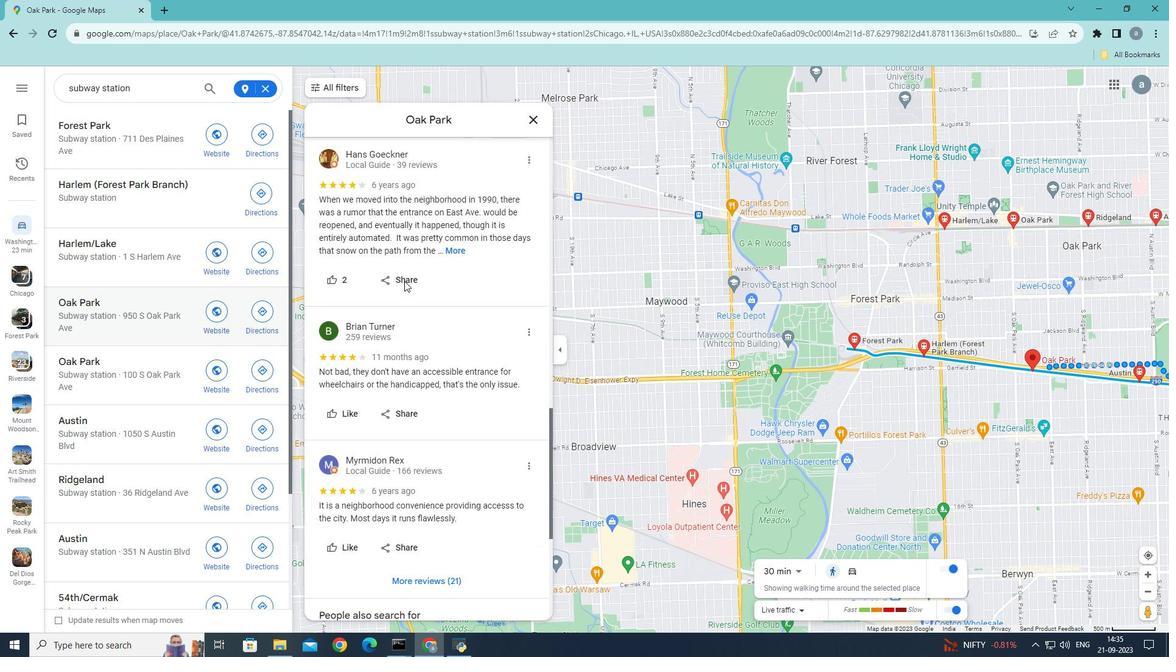 
Action: Mouse scrolled (404, 280) with delta (0, 0)
Screenshot: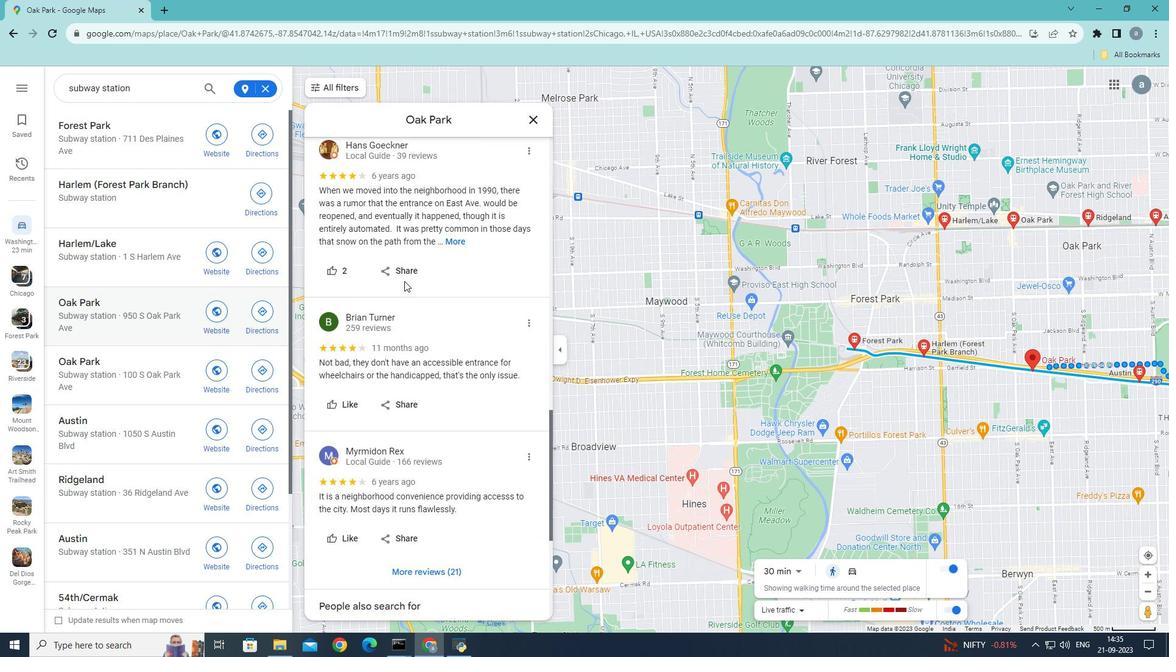 
Action: Mouse scrolled (404, 280) with delta (0, 0)
Screenshot: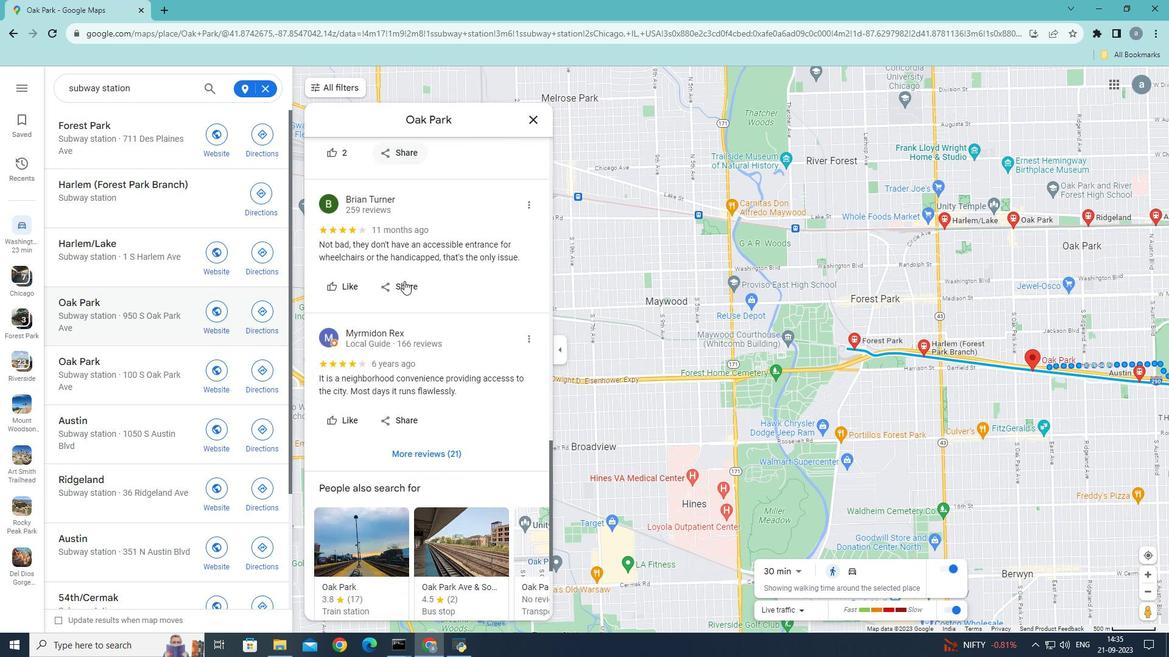 
Action: Mouse scrolled (404, 280) with delta (0, 0)
Screenshot: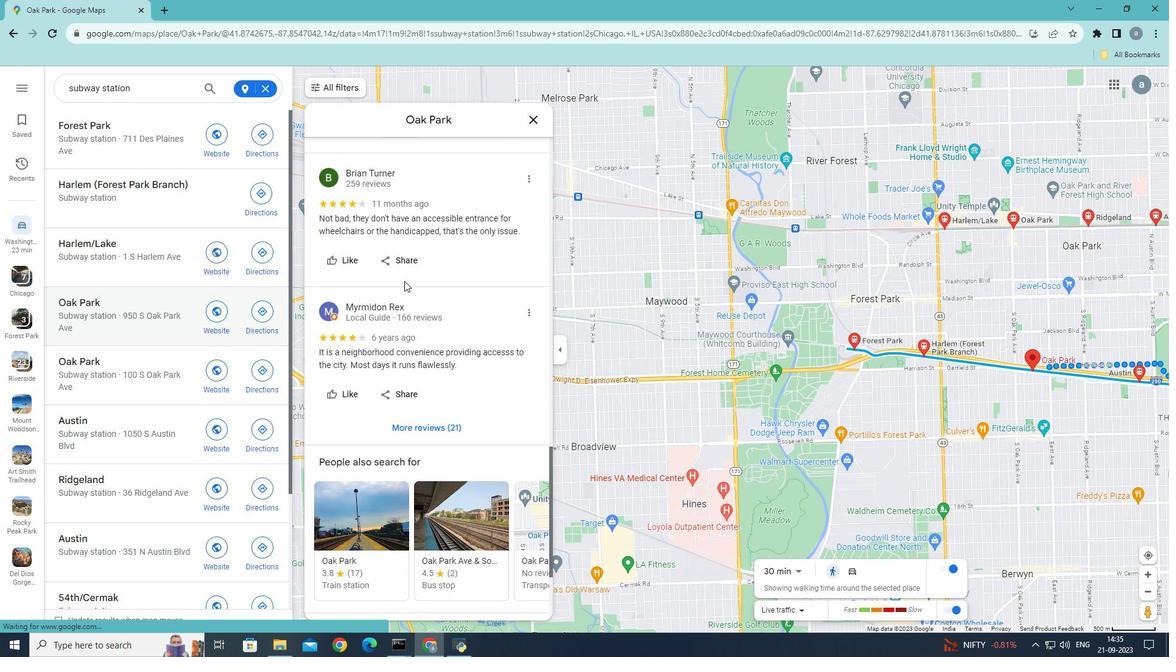 
Action: Mouse scrolled (404, 280) with delta (0, 0)
Screenshot: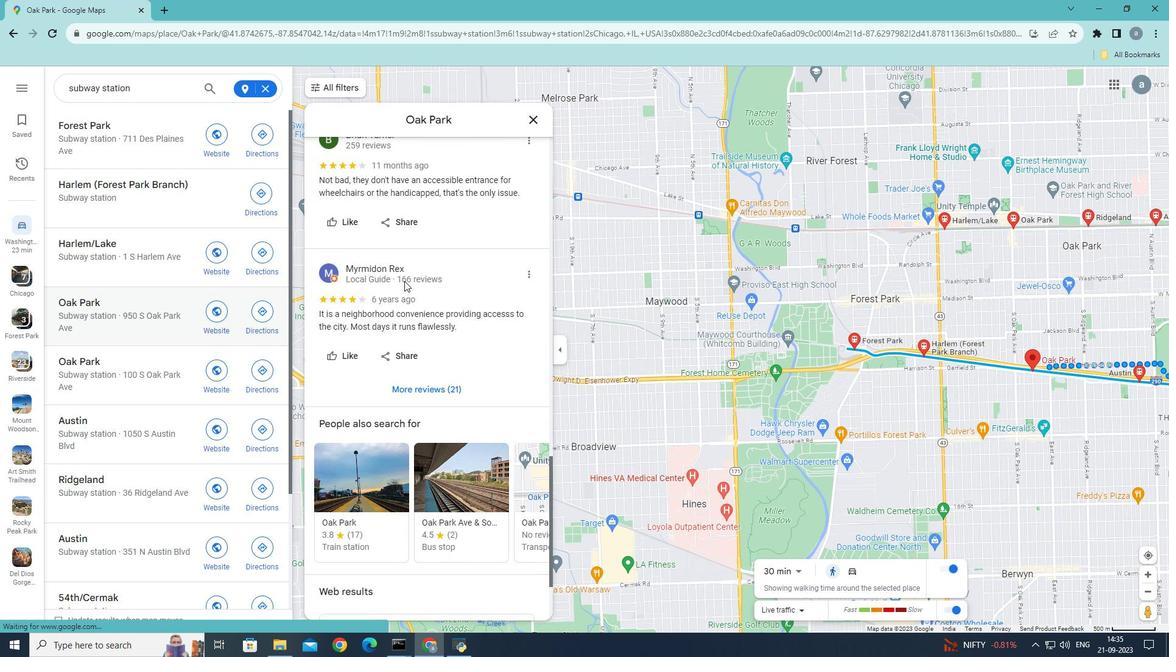 
Action: Mouse scrolled (404, 280) with delta (0, 0)
Screenshot: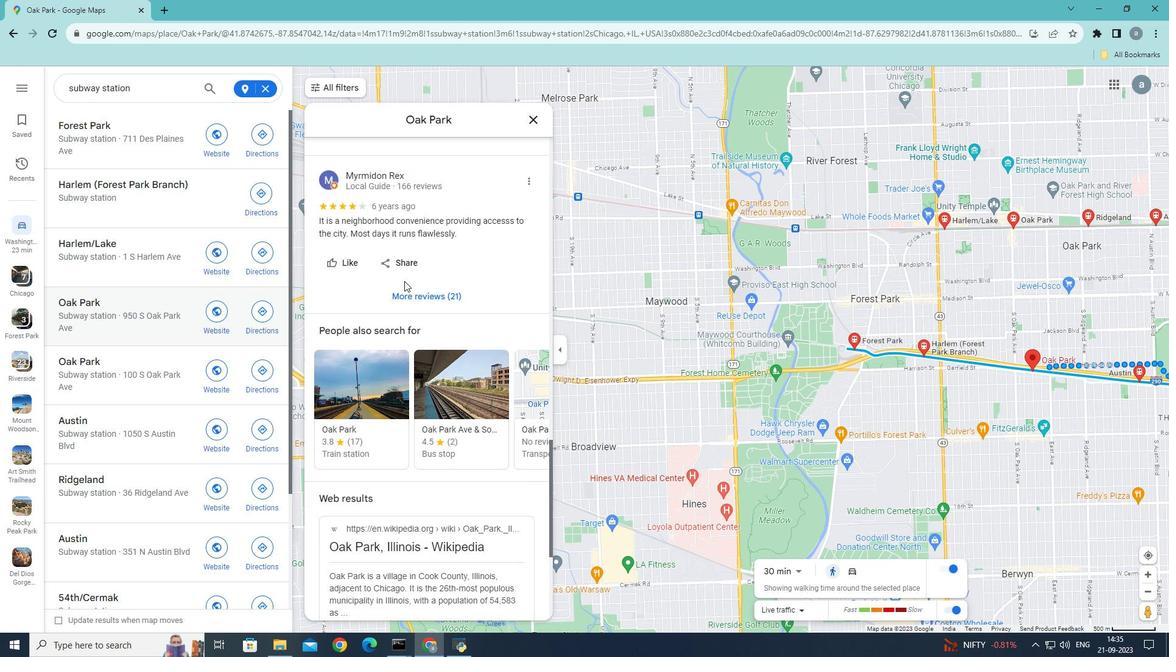 
Action: Mouse scrolled (404, 280) with delta (0, 0)
Screenshot: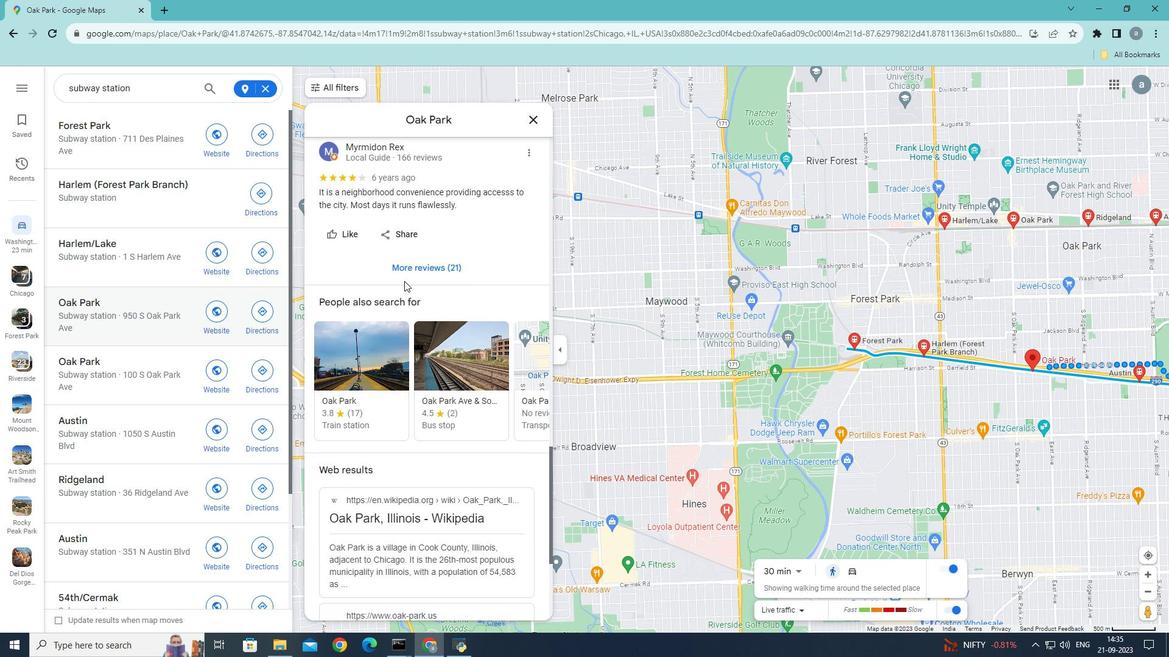 
Action: Mouse scrolled (404, 280) with delta (0, 0)
Screenshot: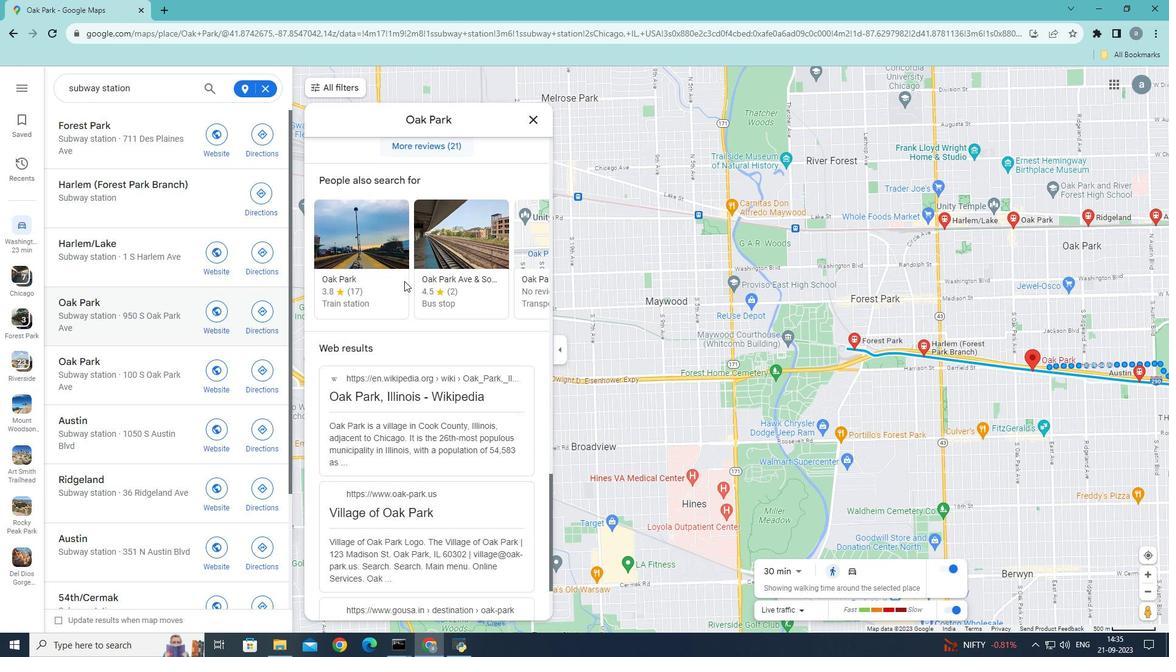 
Action: Mouse scrolled (404, 280) with delta (0, 0)
Screenshot: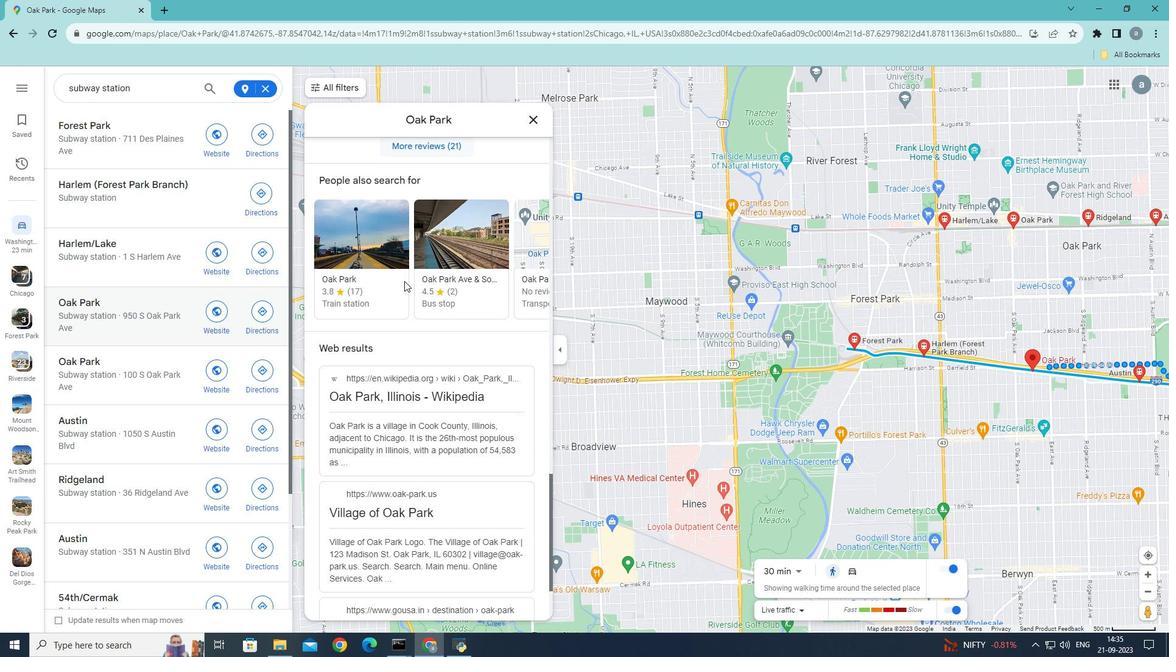 
Action: Mouse scrolled (404, 280) with delta (0, 0)
Screenshot: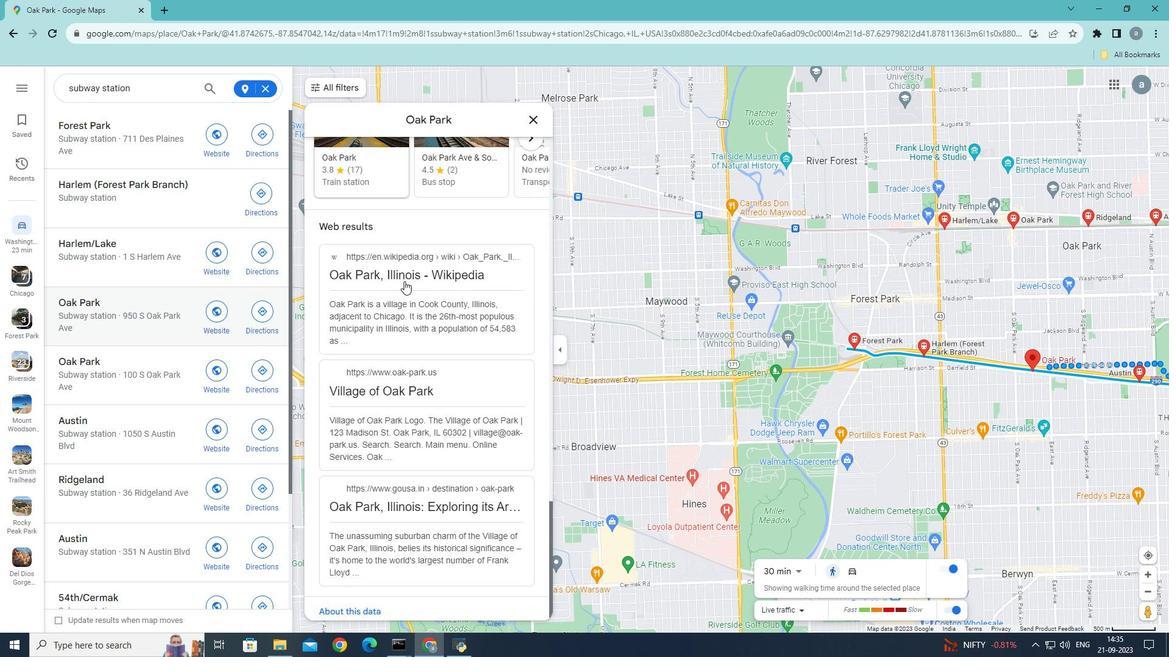 
Action: Mouse scrolled (404, 280) with delta (0, 0)
Screenshot: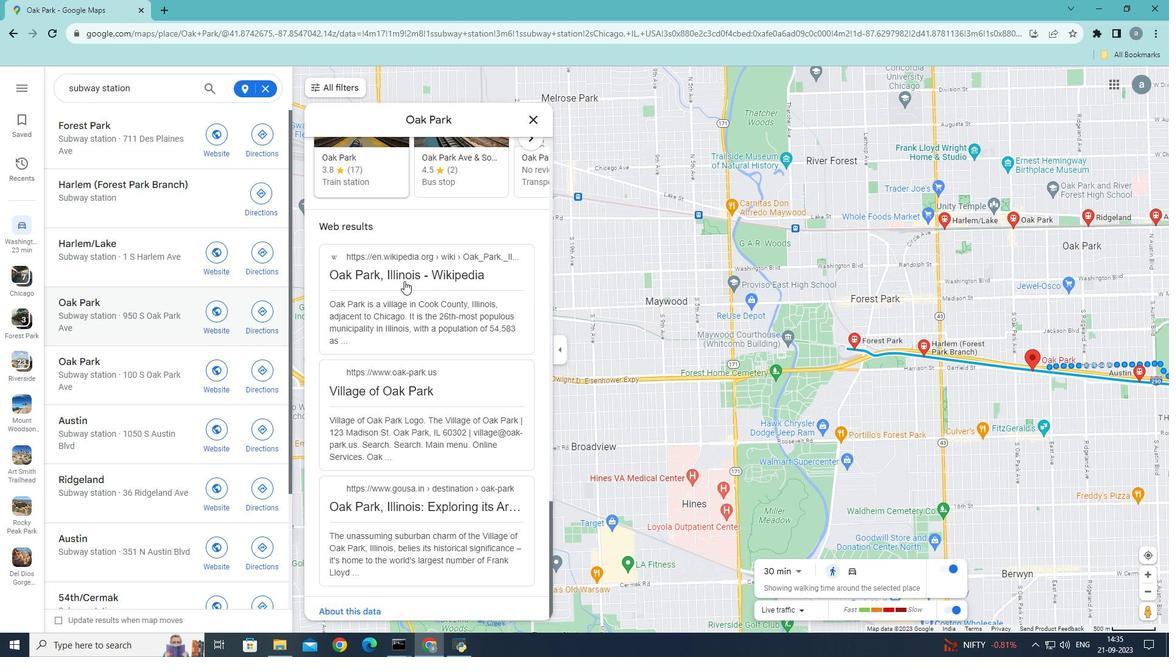 
Action: Mouse scrolled (404, 280) with delta (0, 0)
Screenshot: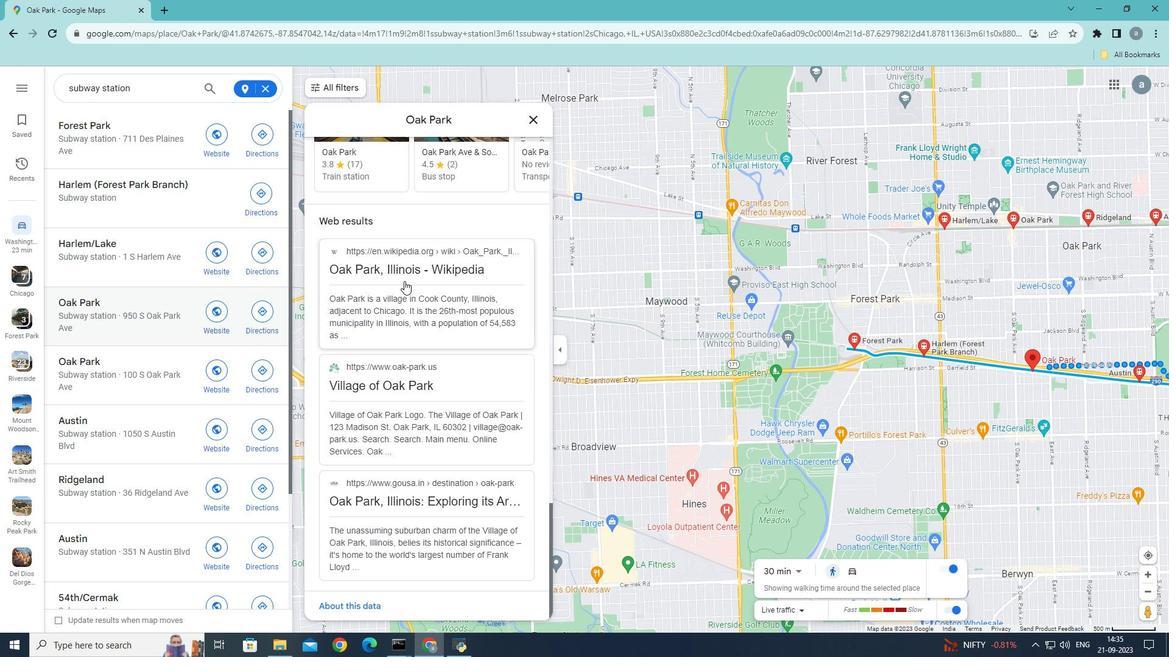 
Action: Mouse scrolled (404, 280) with delta (0, 0)
Screenshot: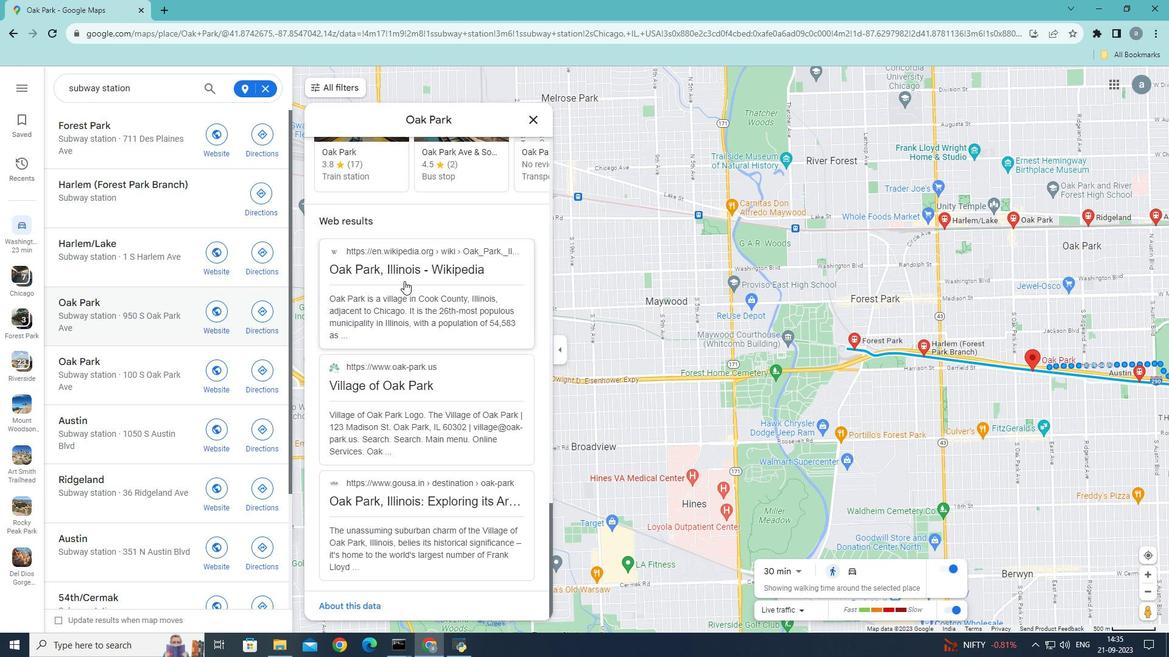 
Action: Mouse scrolled (404, 280) with delta (0, 0)
Screenshot: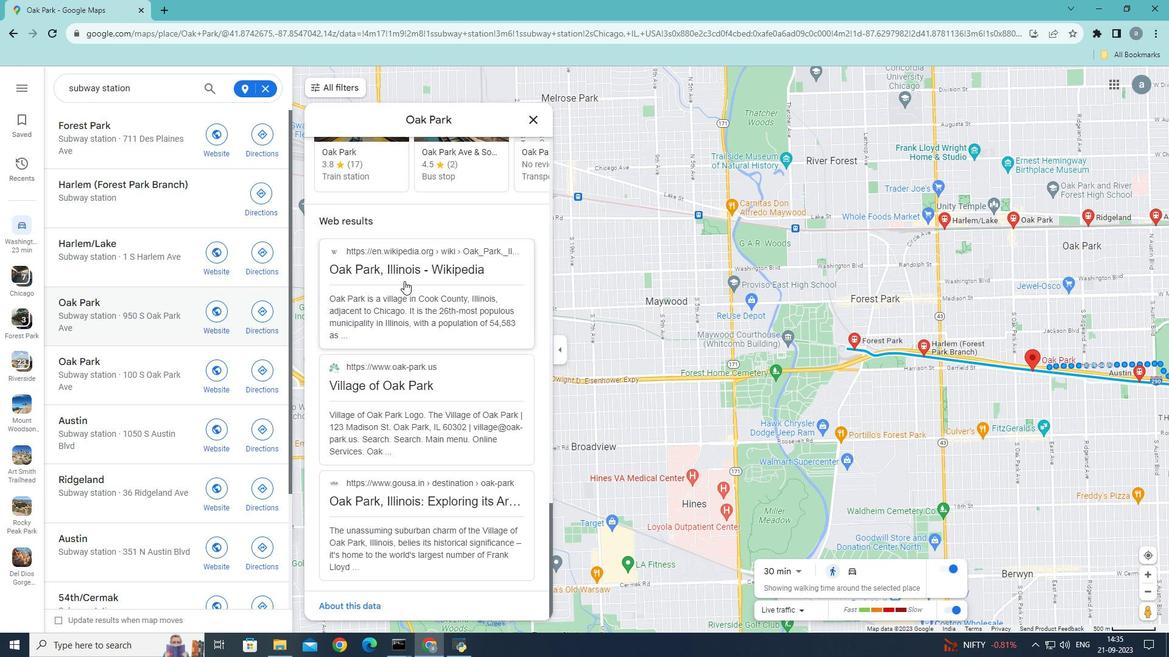 
Action: Mouse scrolled (404, 280) with delta (0, 0)
Screenshot: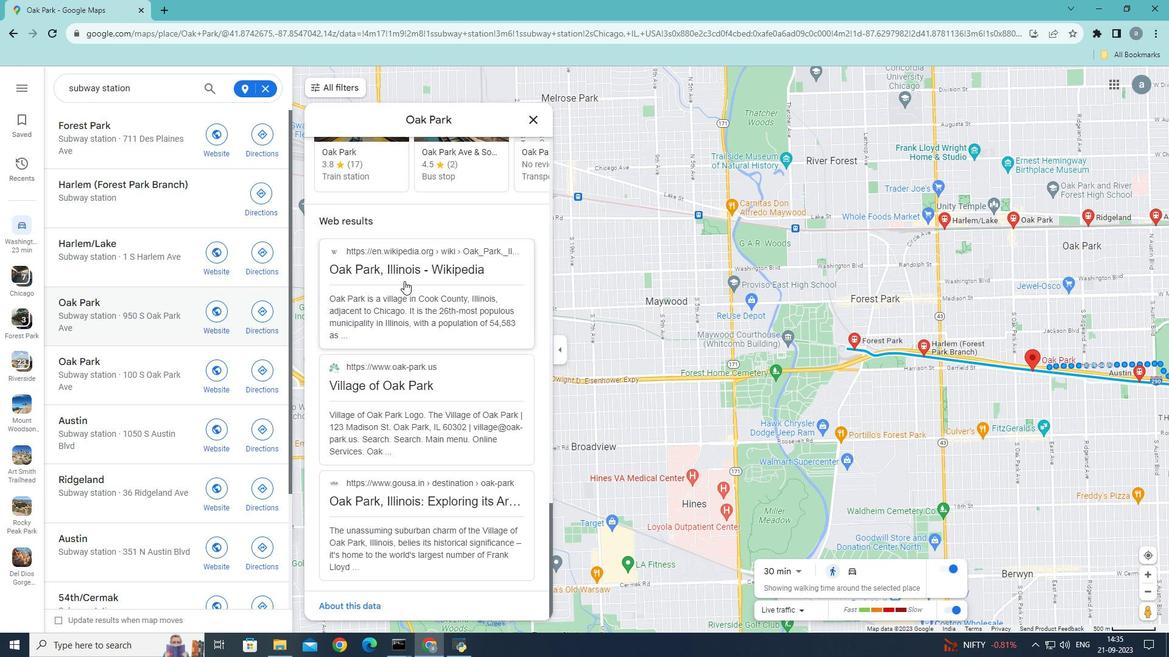 
Action: Mouse scrolled (404, 280) with delta (0, 0)
Screenshot: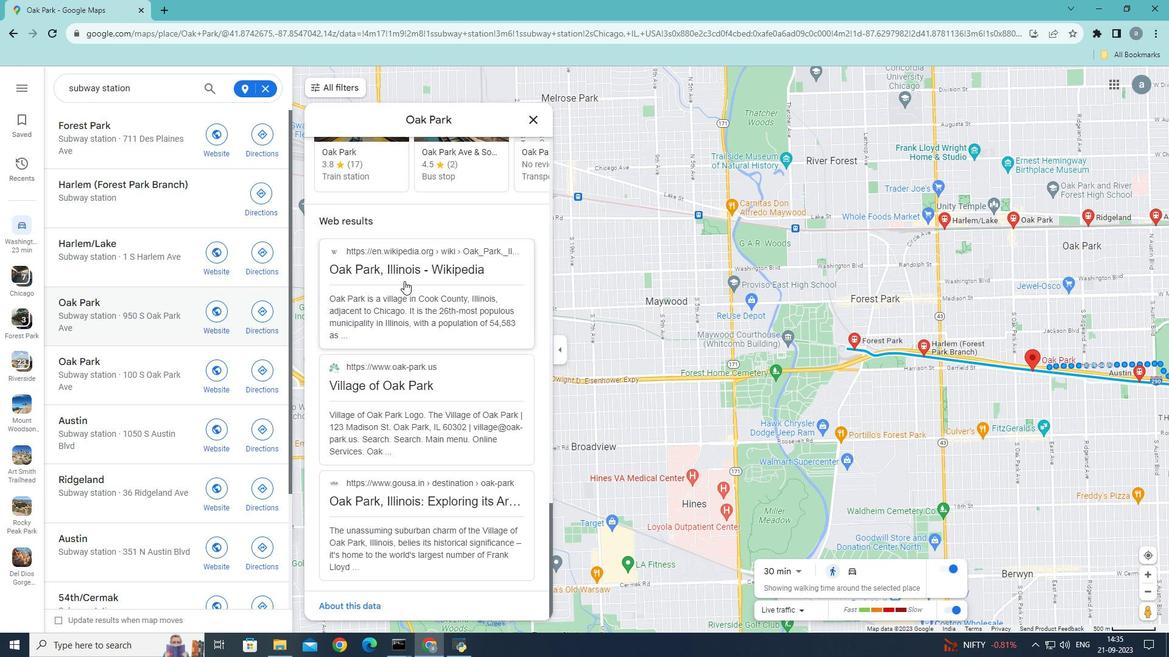 
Action: Mouse scrolled (404, 280) with delta (0, 0)
Screenshot: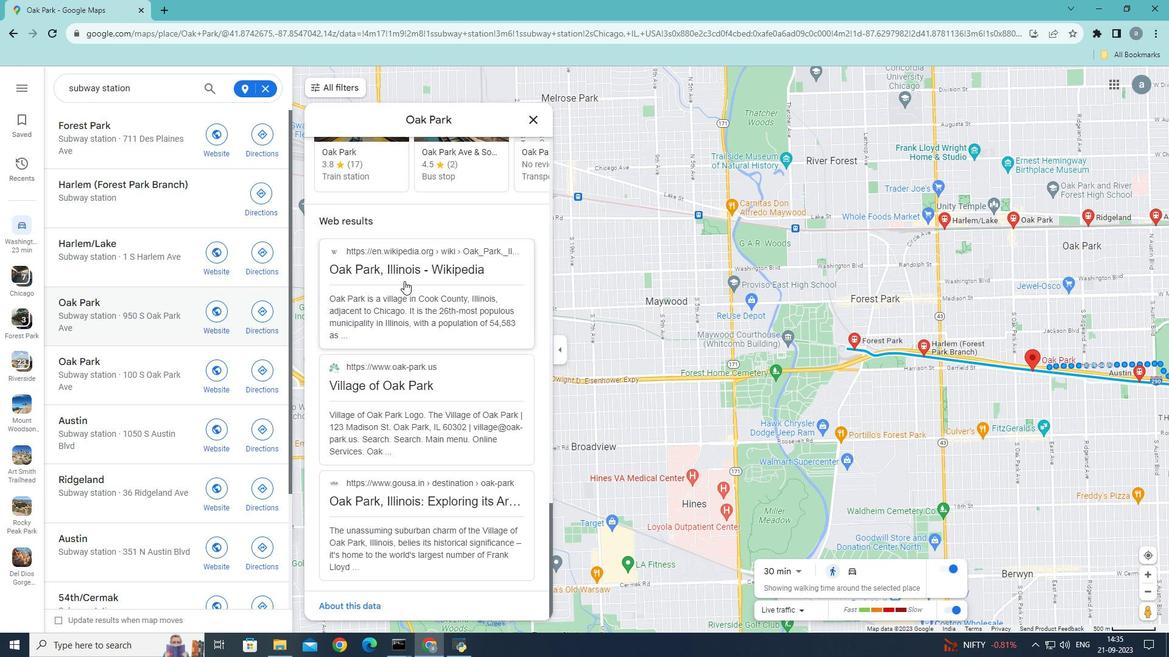 
Action: Mouse scrolled (404, 280) with delta (0, 0)
Screenshot: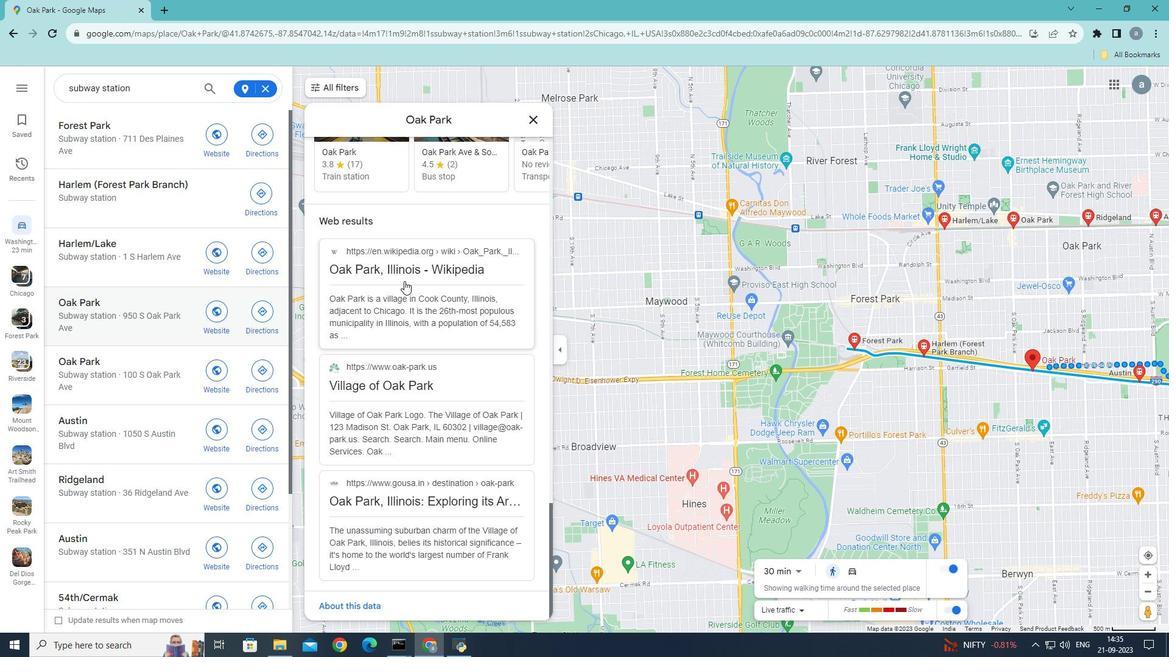 
Action: Mouse scrolled (404, 280) with delta (0, 0)
Screenshot: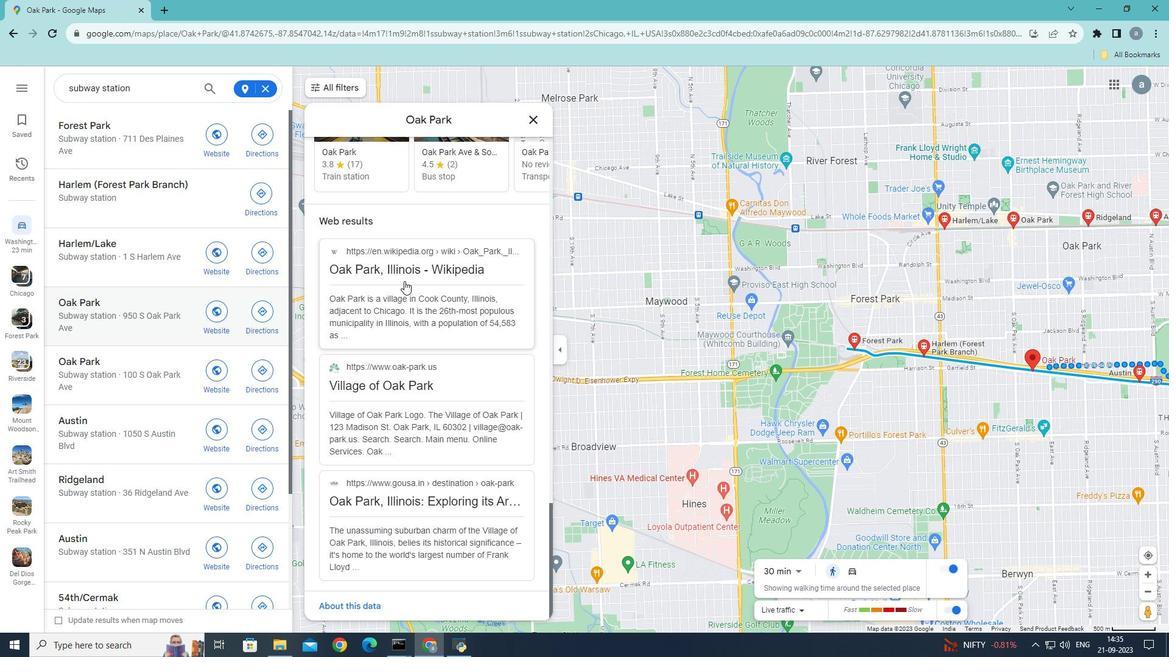 
Action: Mouse moved to (153, 383)
Screenshot: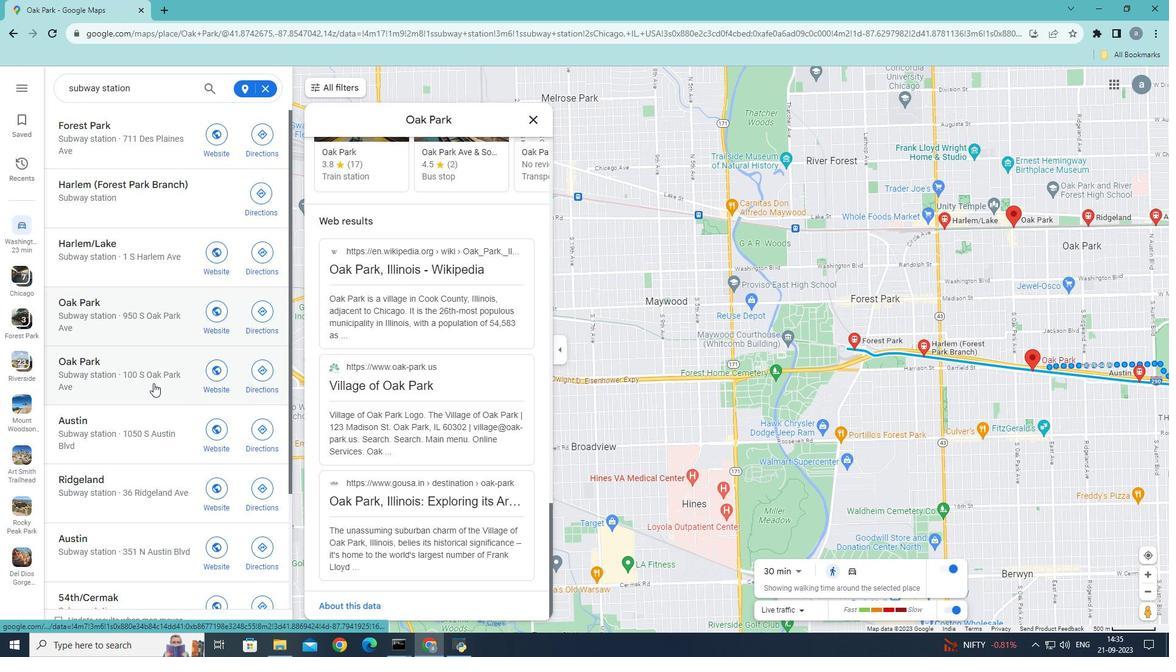 
Action: Mouse pressed left at (153, 383)
Screenshot: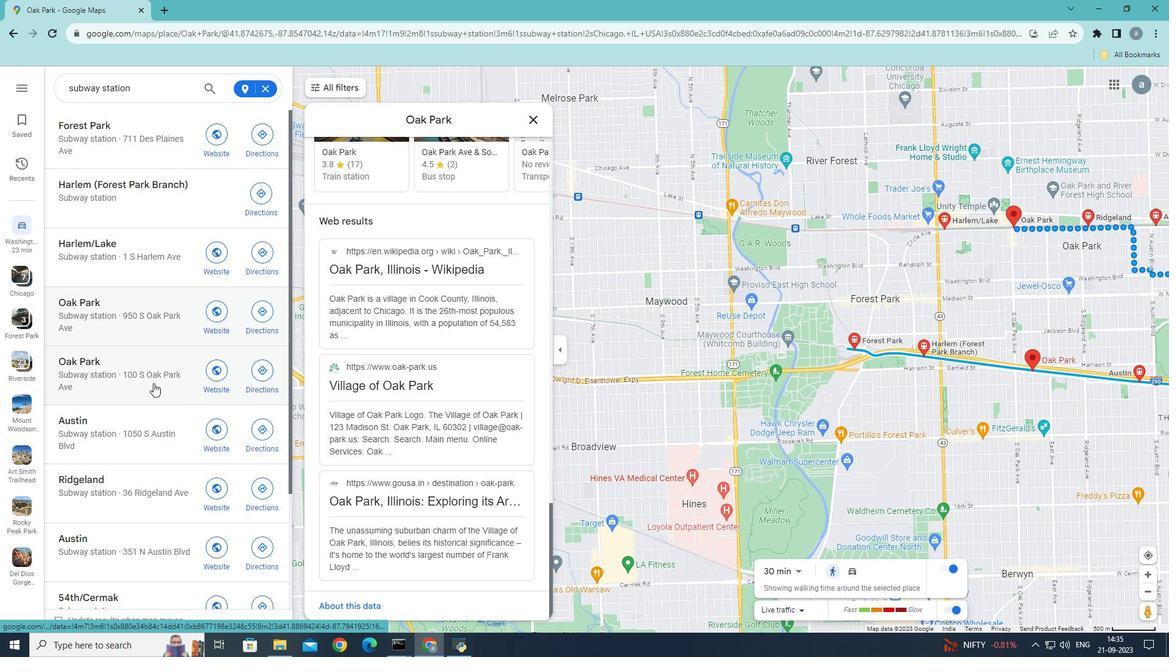
Action: Mouse moved to (371, 331)
Screenshot: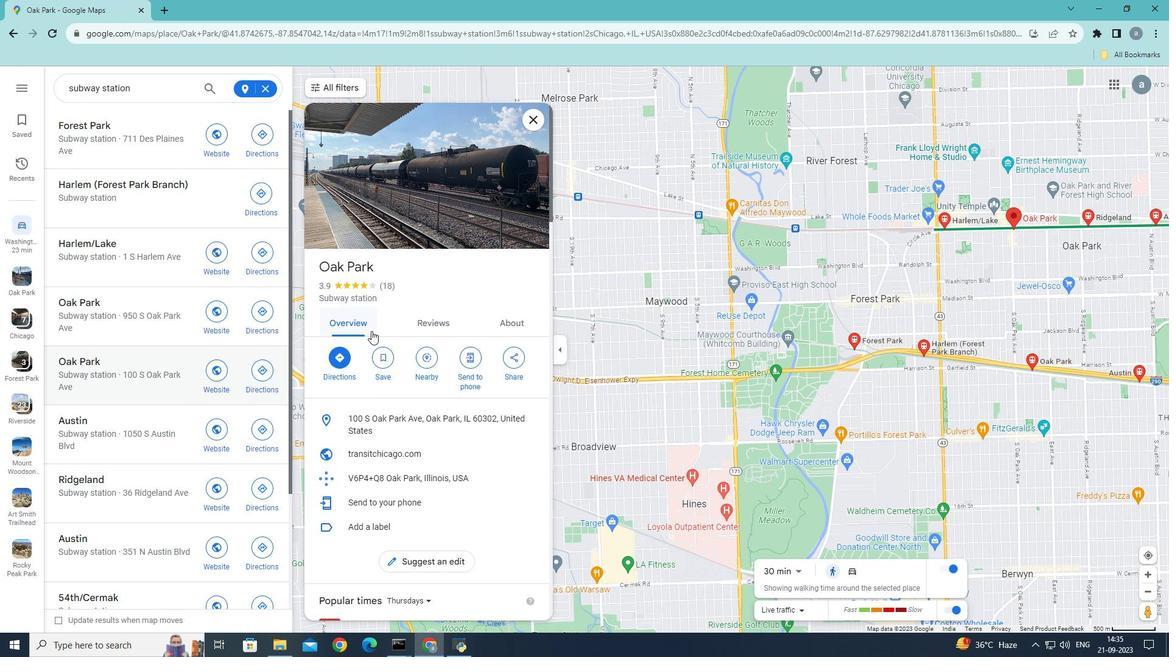 
Action: Mouse scrolled (371, 330) with delta (0, 0)
Screenshot: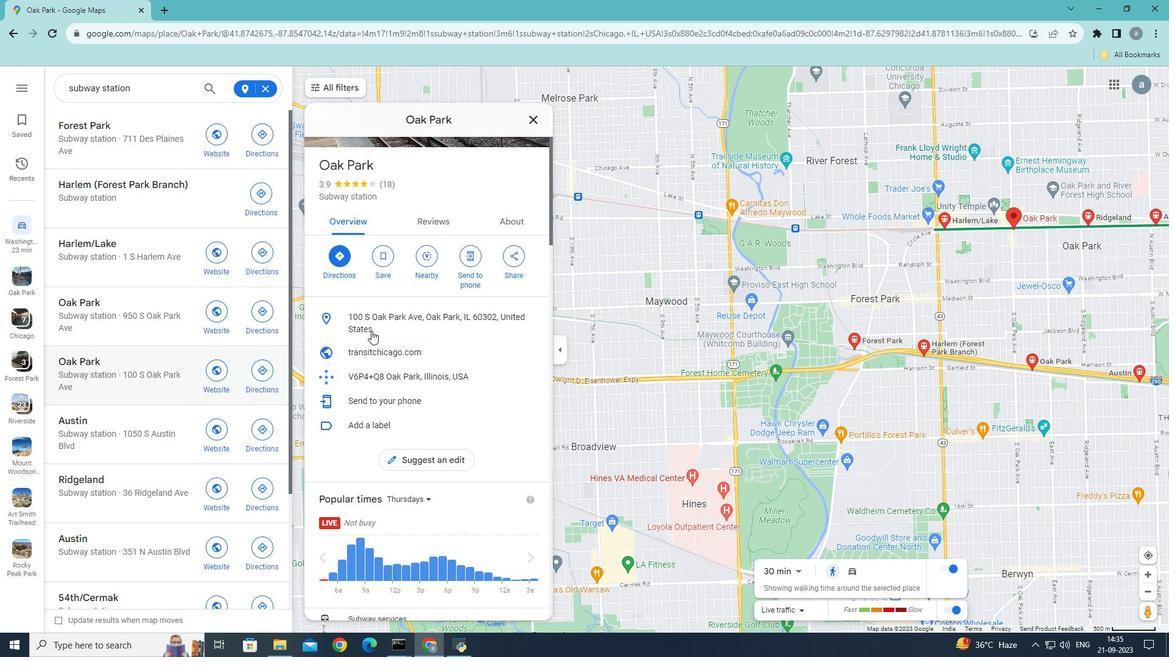 
Action: Mouse scrolled (371, 330) with delta (0, 0)
Screenshot: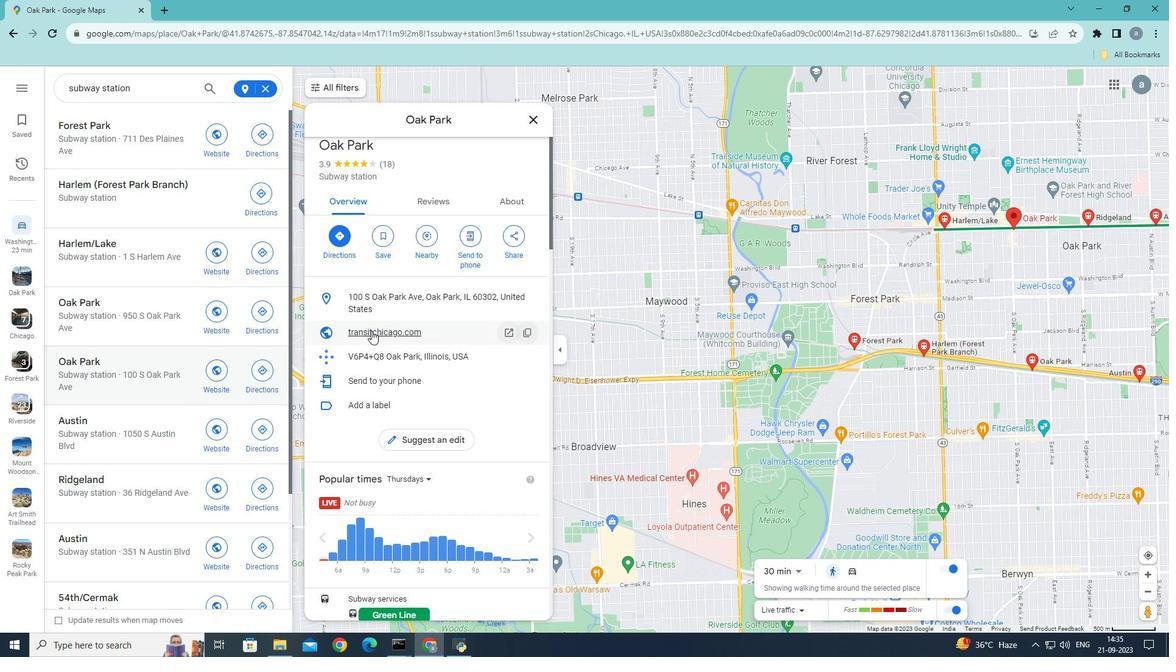 
Action: Mouse moved to (371, 331)
Screenshot: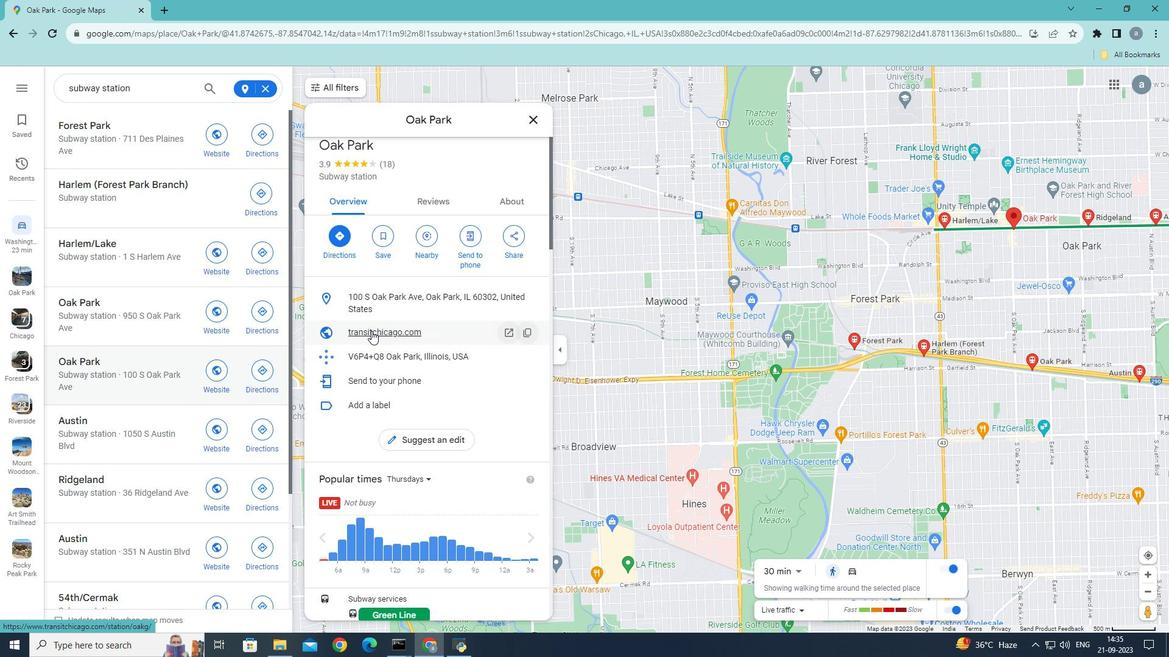 
Action: Mouse scrolled (371, 330) with delta (0, 0)
Screenshot: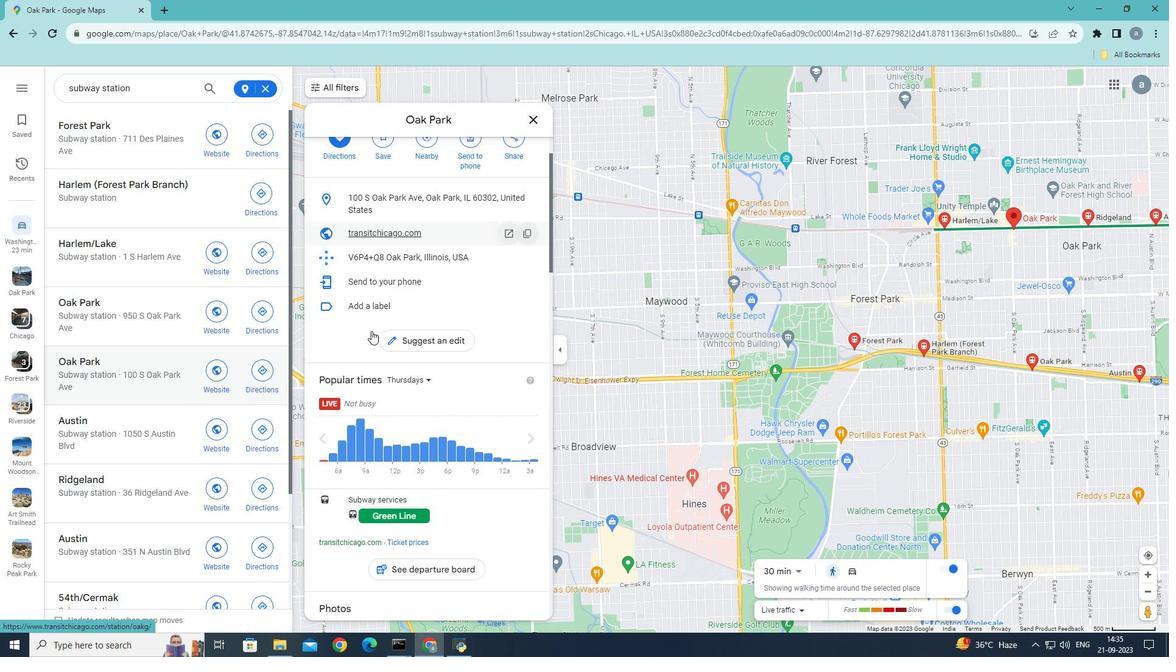 
Action: Mouse scrolled (371, 330) with delta (0, 0)
Screenshot: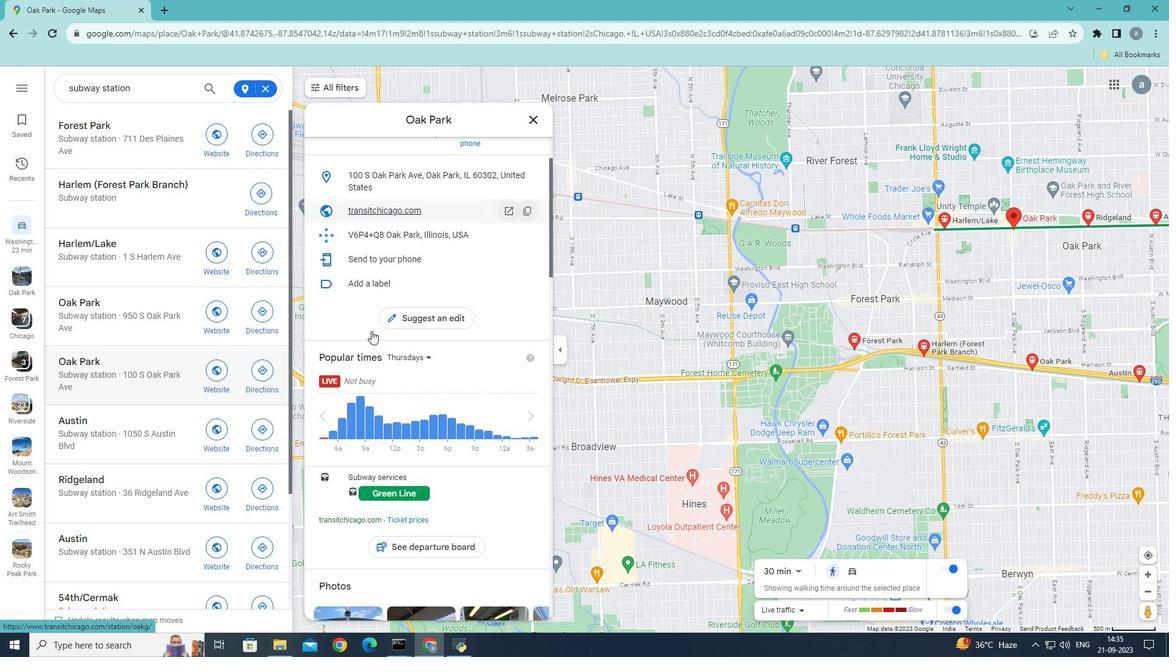 
Action: Mouse scrolled (371, 330) with delta (0, 0)
Screenshot: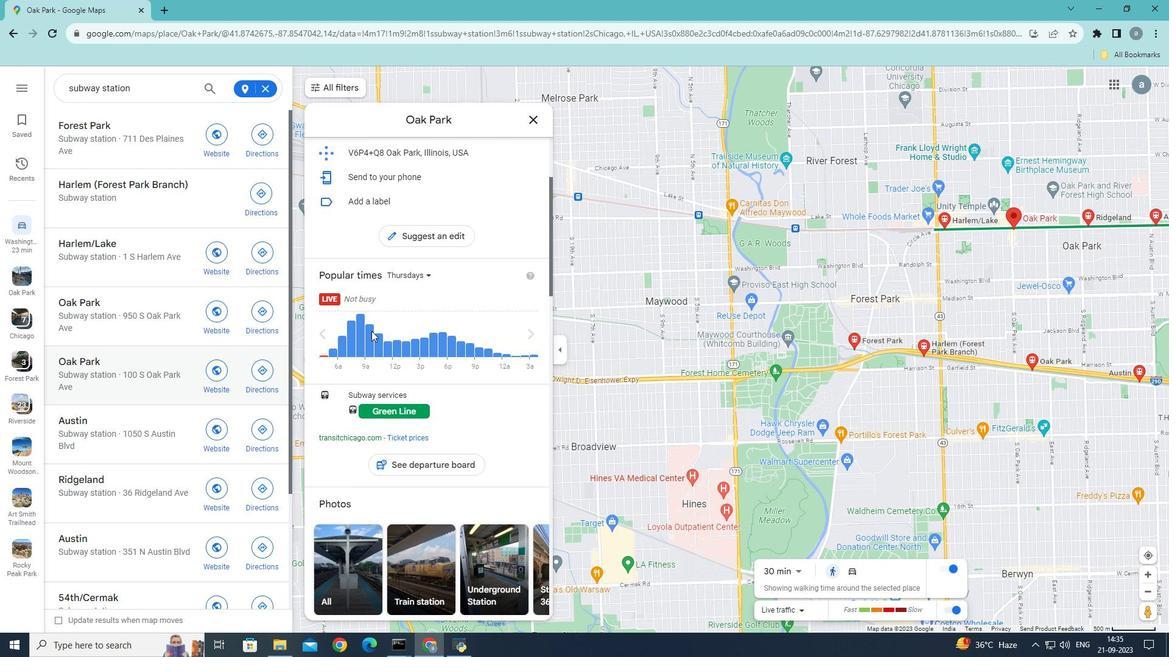 
Action: Mouse scrolled (371, 330) with delta (0, 0)
Screenshot: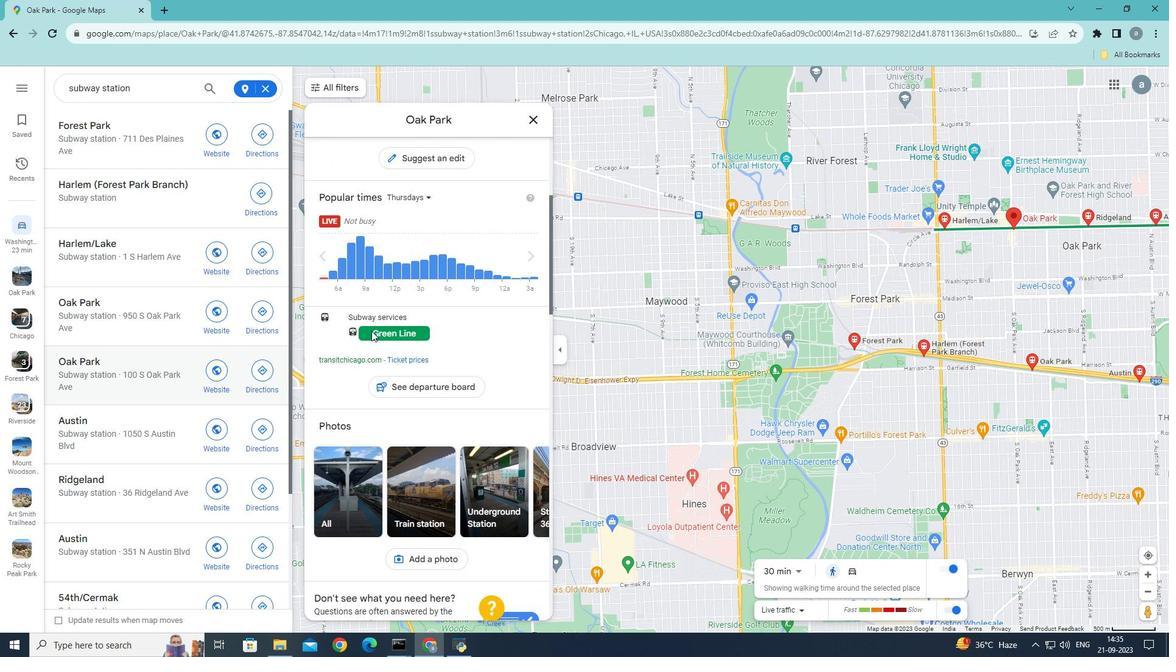 
Action: Mouse scrolled (371, 330) with delta (0, 0)
Screenshot: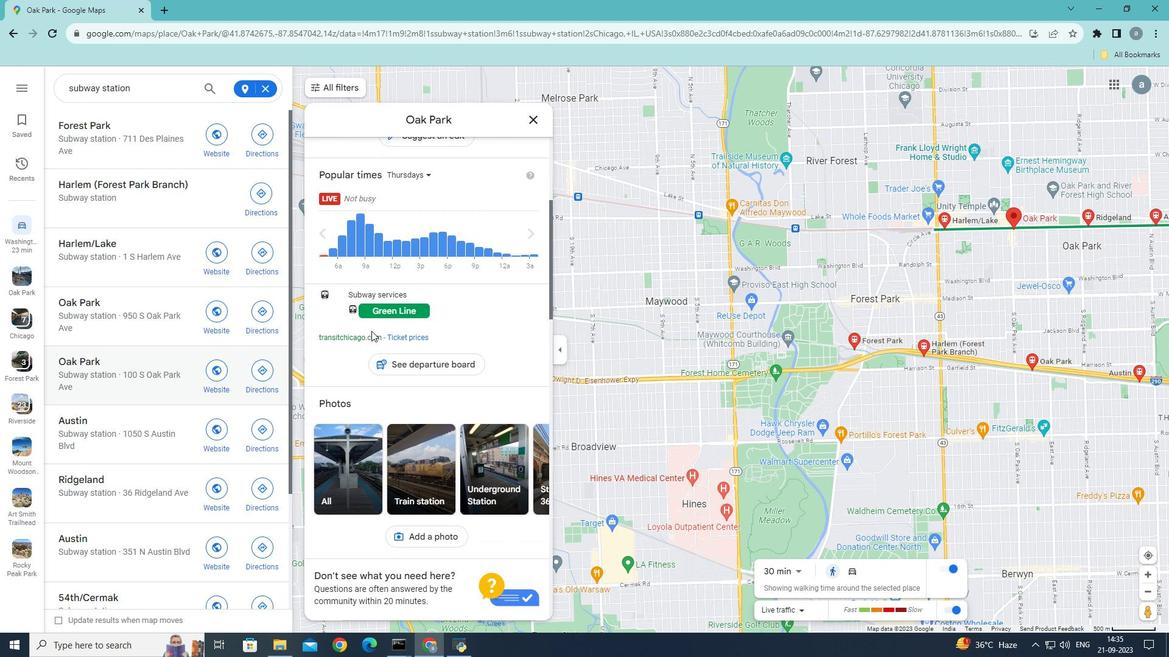 
Action: Mouse scrolled (371, 330) with delta (0, 0)
Screenshot: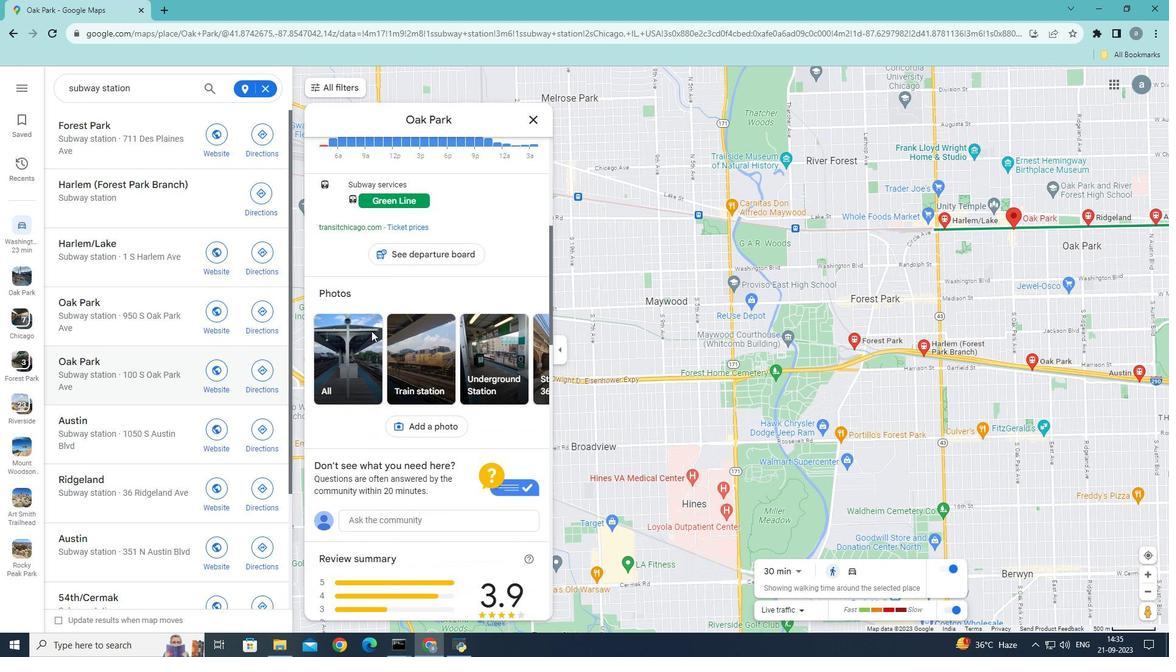 
Action: Mouse scrolled (371, 330) with delta (0, 0)
Screenshot: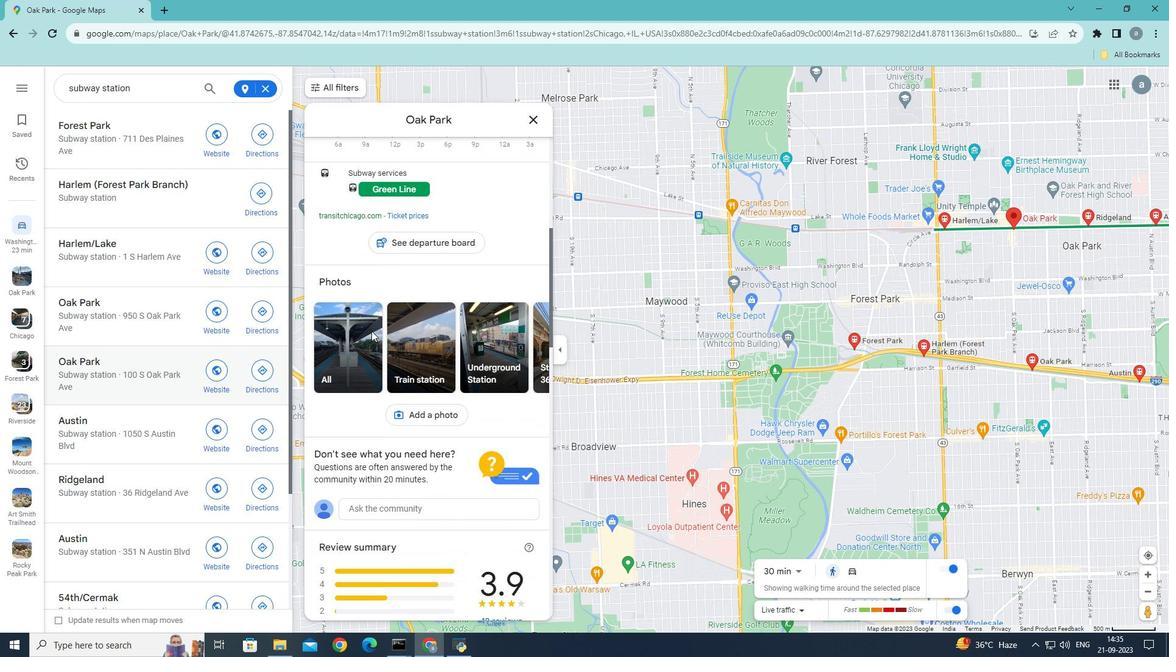 
Action: Mouse scrolled (371, 330) with delta (0, 0)
Screenshot: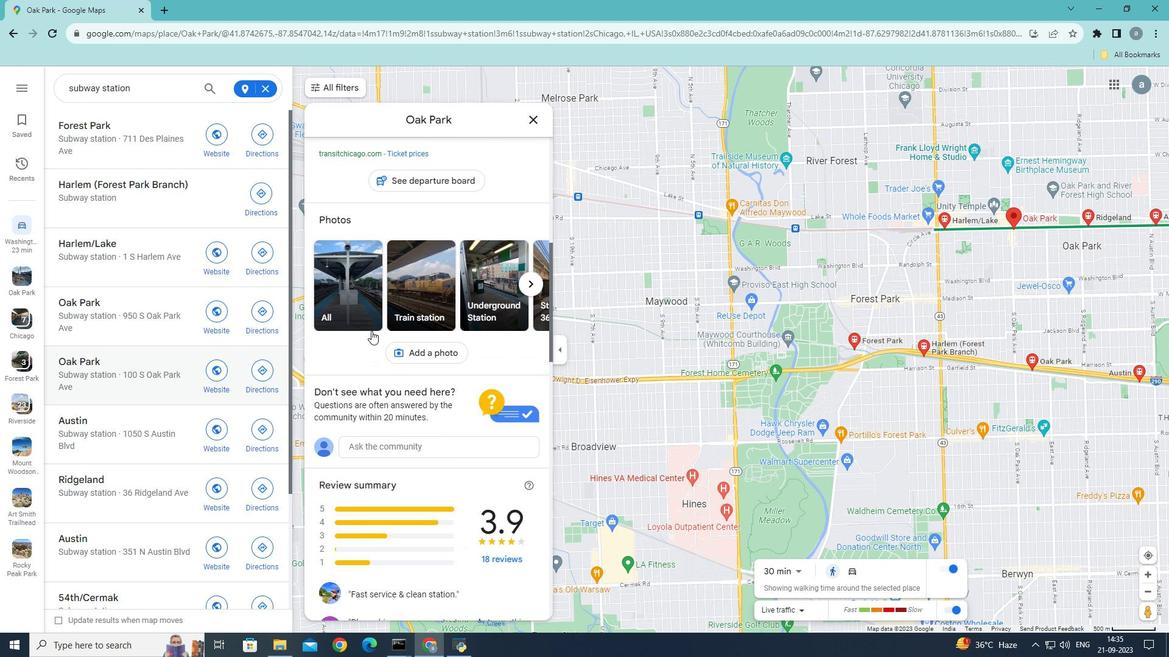 
Action: Mouse scrolled (371, 330) with delta (0, 0)
Screenshot: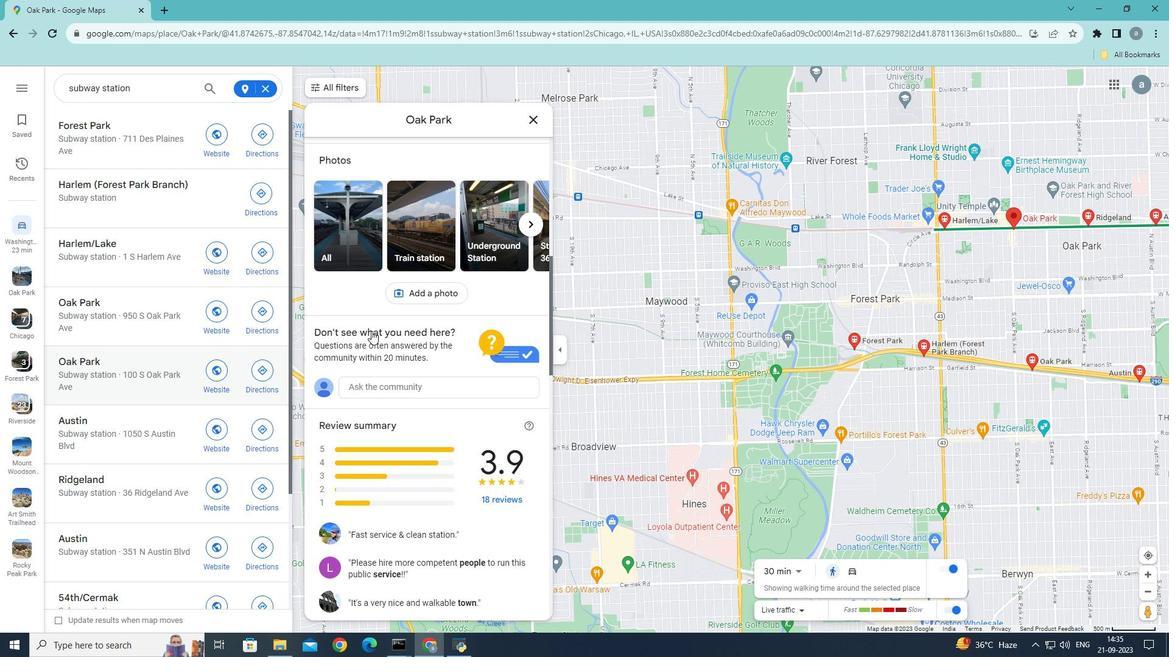 
Action: Mouse scrolled (371, 330) with delta (0, 0)
Screenshot: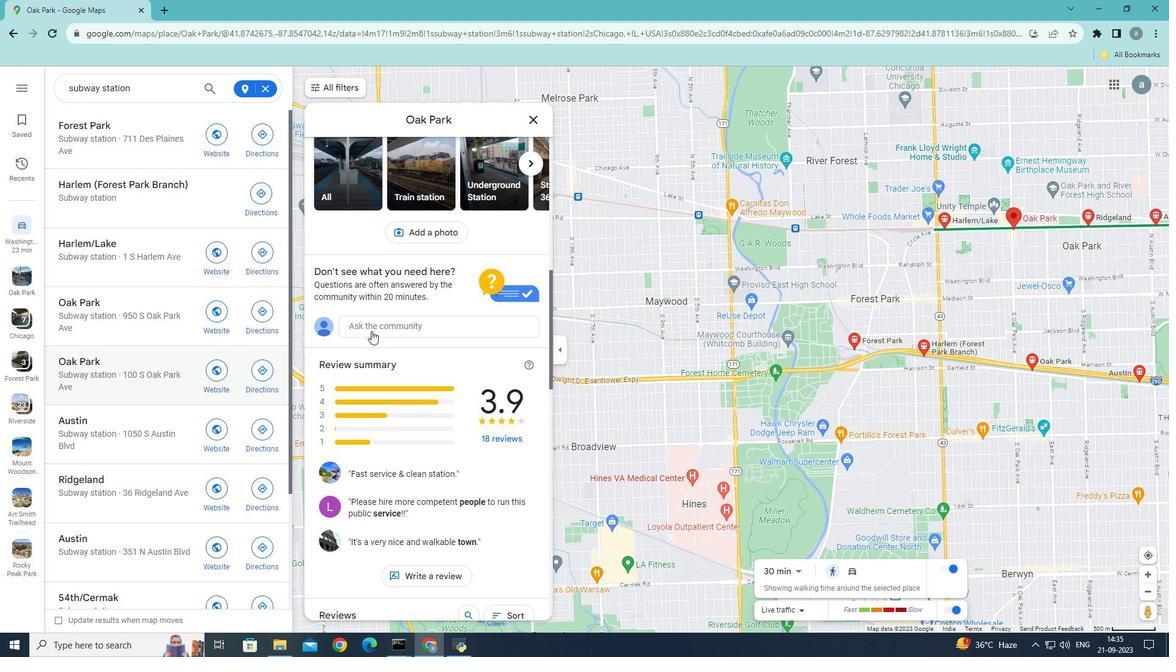 
Action: Mouse scrolled (371, 330) with delta (0, 0)
Screenshot: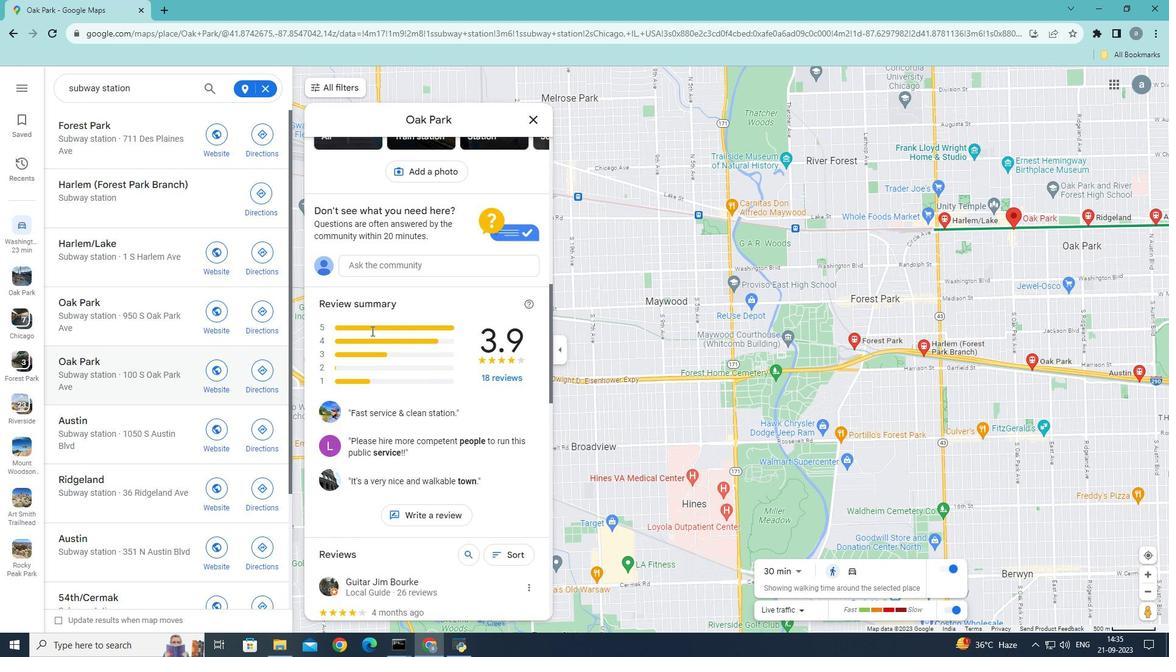 
Action: Mouse scrolled (371, 330) with delta (0, 0)
Screenshot: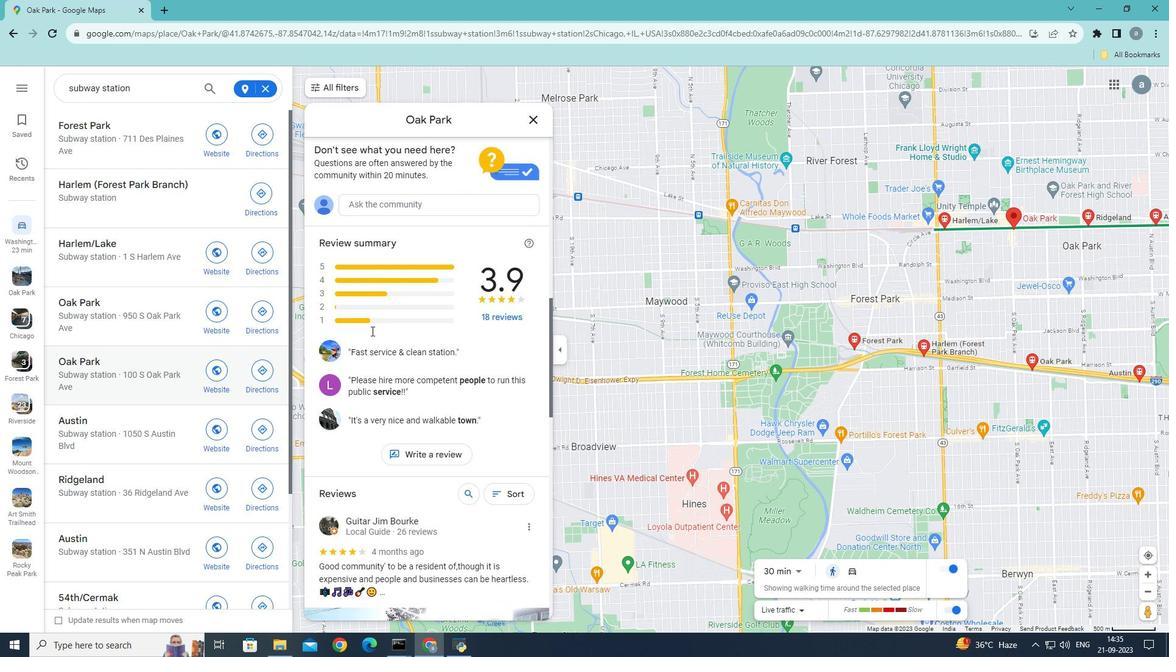 
Action: Mouse scrolled (371, 330) with delta (0, 0)
Screenshot: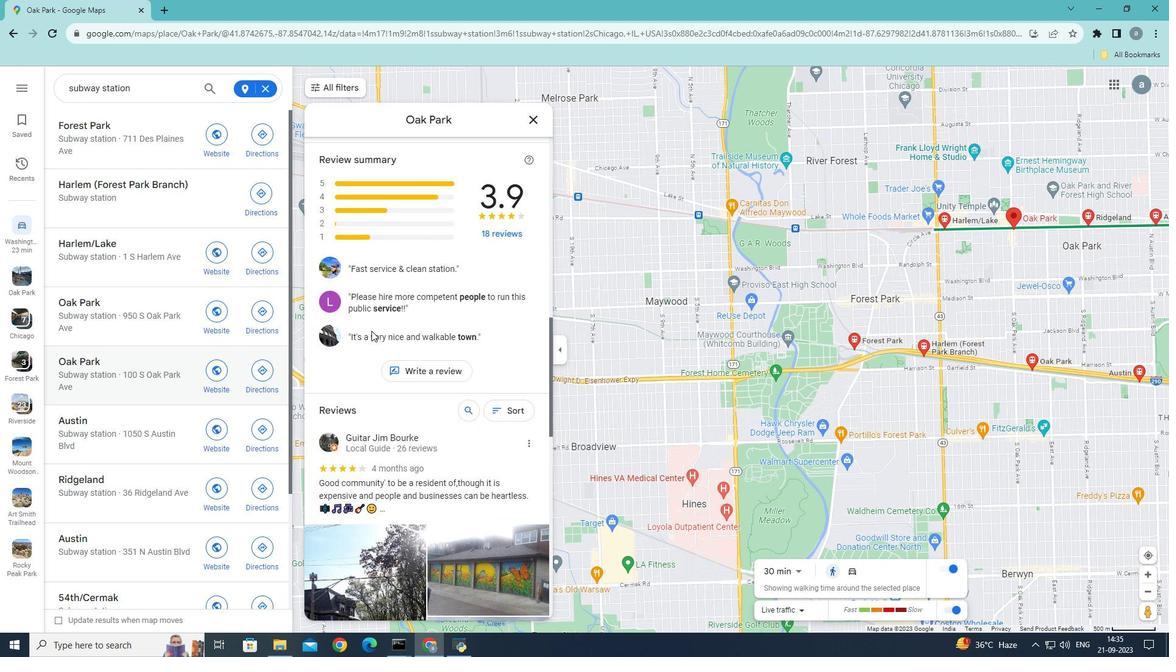 
Action: Mouse scrolled (371, 330) with delta (0, 0)
Screenshot: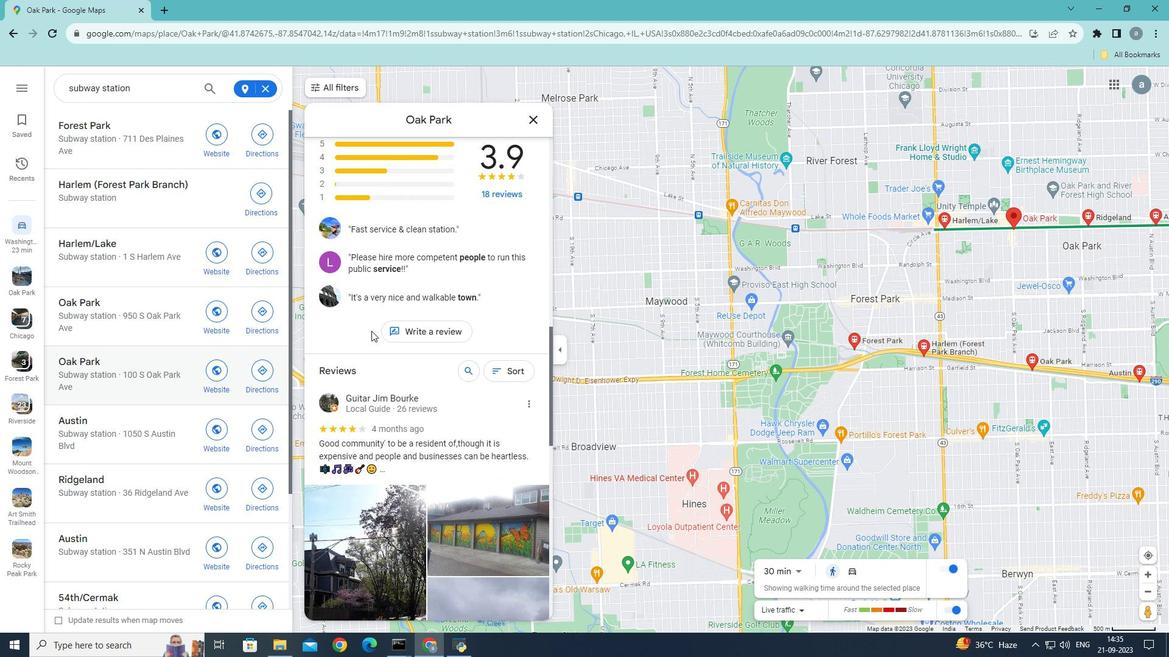 
Action: Mouse scrolled (371, 330) with delta (0, 0)
Screenshot: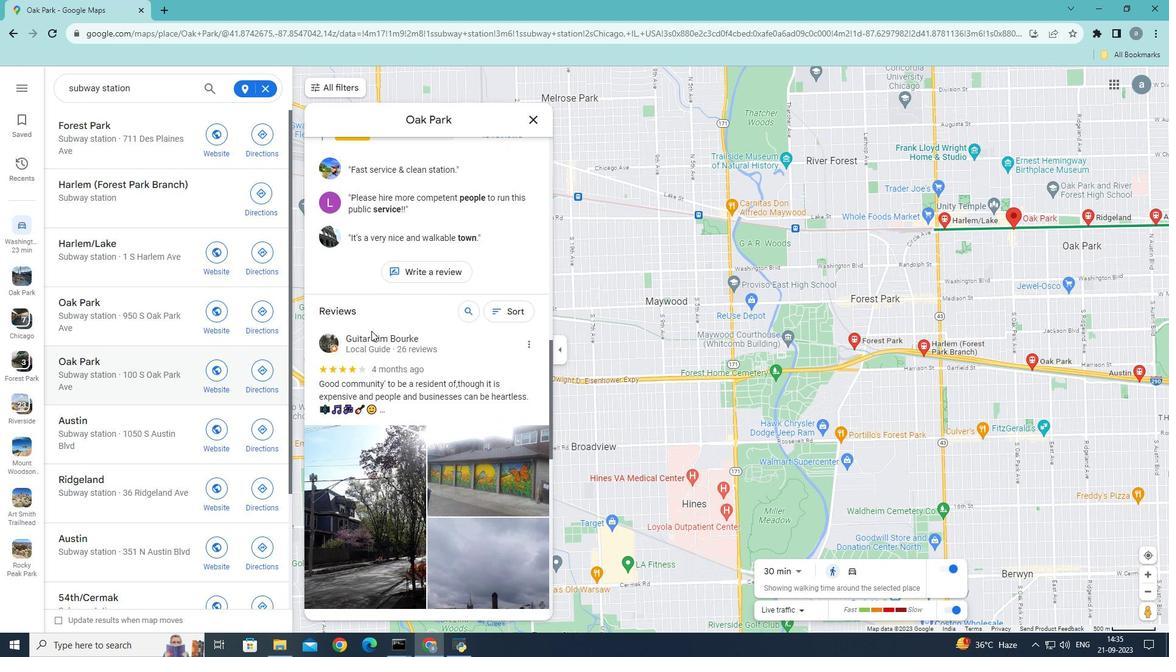 
Action: Mouse scrolled (371, 330) with delta (0, 0)
Screenshot: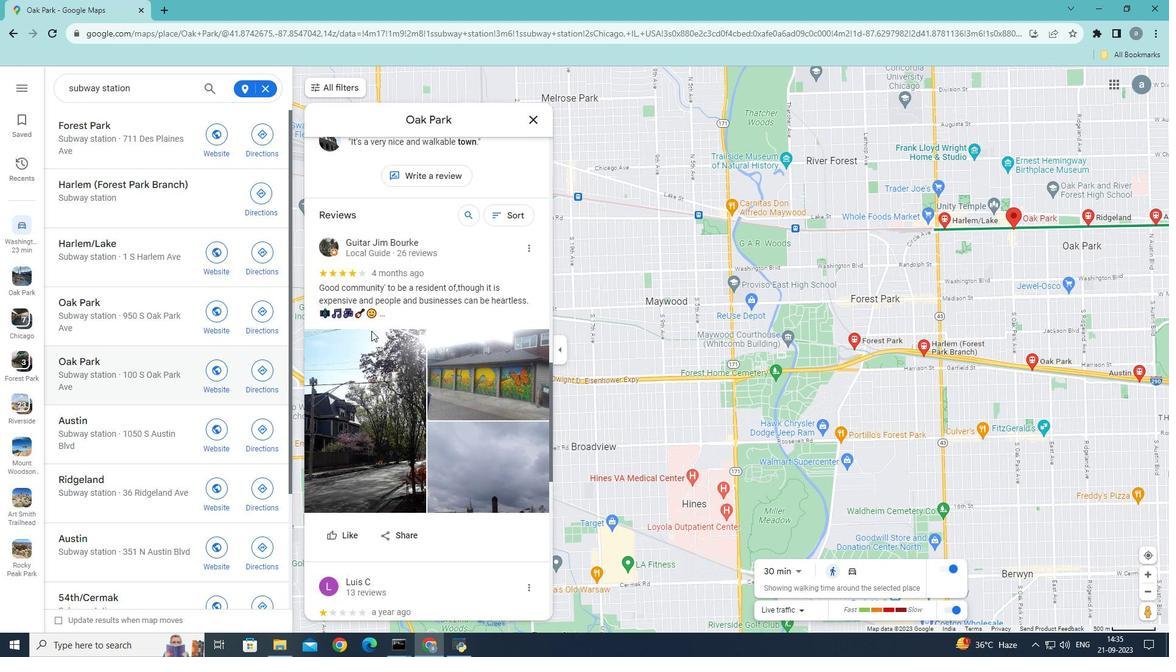 
Action: Mouse scrolled (371, 330) with delta (0, 0)
Screenshot: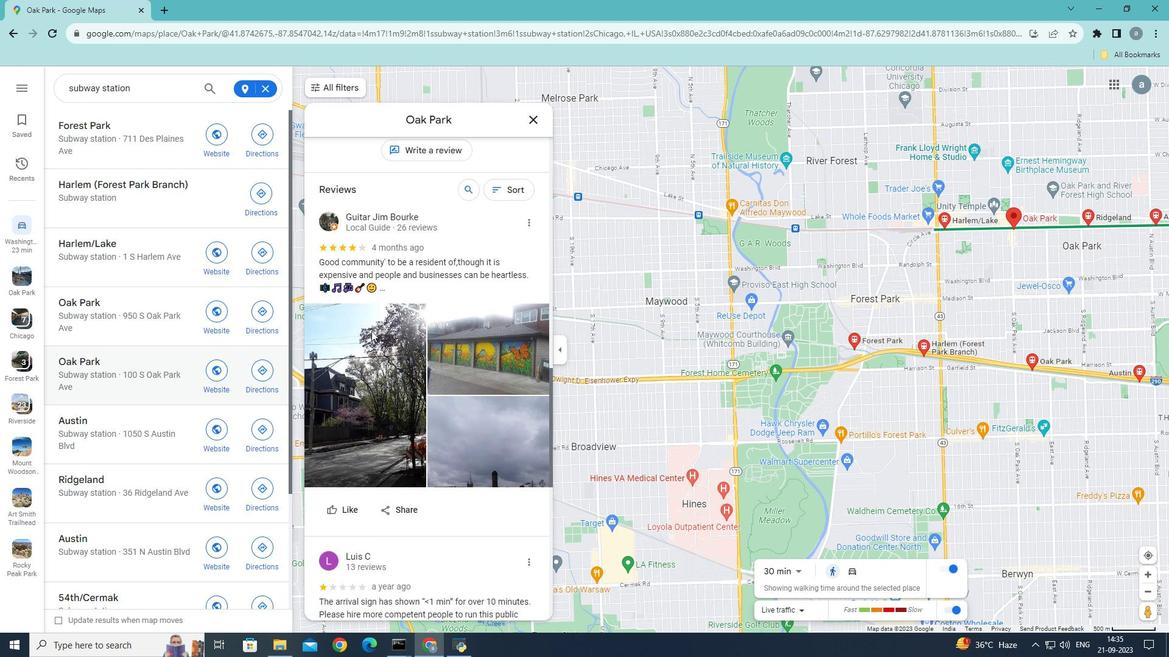 
Action: Mouse scrolled (371, 330) with delta (0, 0)
Screenshot: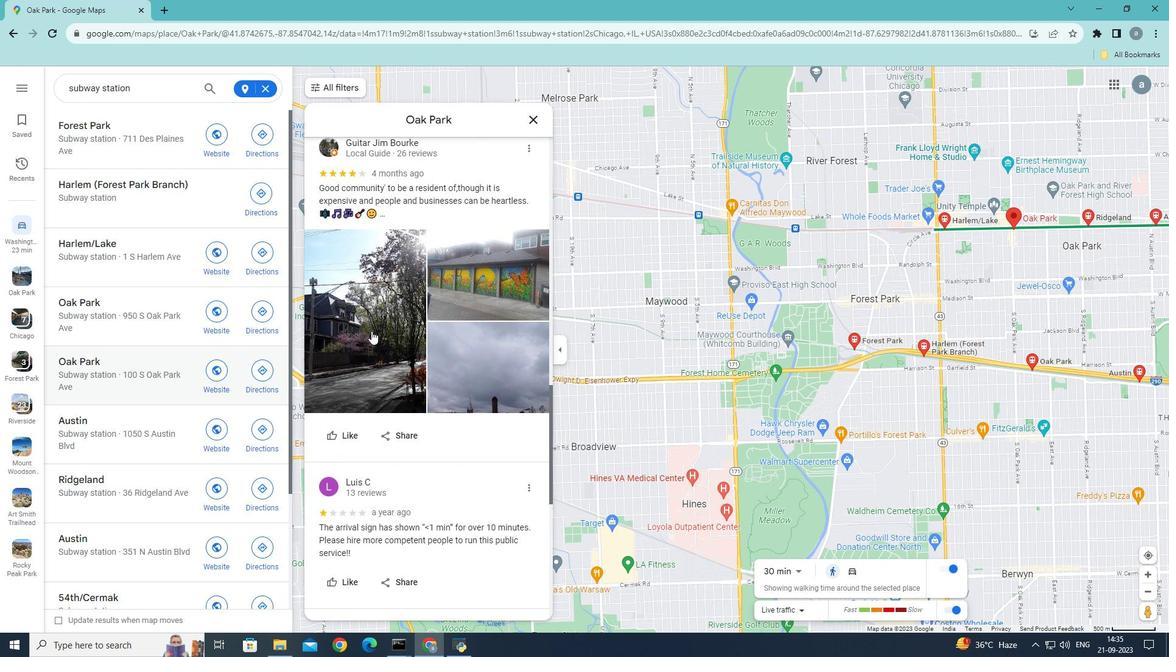 
Action: Mouse scrolled (371, 330) with delta (0, 0)
Screenshot: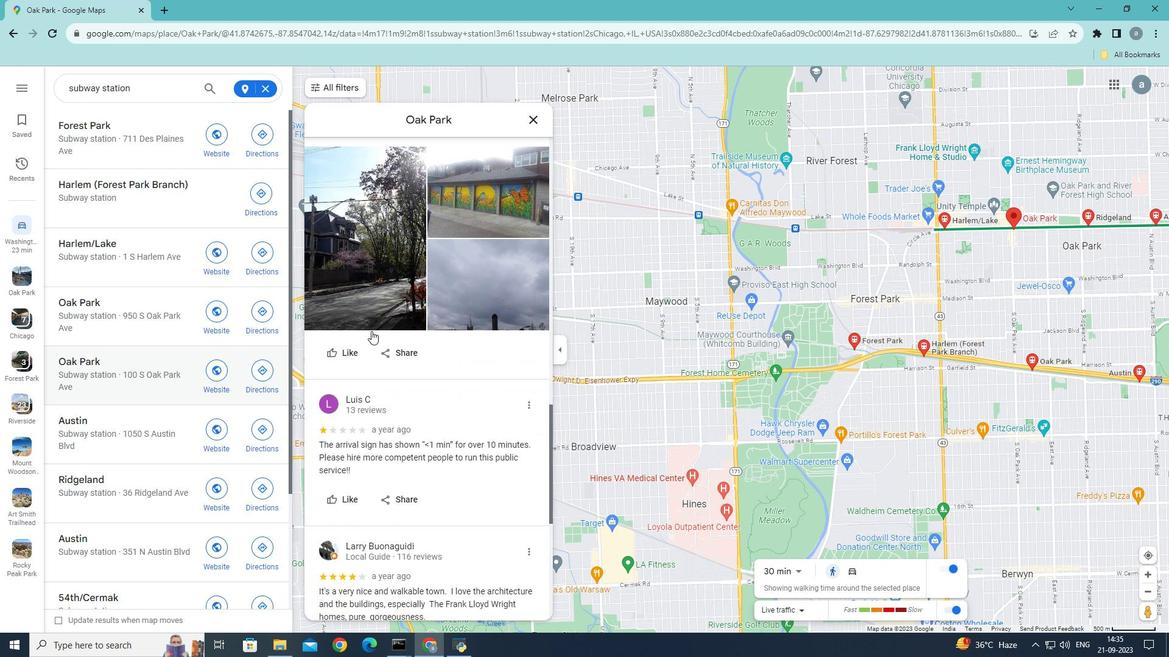 
Action: Mouse scrolled (371, 330) with delta (0, 0)
Screenshot: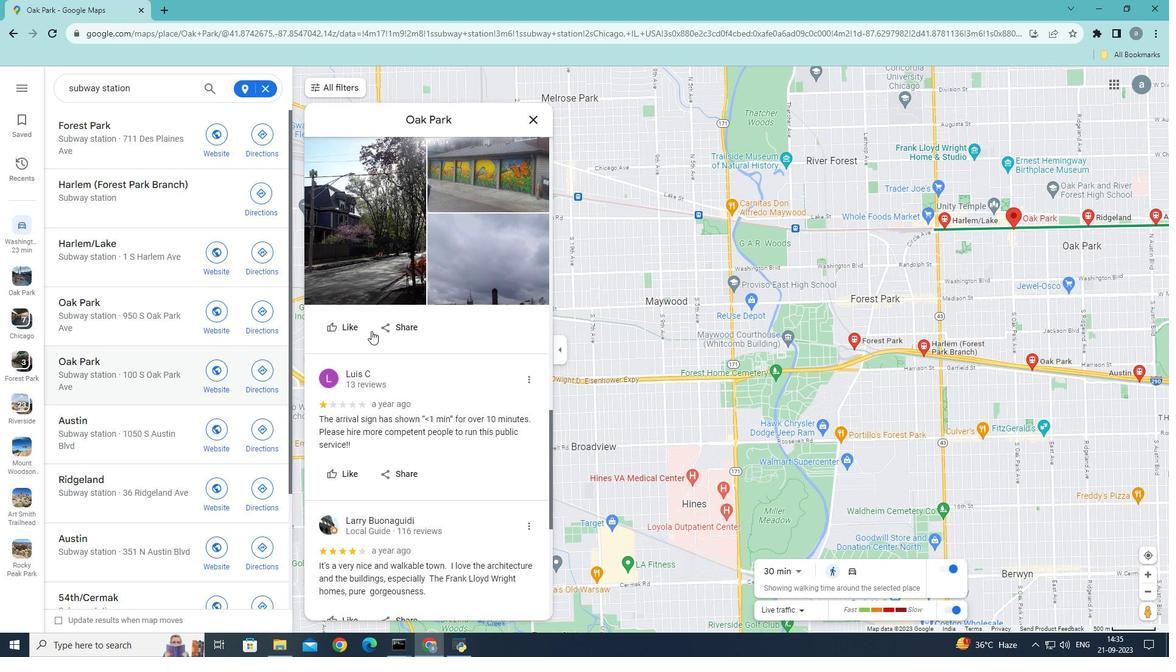 
Action: Mouse moved to (371, 347)
Screenshot: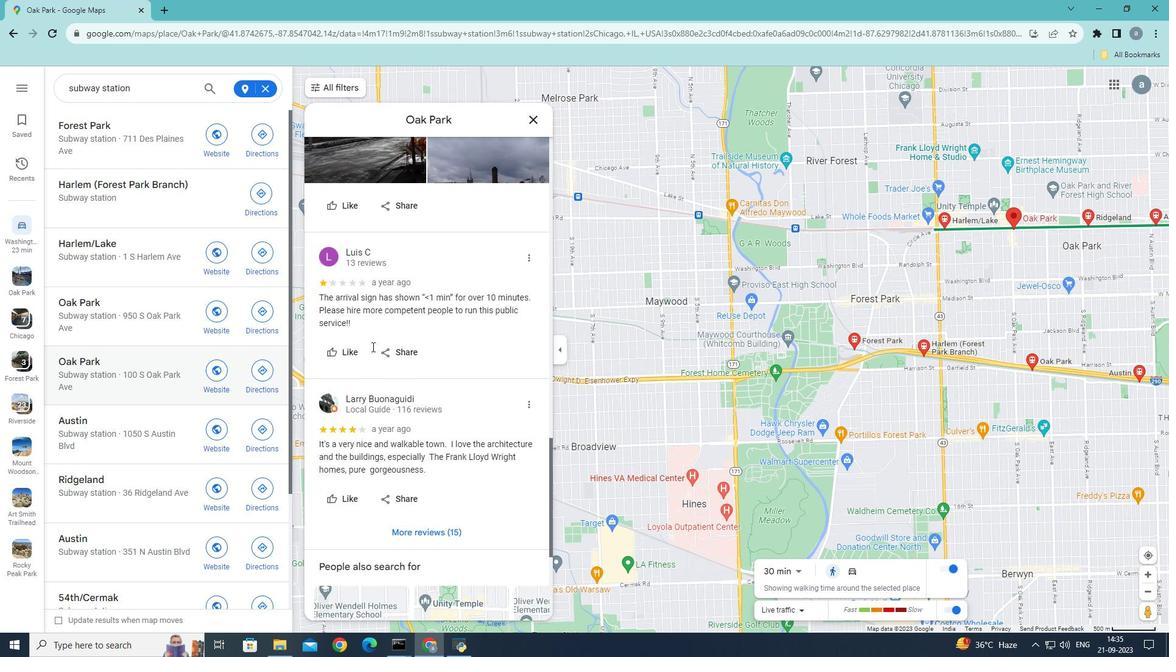 
Action: Mouse scrolled (371, 346) with delta (0, 0)
Screenshot: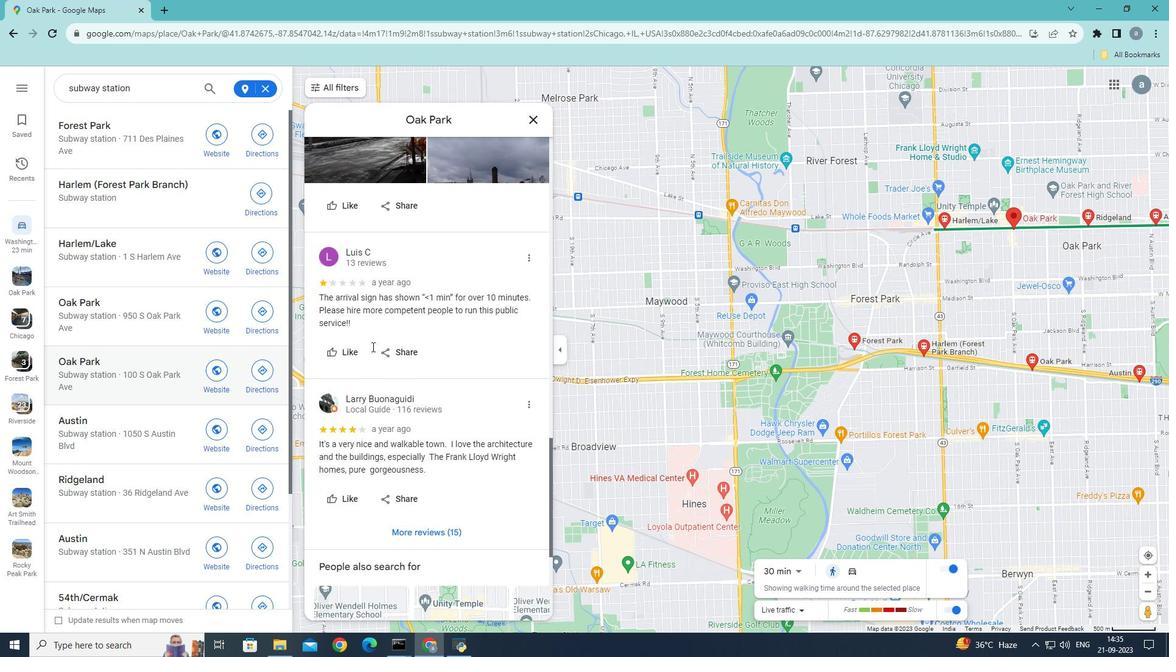
Action: Mouse moved to (371, 347)
Screenshot: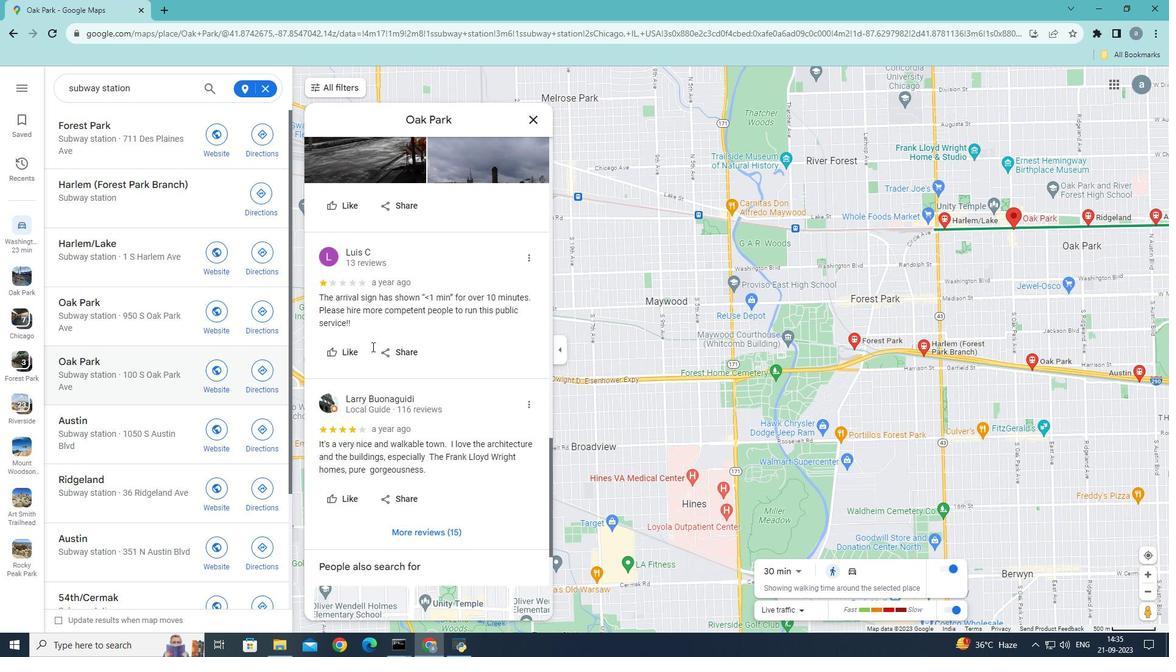 
Action: Mouse scrolled (371, 346) with delta (0, 0)
Screenshot: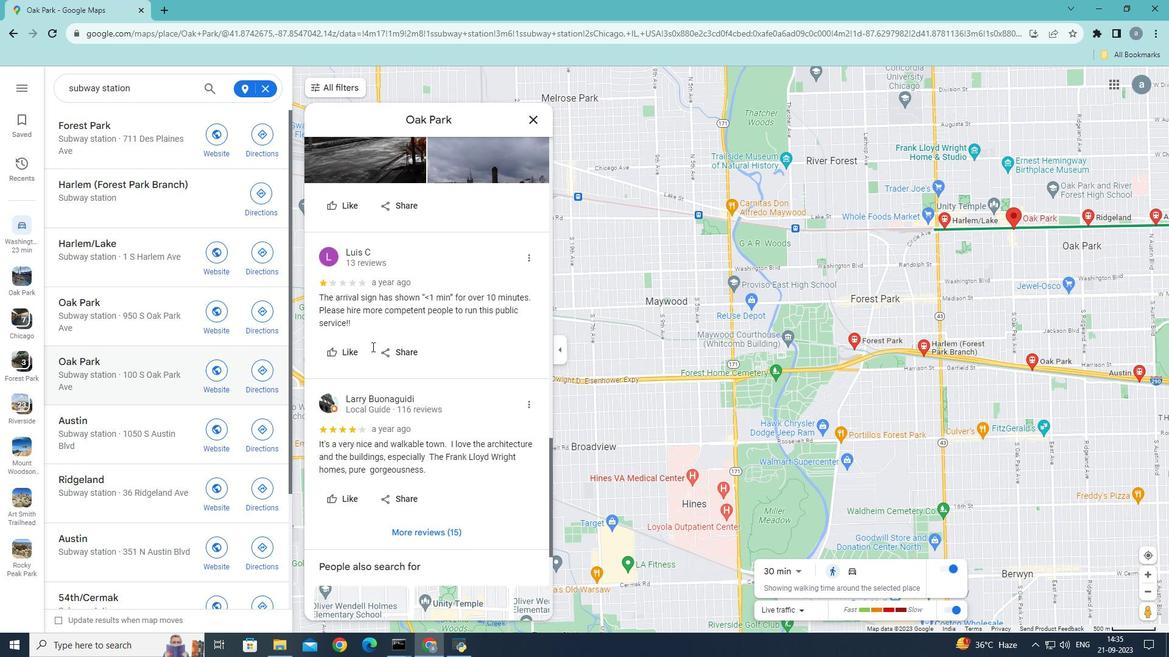 
Action: Mouse moved to (371, 356)
Screenshot: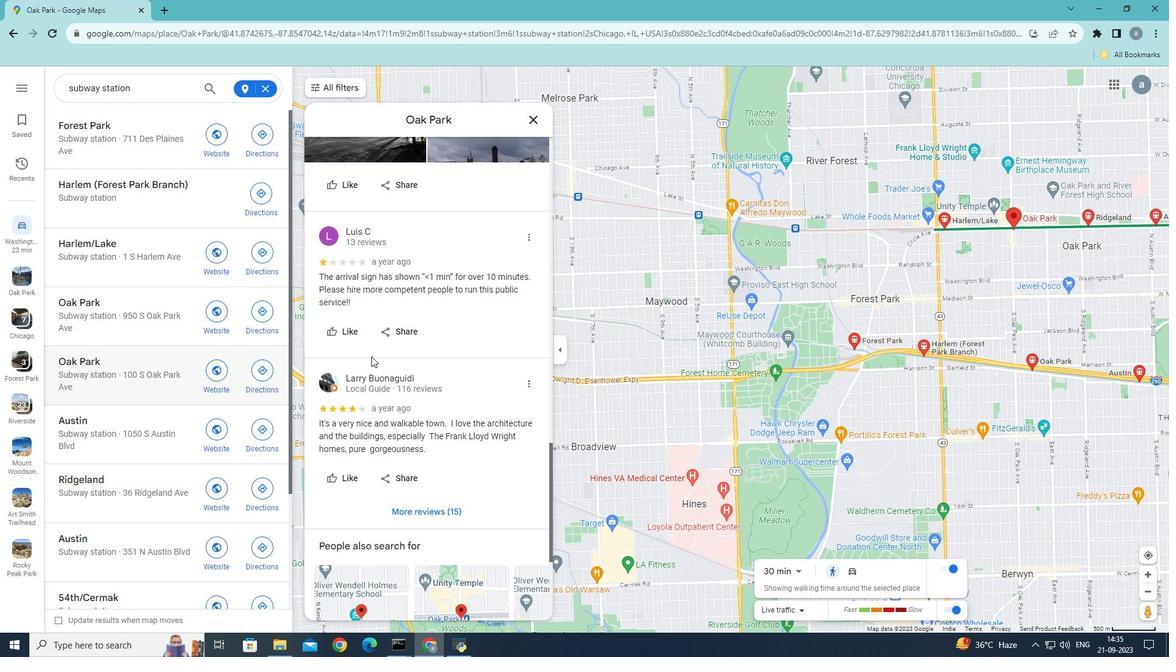 
Action: Mouse scrolled (371, 356) with delta (0, 0)
Screenshot: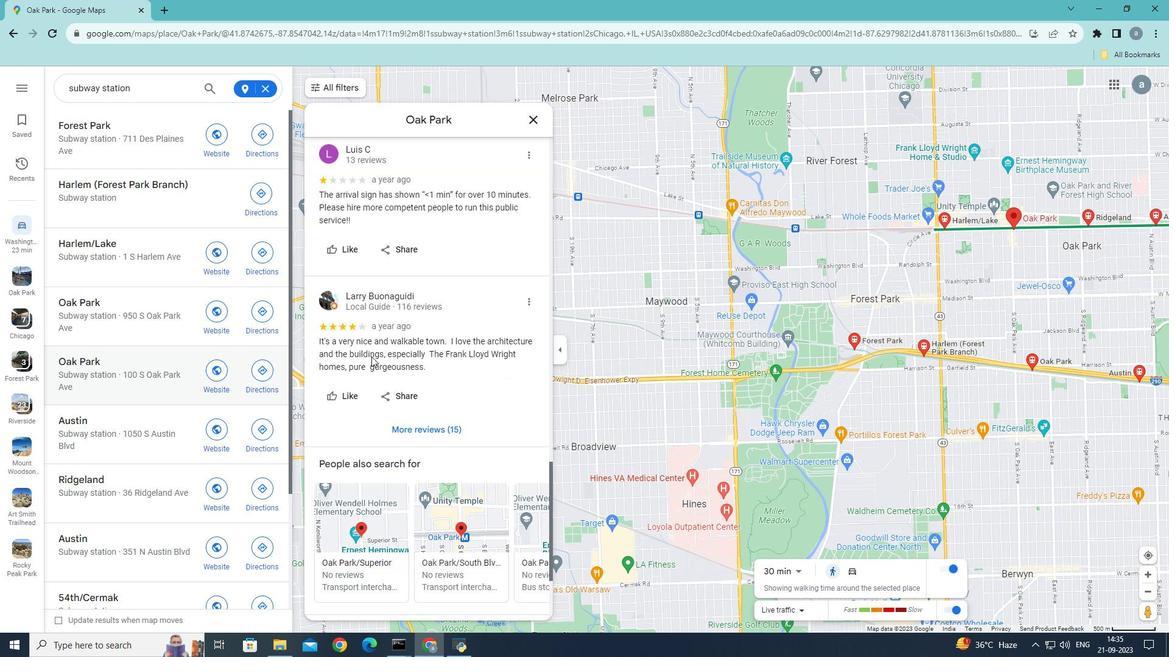 
Action: Mouse scrolled (371, 356) with delta (0, 0)
Screenshot: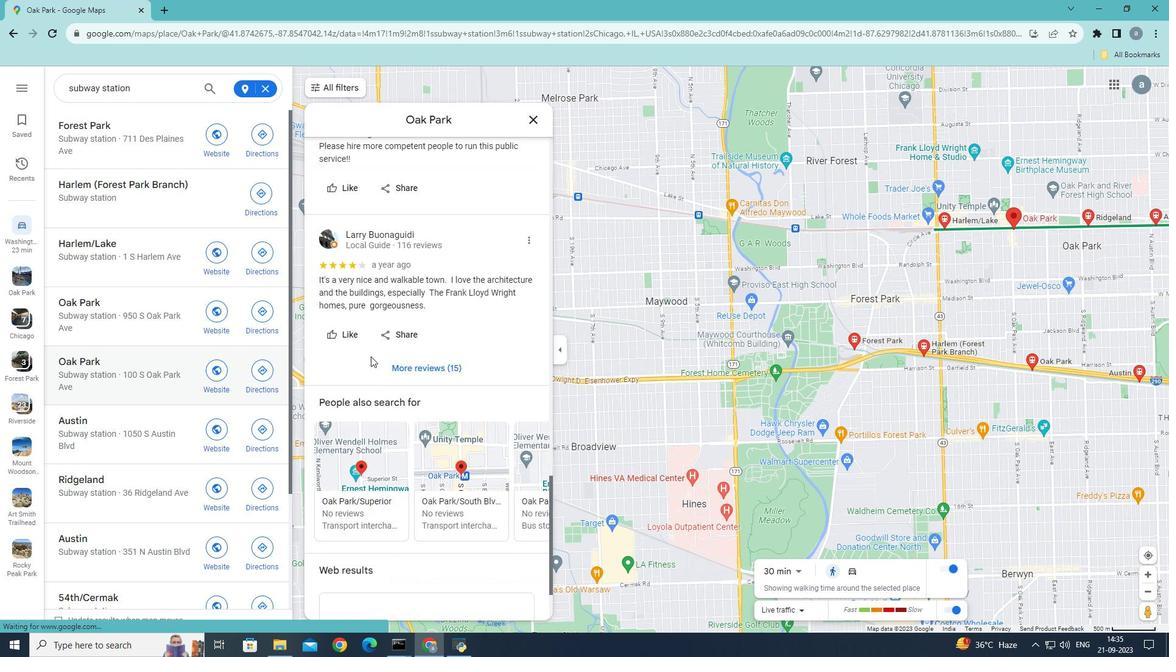 
Action: Mouse scrolled (371, 356) with delta (0, 0)
Screenshot: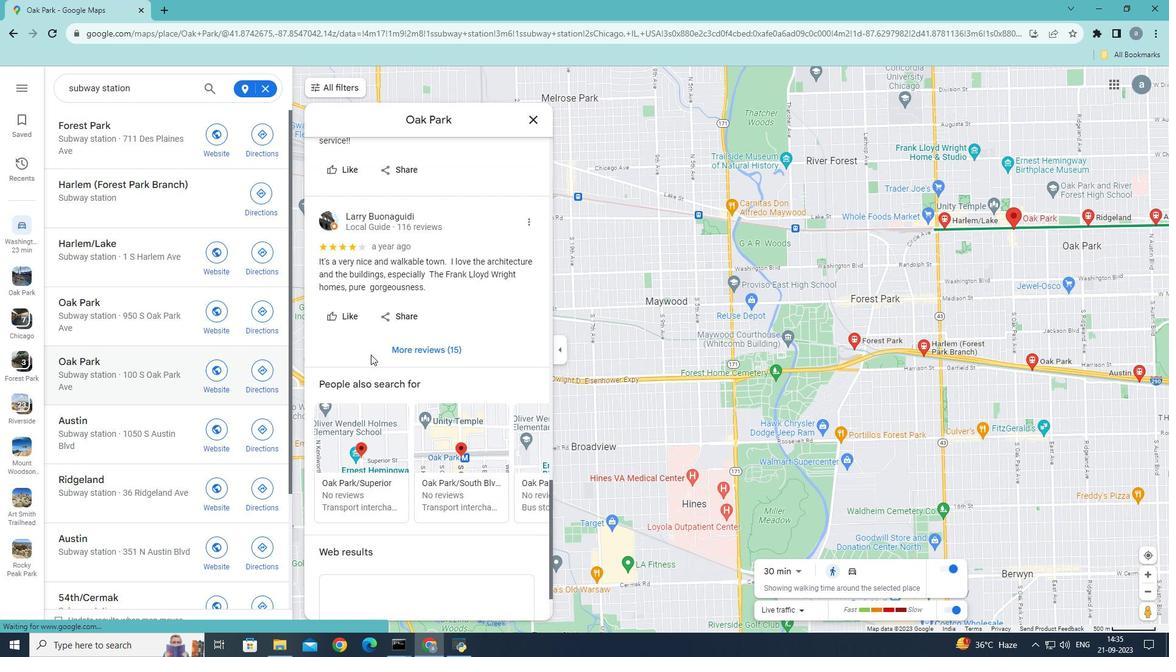 
Action: Mouse moved to (370, 355)
Screenshot: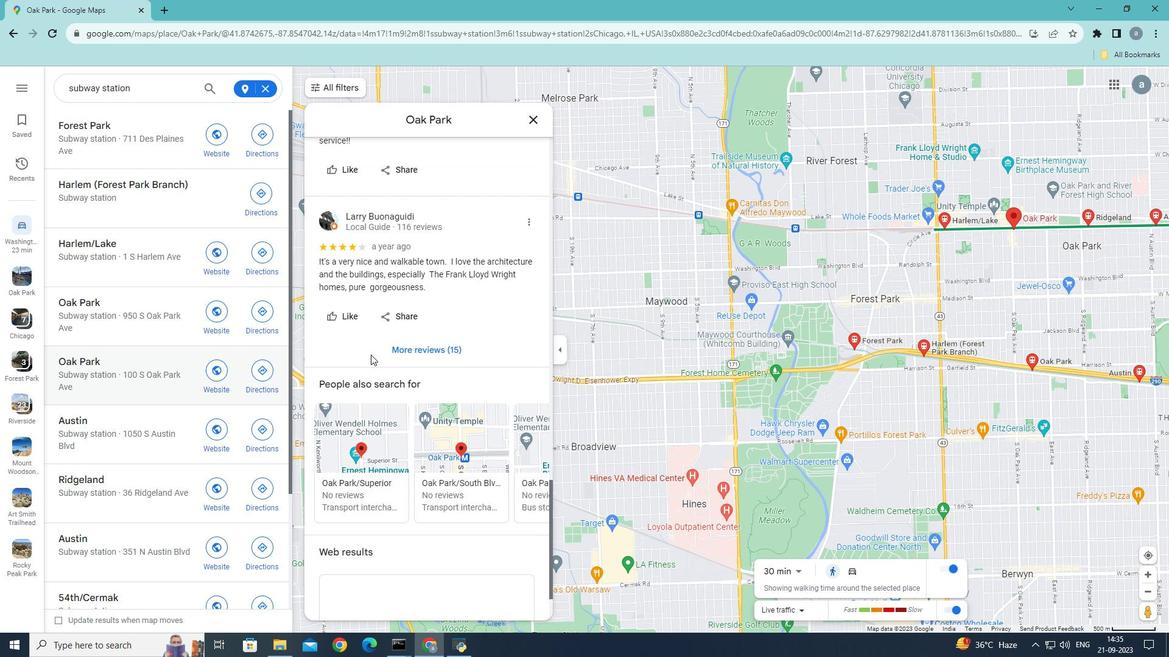 
Action: Mouse scrolled (370, 354) with delta (0, 0)
Screenshot: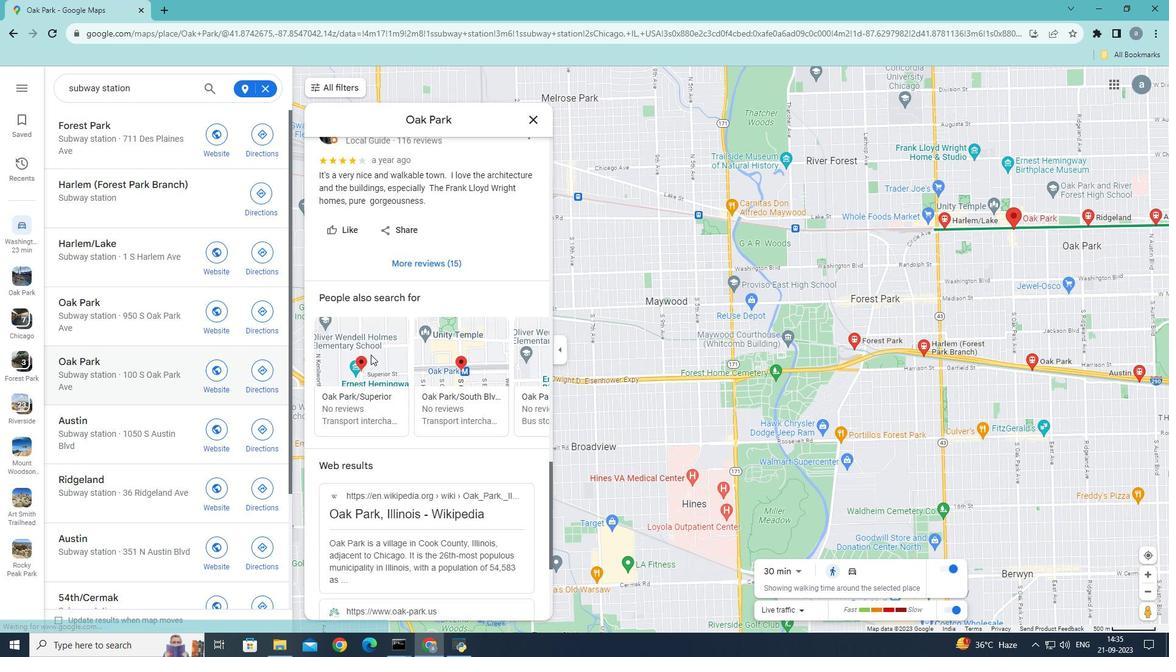
Action: Mouse scrolled (370, 354) with delta (0, 0)
Screenshot: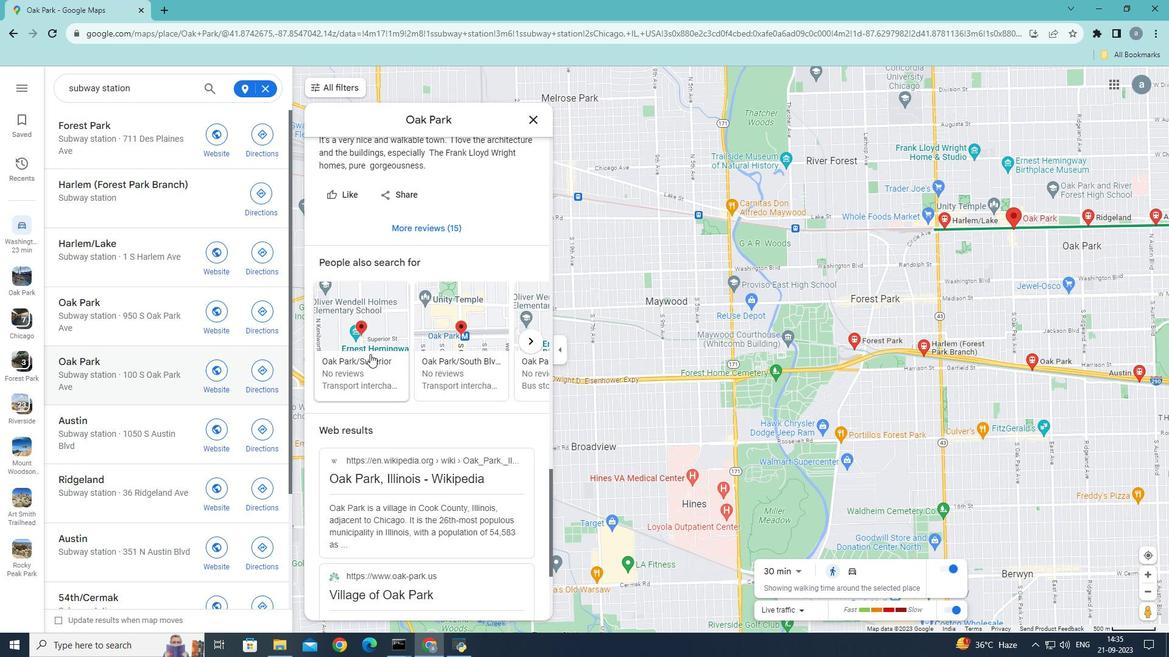 
Action: Mouse moved to (370, 354)
Screenshot: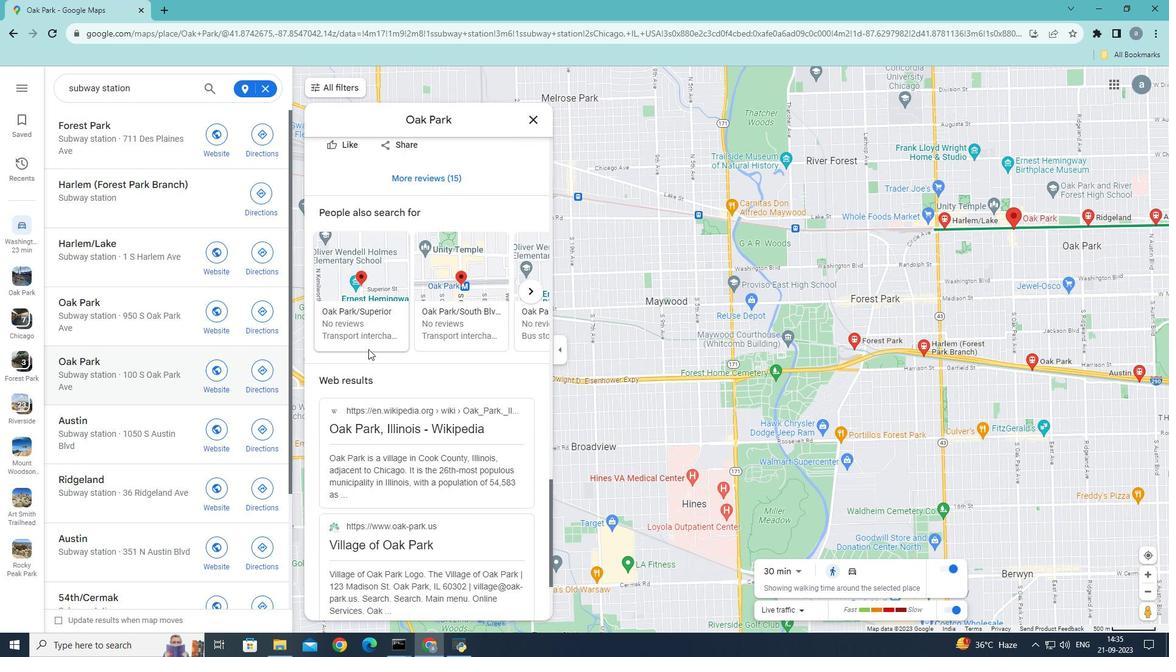 
Action: Mouse scrolled (370, 353) with delta (0, 0)
Screenshot: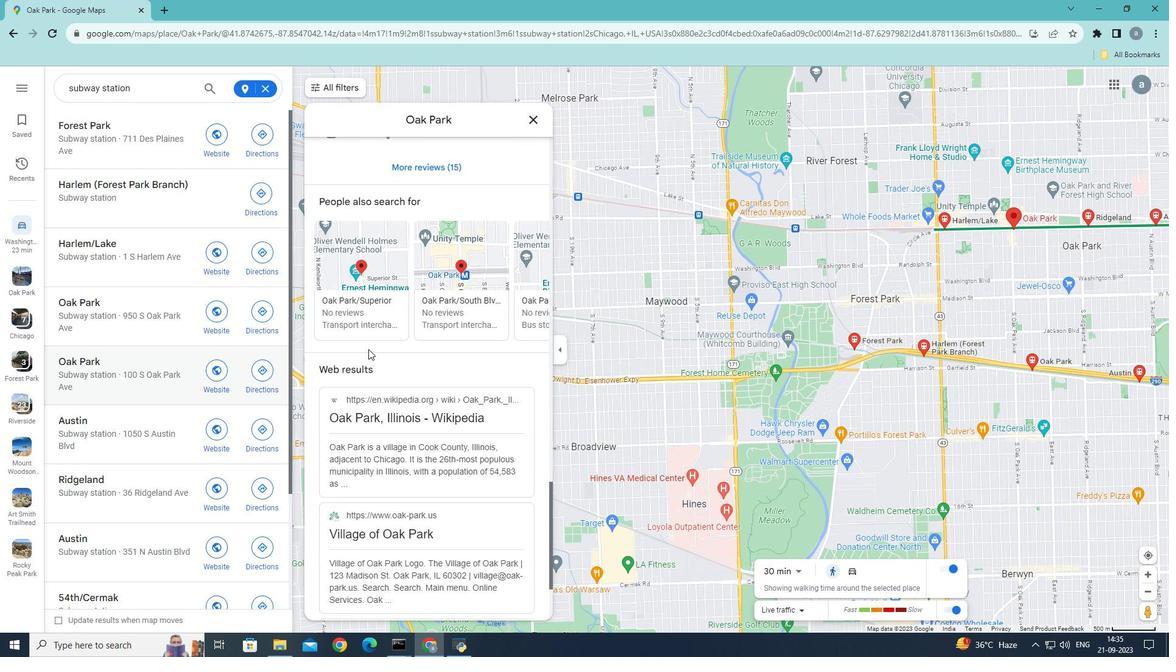 
Action: Mouse moved to (368, 349)
Screenshot: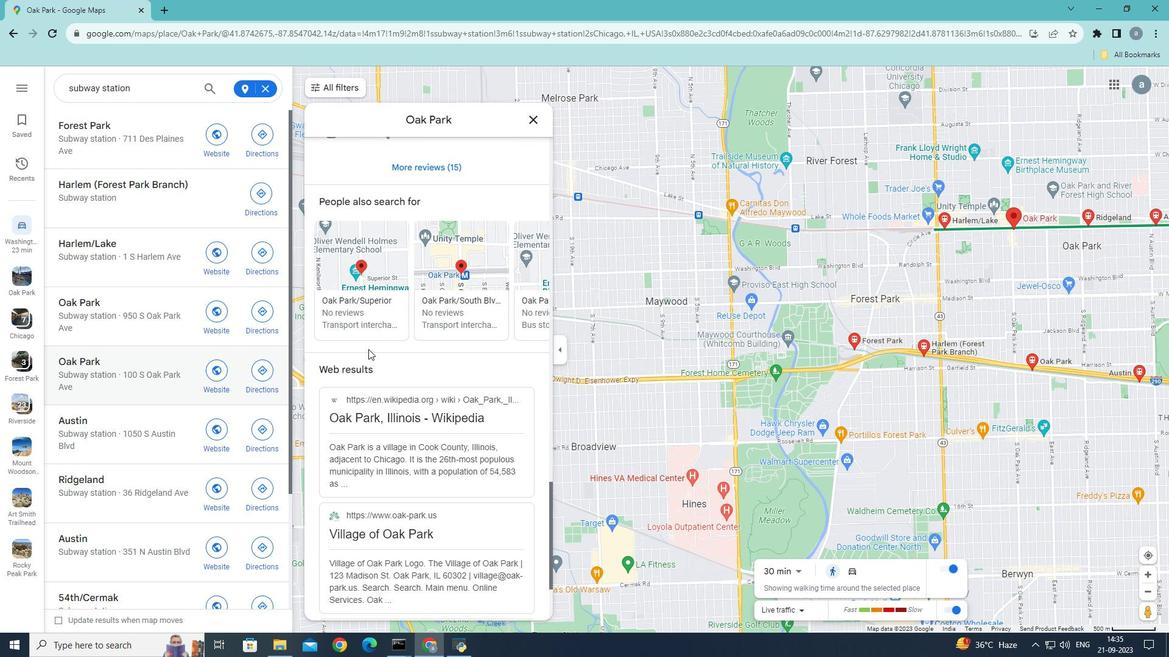 
Action: Mouse scrolled (368, 348) with delta (0, 0)
Screenshot: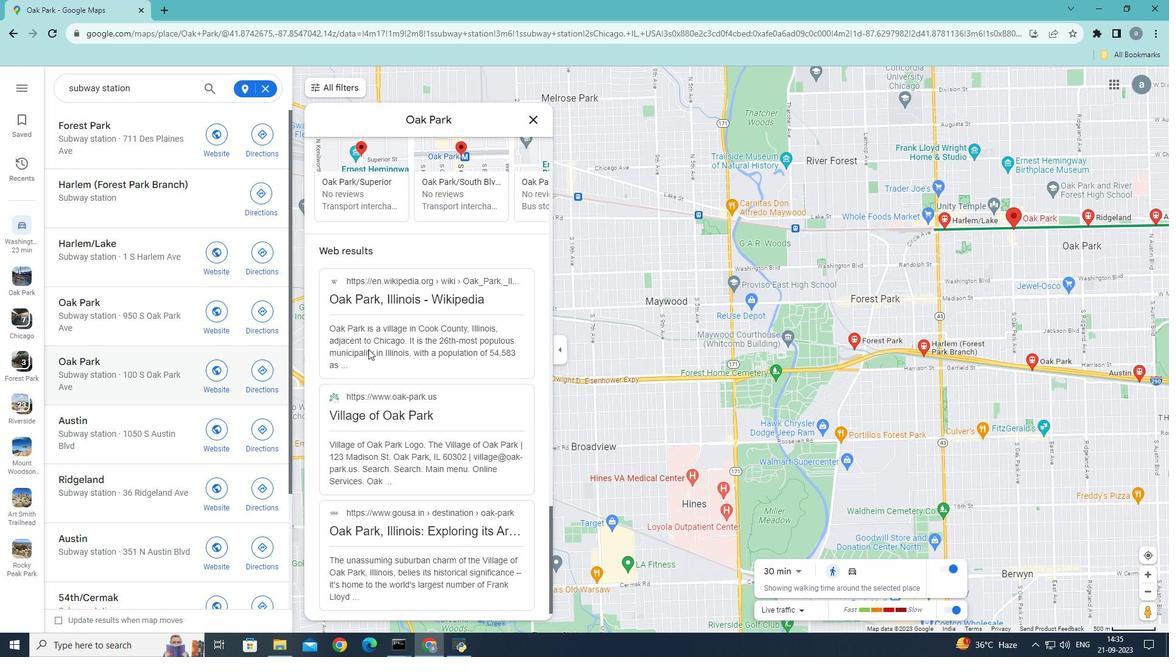 
Action: Mouse scrolled (368, 348) with delta (0, 0)
Screenshot: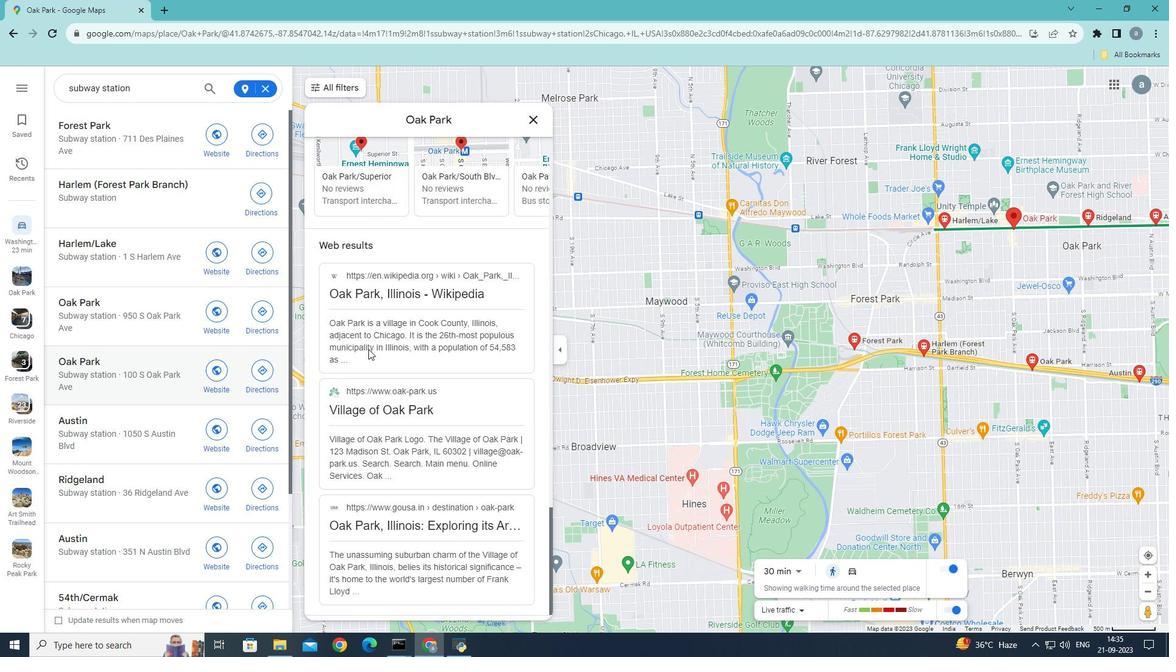 
Action: Mouse scrolled (368, 348) with delta (0, 0)
Screenshot: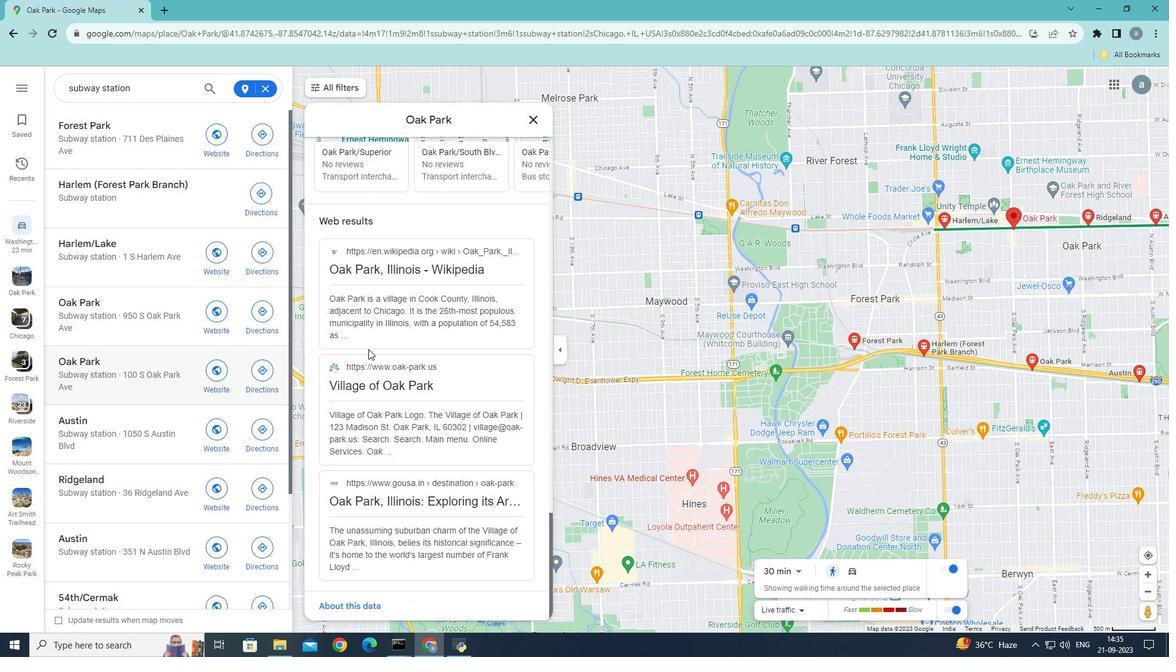 
Action: Mouse scrolled (368, 348) with delta (0, 0)
Screenshot: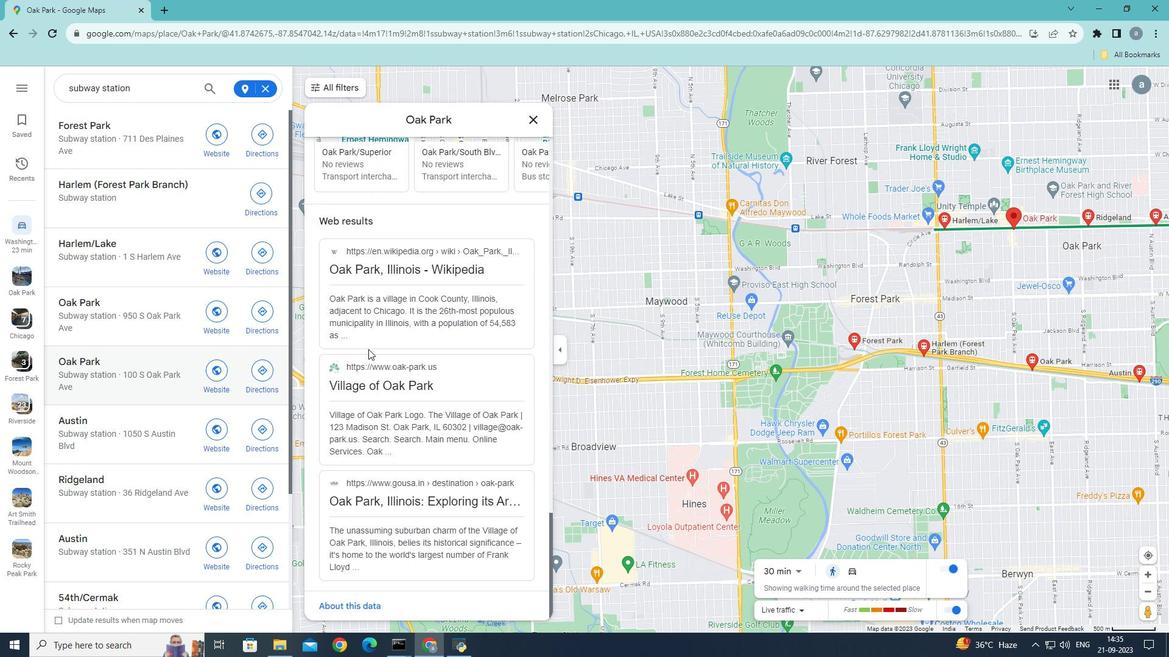 
Action: Mouse scrolled (368, 348) with delta (0, 0)
Screenshot: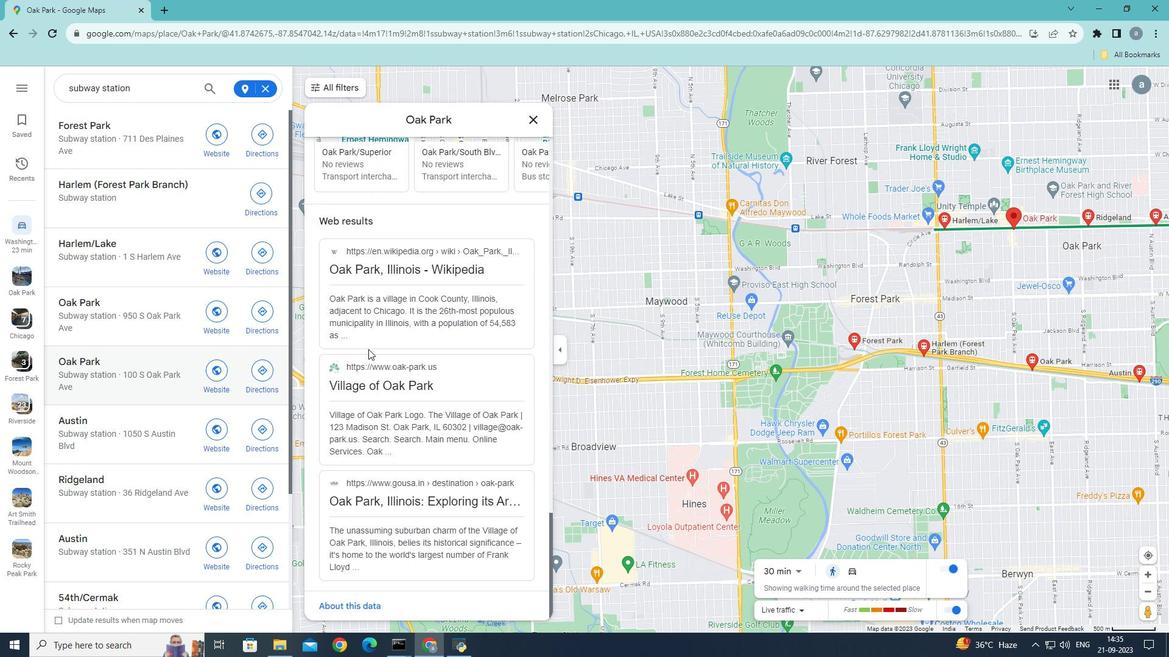 
Action: Mouse scrolled (368, 348) with delta (0, 0)
Screenshot: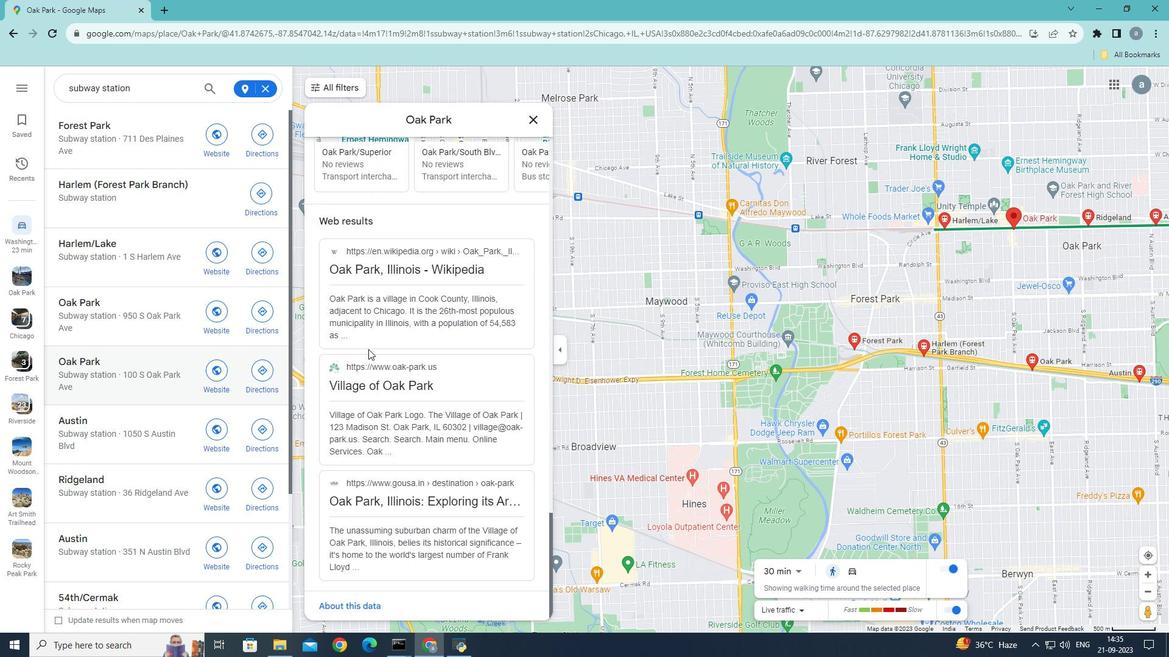 
Action: Mouse scrolled (368, 348) with delta (0, 0)
Screenshot: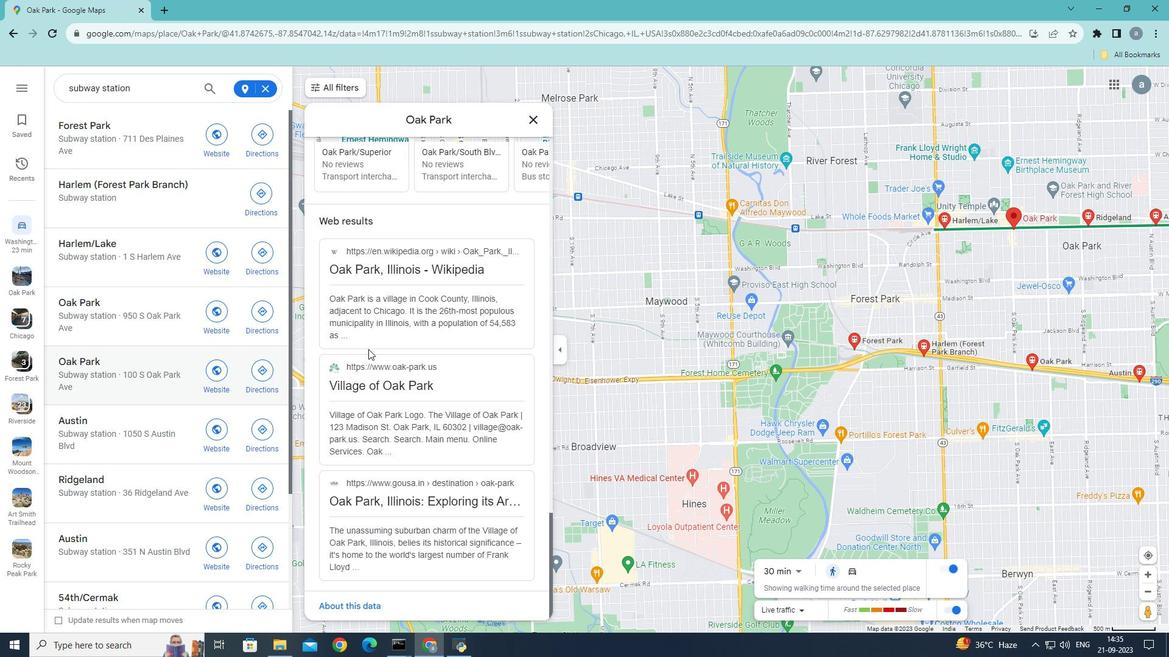 
Action: Mouse scrolled (368, 348) with delta (0, 0)
Screenshot: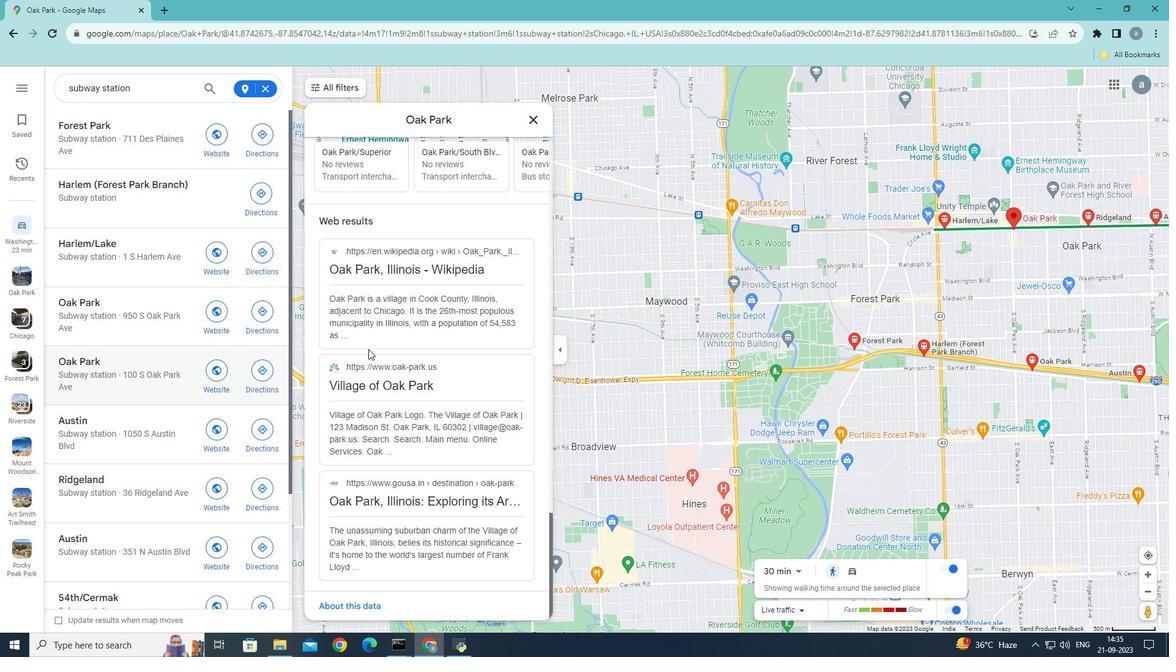 
Action: Mouse scrolled (368, 348) with delta (0, 0)
Screenshot: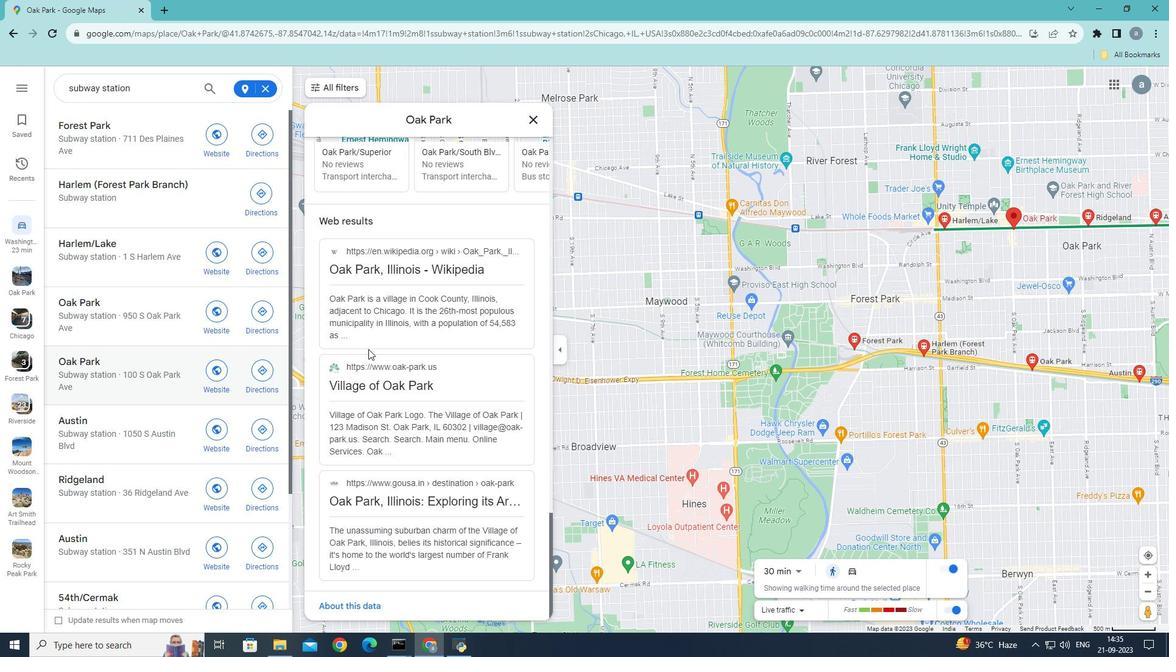 
Action: Mouse moved to (122, 419)
Screenshot: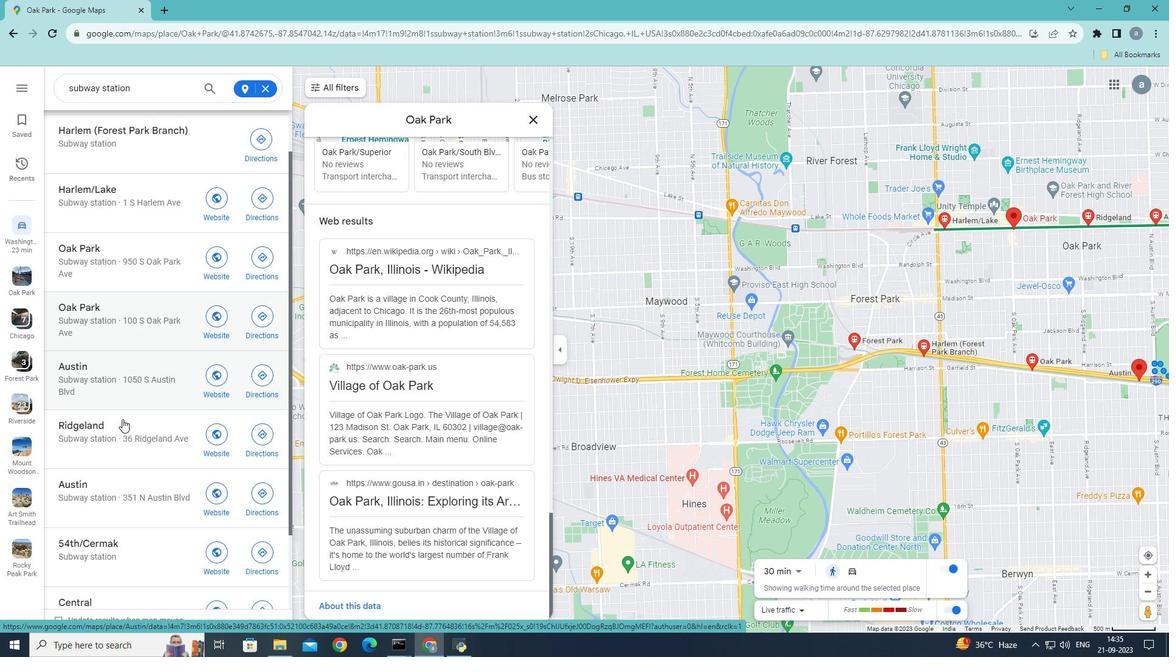 
Action: Mouse scrolled (122, 419) with delta (0, 0)
Screenshot: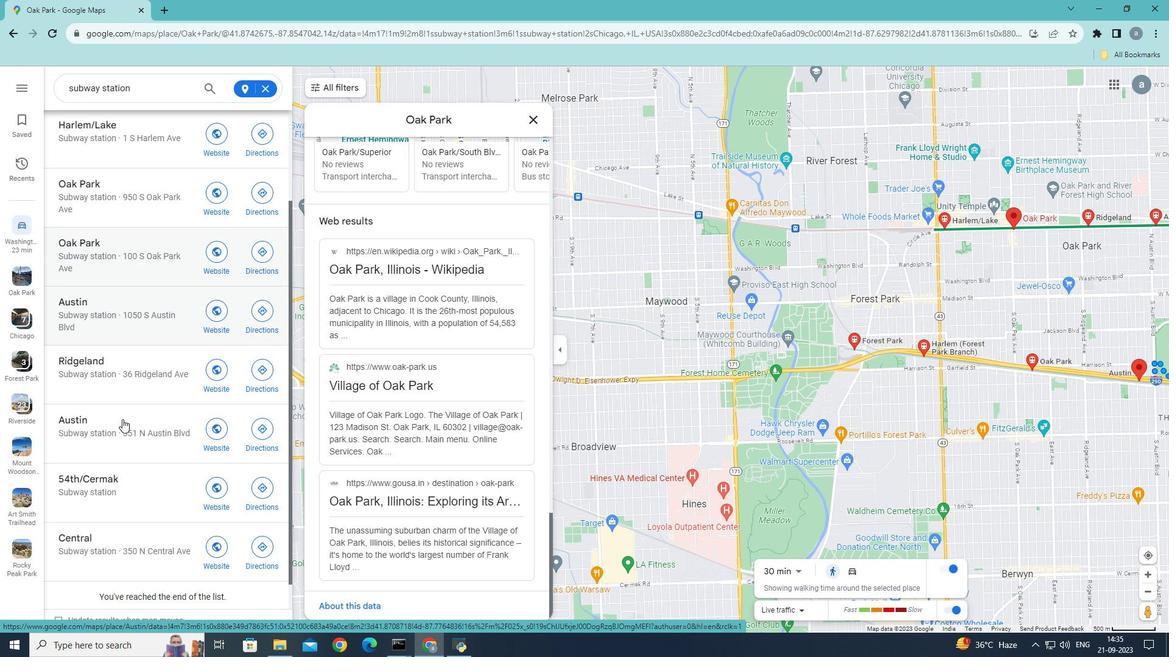 
Action: Mouse scrolled (122, 419) with delta (0, 0)
Screenshot: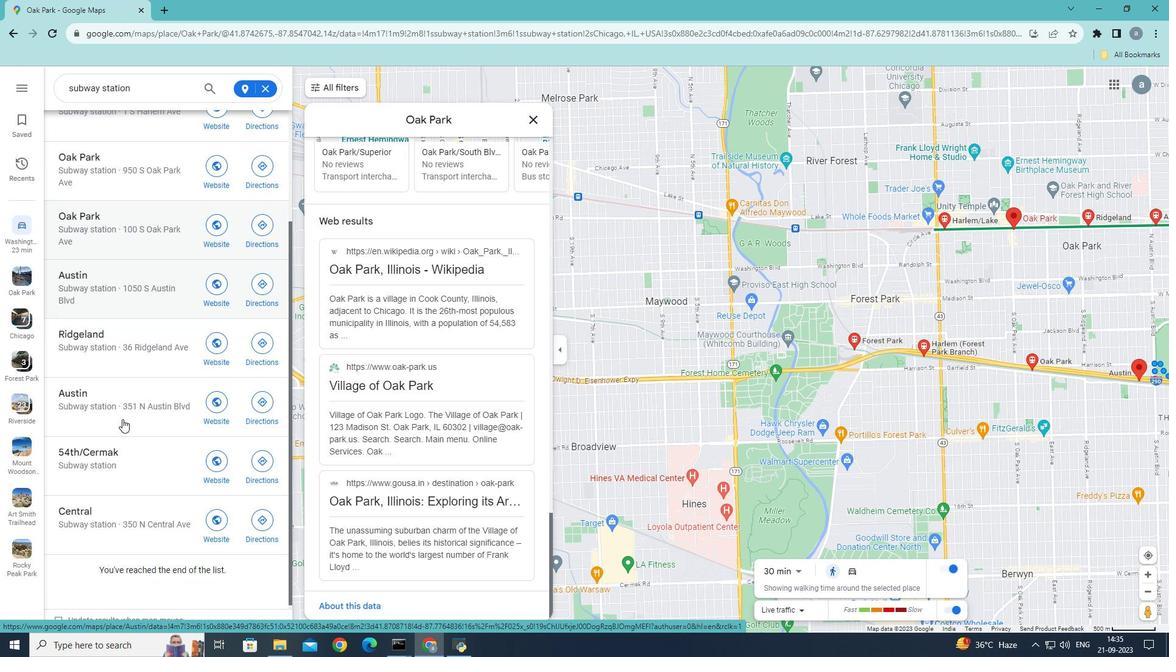 
Action: Mouse scrolled (122, 419) with delta (0, 0)
Screenshot: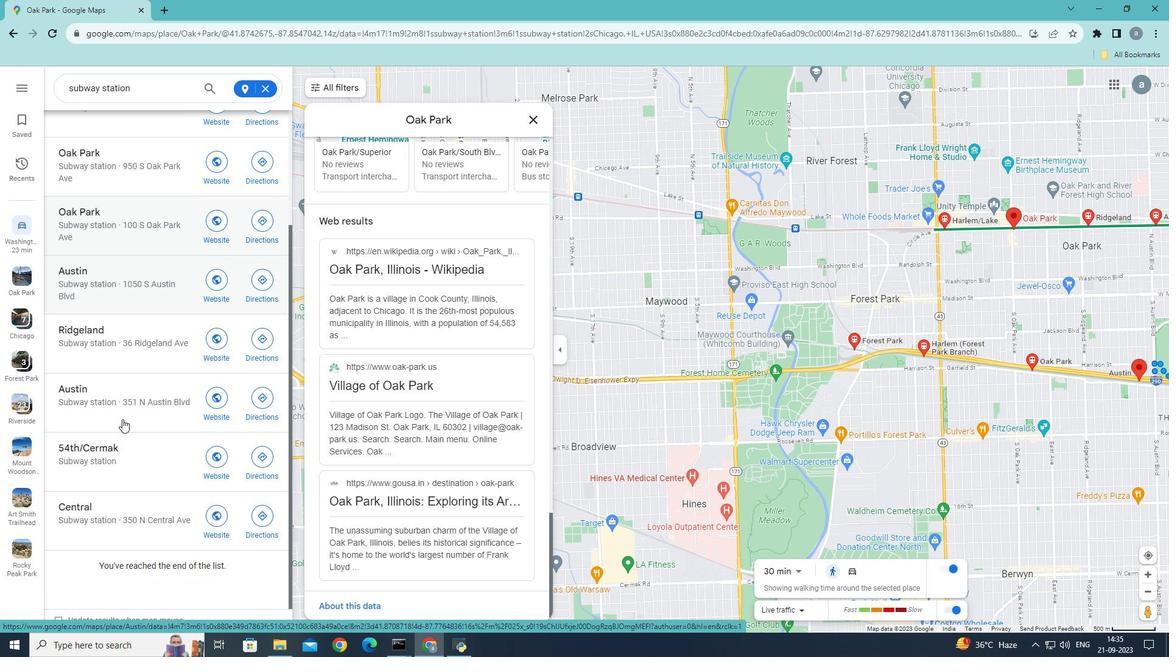 
Action: Mouse scrolled (122, 419) with delta (0, 0)
